 Task: Review and update the project progress for the HR Project Plan.
Action: Mouse moved to (77, 232)
Screenshot: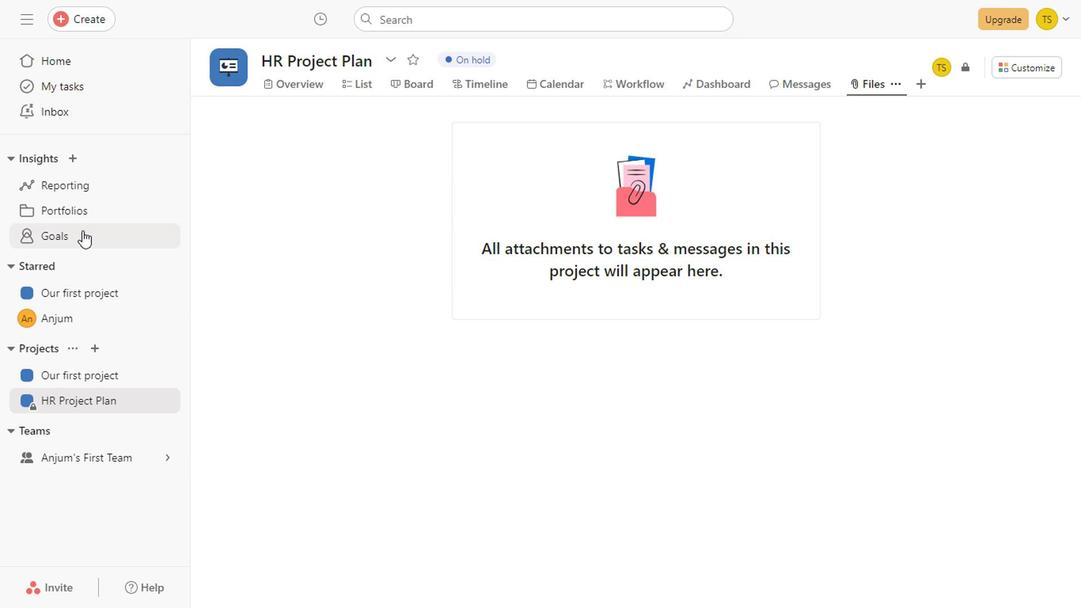 
Action: Mouse pressed left at (77, 232)
Screenshot: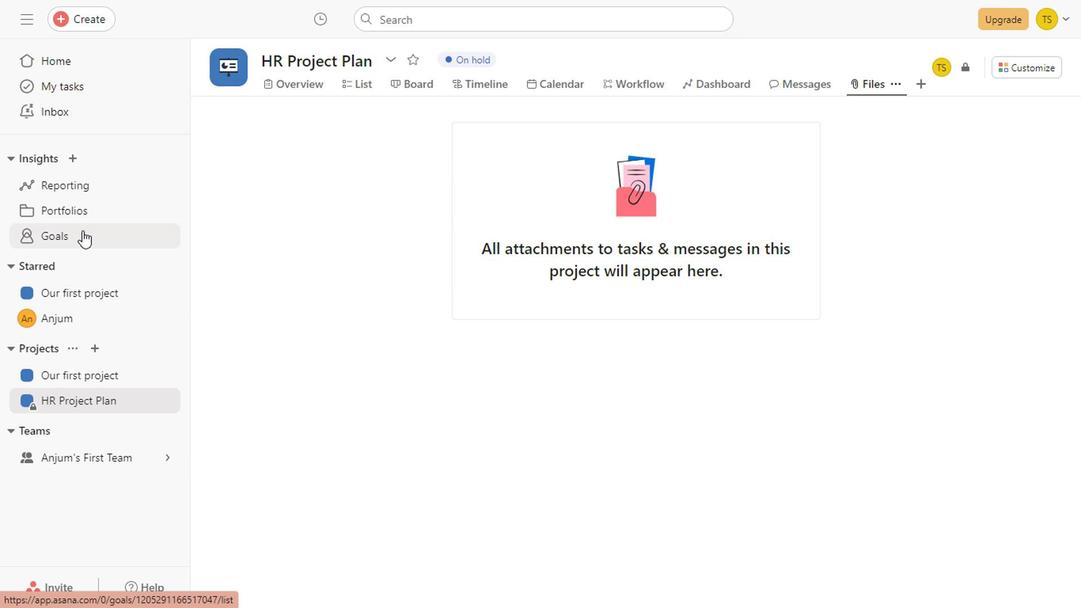
Action: Mouse moved to (79, 208)
Screenshot: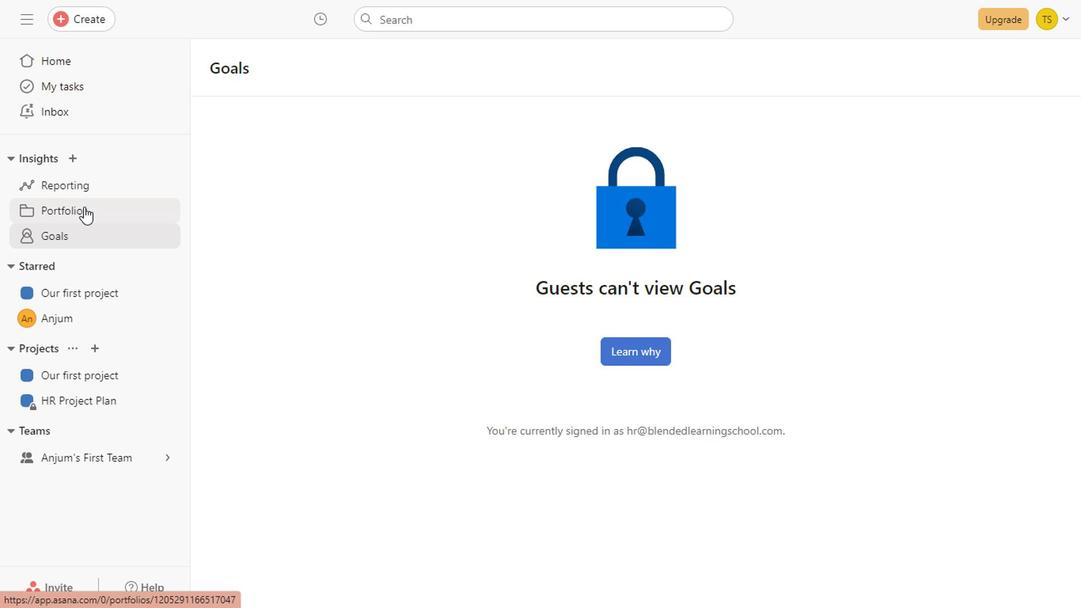
Action: Mouse pressed left at (79, 208)
Screenshot: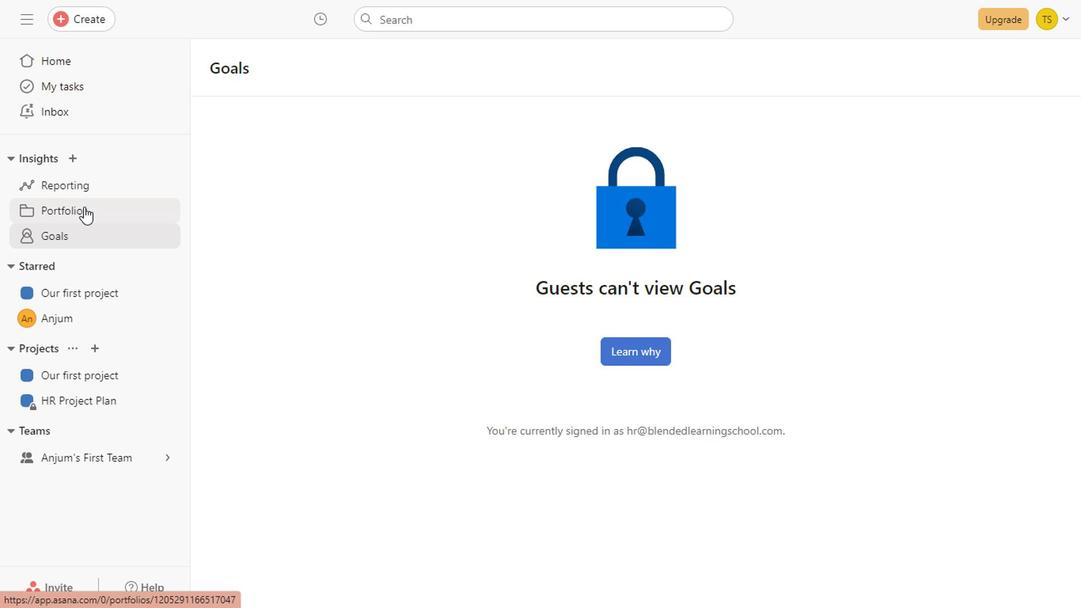 
Action: Mouse moved to (1072, 557)
Screenshot: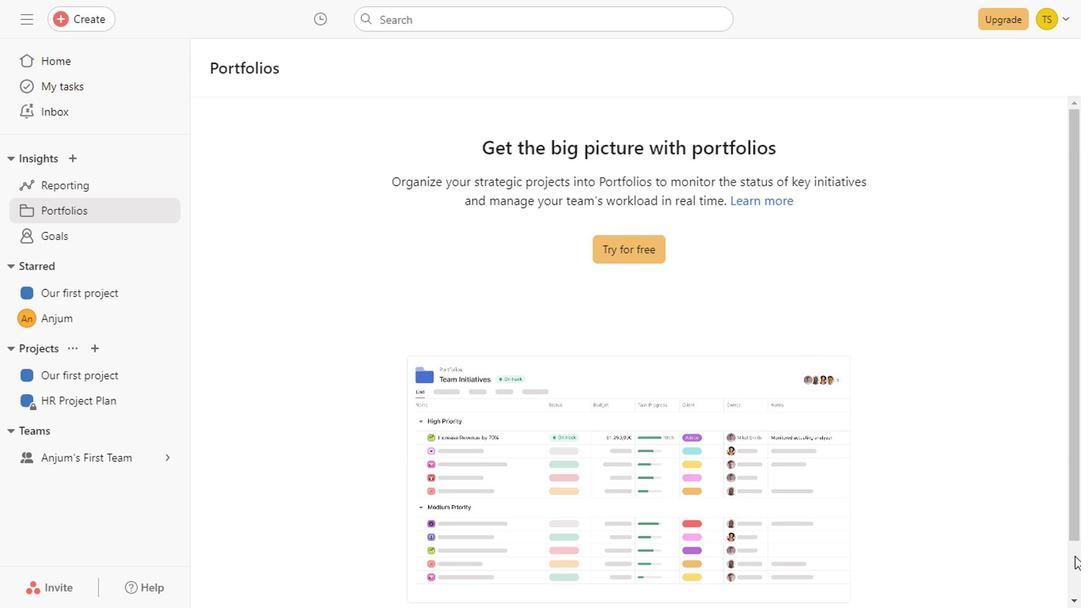 
Action: Mouse pressed left at (1072, 557)
Screenshot: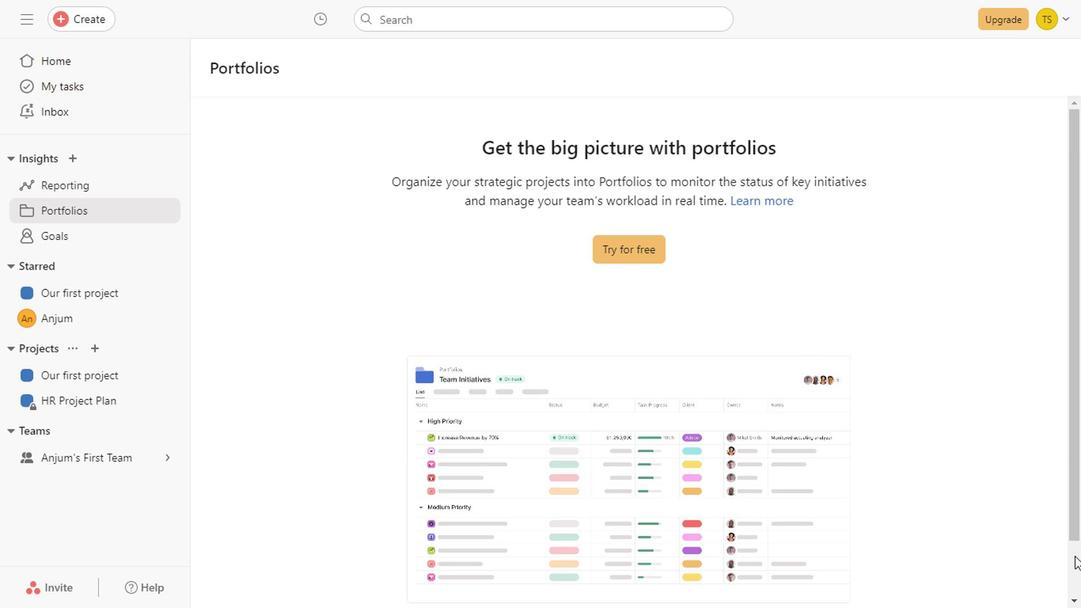 
Action: Mouse moved to (65, 190)
Screenshot: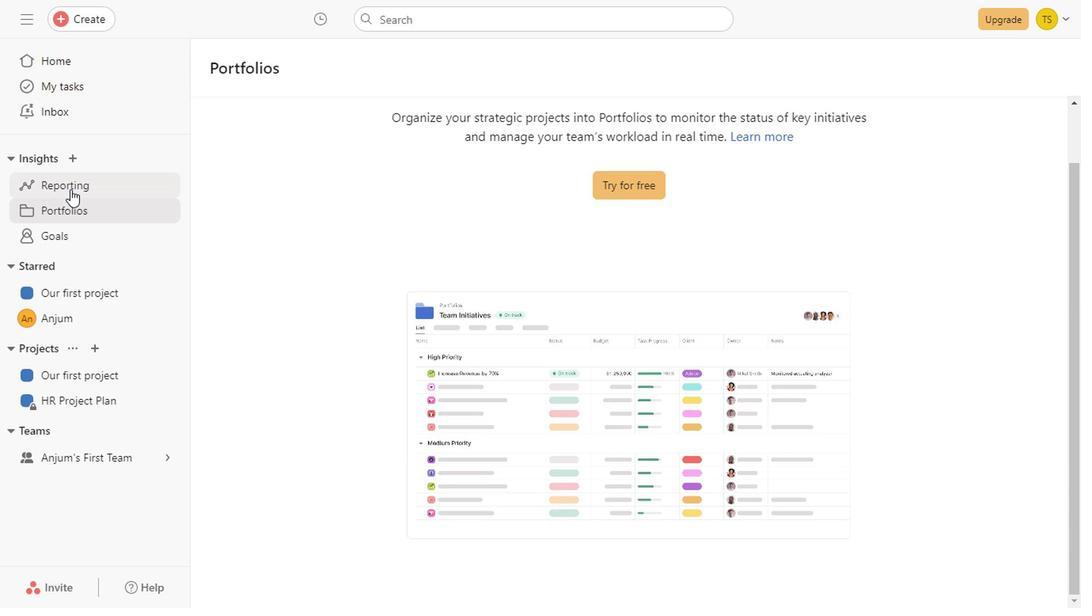 
Action: Mouse pressed left at (65, 190)
Screenshot: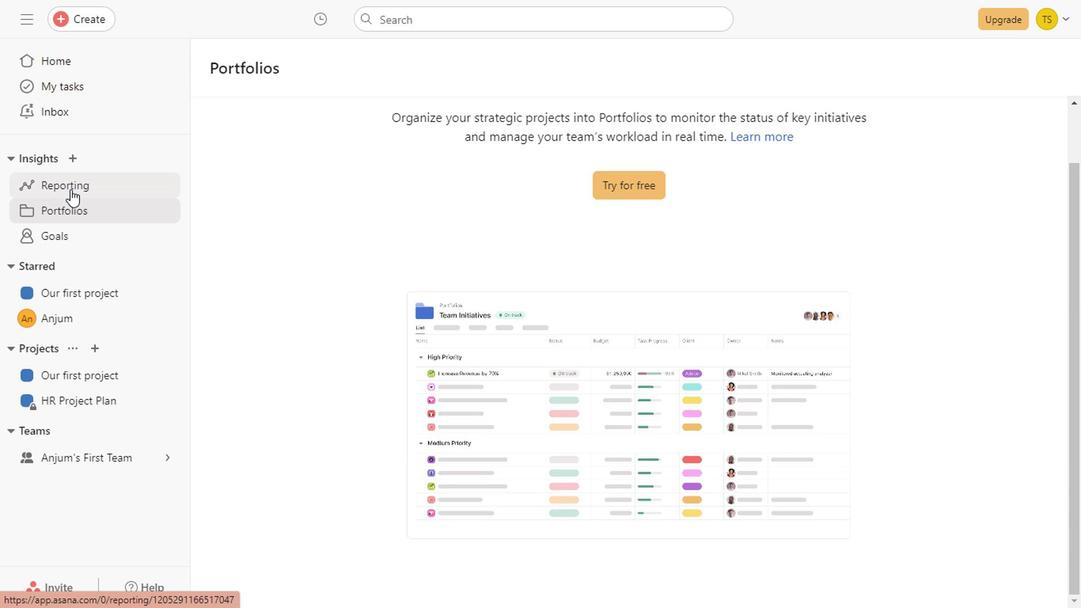 
Action: Mouse moved to (60, 119)
Screenshot: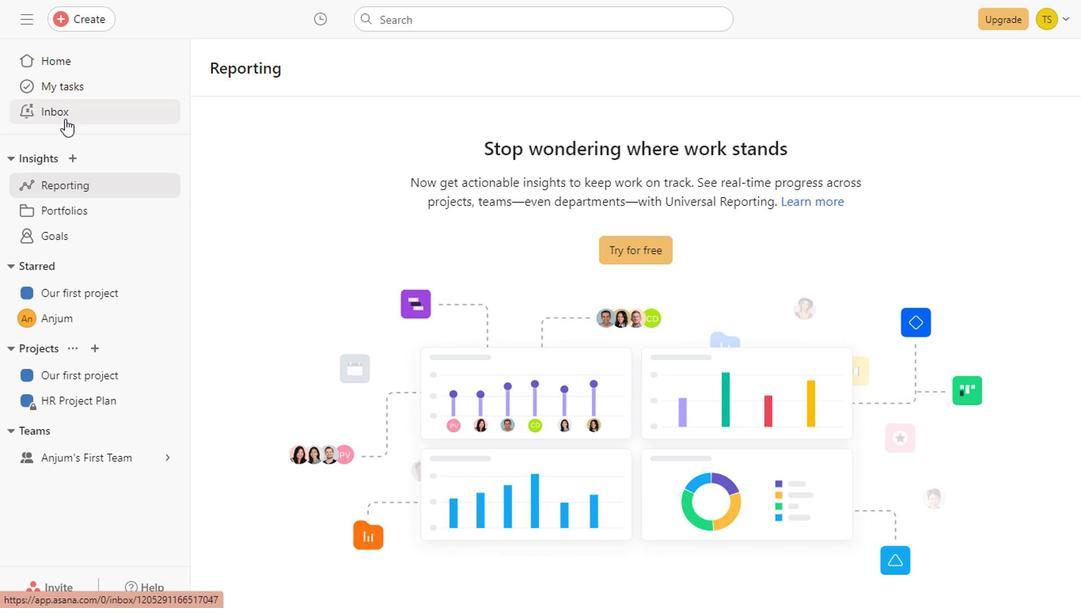 
Action: Mouse pressed left at (60, 119)
Screenshot: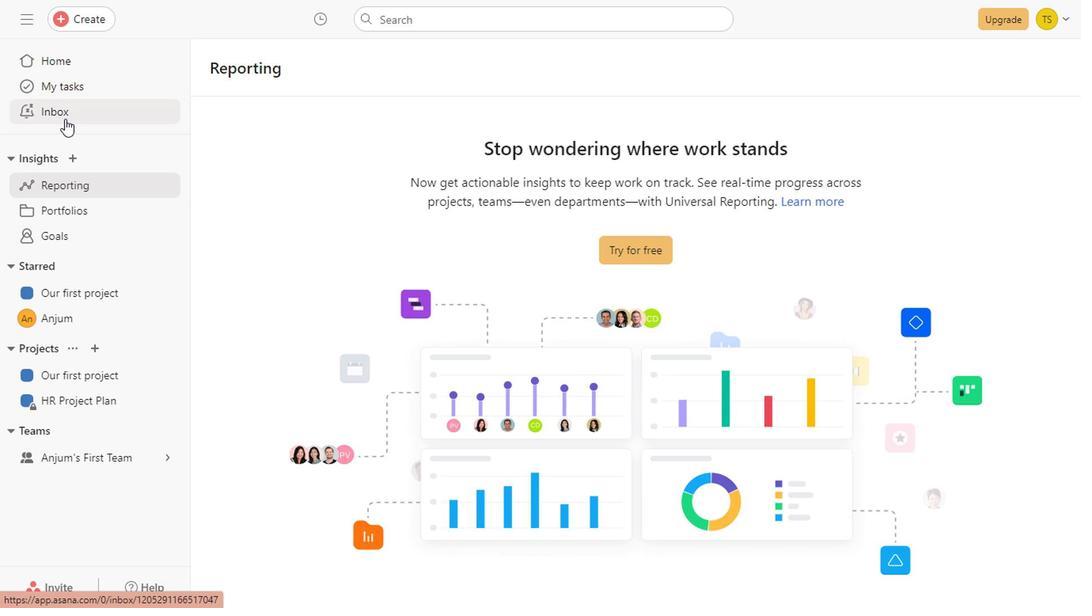
Action: Mouse moved to (1070, 411)
Screenshot: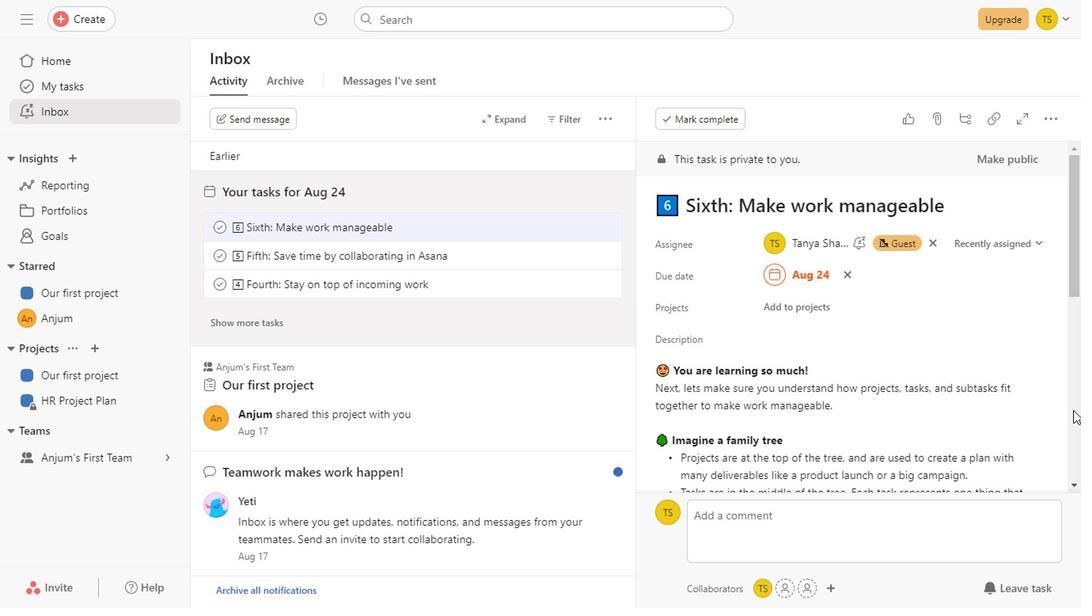 
Action: Mouse pressed left at (1070, 411)
Screenshot: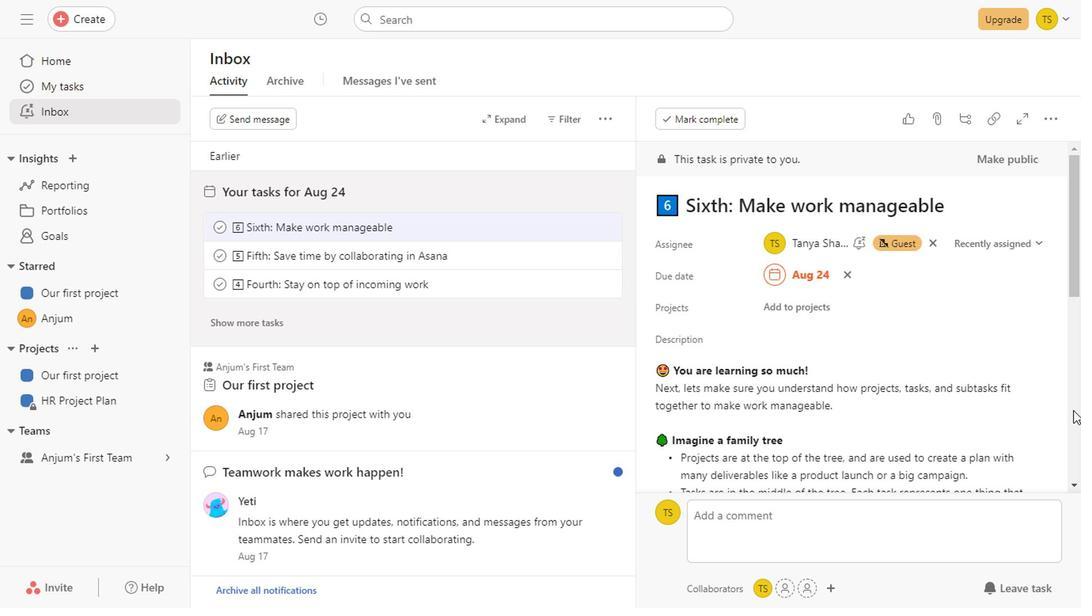 
Action: Mouse moved to (1070, 438)
Screenshot: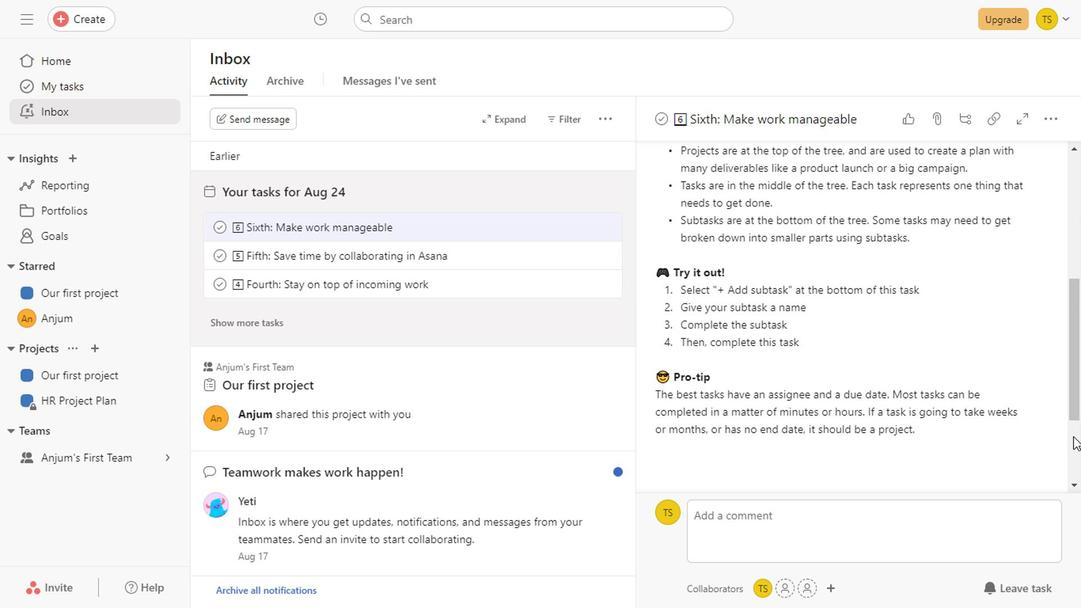 
Action: Mouse pressed left at (1070, 438)
Screenshot: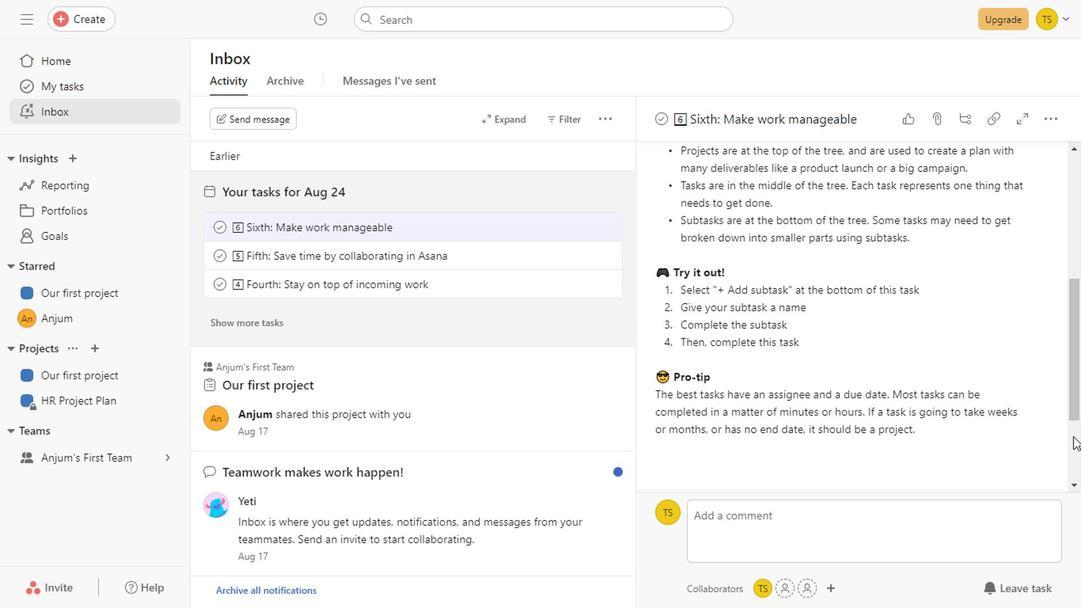 
Action: Mouse pressed left at (1070, 438)
Screenshot: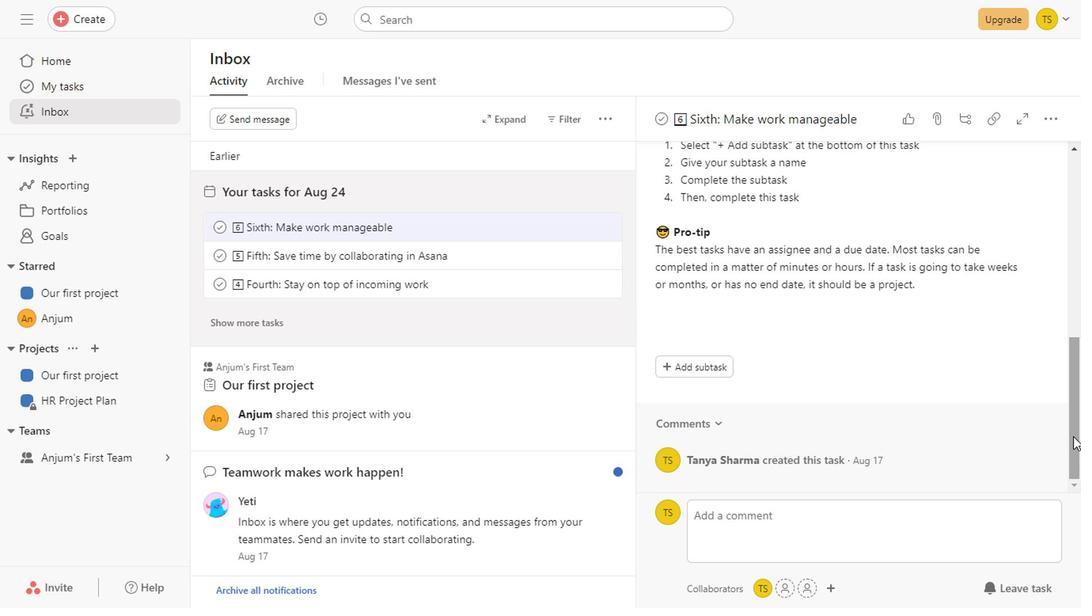
Action: Mouse moved to (1071, 448)
Screenshot: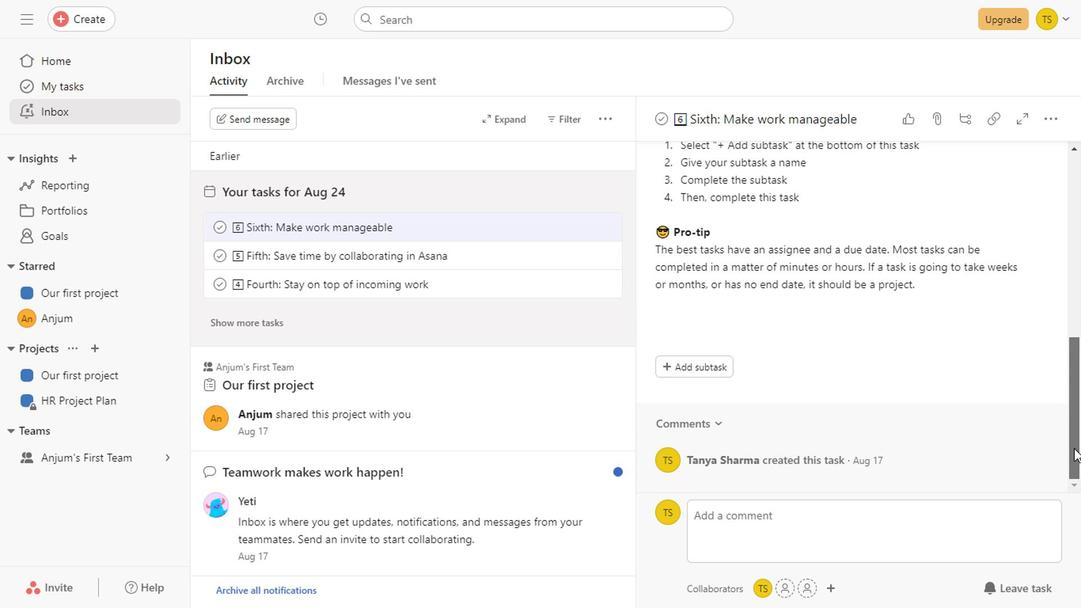 
Action: Mouse pressed left at (1071, 448)
Screenshot: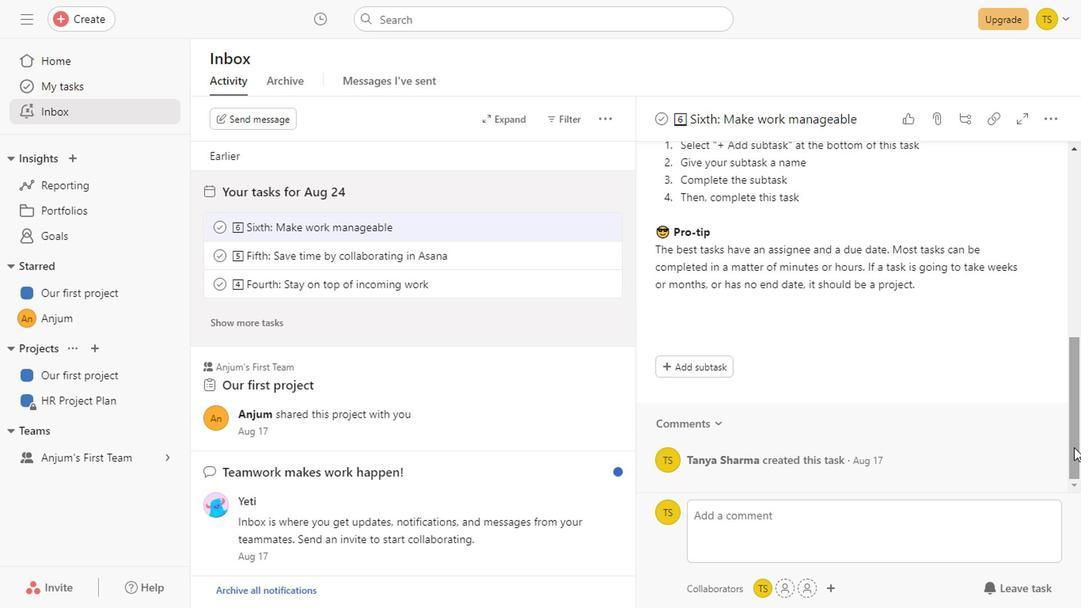 
Action: Mouse moved to (1074, 405)
Screenshot: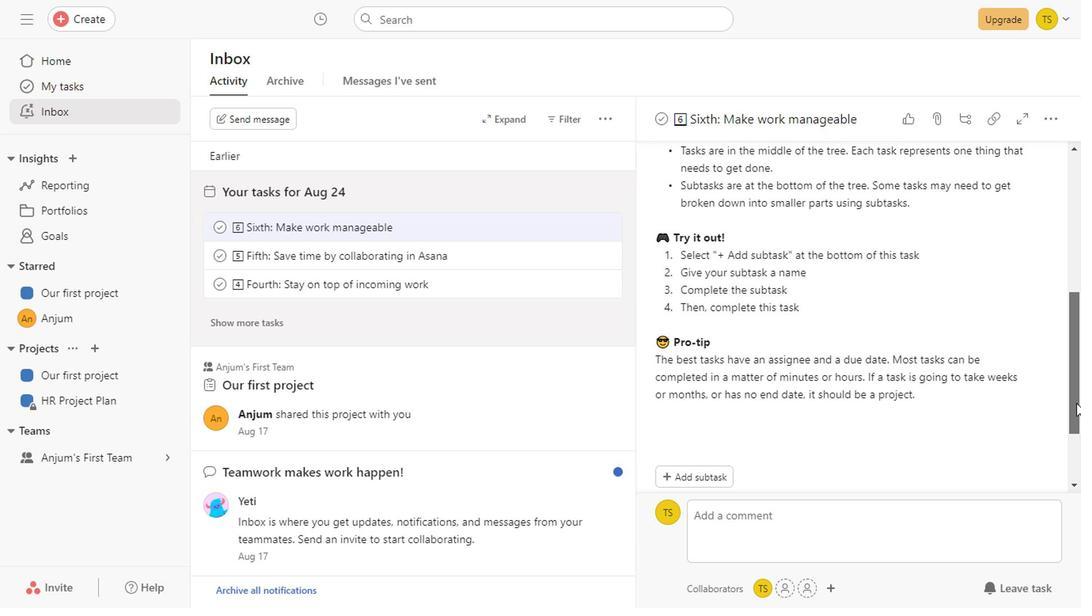 
Action: Mouse pressed left at (1074, 405)
Screenshot: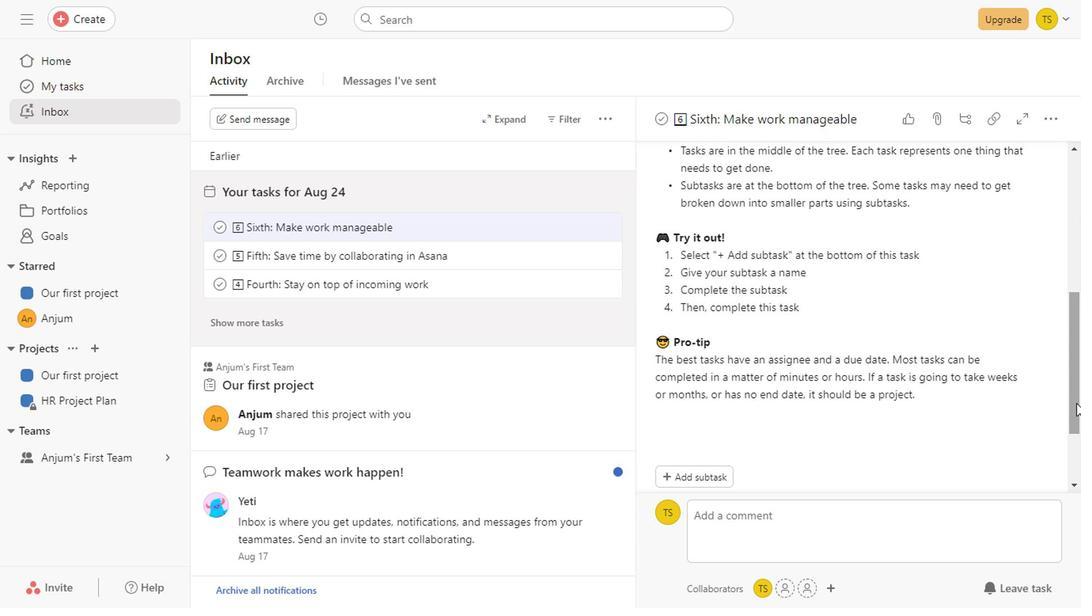 
Action: Mouse moved to (1071, 372)
Screenshot: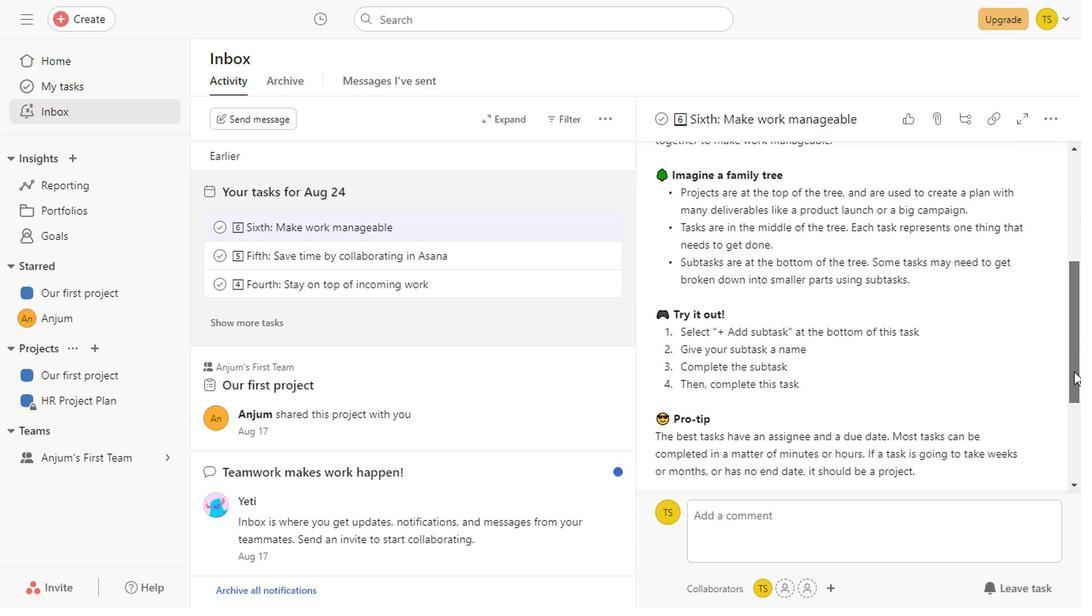 
Action: Mouse pressed left at (1071, 372)
Screenshot: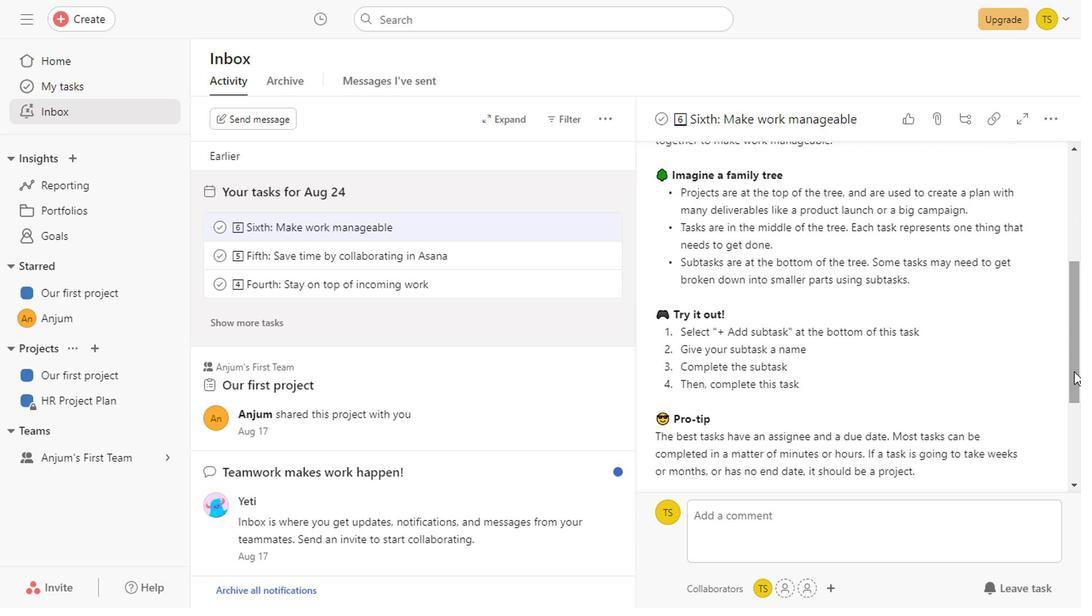 
Action: Mouse moved to (506, 252)
Screenshot: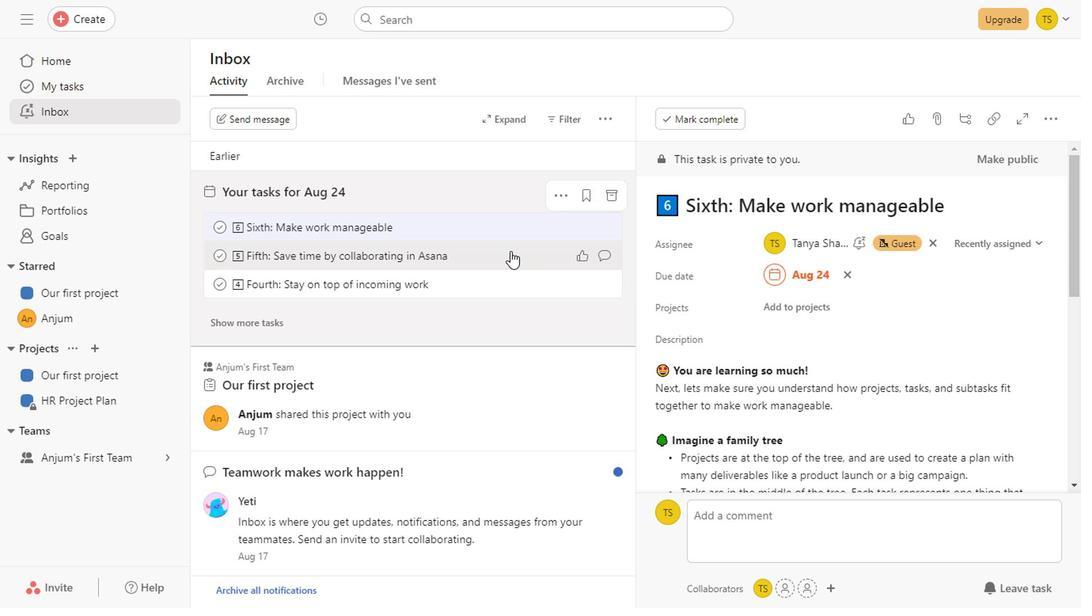 
Action: Mouse pressed left at (506, 252)
Screenshot: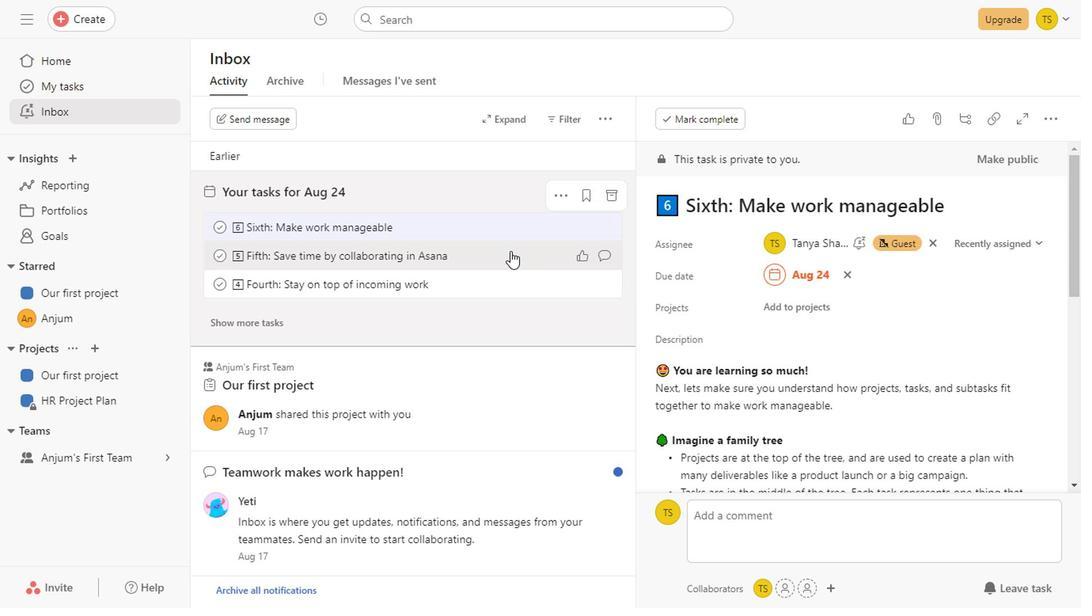 
Action: Mouse moved to (1068, 423)
Screenshot: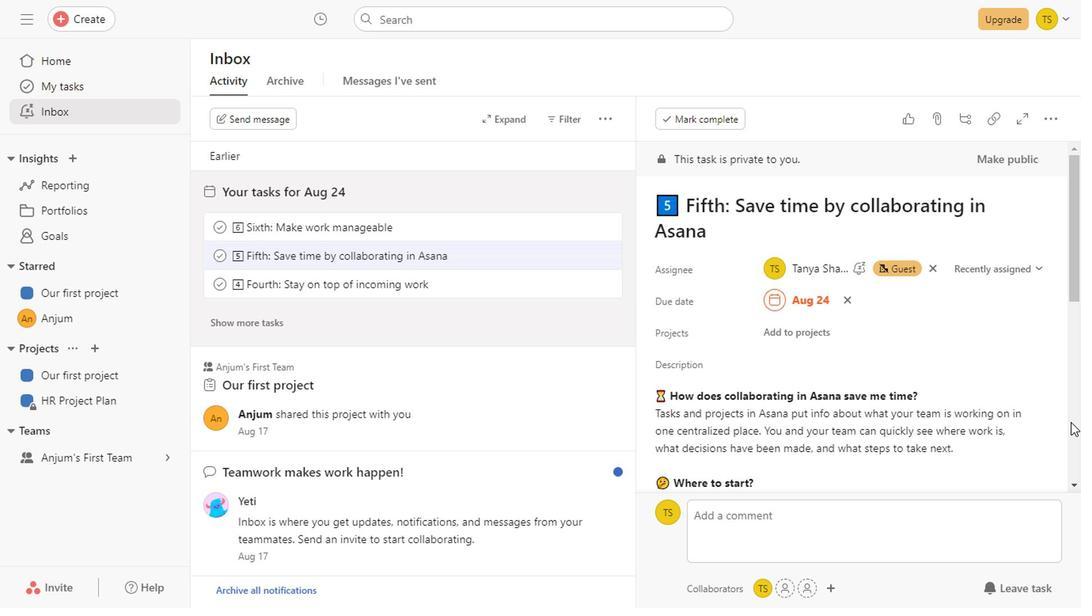 
Action: Mouse pressed left at (1068, 423)
Screenshot: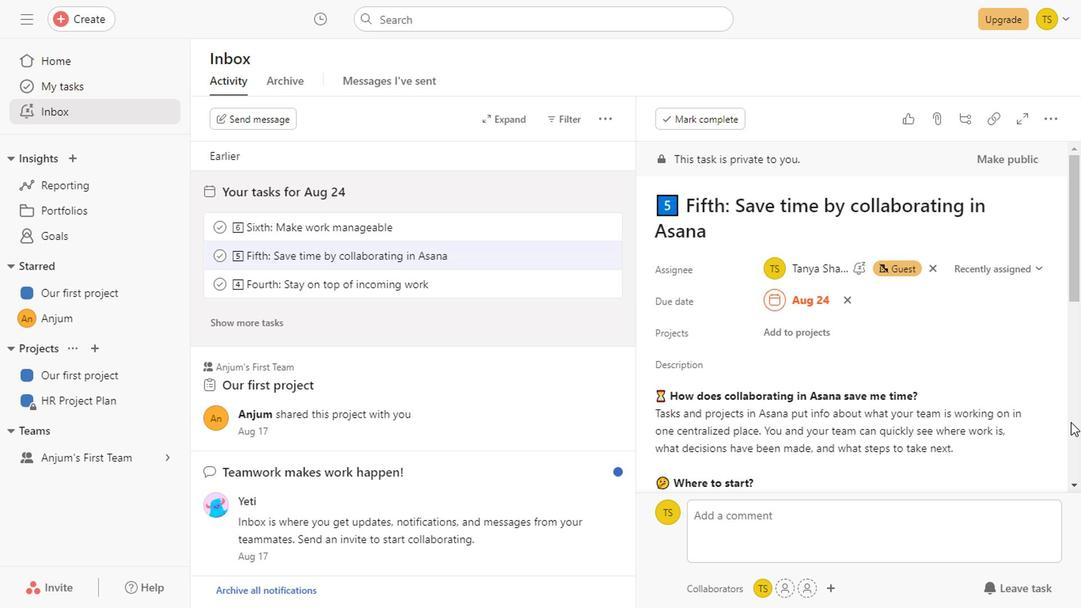 
Action: Mouse moved to (1069, 448)
Screenshot: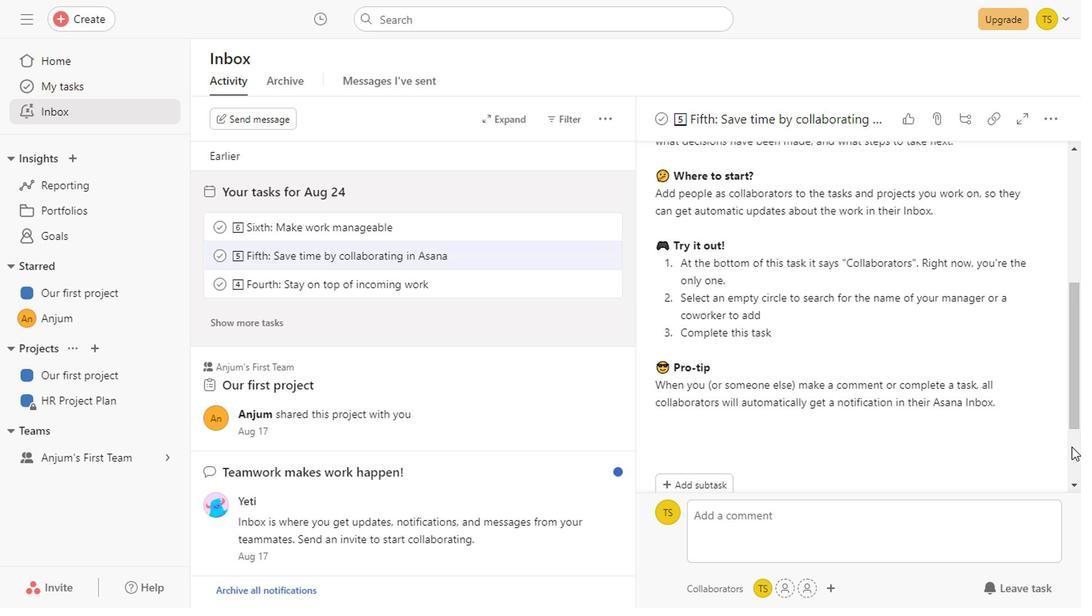 
Action: Mouse pressed left at (1069, 448)
Screenshot: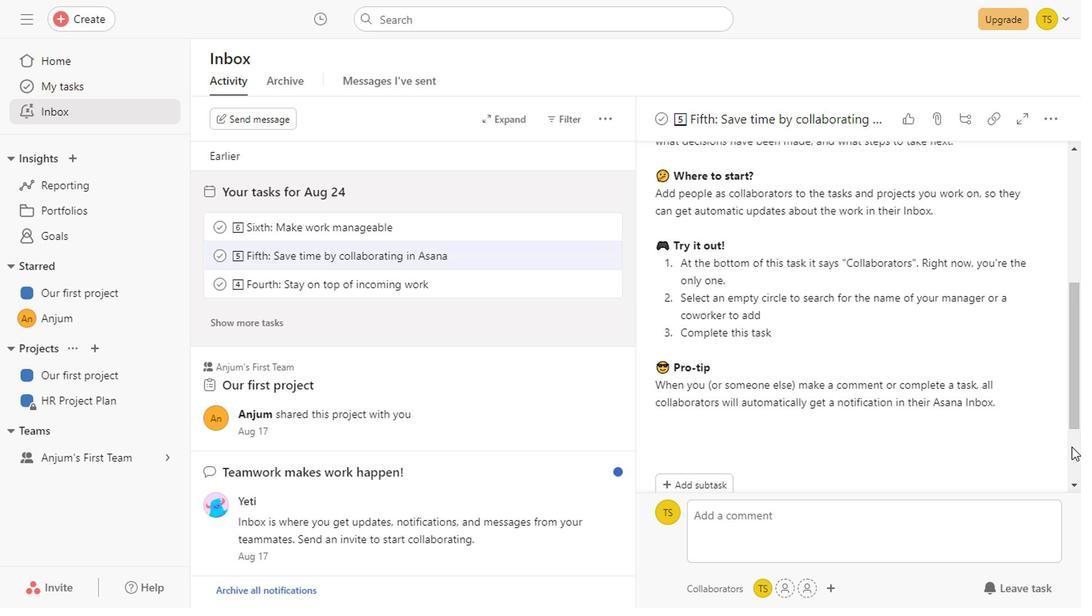 
Action: Mouse moved to (1071, 295)
Screenshot: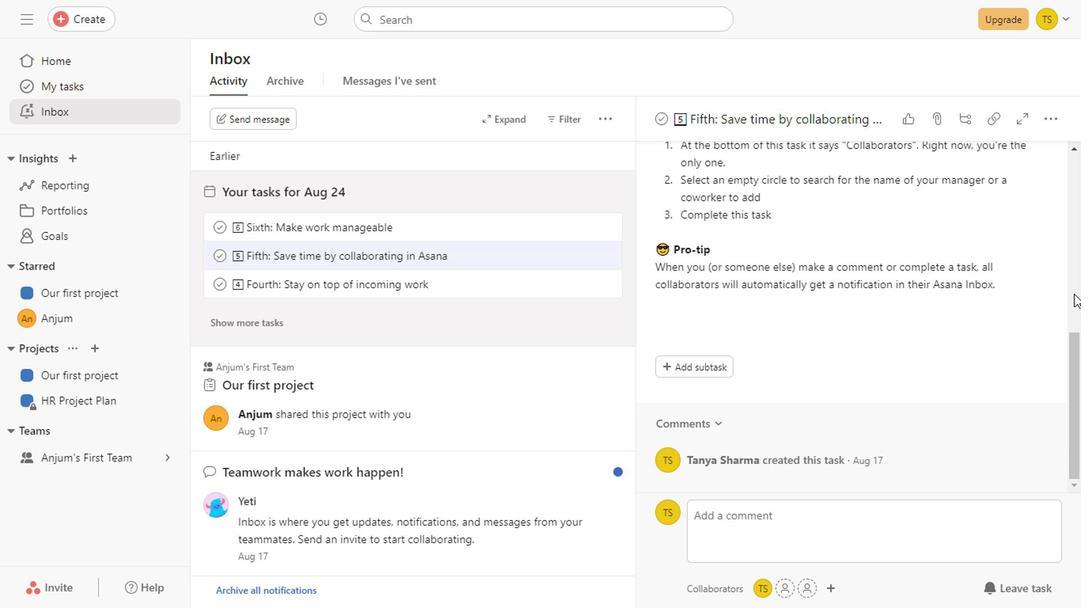 
Action: Mouse pressed left at (1071, 295)
Screenshot: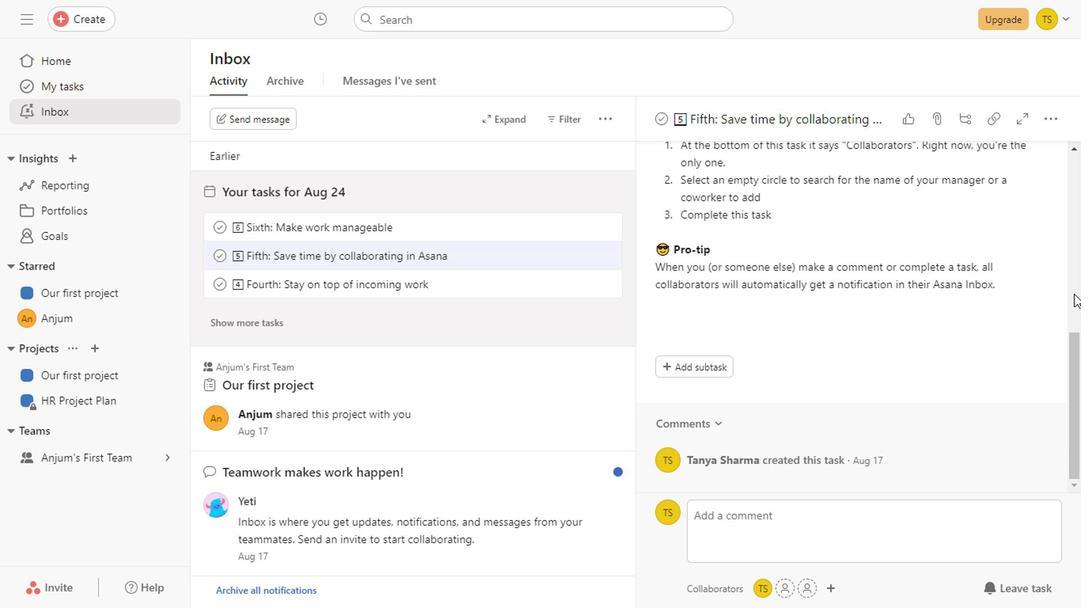 
Action: Mouse moved to (1077, 182)
Screenshot: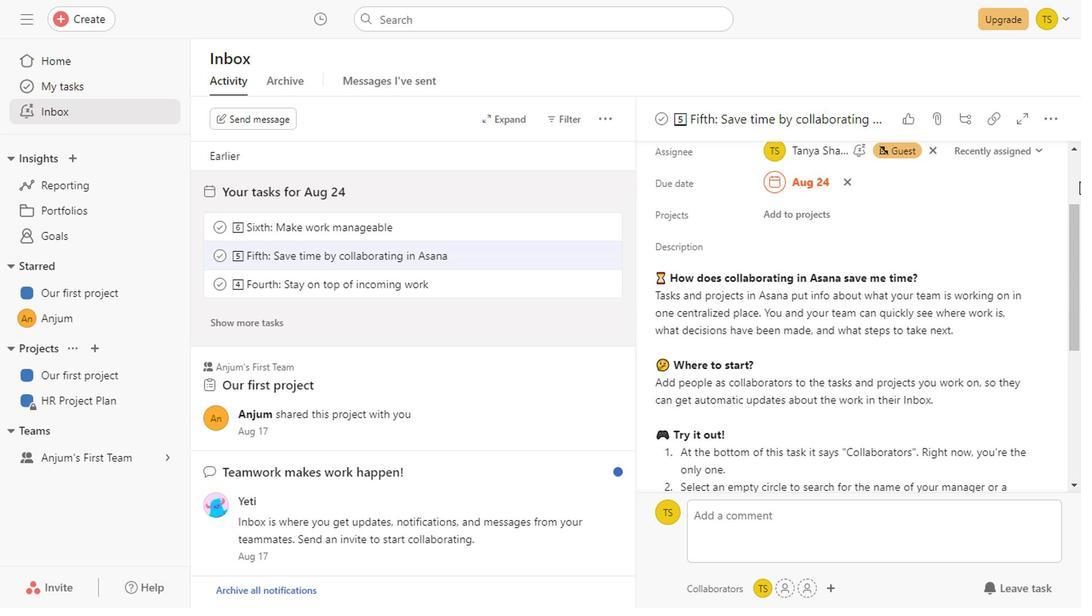 
Action: Mouse pressed left at (1077, 182)
Screenshot: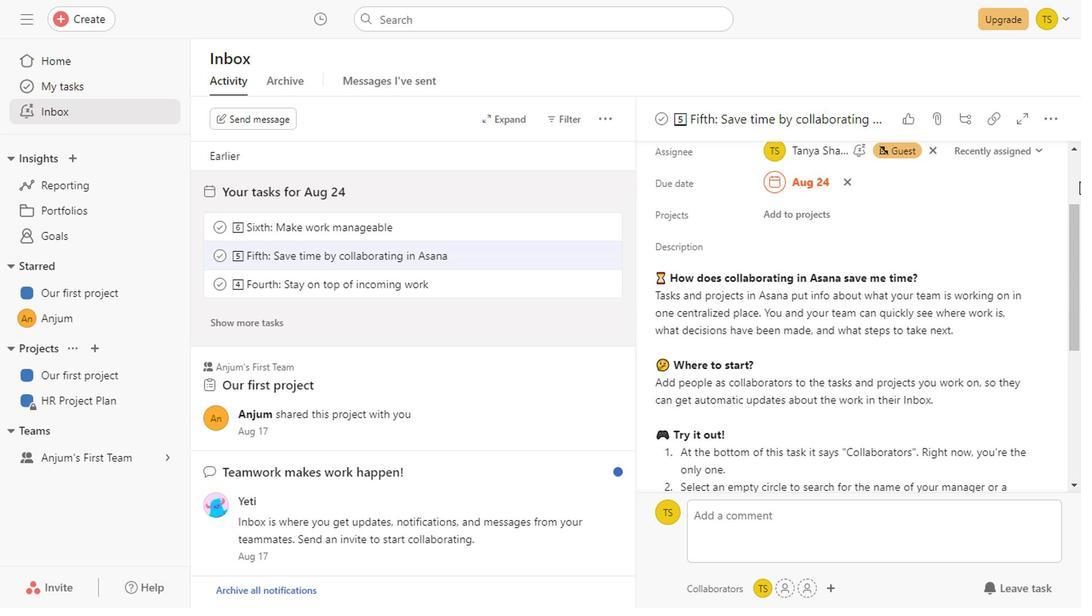 
Action: Mouse moved to (433, 281)
Screenshot: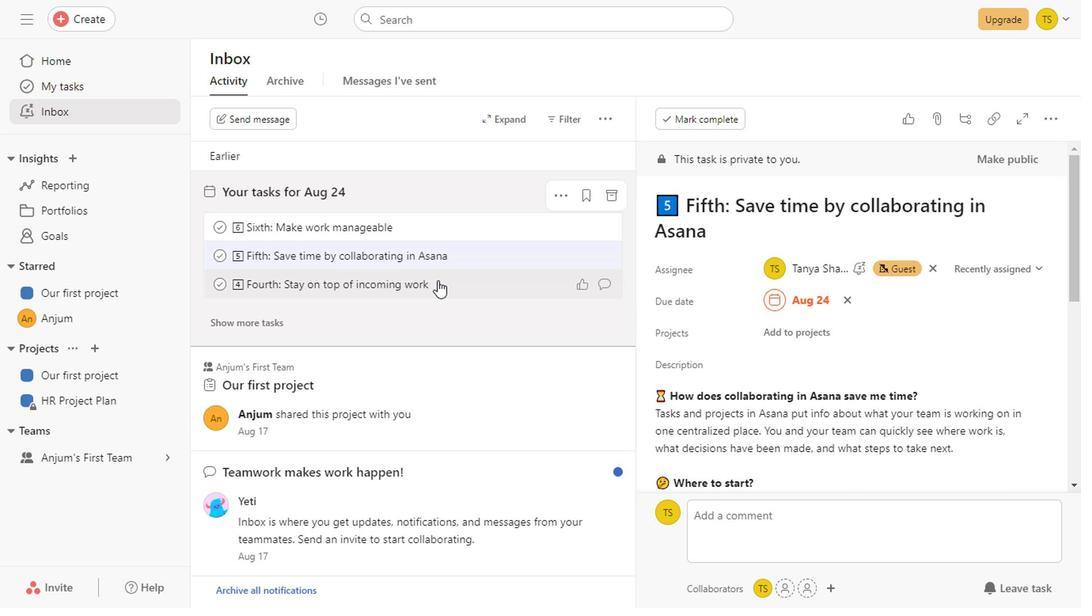 
Action: Mouse pressed left at (433, 281)
Screenshot: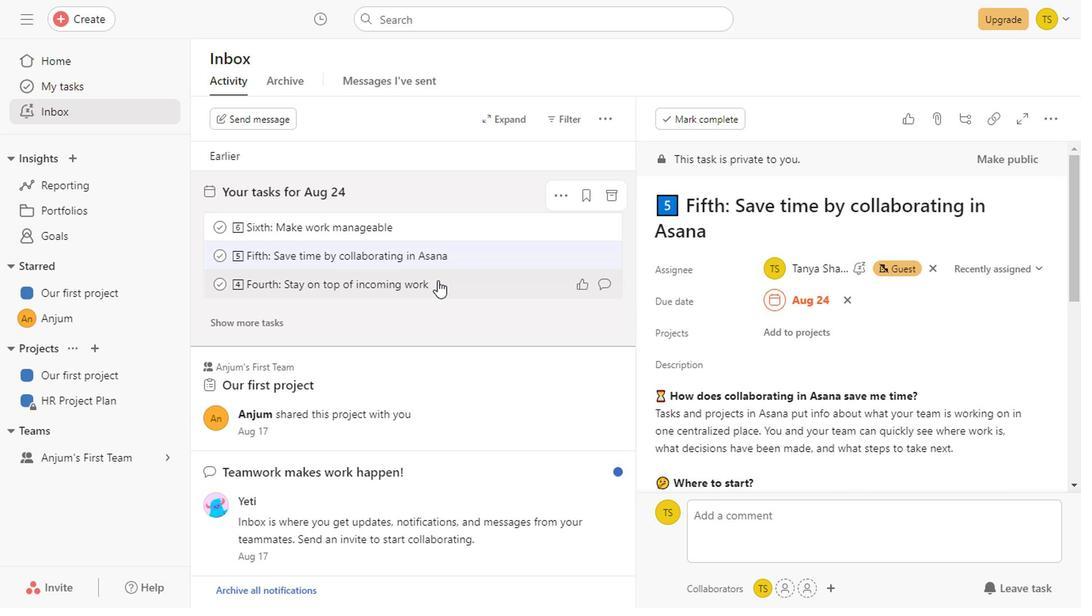 
Action: Mouse moved to (1070, 417)
Screenshot: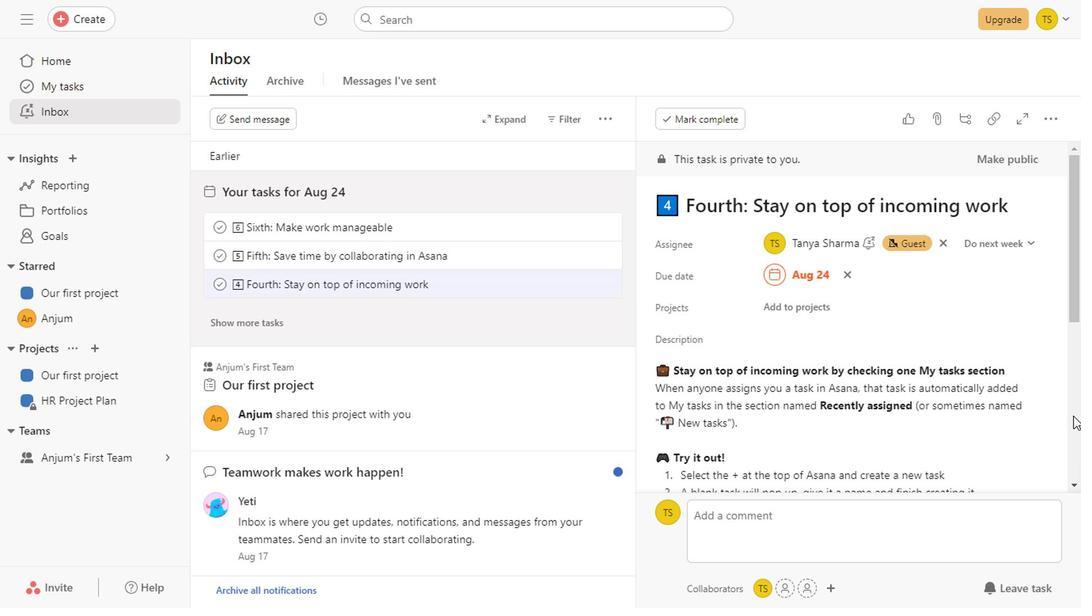 
Action: Mouse pressed left at (1070, 417)
Screenshot: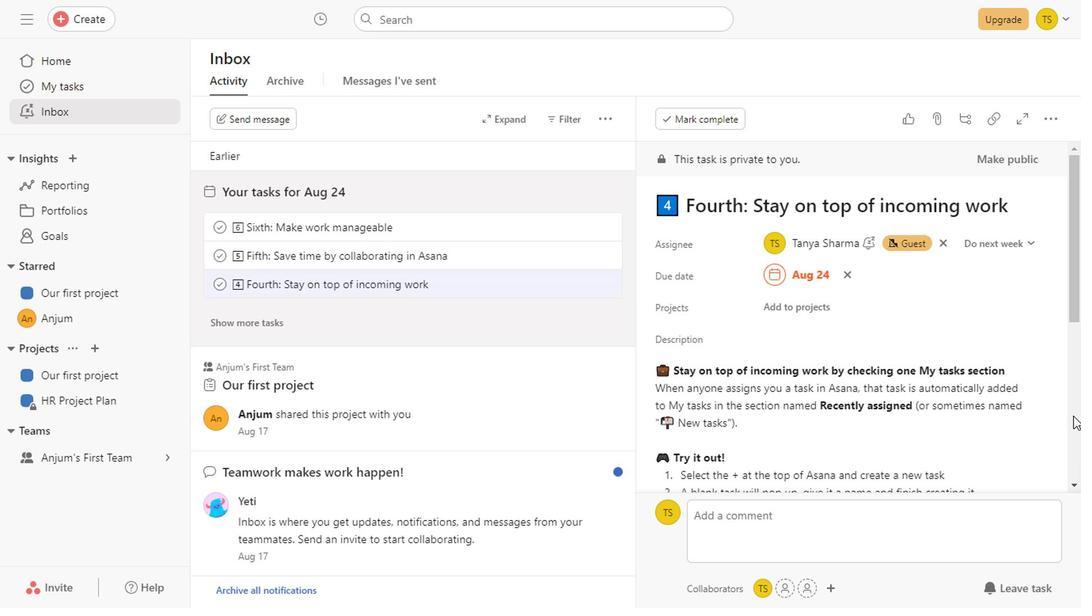
Action: Mouse moved to (1078, 236)
Screenshot: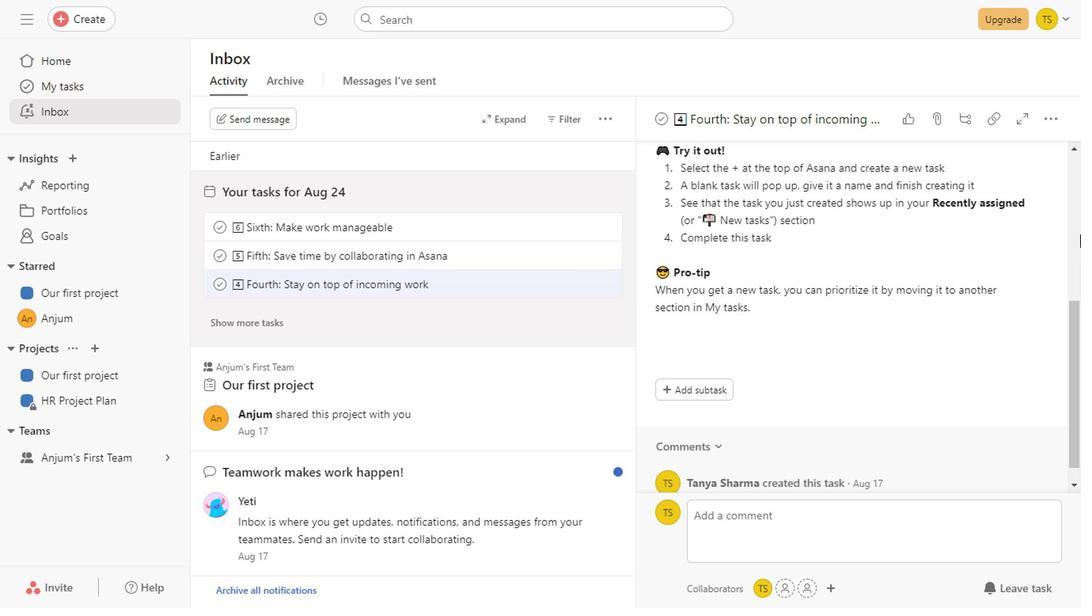 
Action: Mouse pressed left at (1078, 236)
Screenshot: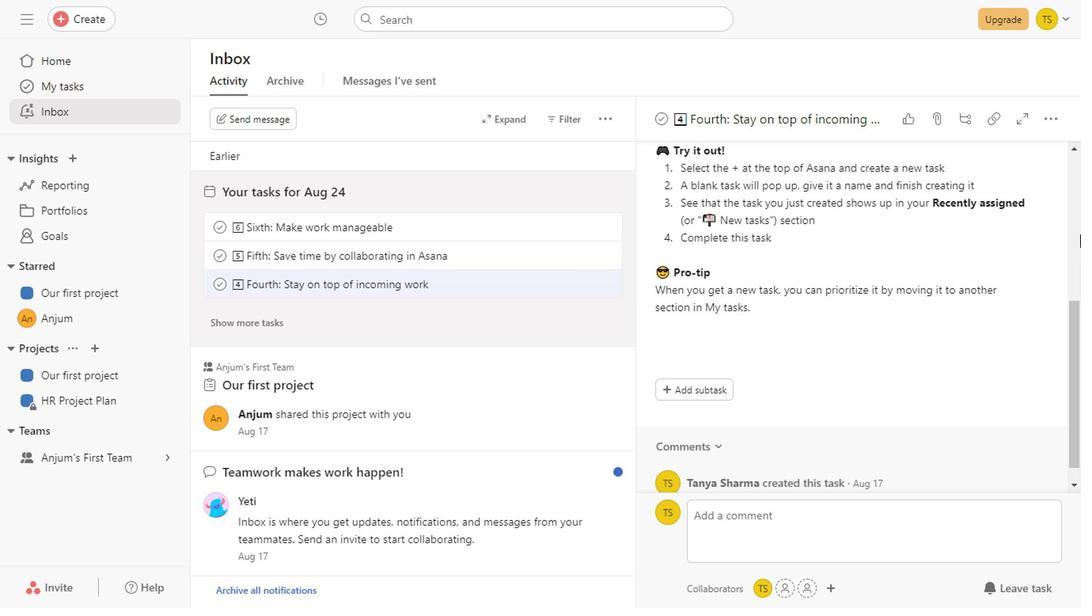 
Action: Mouse moved to (276, 89)
Screenshot: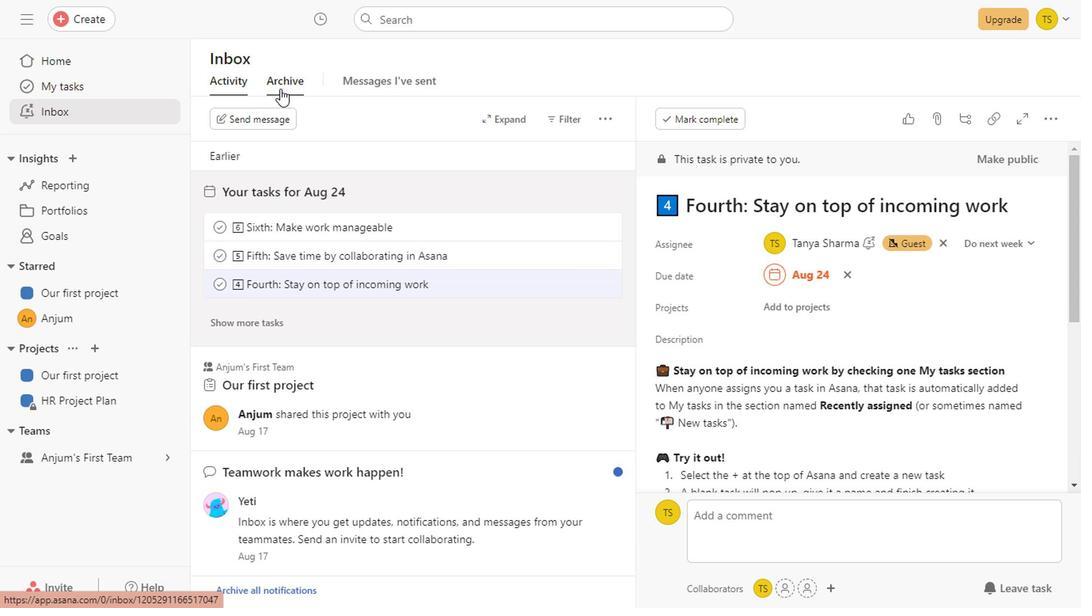 
Action: Mouse pressed left at (276, 89)
Screenshot: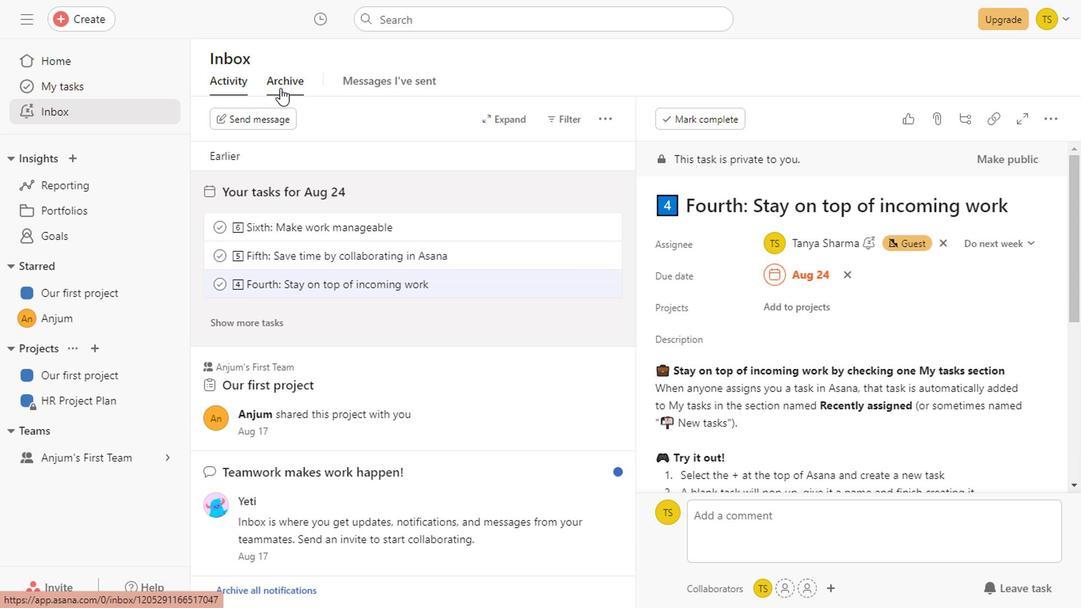 
Action: Mouse moved to (367, 74)
Screenshot: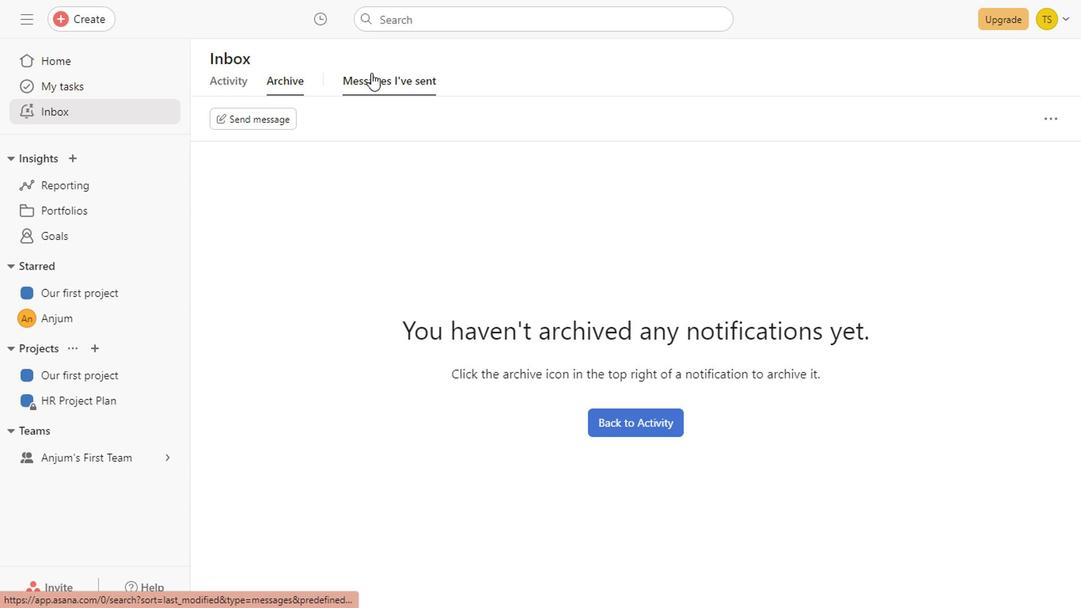 
Action: Mouse pressed left at (367, 74)
Screenshot: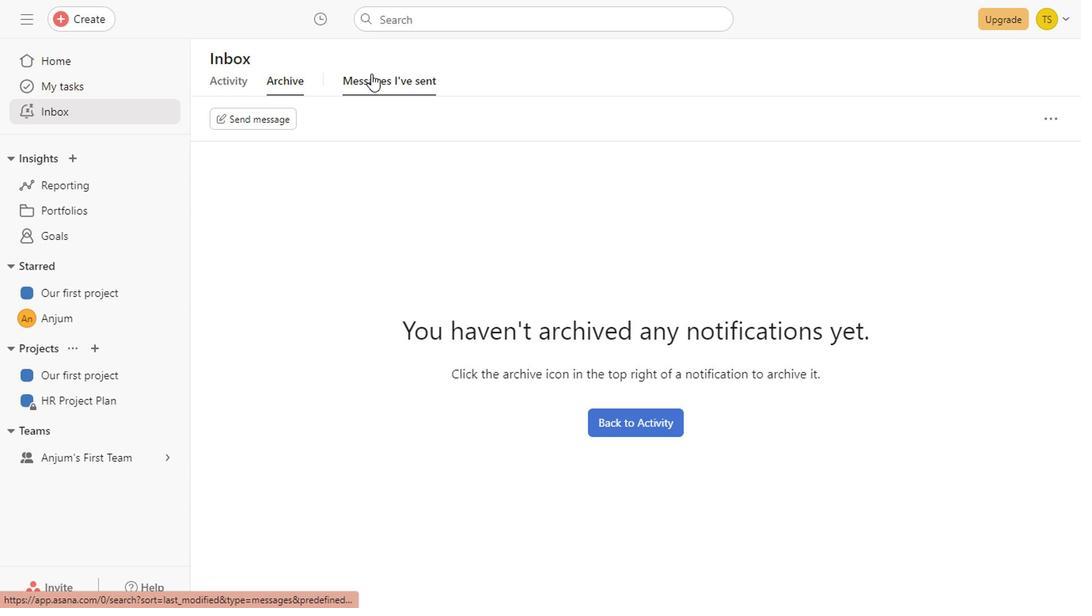 
Action: Mouse moved to (388, 178)
Screenshot: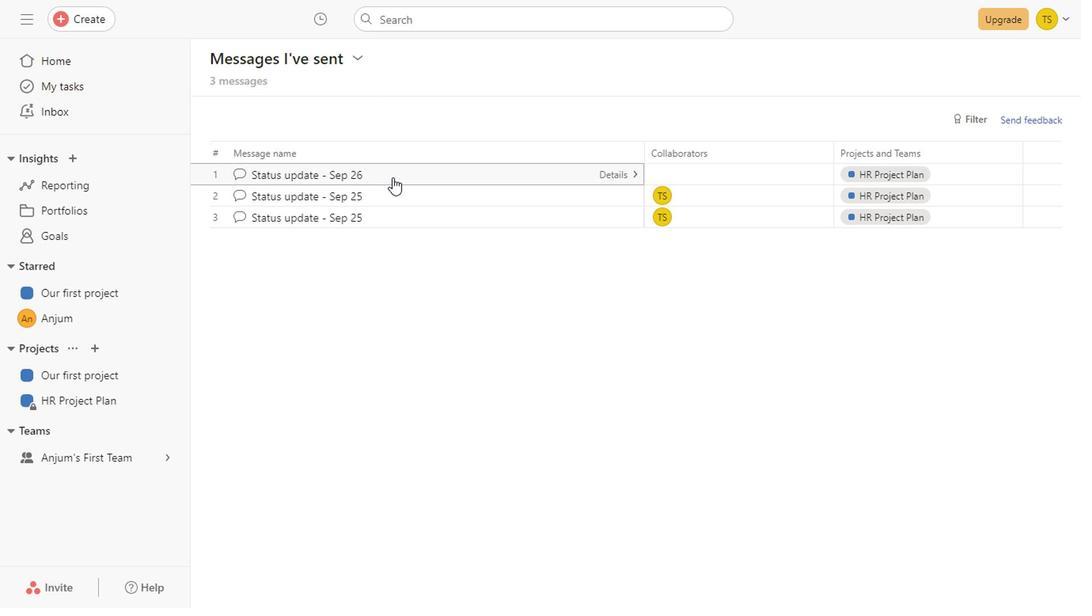 
Action: Mouse pressed left at (388, 178)
Screenshot: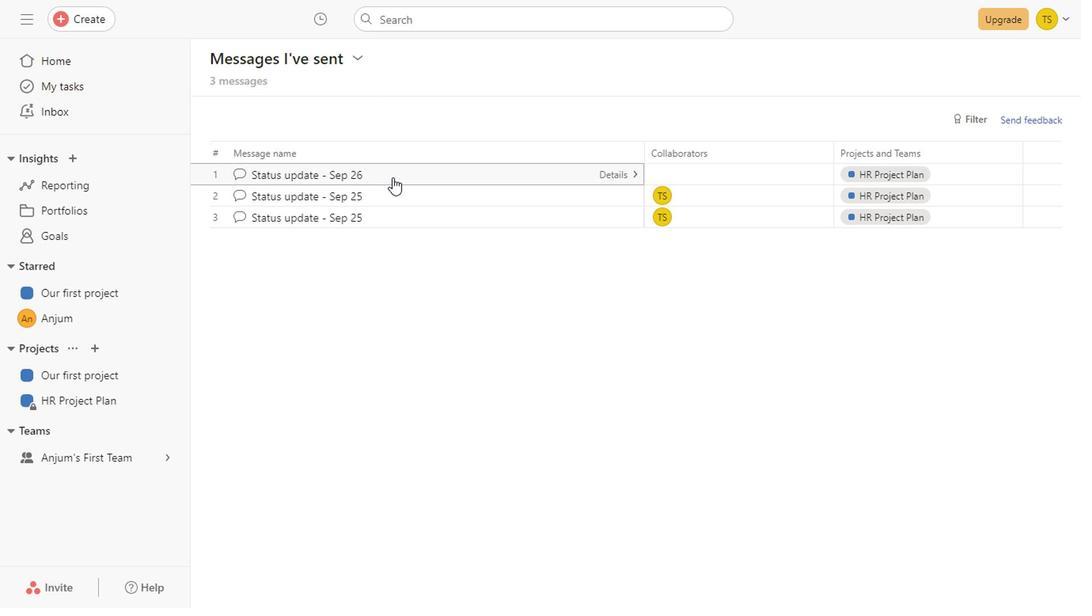 
Action: Mouse moved to (389, 197)
Screenshot: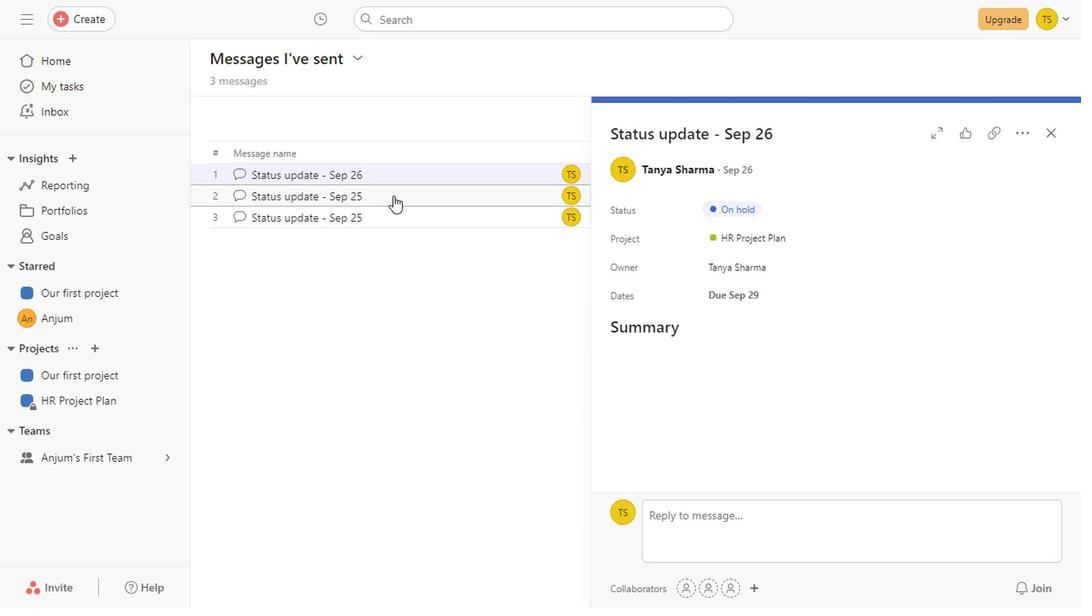
Action: Mouse pressed left at (389, 197)
Screenshot: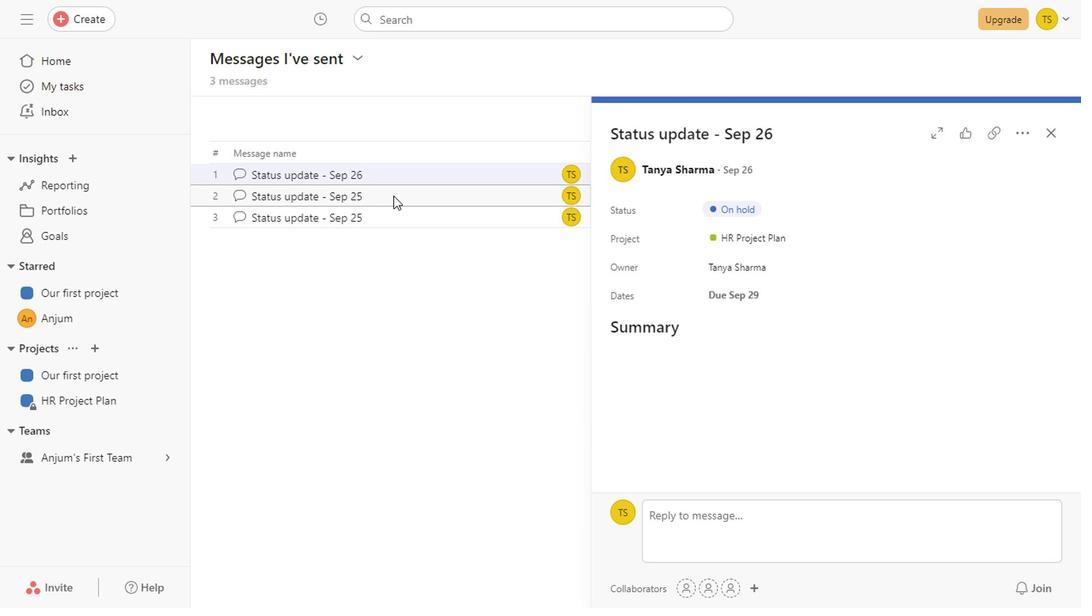 
Action: Mouse moved to (390, 216)
Screenshot: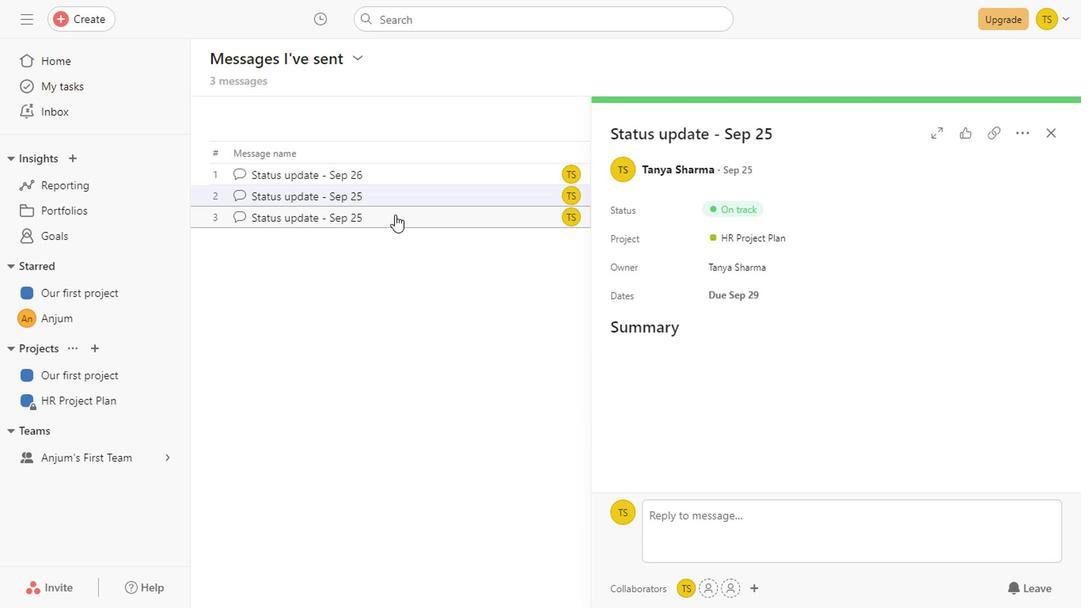 
Action: Mouse pressed left at (390, 216)
Screenshot: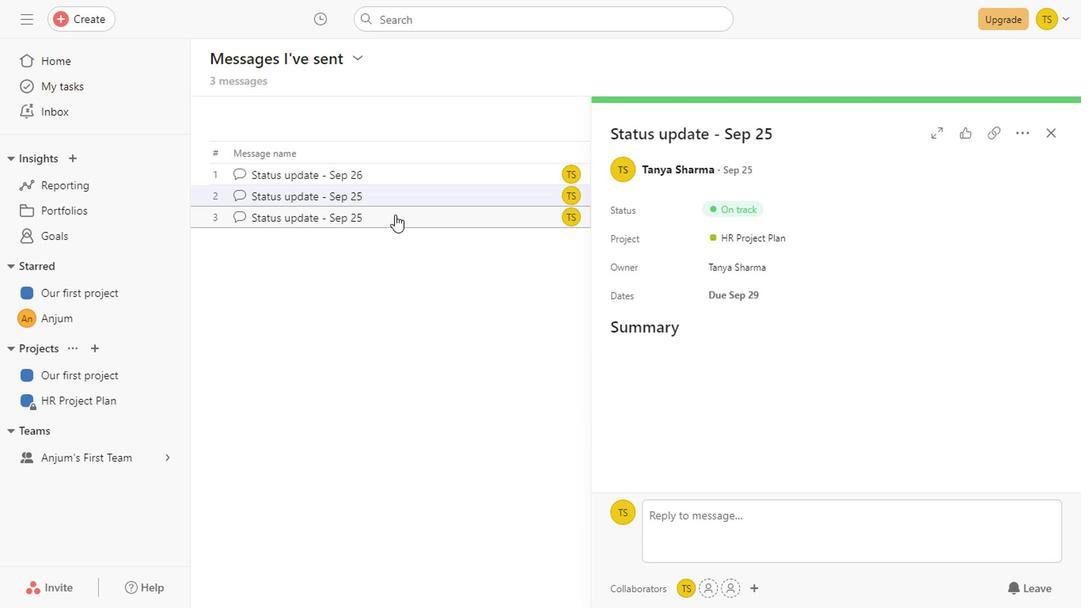 
Action: Mouse moved to (1047, 135)
Screenshot: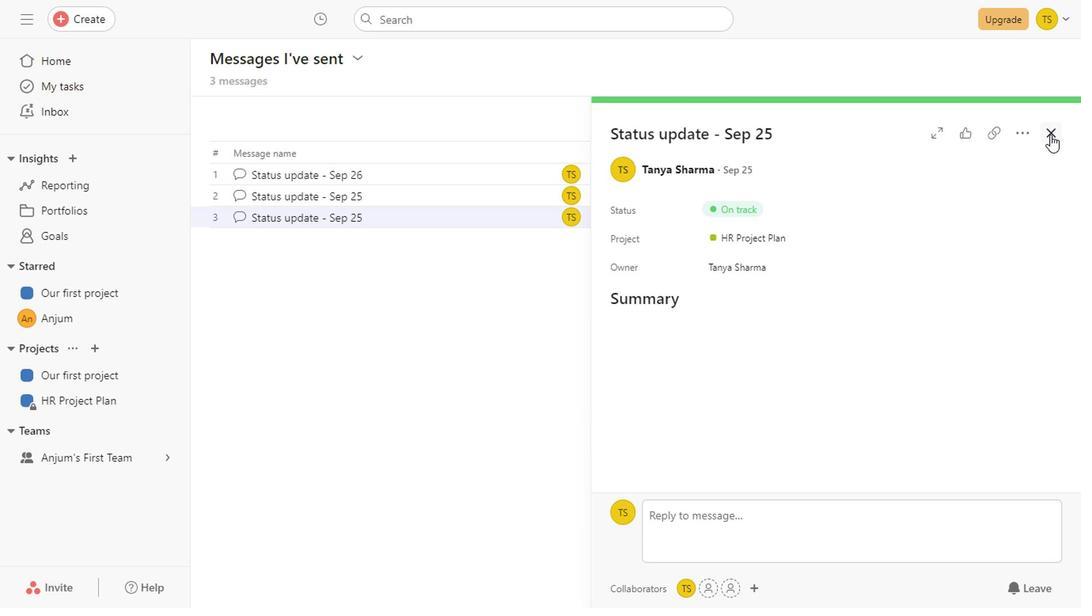 
Action: Mouse pressed left at (1047, 135)
Screenshot: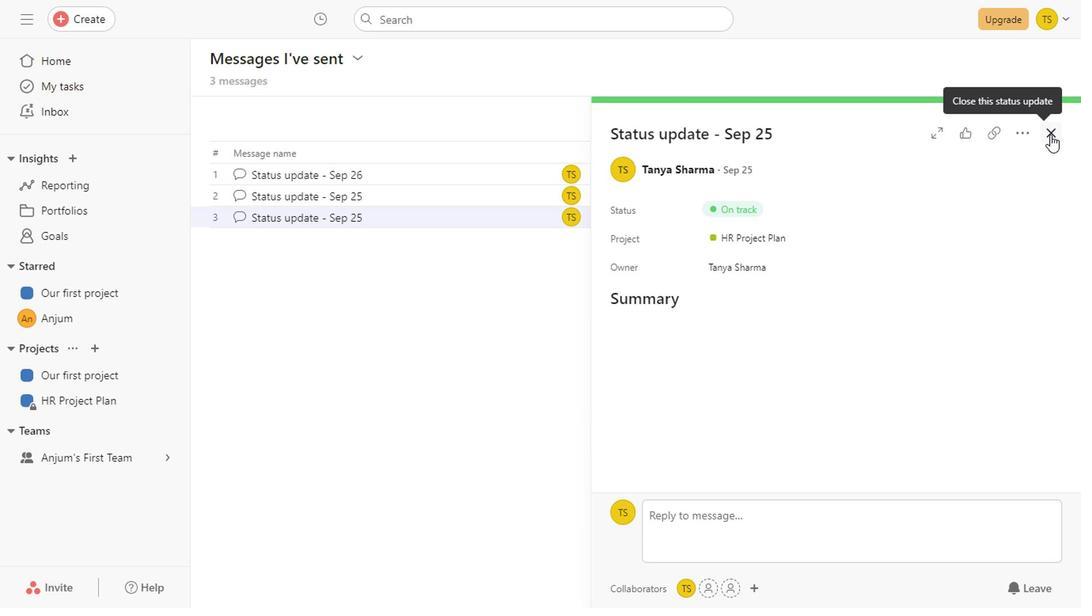 
Action: Mouse moved to (121, 374)
Screenshot: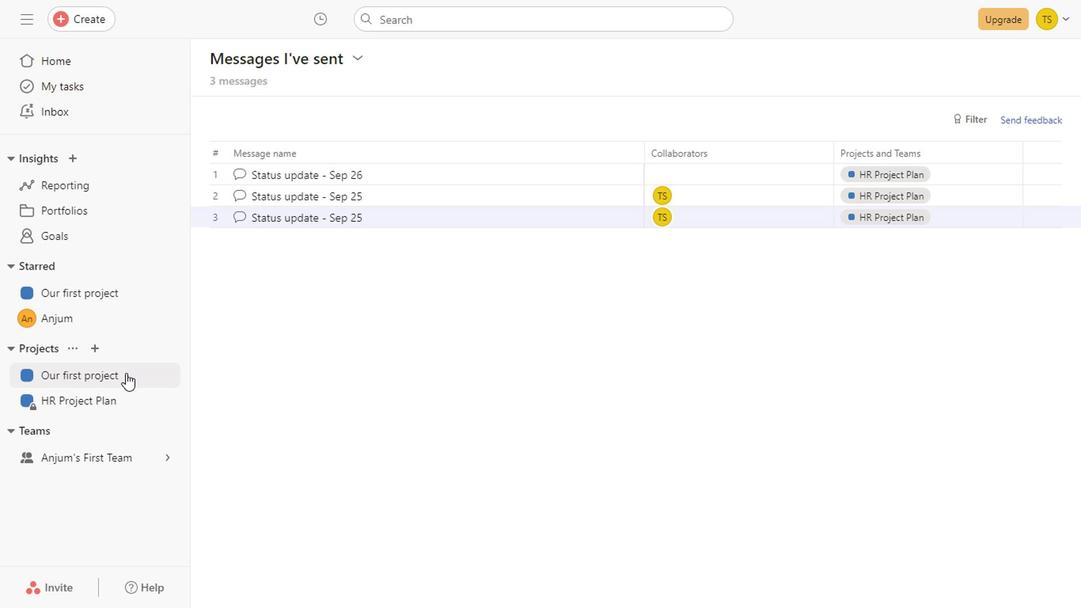 
Action: Mouse pressed left at (121, 374)
Screenshot: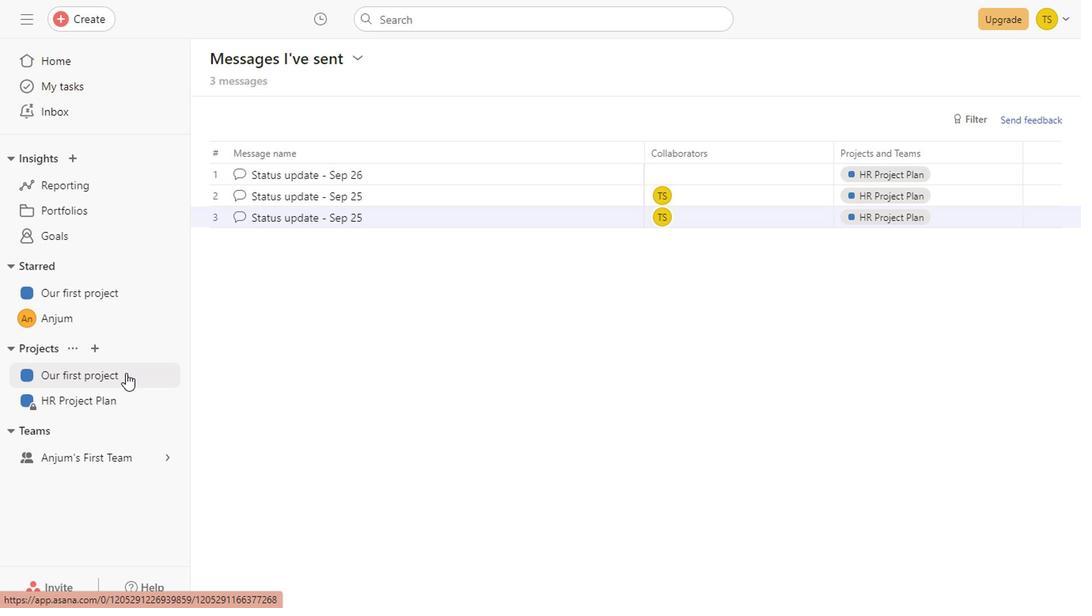 
Action: Mouse moved to (1071, 510)
Screenshot: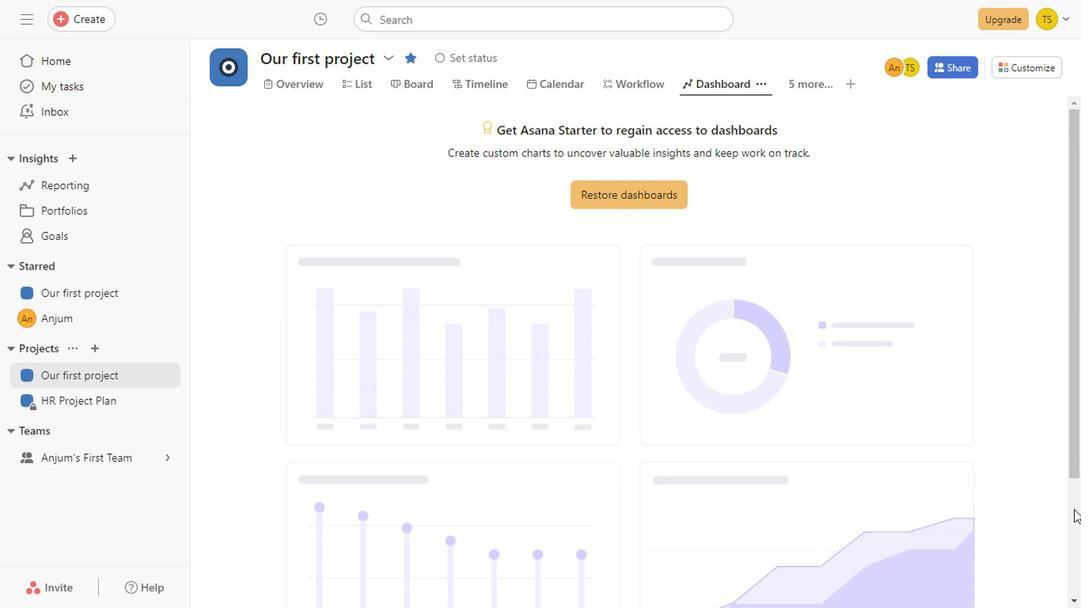 
Action: Mouse pressed left at (1071, 510)
Screenshot: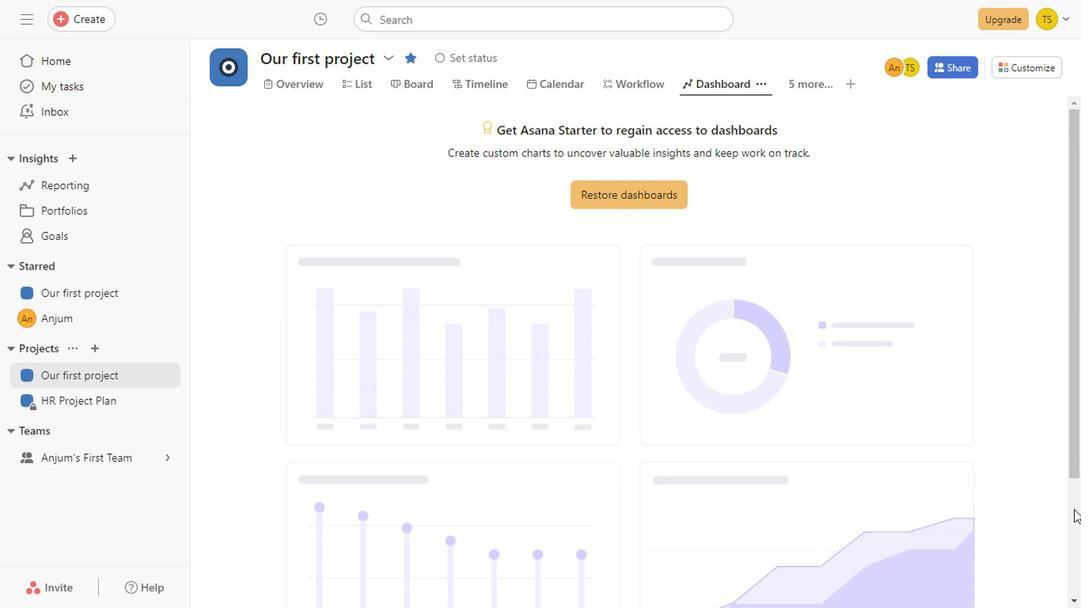 
Action: Mouse moved to (1076, 193)
Screenshot: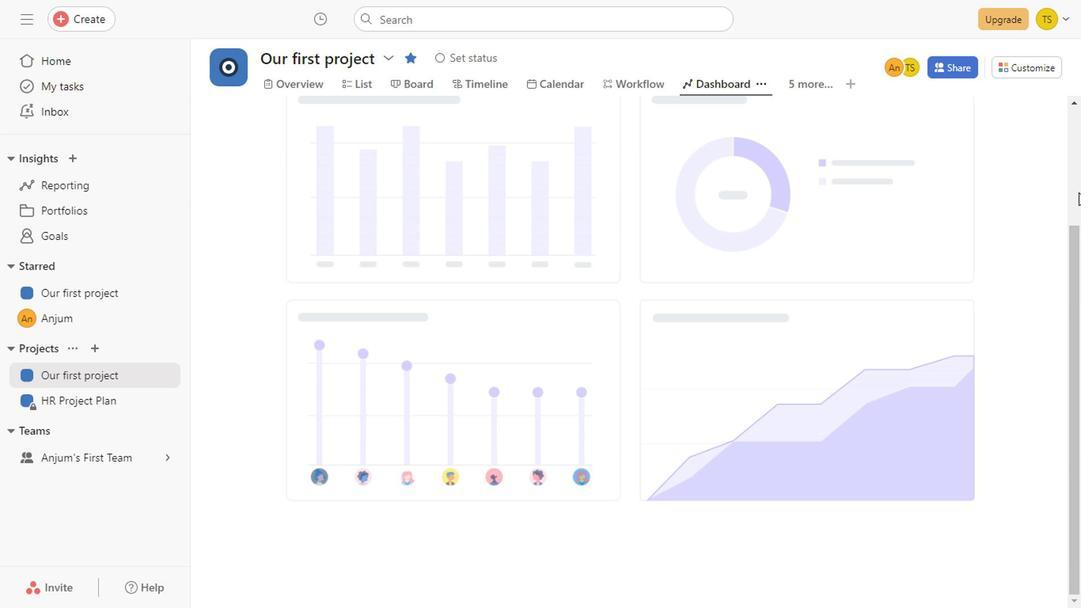 
Action: Mouse pressed left at (1076, 193)
Screenshot: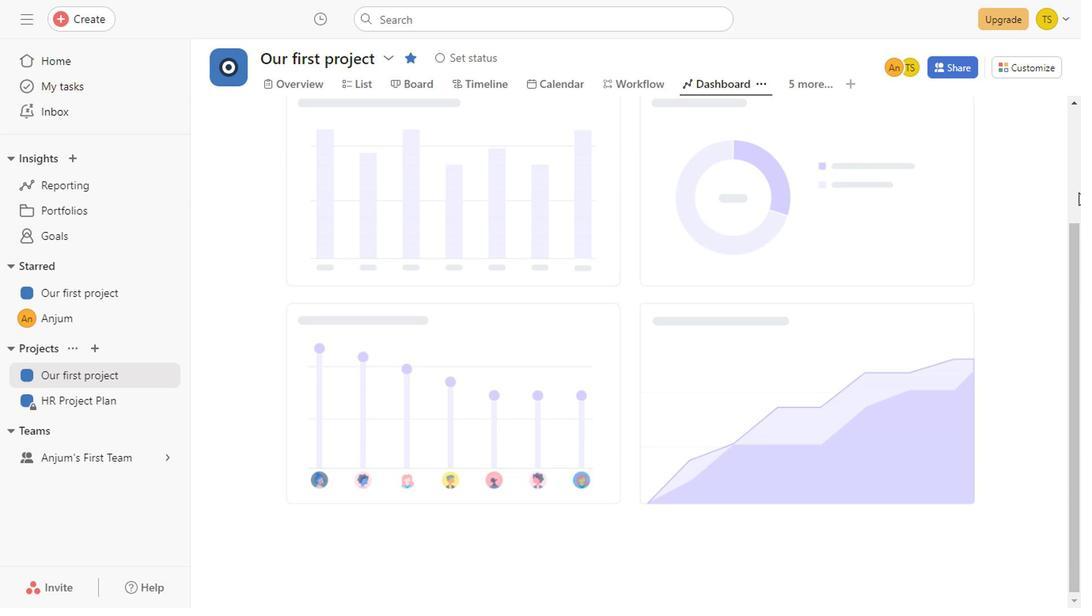 
Action: Mouse moved to (81, 81)
Screenshot: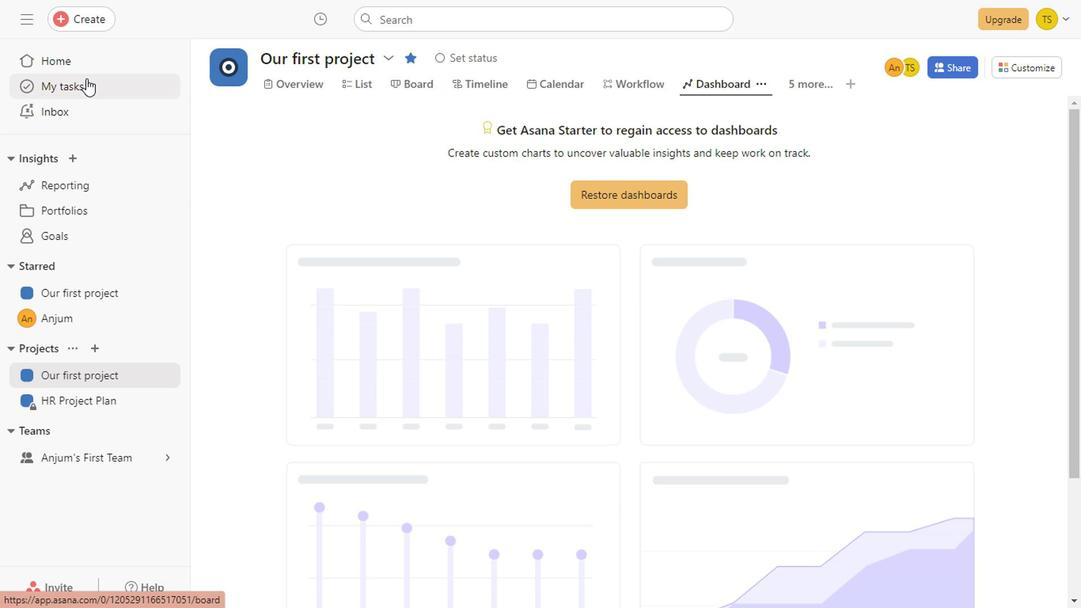 
Action: Mouse pressed left at (81, 81)
Screenshot: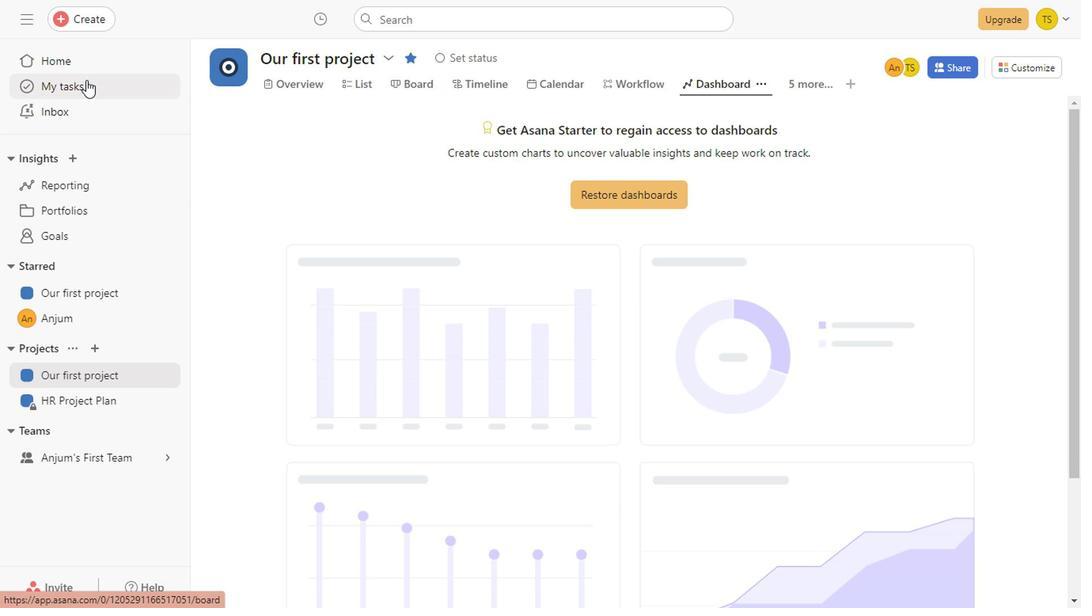 
Action: Mouse moved to (519, 217)
Screenshot: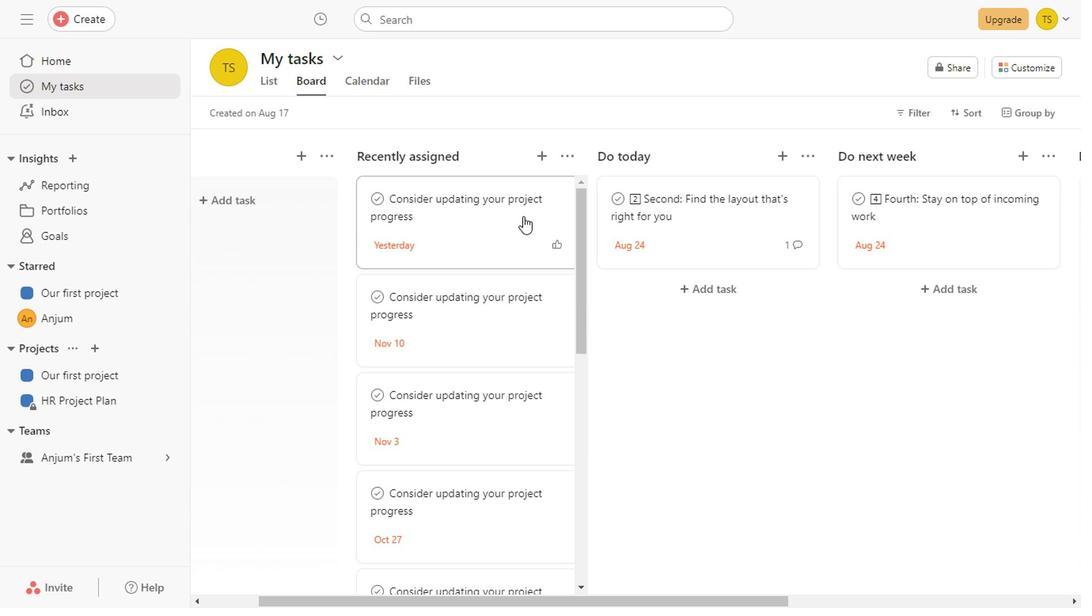 
Action: Mouse pressed left at (519, 217)
Screenshot: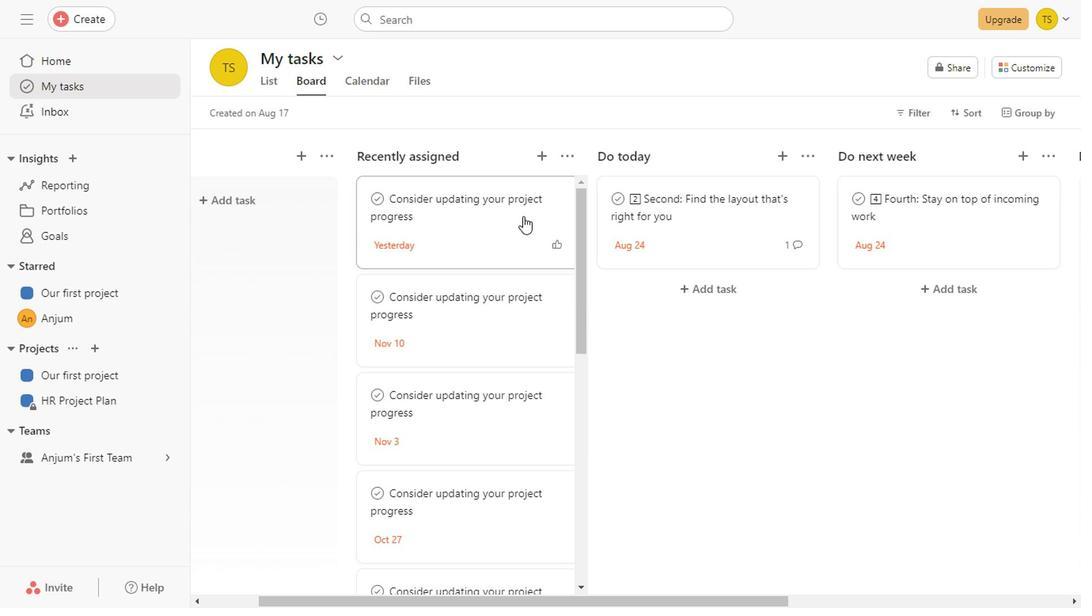 
Action: Mouse moved to (922, 401)
Screenshot: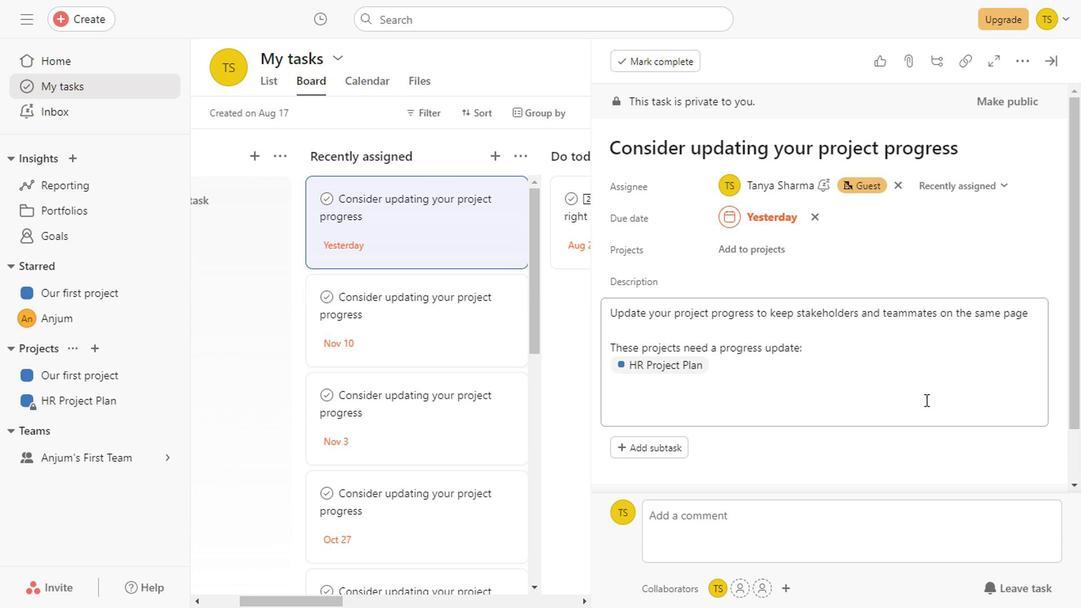 
Action: Mouse scrolled (922, 401) with delta (0, 0)
Screenshot: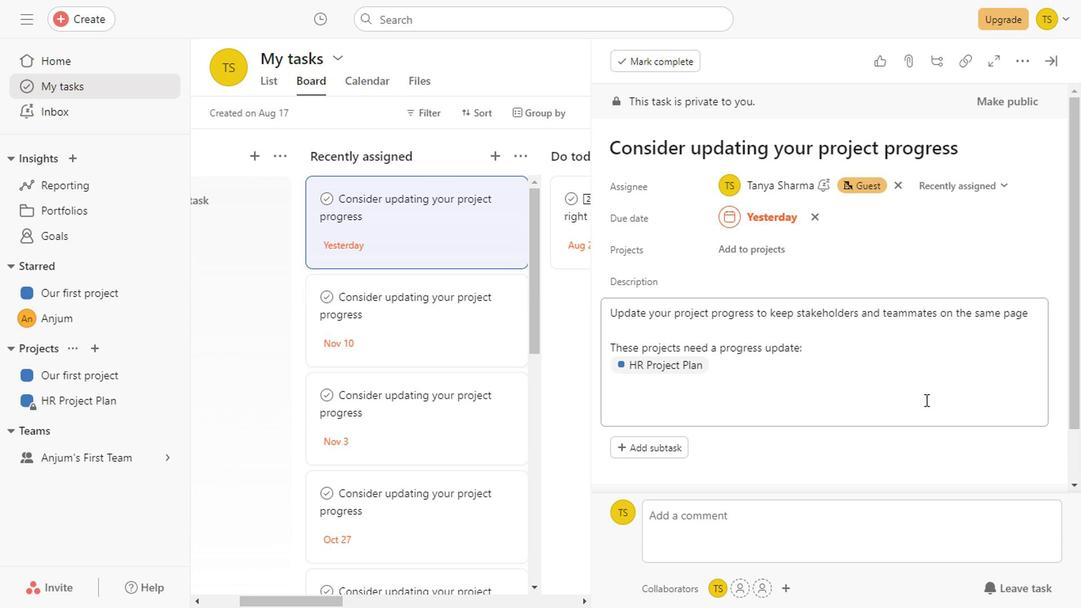 
Action: Mouse scrolled (922, 401) with delta (0, 0)
Screenshot: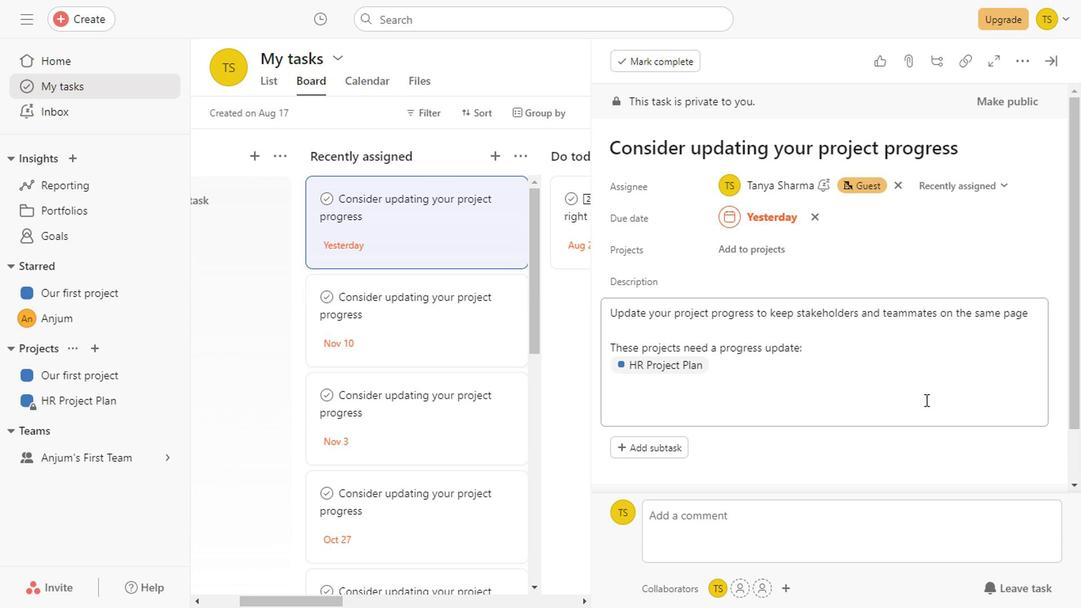 
Action: Mouse scrolled (922, 401) with delta (0, 0)
Screenshot: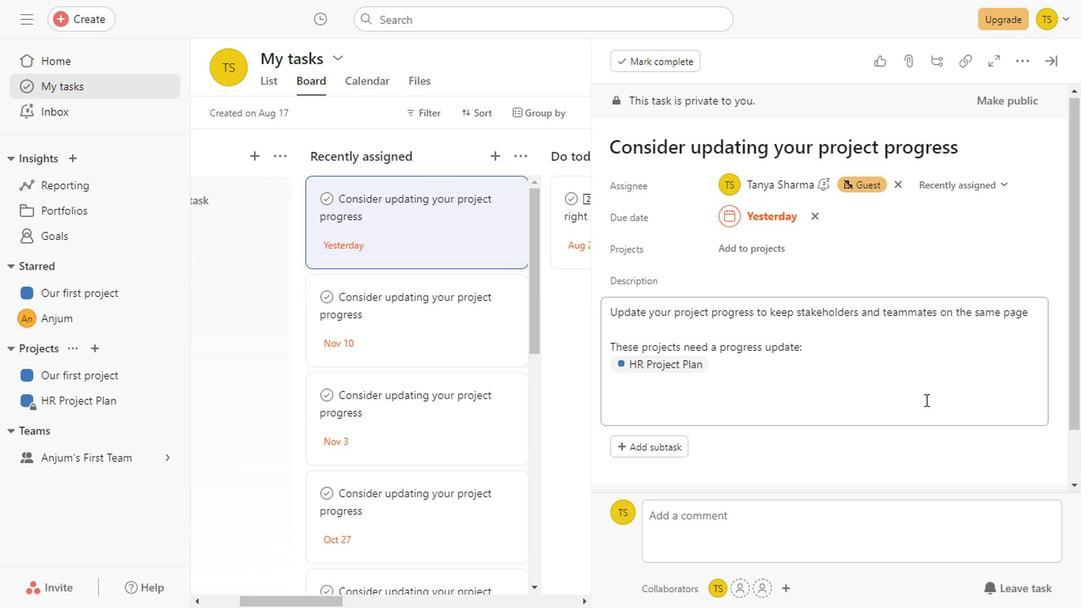 
Action: Mouse scrolled (922, 401) with delta (0, 0)
Screenshot: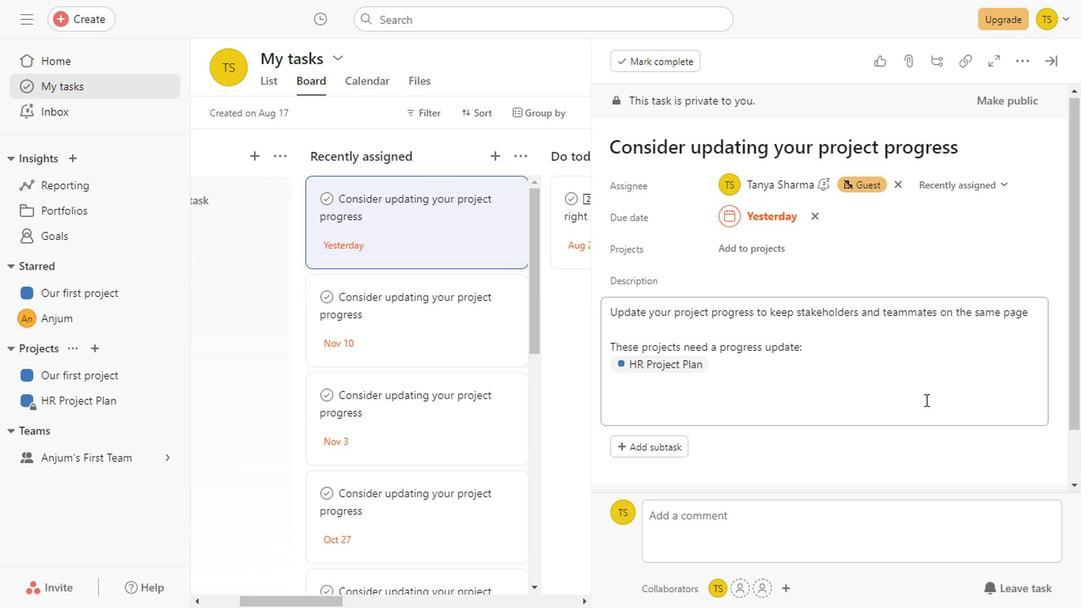 
Action: Mouse scrolled (922, 401) with delta (0, 0)
Screenshot: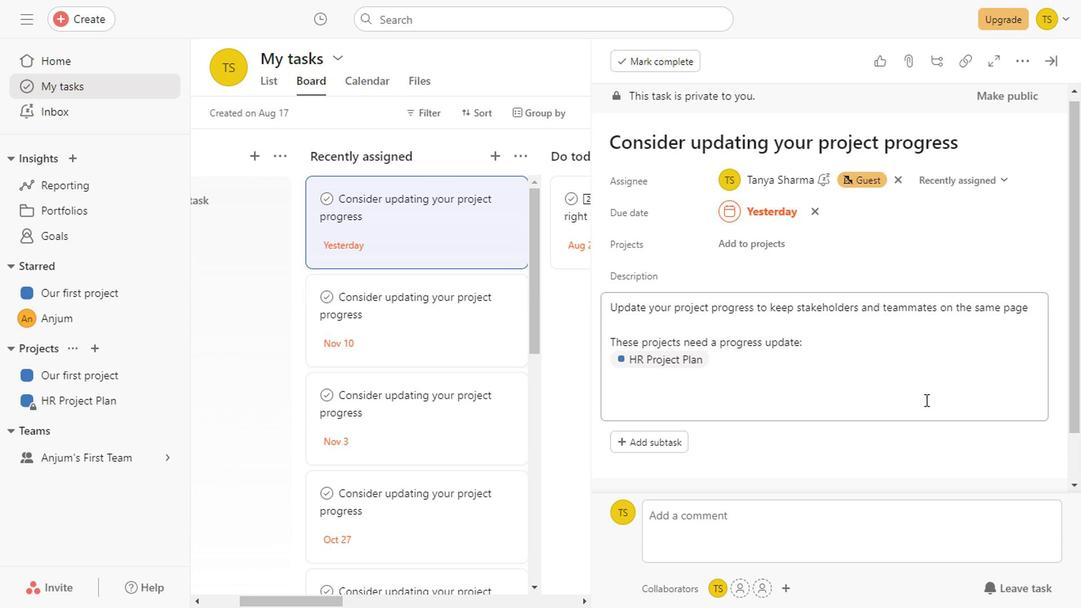 
Action: Mouse scrolled (922, 401) with delta (0, 0)
Screenshot: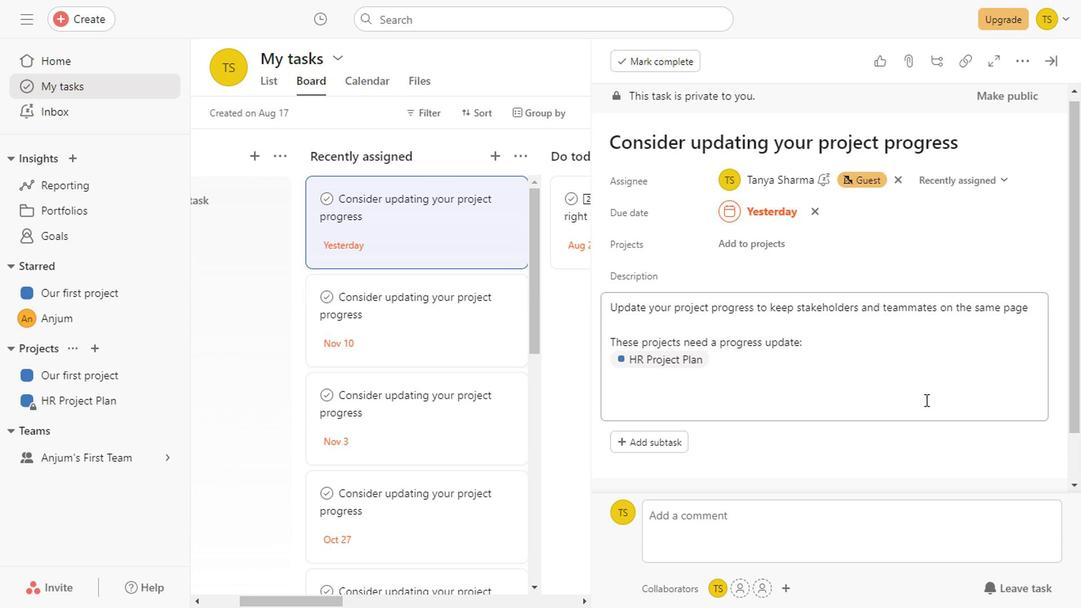 
Action: Mouse scrolled (922, 401) with delta (0, 0)
Screenshot: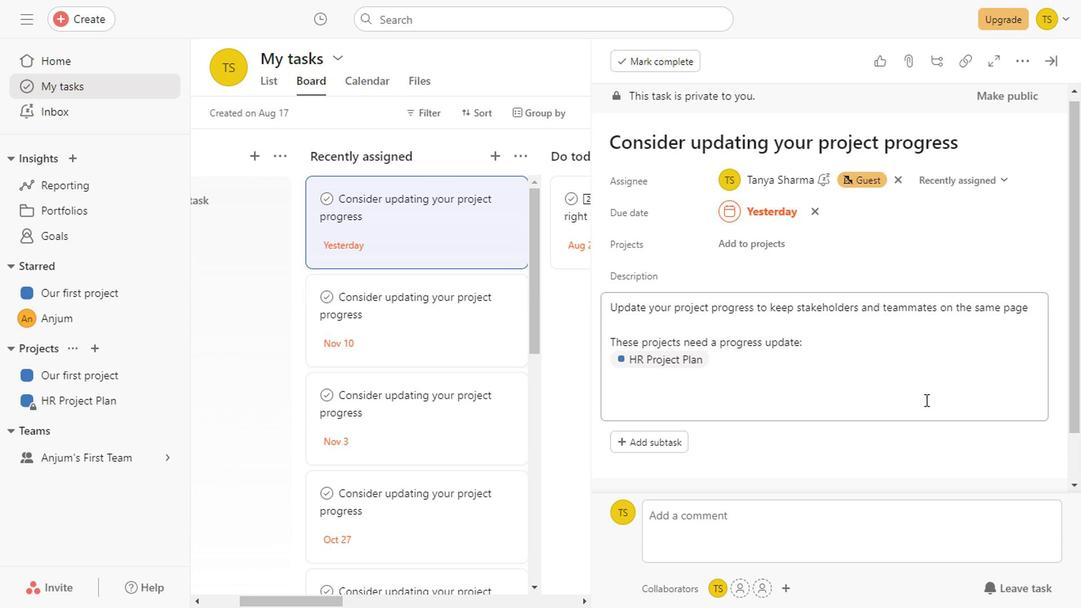 
Action: Mouse scrolled (922, 401) with delta (0, 0)
Screenshot: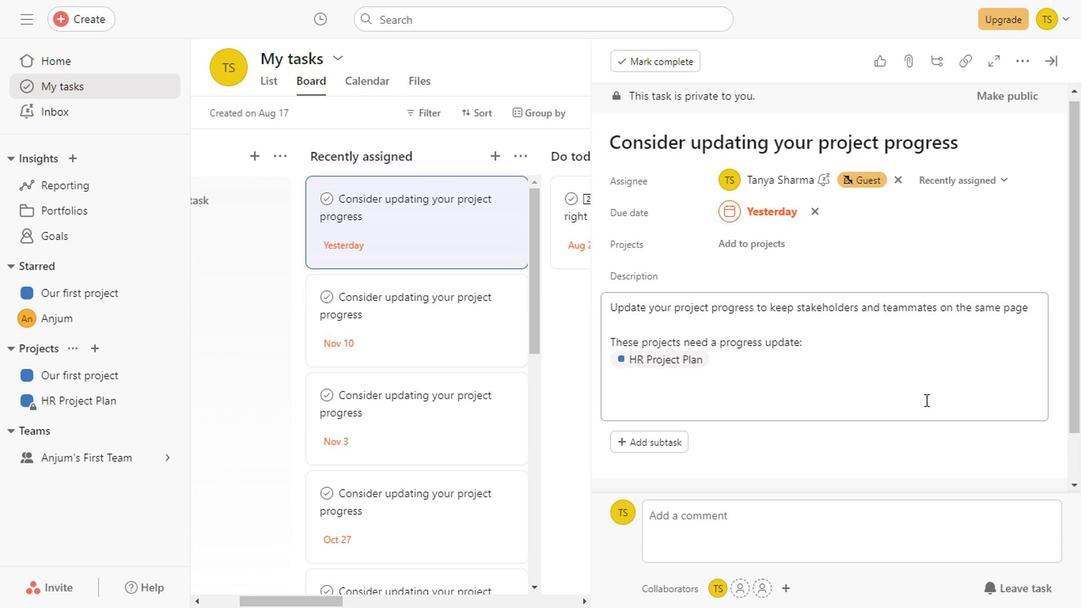 
Action: Mouse scrolled (922, 401) with delta (0, 0)
Screenshot: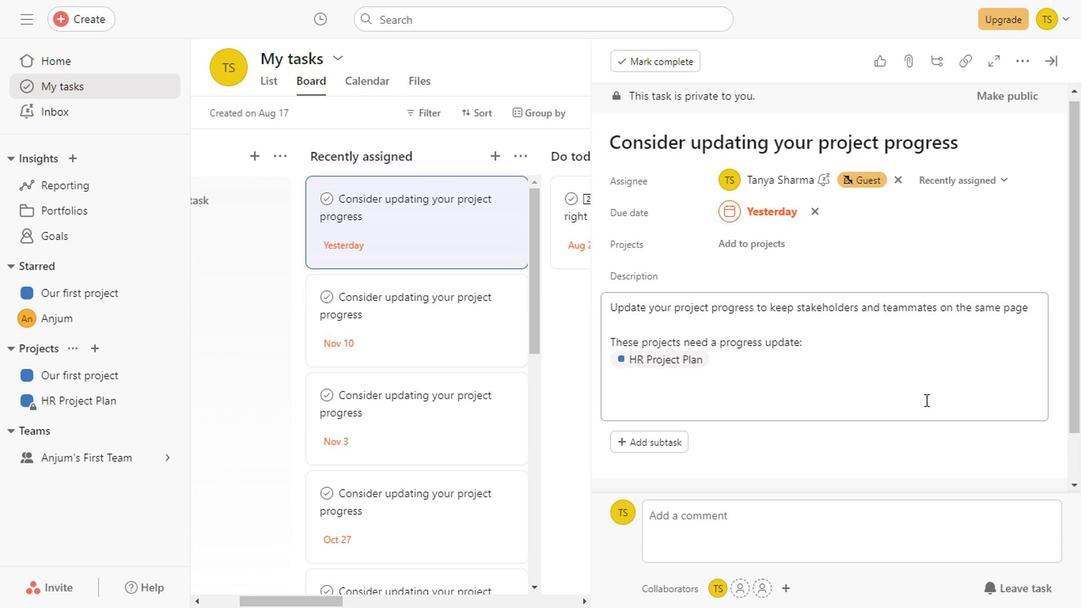 
Action: Mouse scrolled (922, 401) with delta (0, 0)
Screenshot: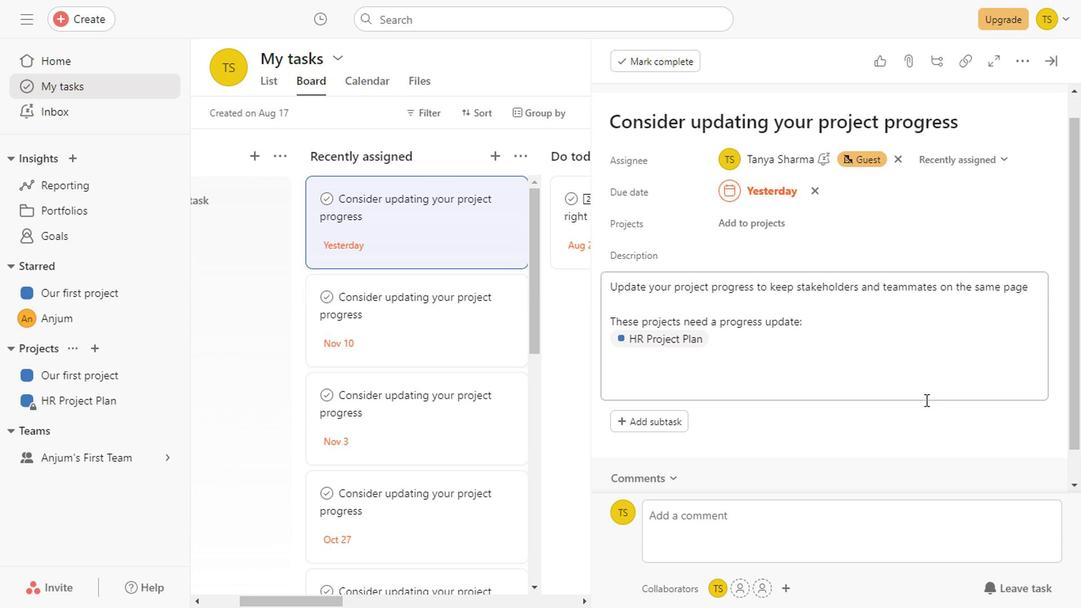 
Action: Mouse scrolled (922, 401) with delta (0, 0)
Screenshot: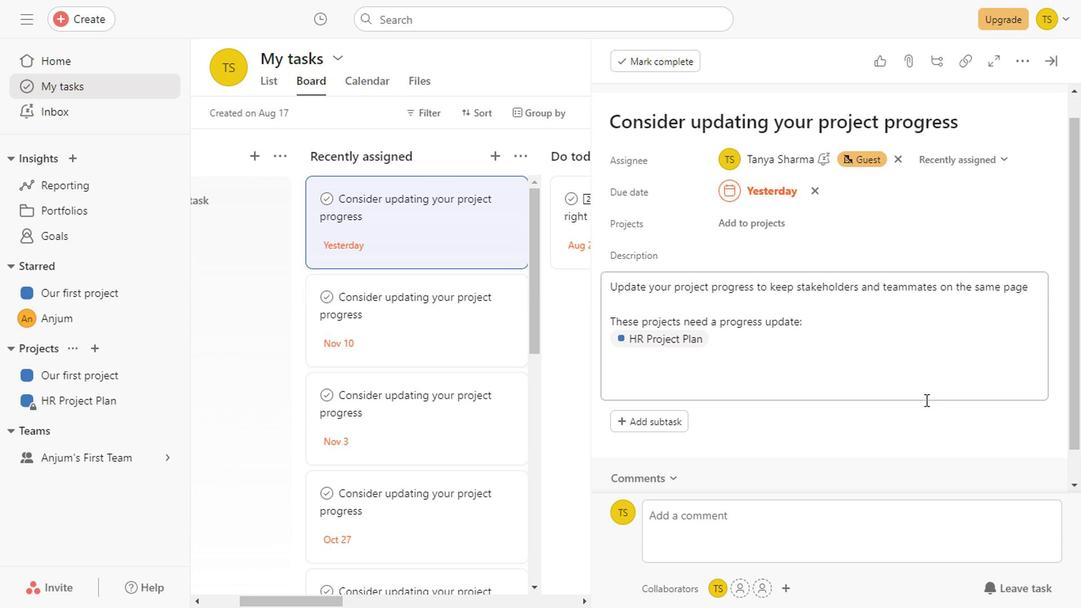 
Action: Mouse scrolled (922, 401) with delta (0, 0)
Screenshot: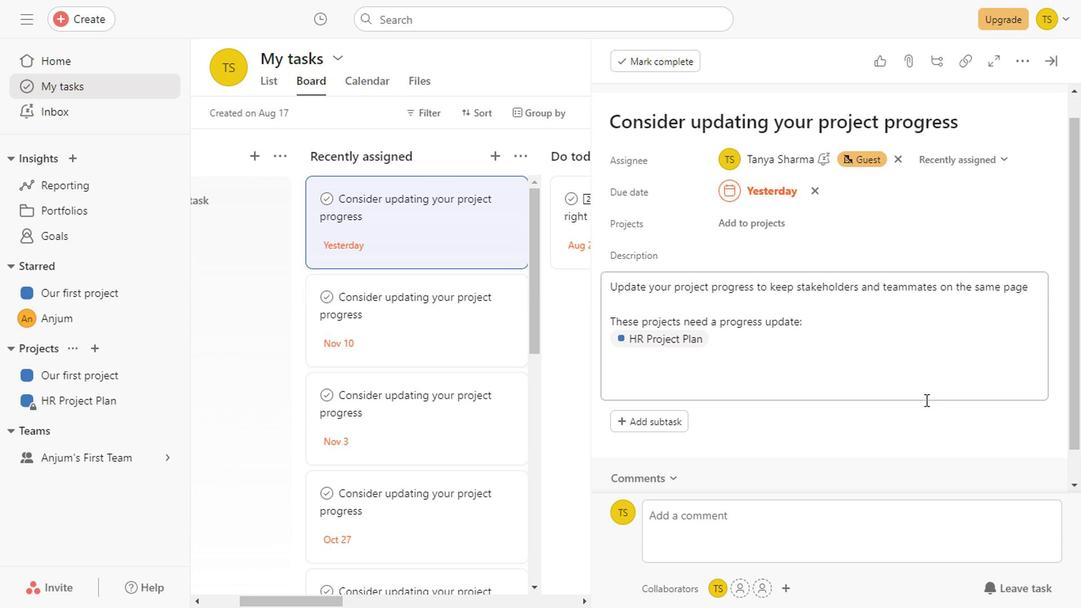 
Action: Mouse scrolled (922, 401) with delta (0, 0)
Screenshot: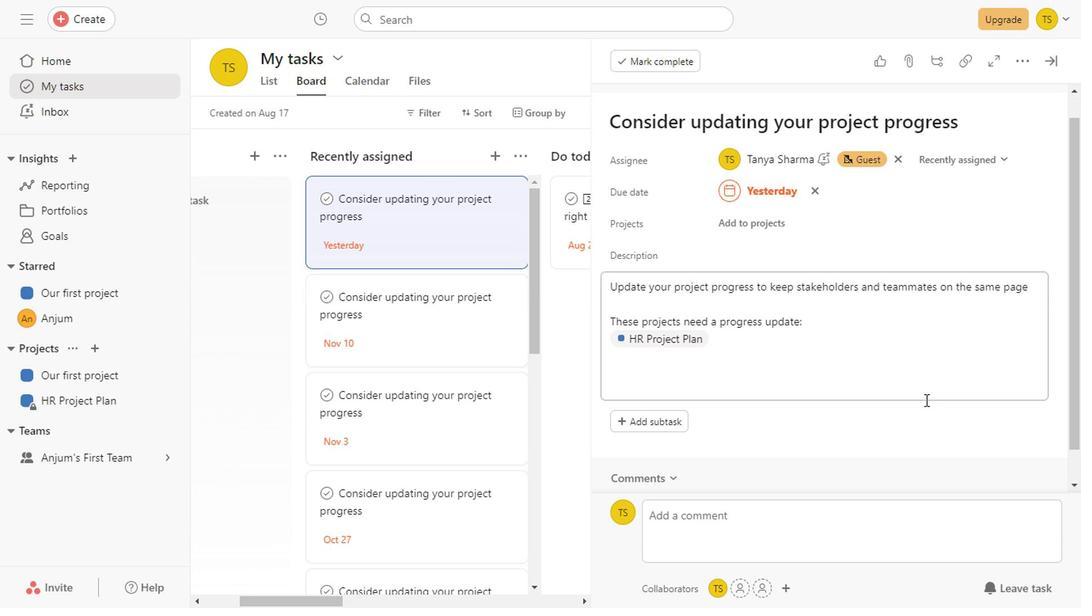 
Action: Mouse scrolled (922, 401) with delta (0, 0)
Screenshot: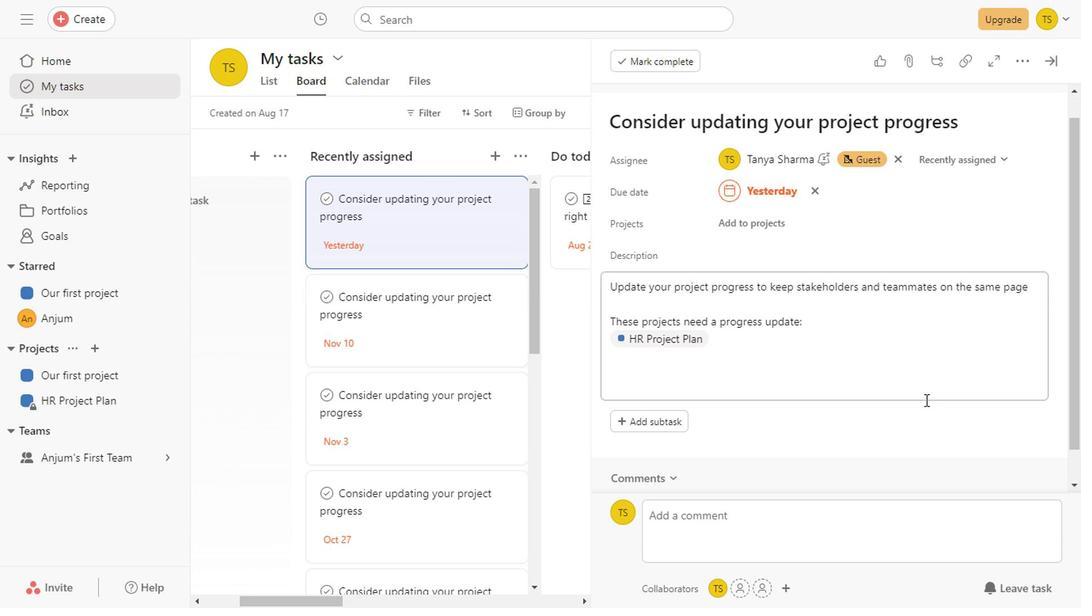 
Action: Mouse scrolled (922, 401) with delta (0, 0)
Screenshot: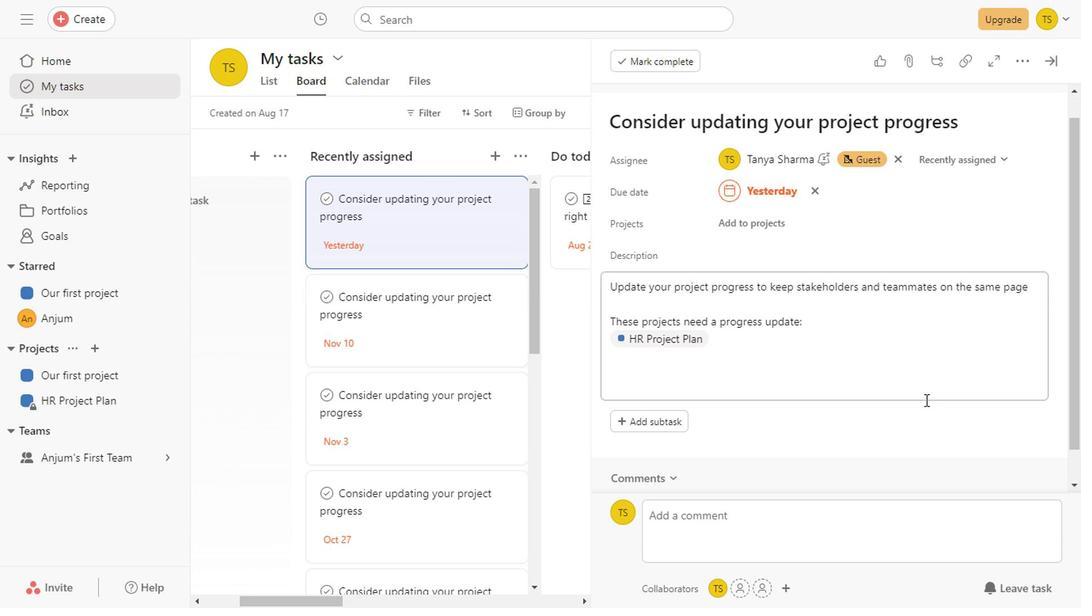 
Action: Mouse scrolled (922, 401) with delta (0, 0)
Screenshot: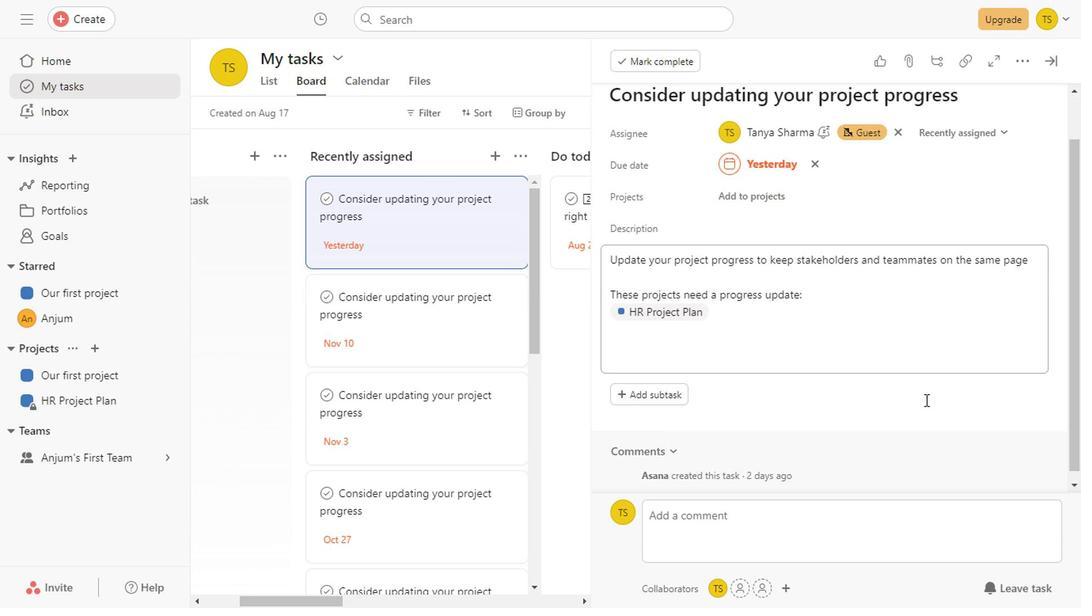 
Action: Mouse scrolled (922, 401) with delta (0, 0)
Screenshot: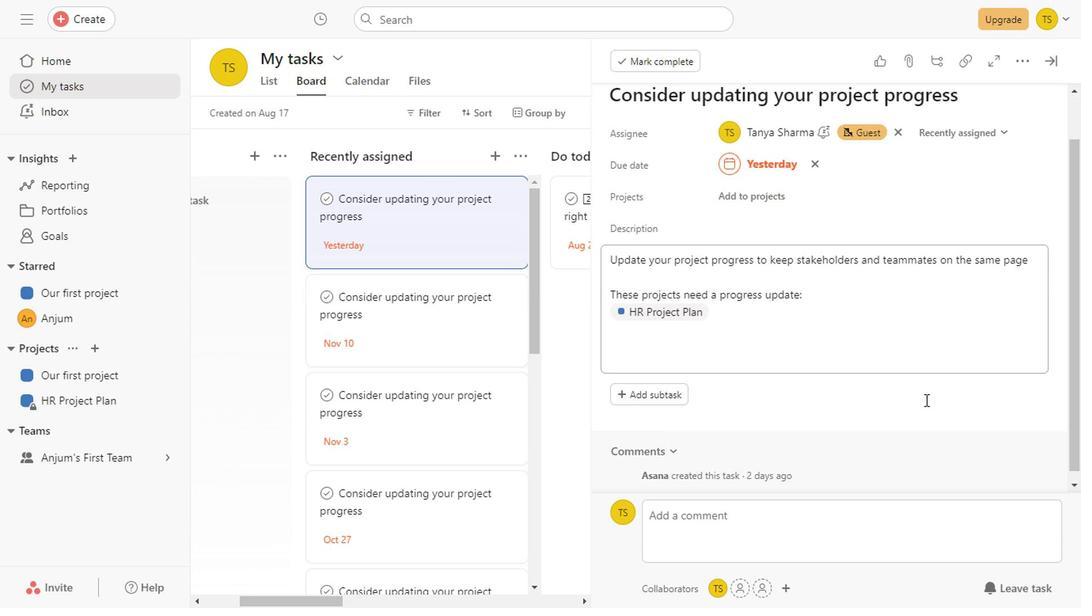 
Action: Mouse scrolled (922, 401) with delta (0, 0)
Screenshot: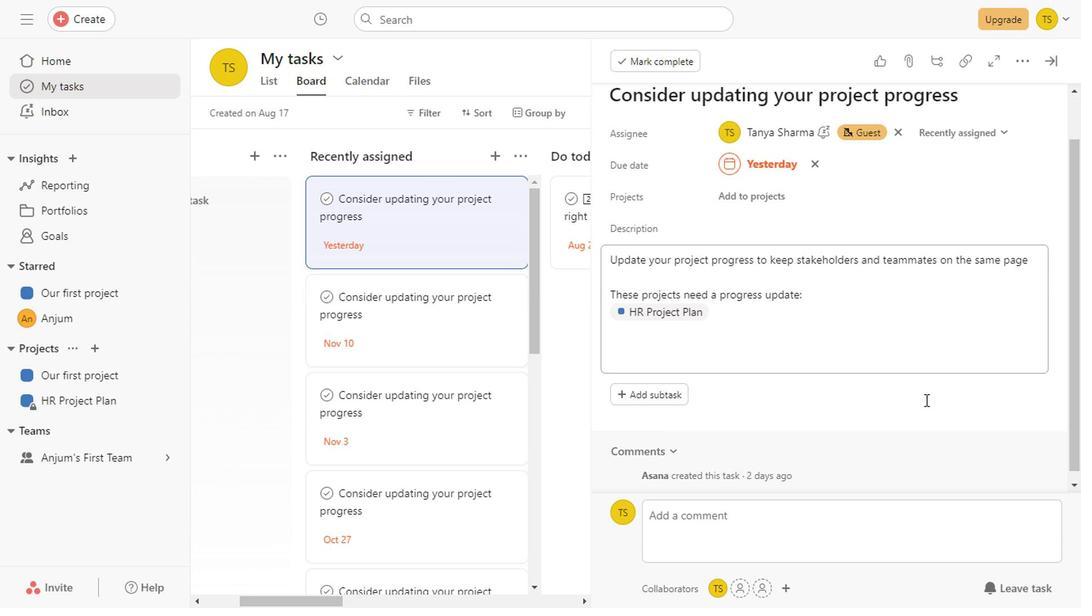 
Action: Mouse scrolled (922, 401) with delta (0, 0)
Screenshot: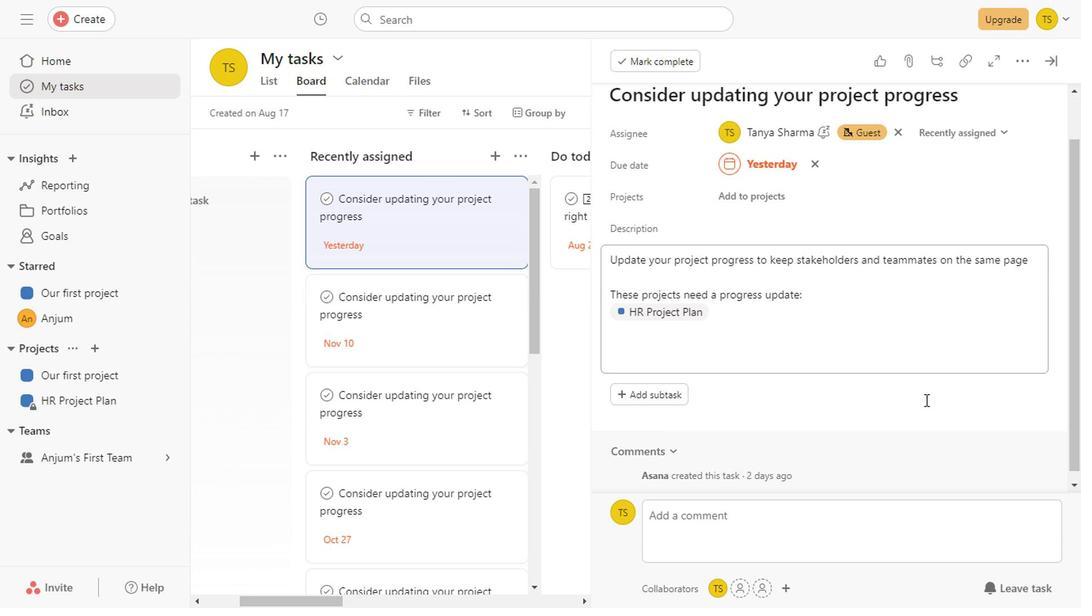 
Action: Mouse scrolled (922, 401) with delta (0, 0)
Screenshot: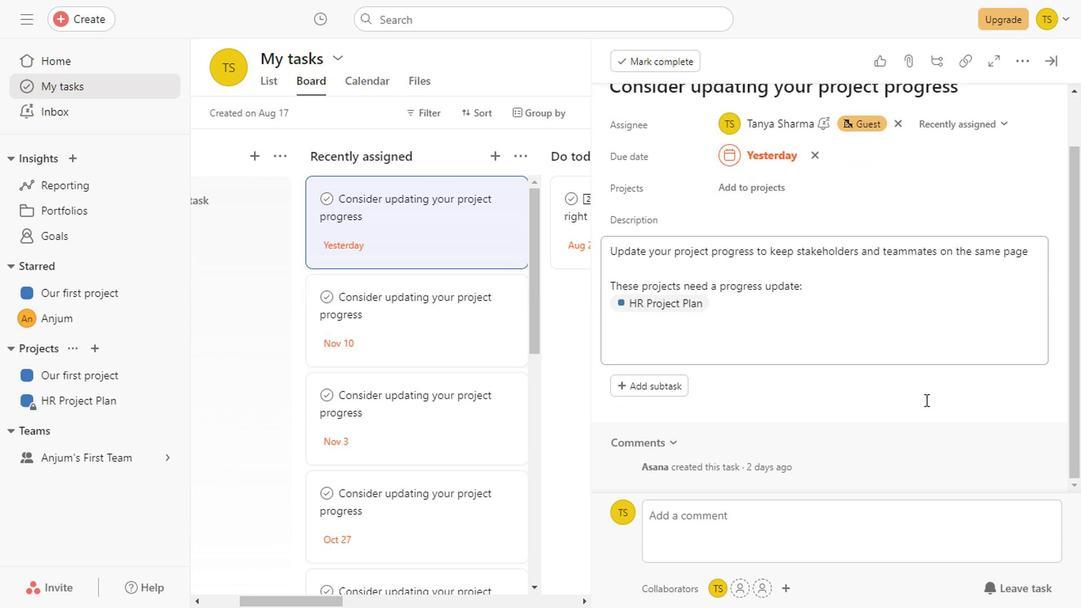 
Action: Mouse scrolled (922, 401) with delta (0, 0)
Screenshot: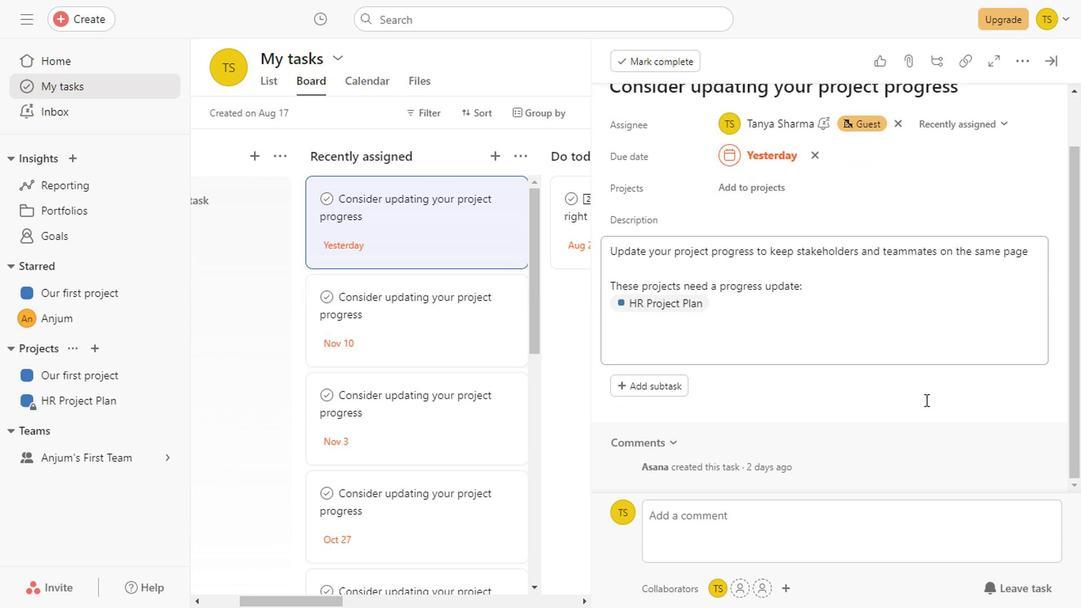 
Action: Mouse moved to (428, 316)
Screenshot: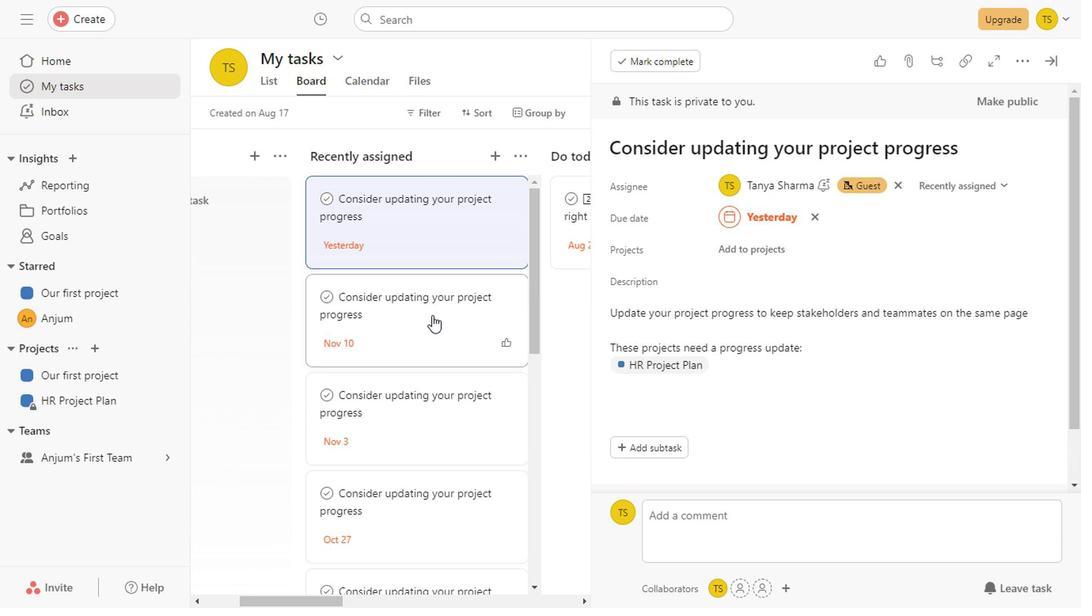 
Action: Mouse pressed left at (428, 316)
Screenshot: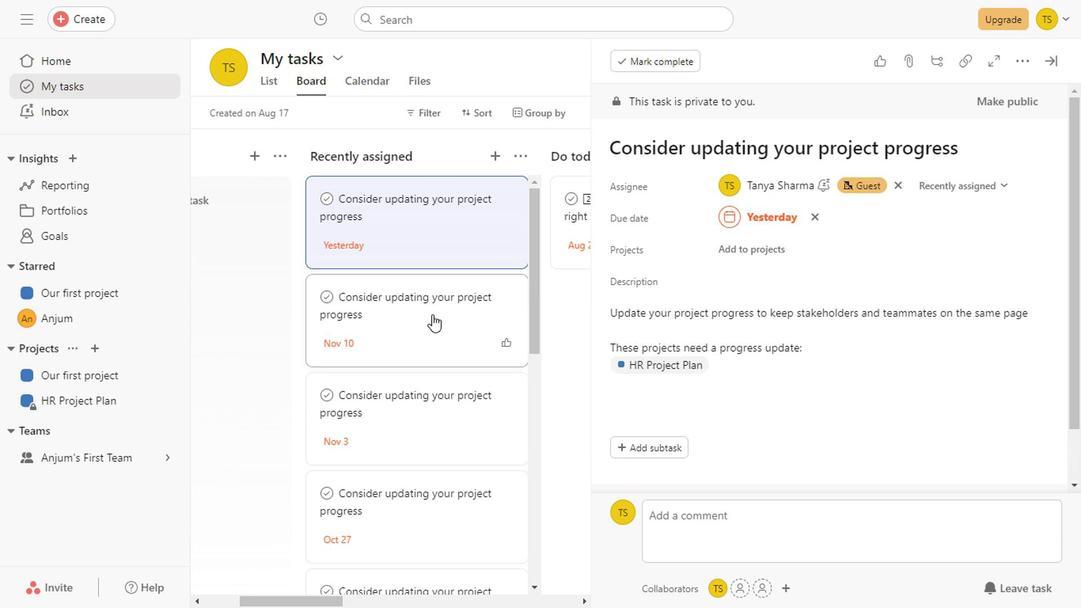 
Action: Mouse moved to (802, 398)
Screenshot: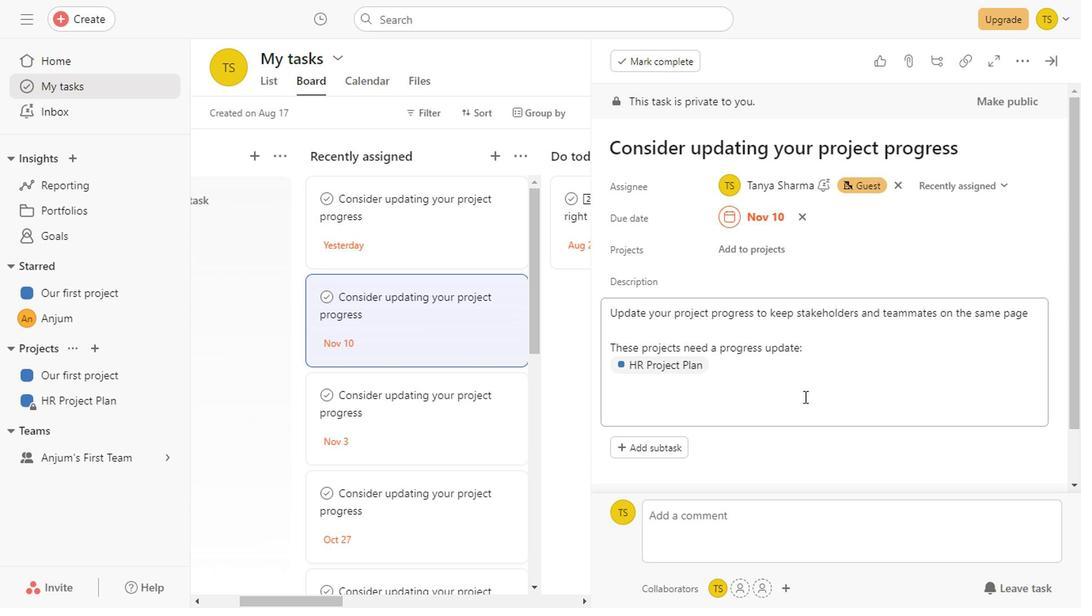 
Action: Mouse scrolled (802, 397) with delta (0, 0)
Screenshot: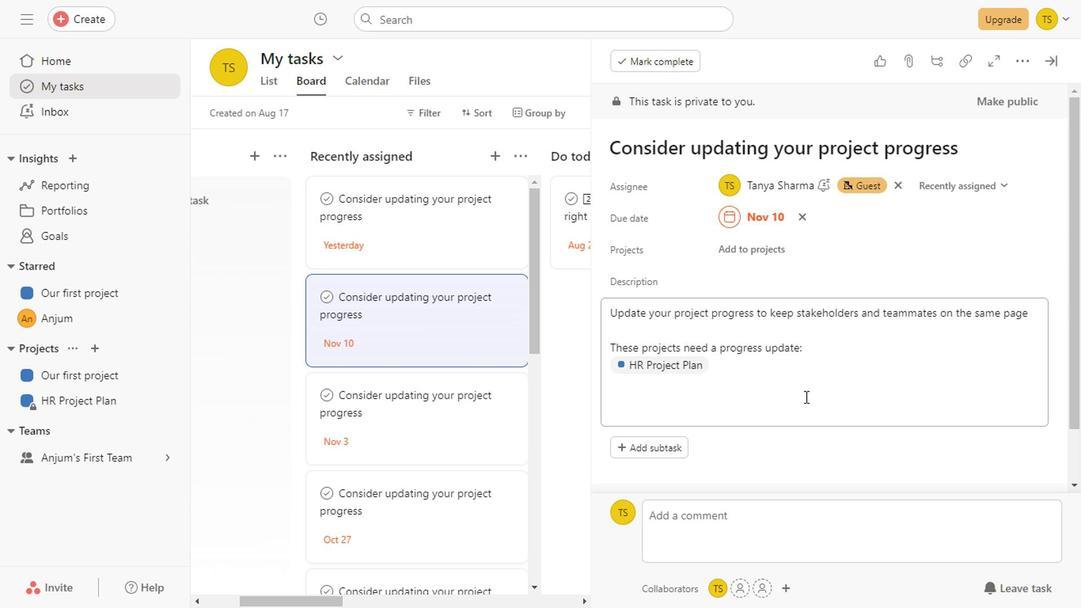 
Action: Mouse scrolled (802, 397) with delta (0, 0)
Screenshot: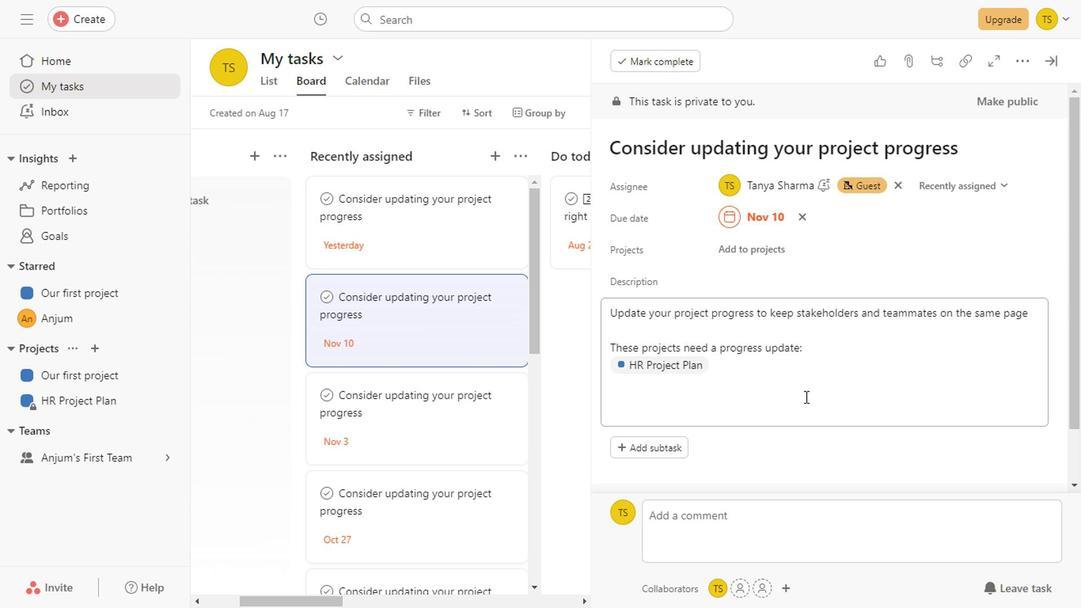 
Action: Mouse scrolled (802, 397) with delta (0, 0)
Screenshot: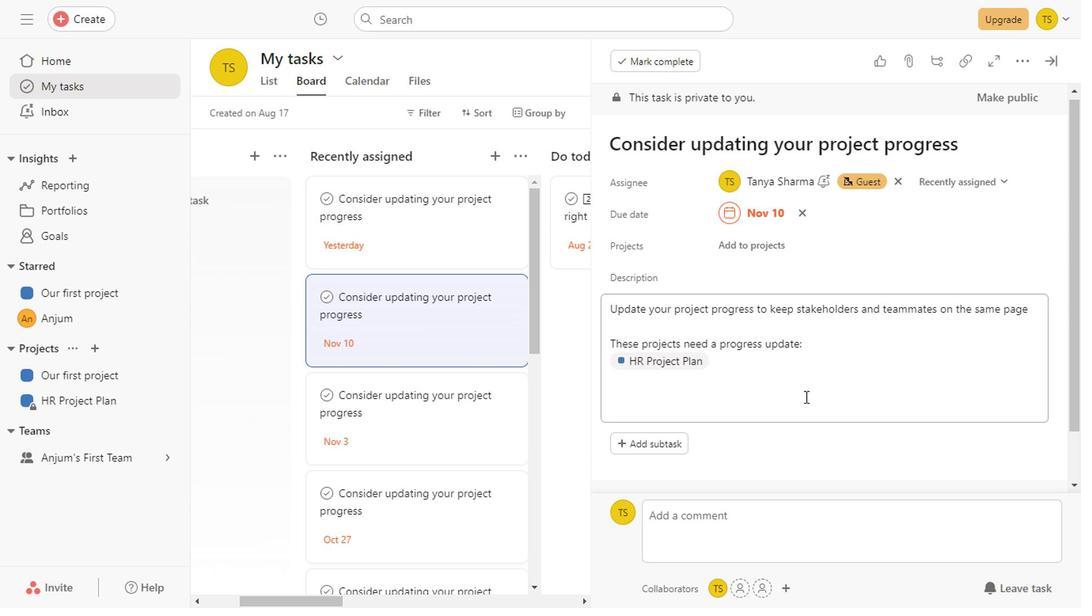
Action: Mouse scrolled (802, 397) with delta (0, 0)
Screenshot: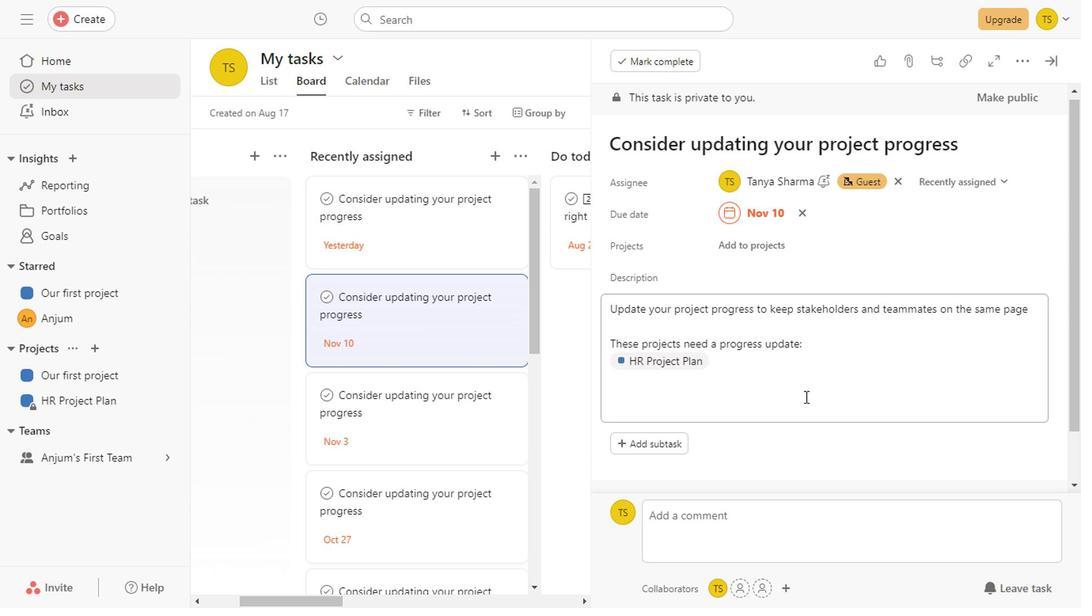 
Action: Mouse scrolled (802, 397) with delta (0, 0)
Screenshot: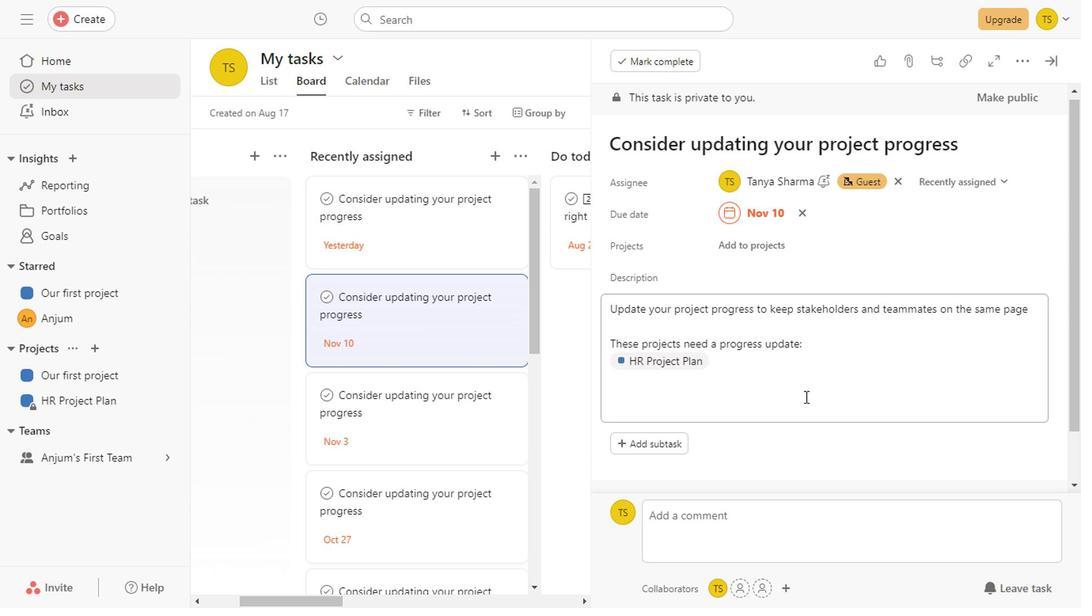 
Action: Mouse scrolled (802, 397) with delta (0, 0)
Screenshot: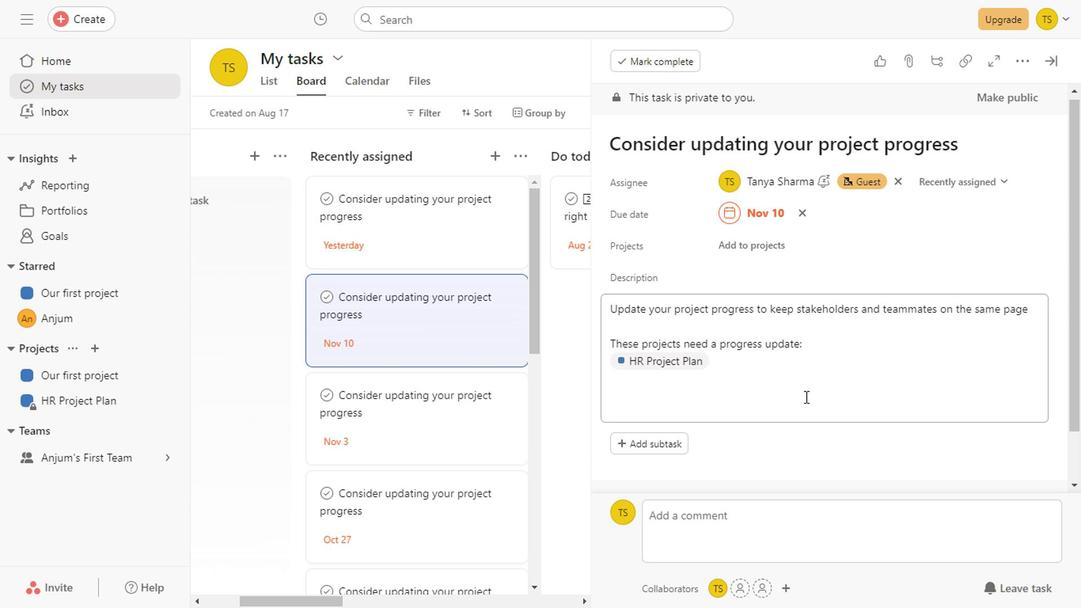 
Action: Mouse scrolled (802, 397) with delta (0, 0)
Screenshot: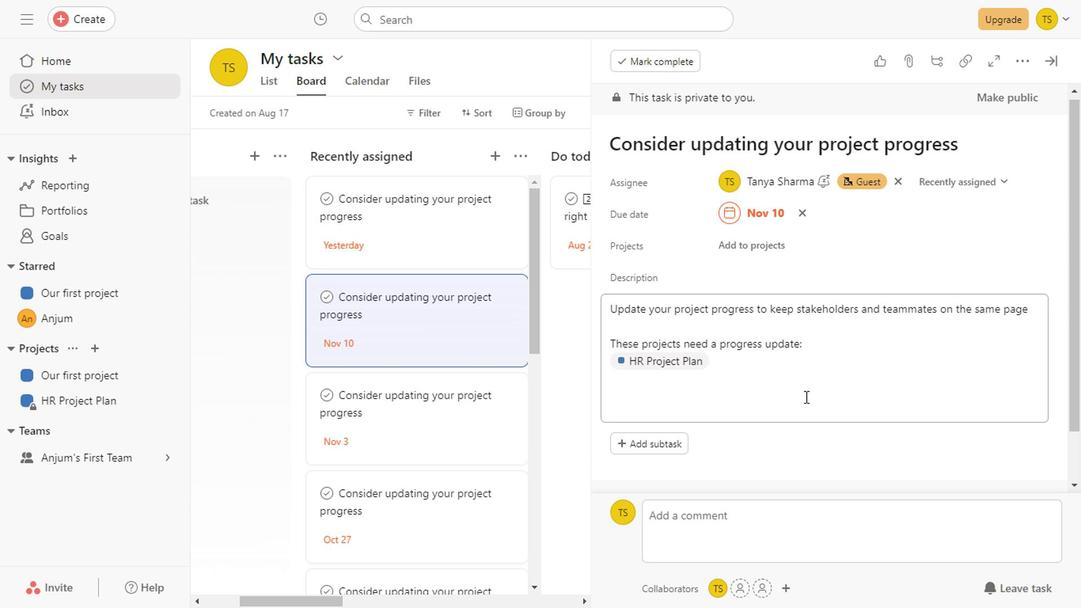 
Action: Mouse scrolled (802, 397) with delta (0, 0)
Screenshot: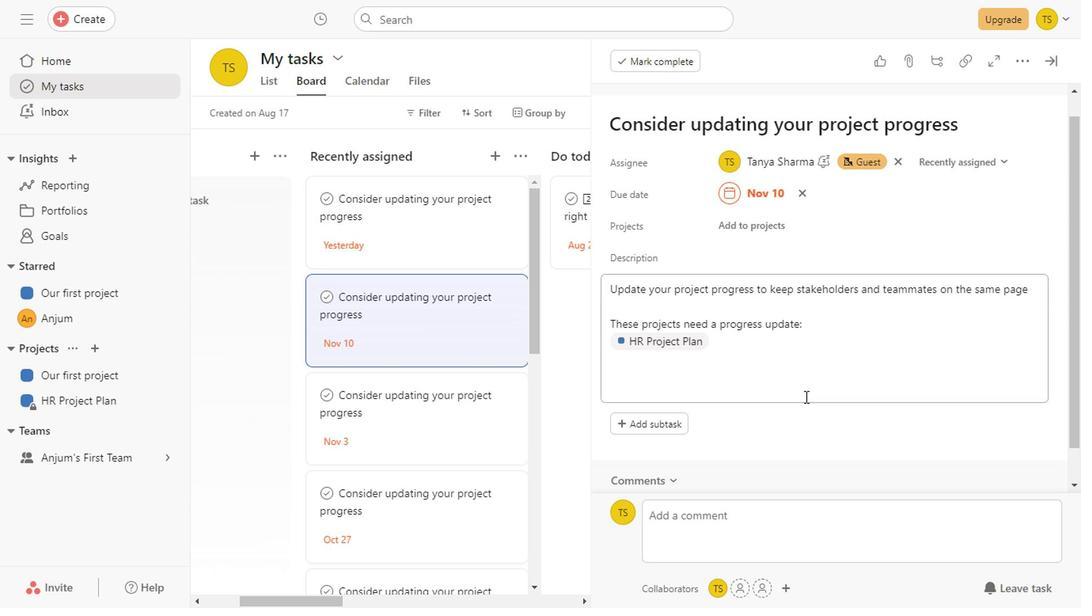 
Action: Mouse scrolled (802, 397) with delta (0, 0)
Screenshot: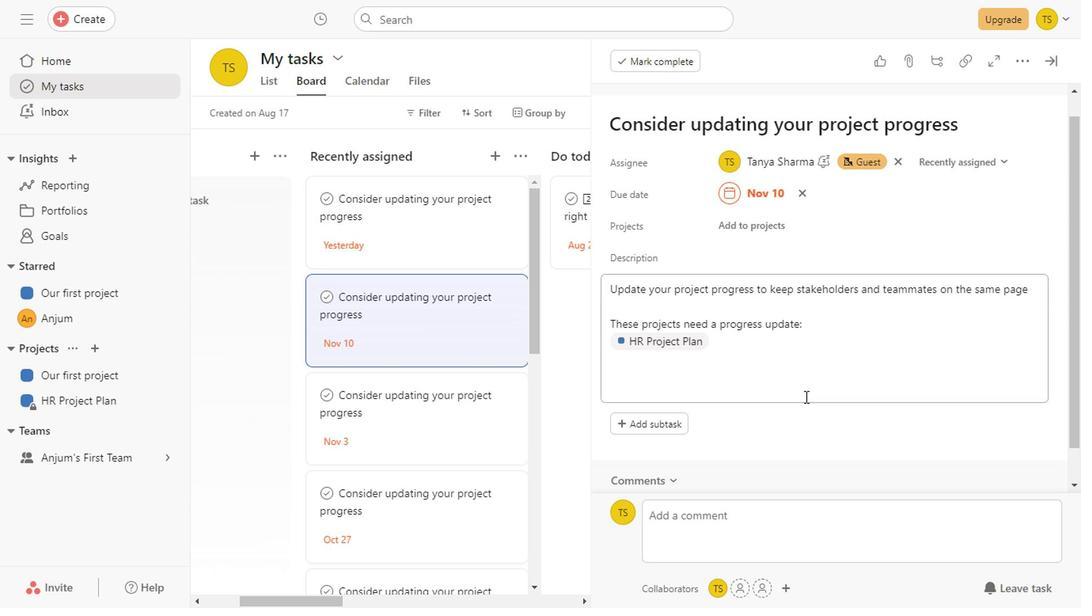 
Action: Mouse scrolled (802, 397) with delta (0, 0)
Screenshot: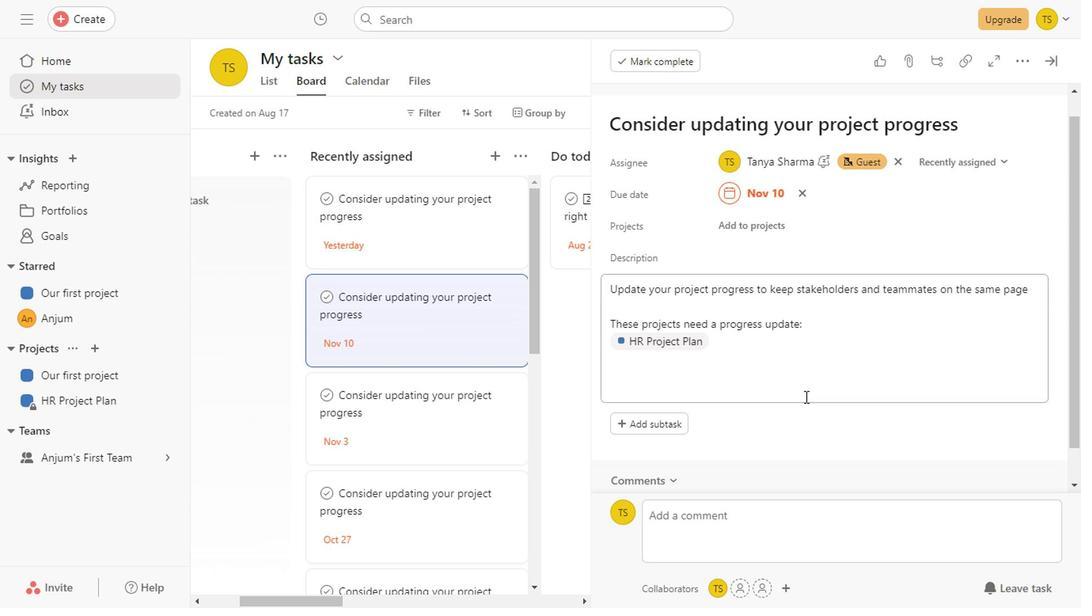 
Action: Mouse scrolled (802, 397) with delta (0, 0)
Screenshot: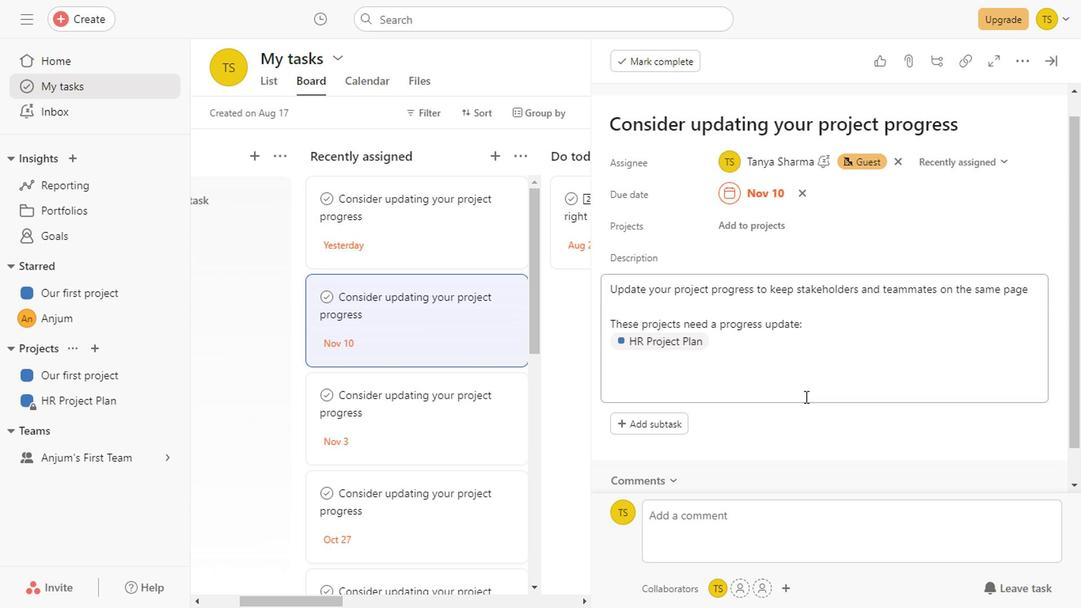 
Action: Mouse scrolled (802, 397) with delta (0, 0)
Screenshot: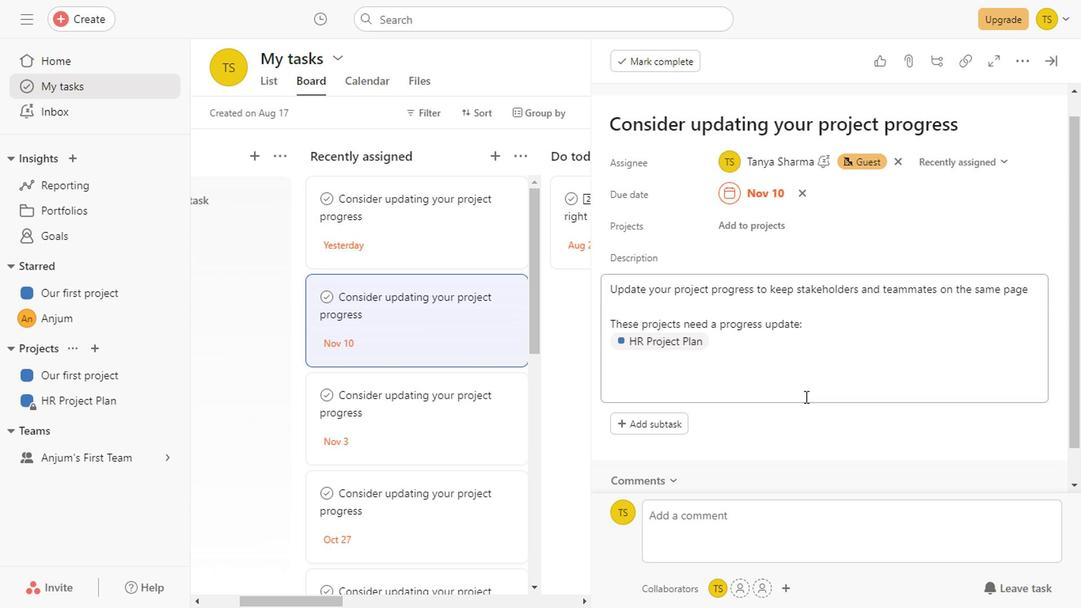
Action: Mouse scrolled (802, 397) with delta (0, 0)
Screenshot: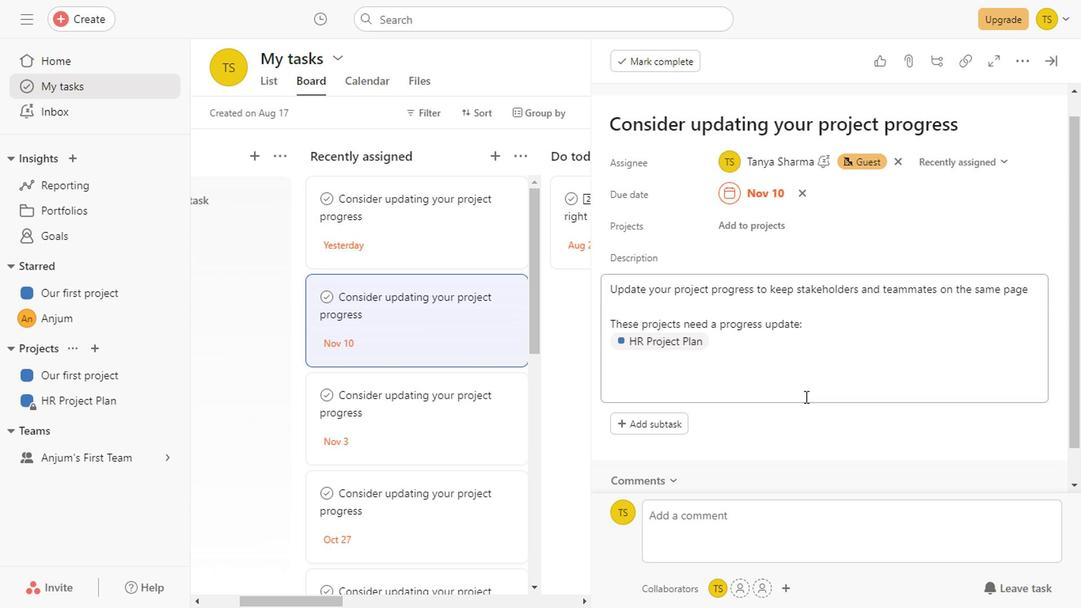 
Action: Mouse scrolled (802, 397) with delta (0, 0)
Screenshot: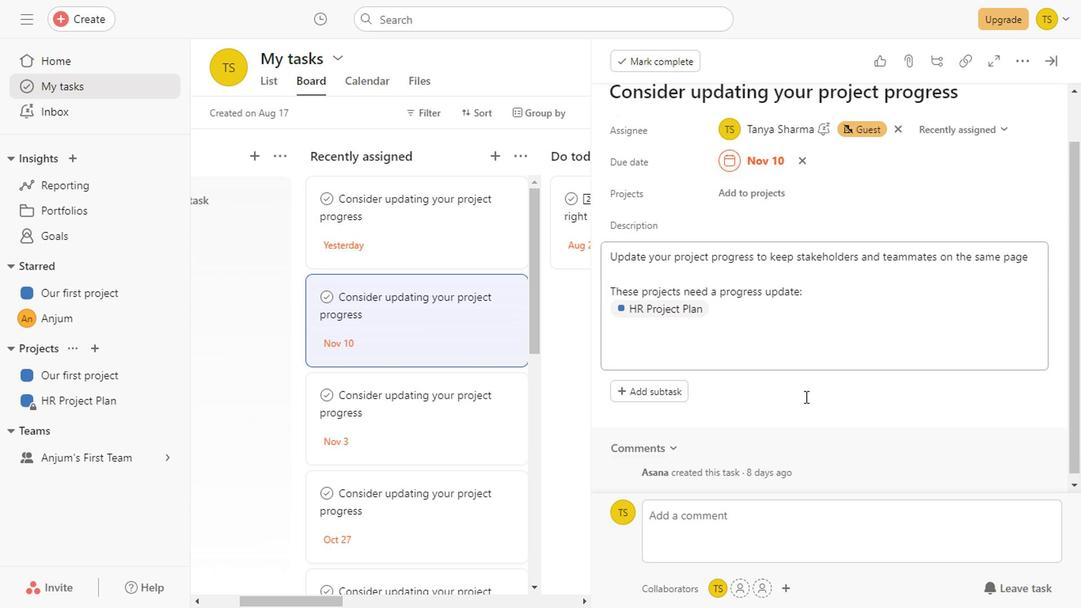 
Action: Mouse scrolled (802, 397) with delta (0, 0)
Screenshot: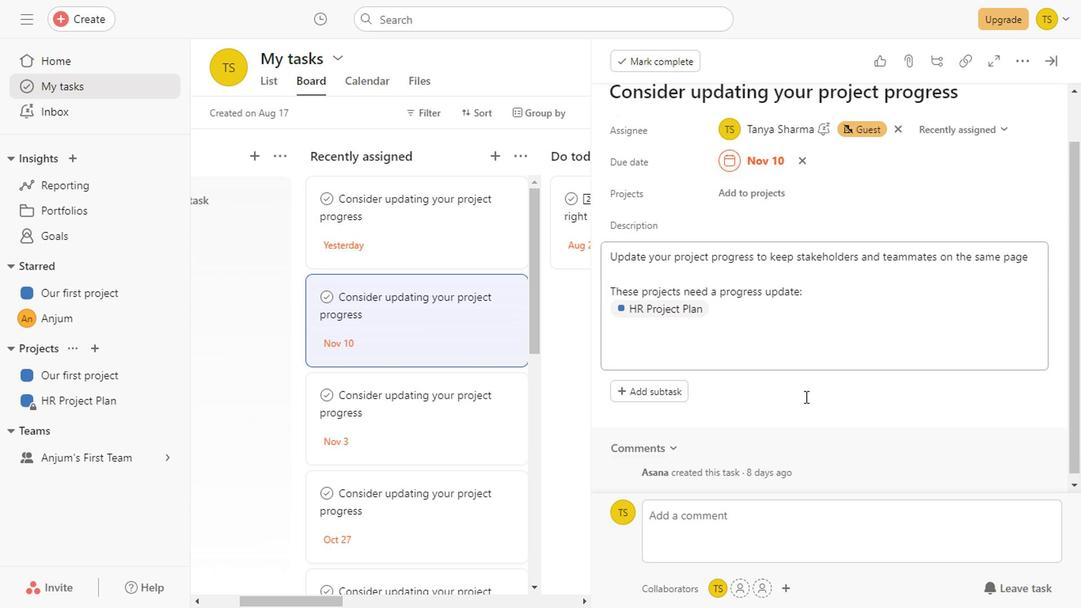 
Action: Mouse scrolled (802, 397) with delta (0, 0)
Screenshot: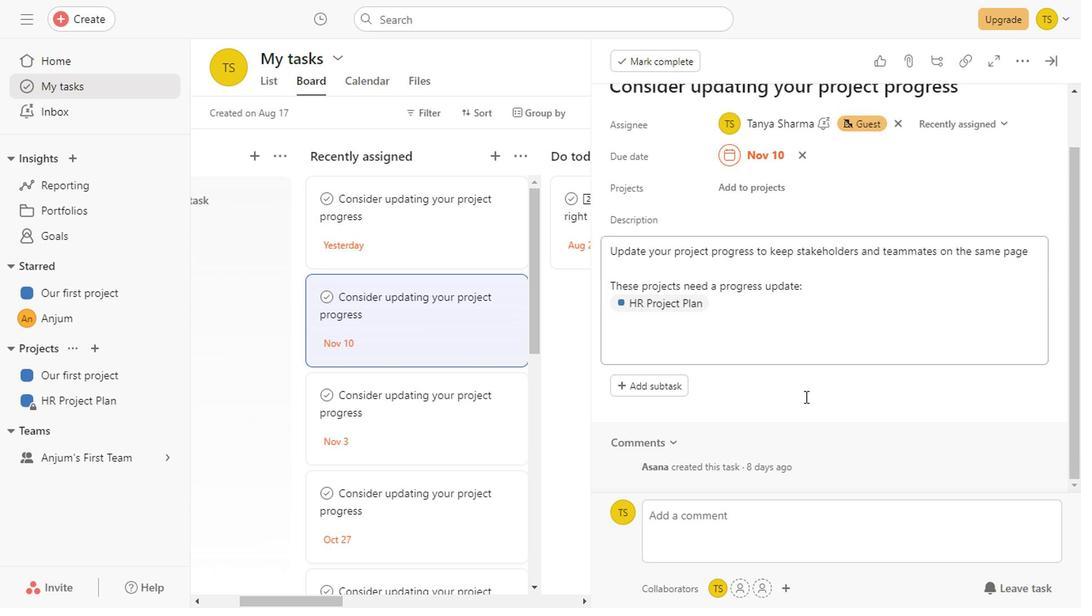 
Action: Mouse scrolled (802, 397) with delta (0, 0)
Screenshot: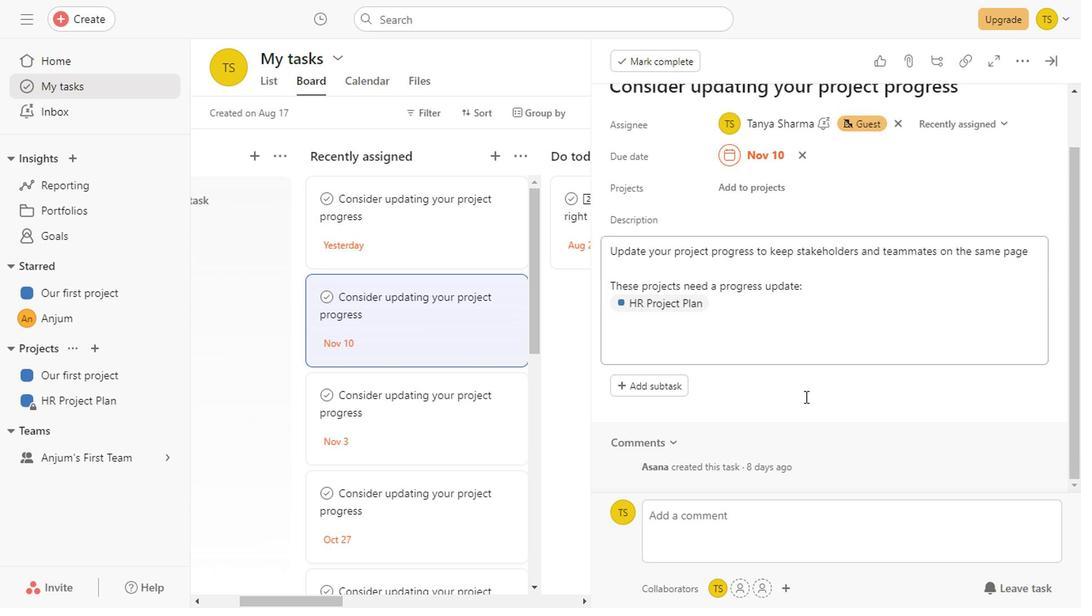 
Action: Mouse scrolled (802, 397) with delta (0, 0)
Screenshot: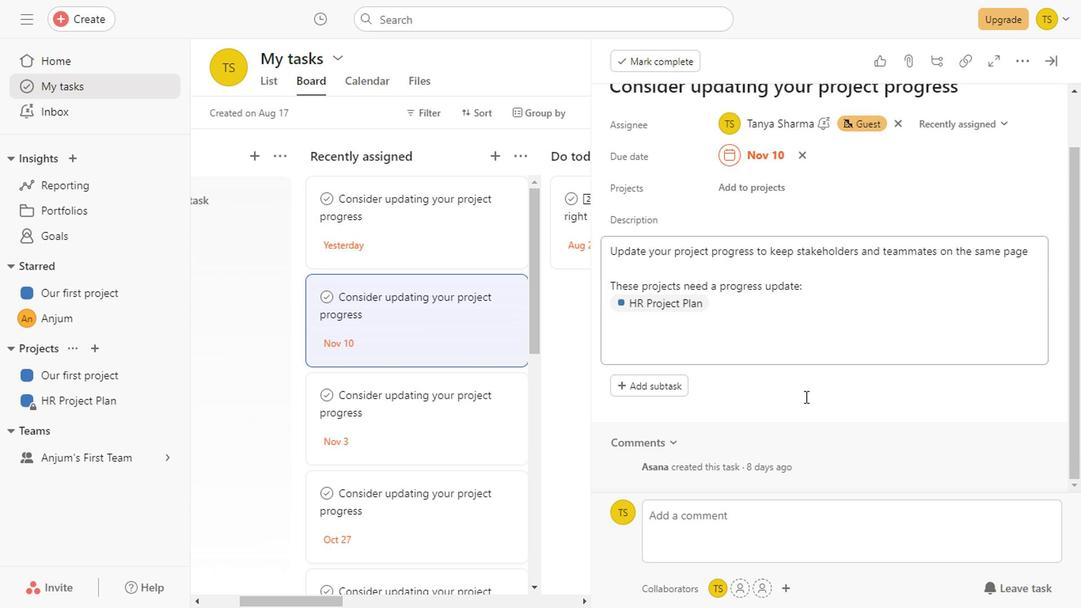 
Action: Mouse scrolled (802, 397) with delta (0, 0)
Screenshot: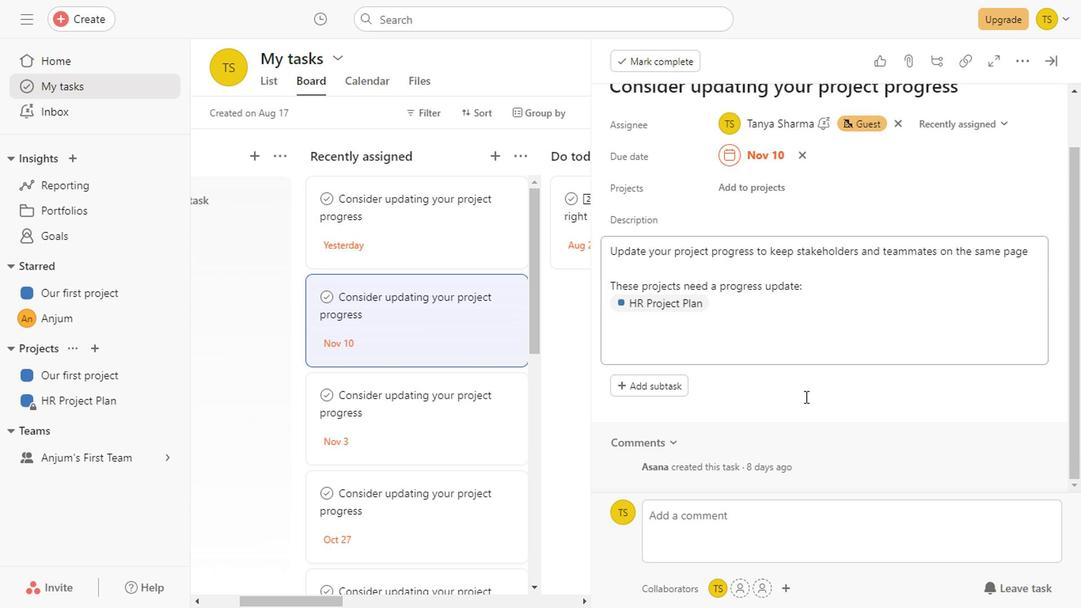 
Action: Mouse scrolled (802, 397) with delta (0, 0)
Screenshot: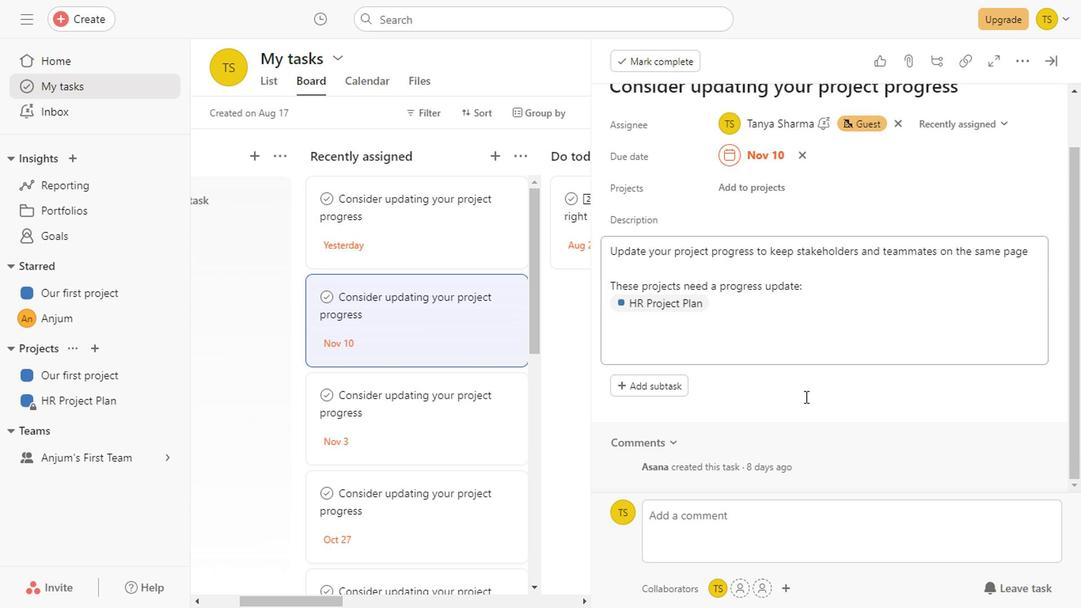 
Action: Mouse scrolled (802, 397) with delta (0, 0)
Screenshot: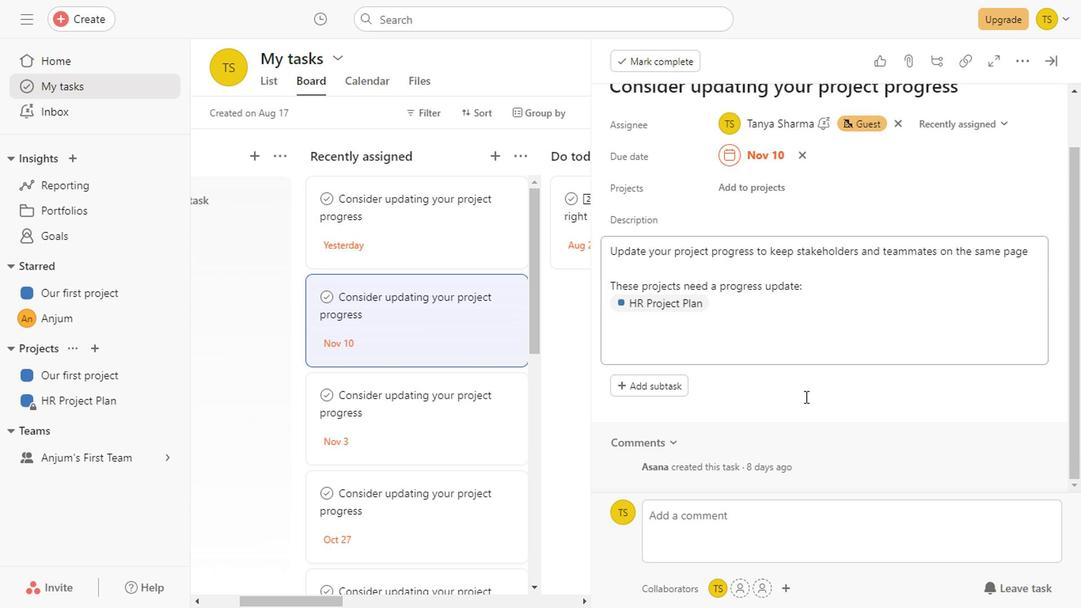 
Action: Mouse scrolled (802, 397) with delta (0, 0)
Screenshot: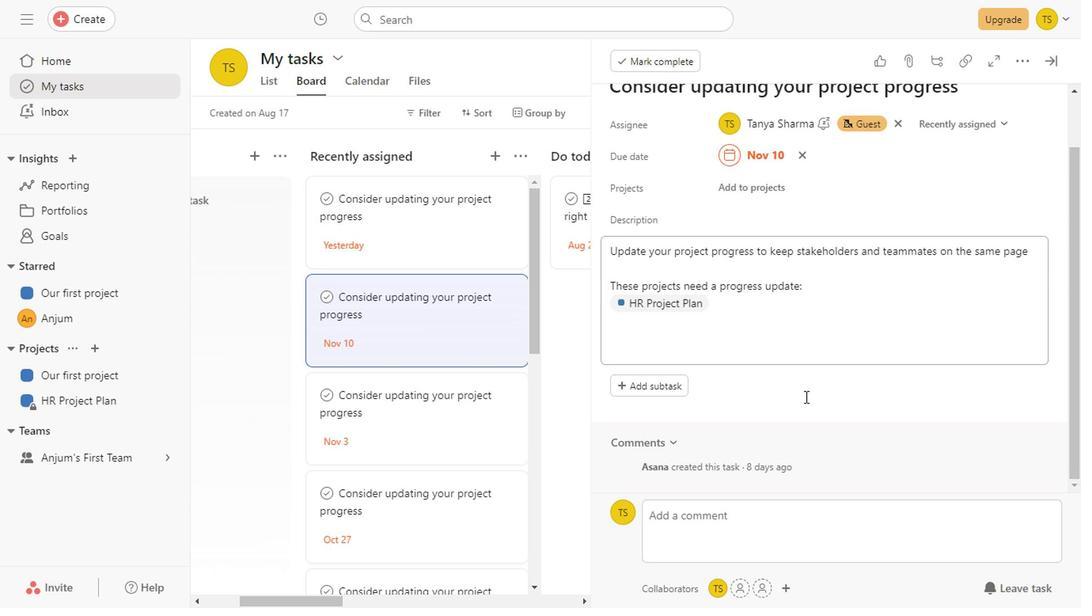 
Action: Mouse scrolled (802, 397) with delta (0, 0)
Screenshot: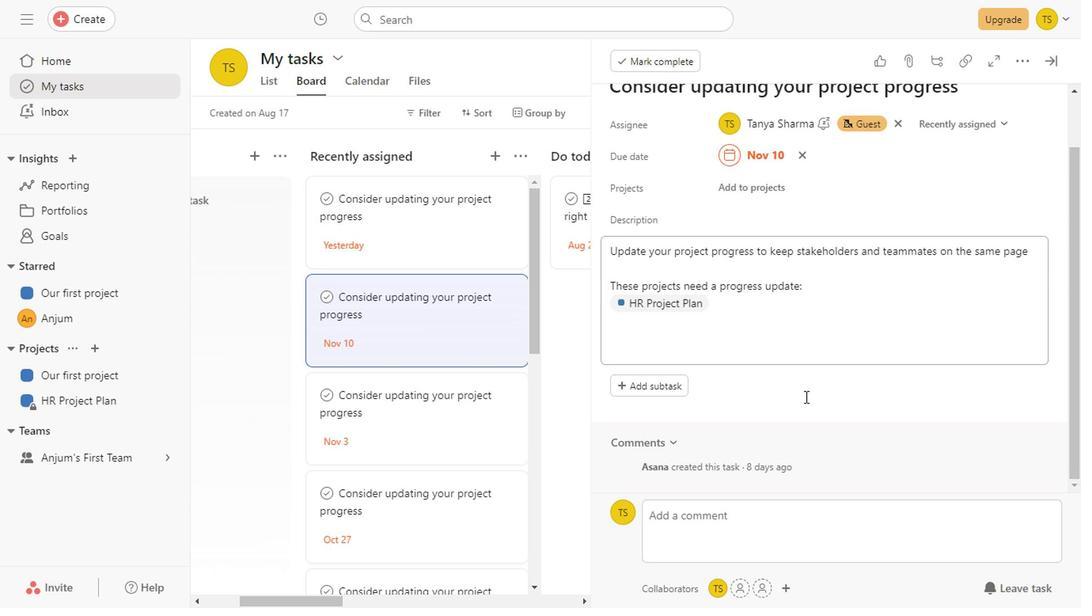 
Action: Mouse scrolled (802, 397) with delta (0, 0)
Screenshot: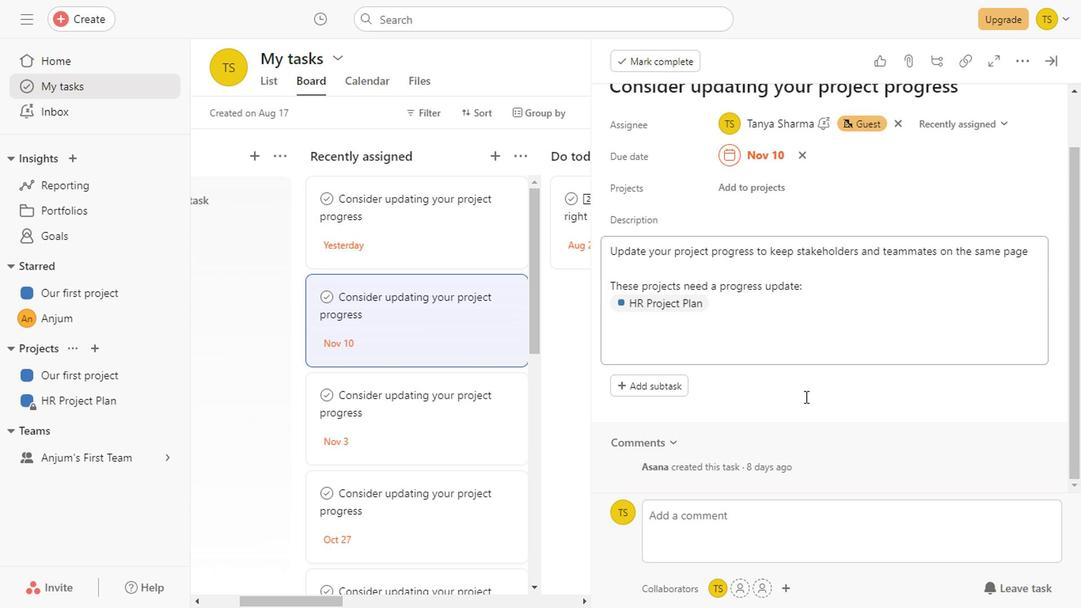 
Action: Mouse scrolled (802, 397) with delta (0, 0)
Screenshot: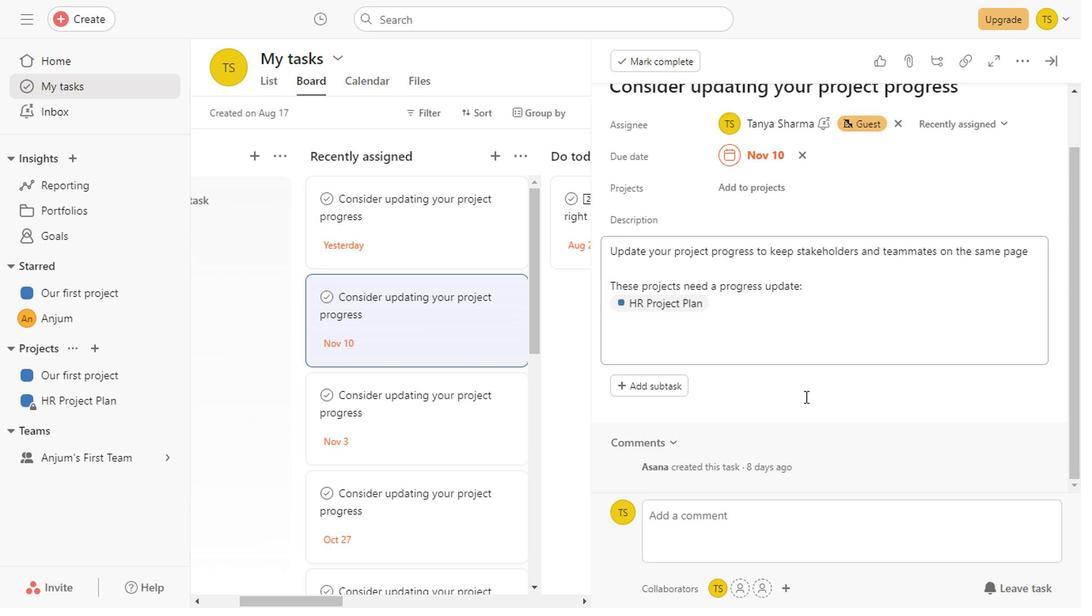
Action: Mouse moved to (466, 419)
Screenshot: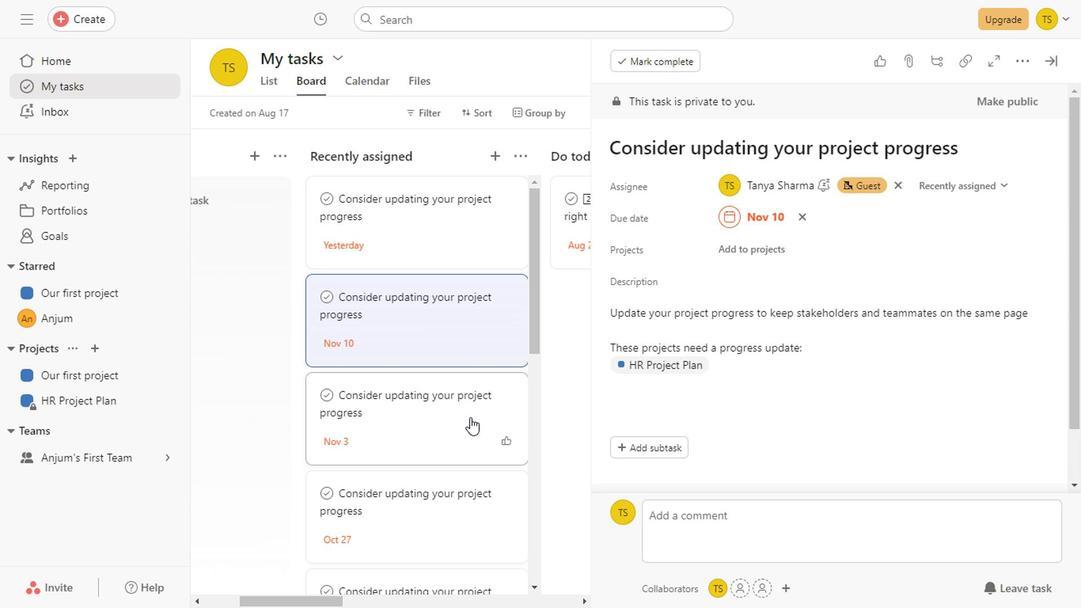 
Action: Mouse pressed left at (466, 419)
Screenshot: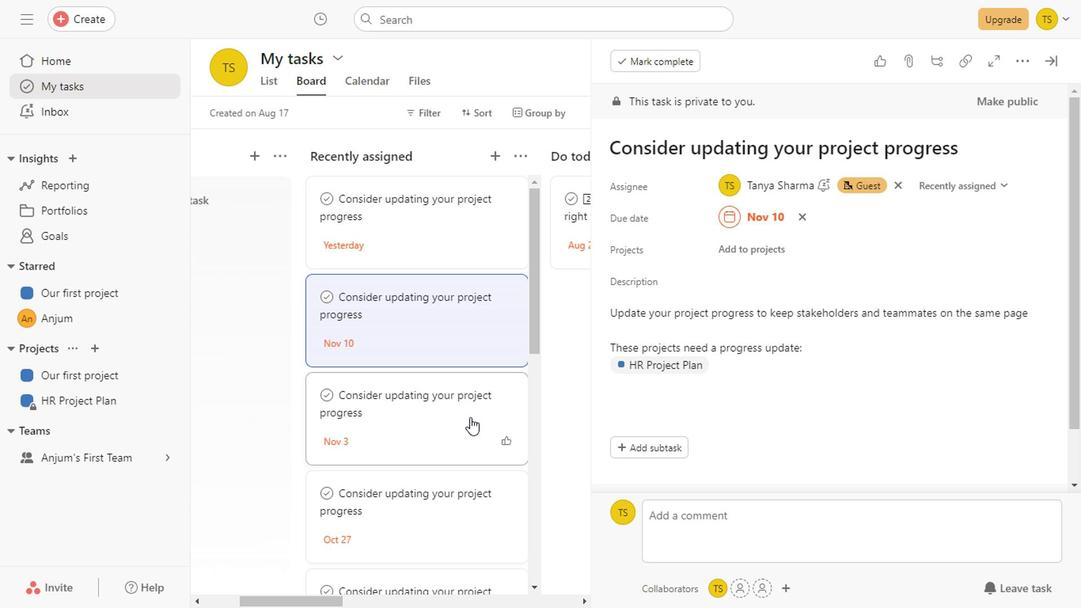 
Action: Mouse moved to (897, 425)
Screenshot: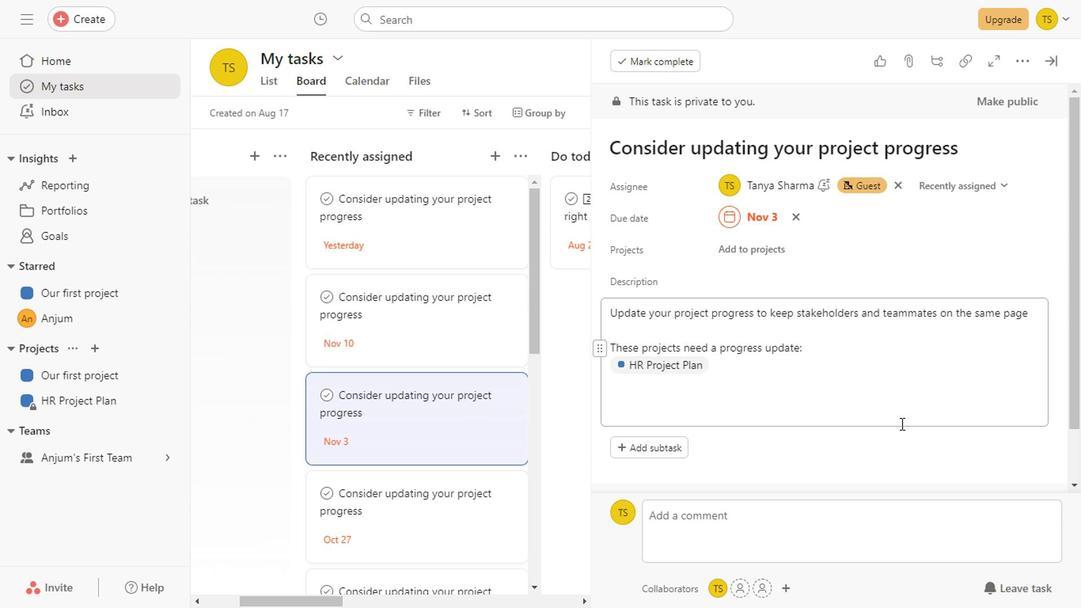 
Action: Mouse scrolled (897, 424) with delta (0, 0)
Screenshot: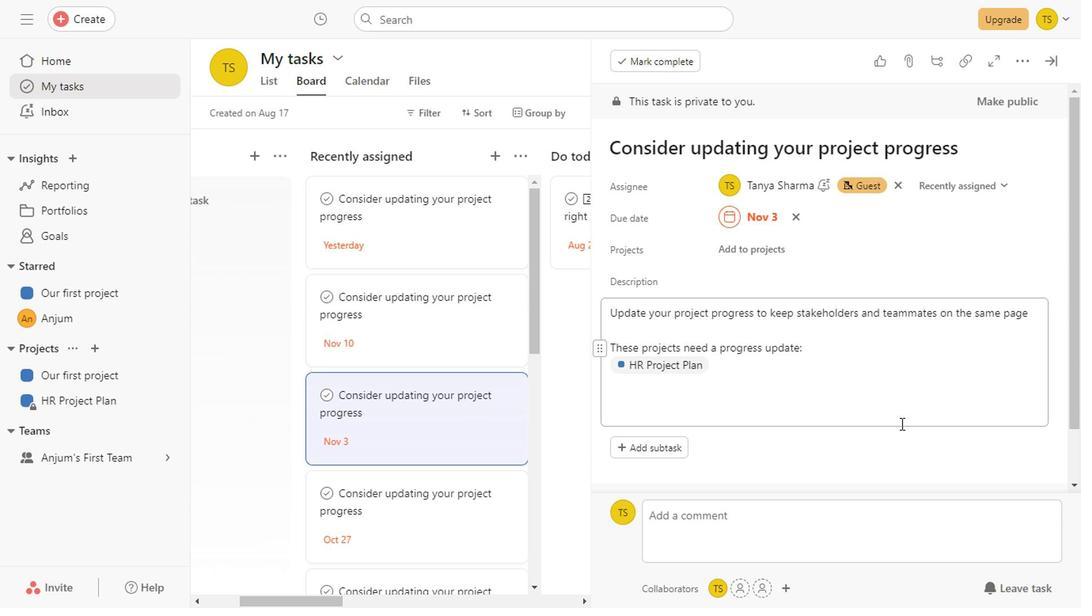 
Action: Mouse scrolled (897, 424) with delta (0, 0)
Screenshot: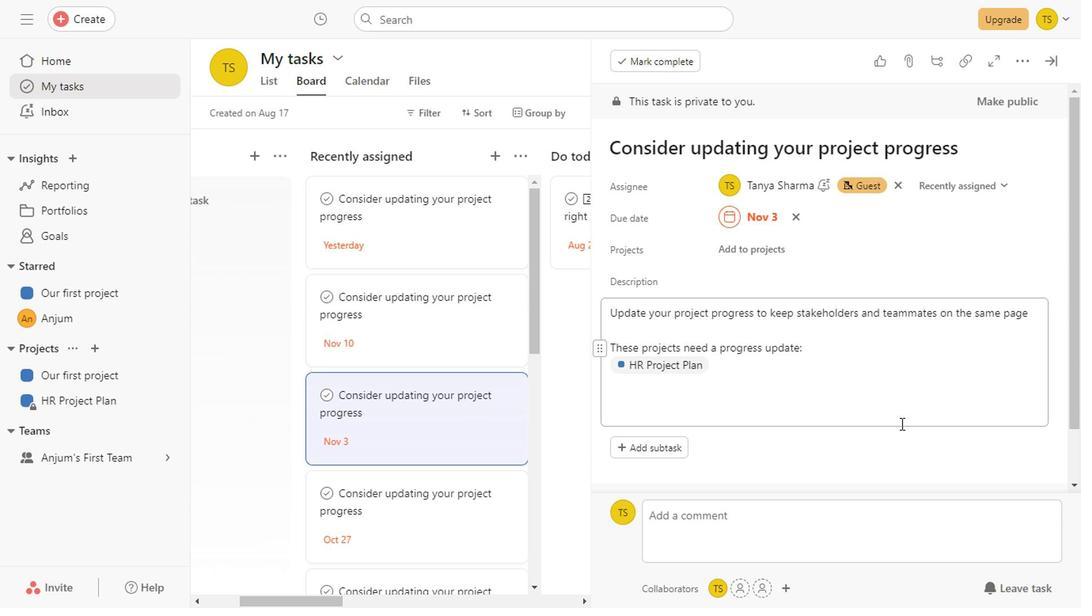 
Action: Mouse scrolled (897, 424) with delta (0, 0)
Screenshot: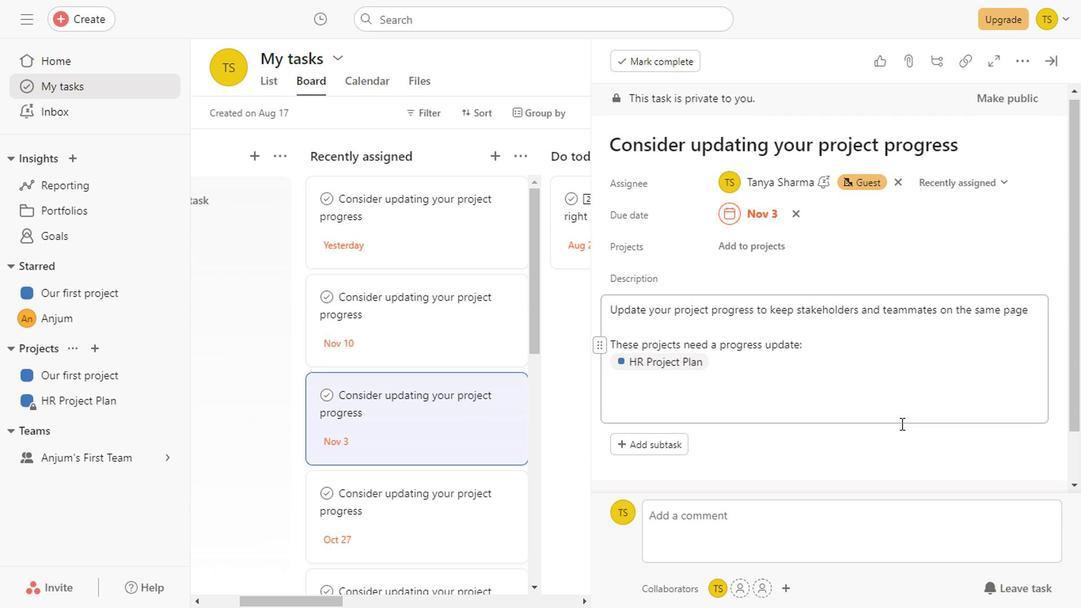
Action: Mouse scrolled (897, 424) with delta (0, 0)
Screenshot: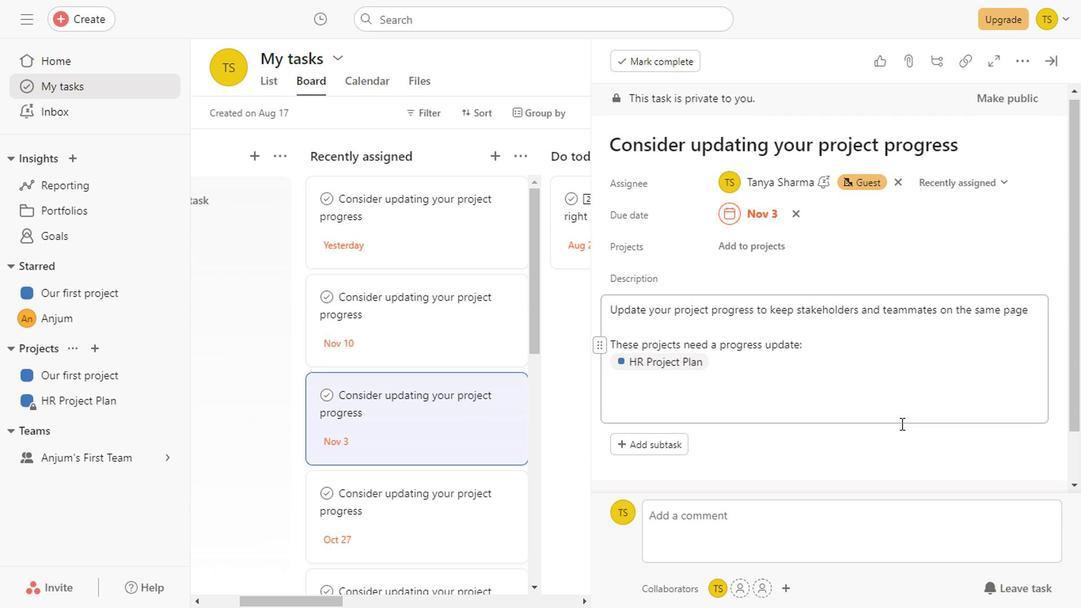 
Action: Mouse scrolled (897, 424) with delta (0, 0)
Screenshot: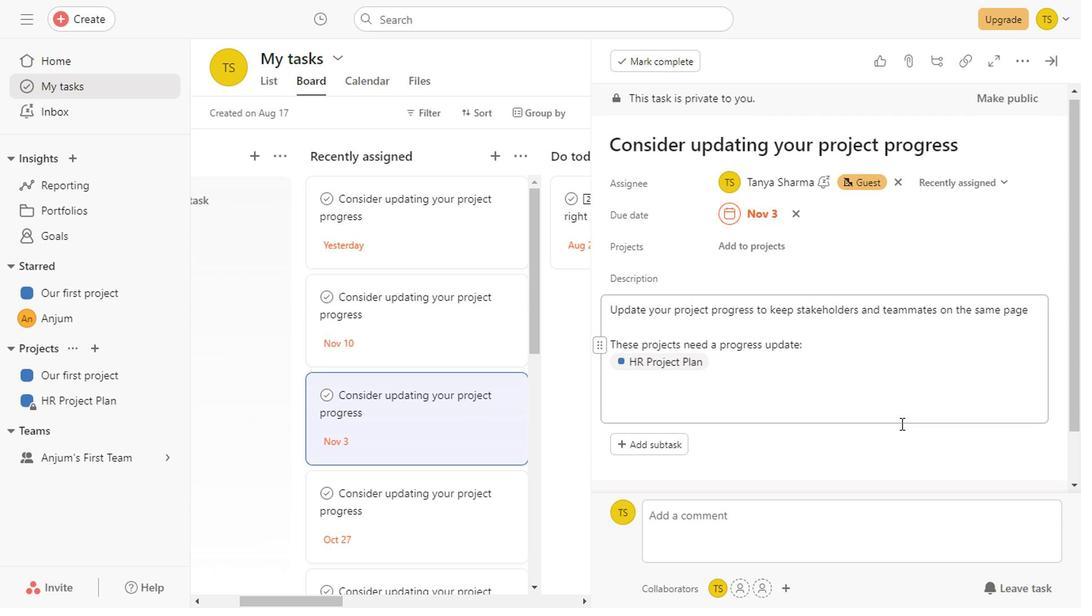 
Action: Mouse scrolled (897, 424) with delta (0, 0)
Screenshot: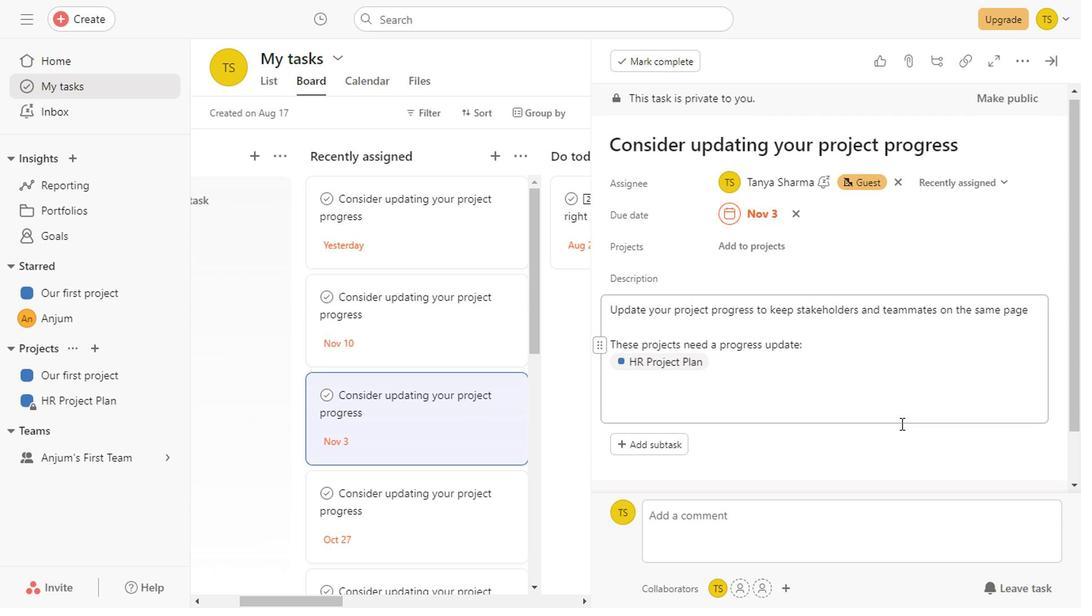
Action: Mouse scrolled (897, 424) with delta (0, 0)
Screenshot: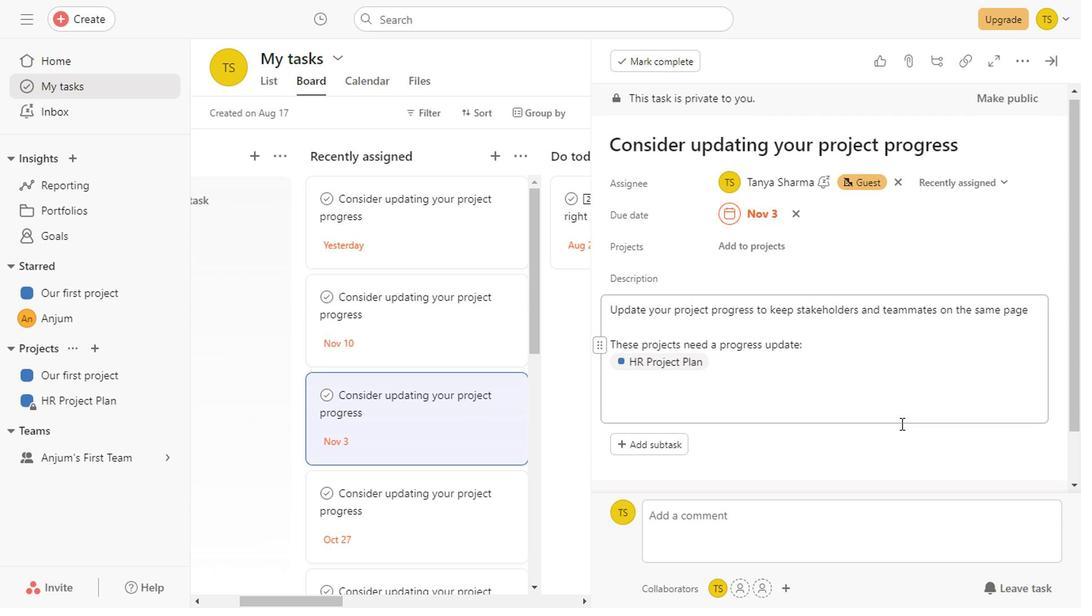 
Action: Mouse scrolled (897, 424) with delta (0, 0)
Screenshot: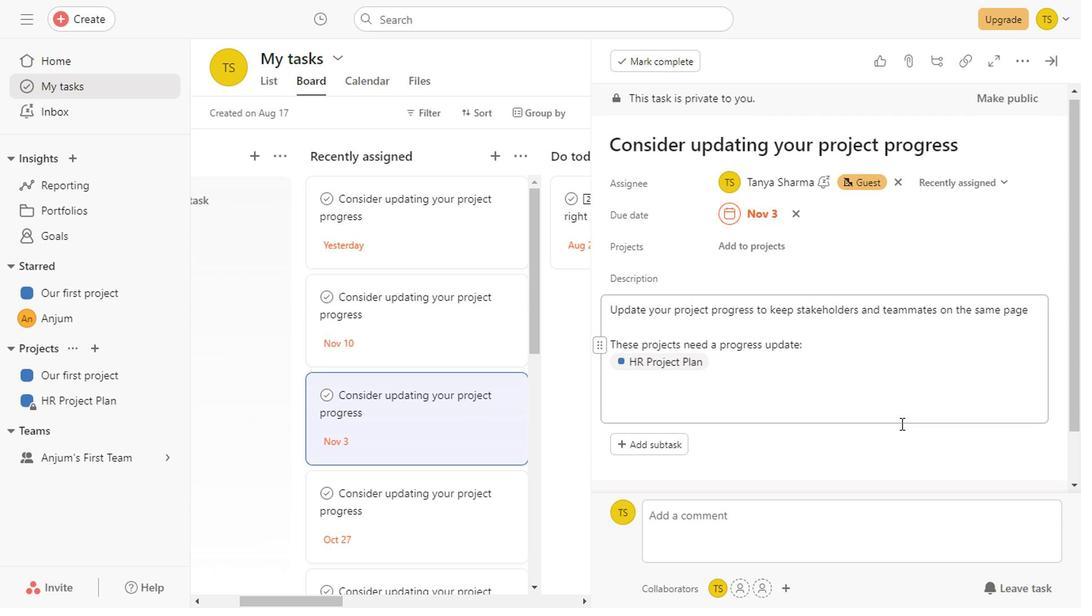 
Action: Mouse scrolled (897, 424) with delta (0, 0)
Screenshot: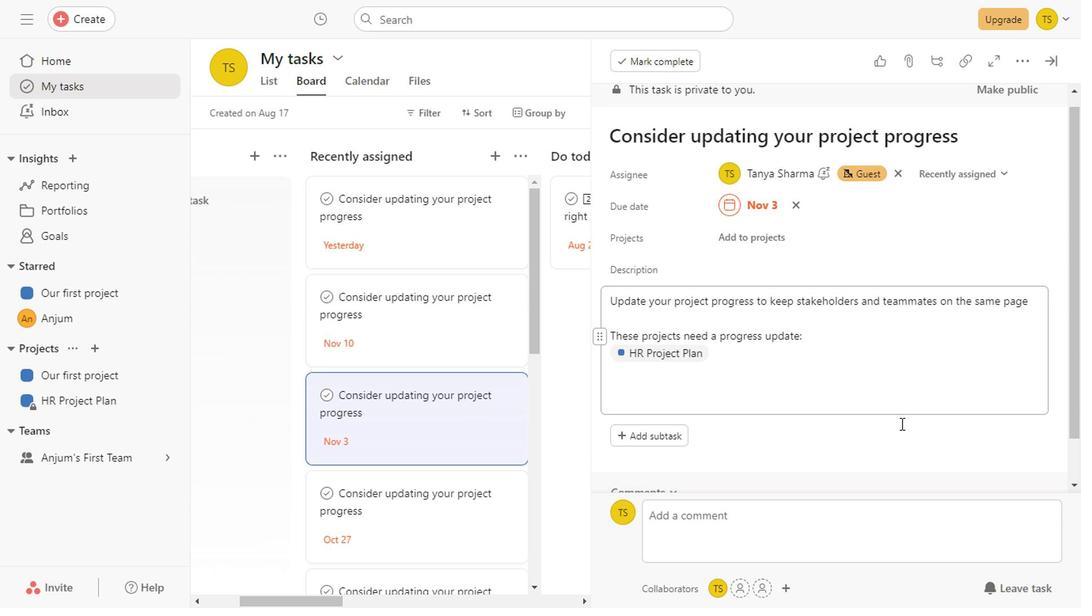 
Action: Mouse scrolled (897, 424) with delta (0, 0)
Screenshot: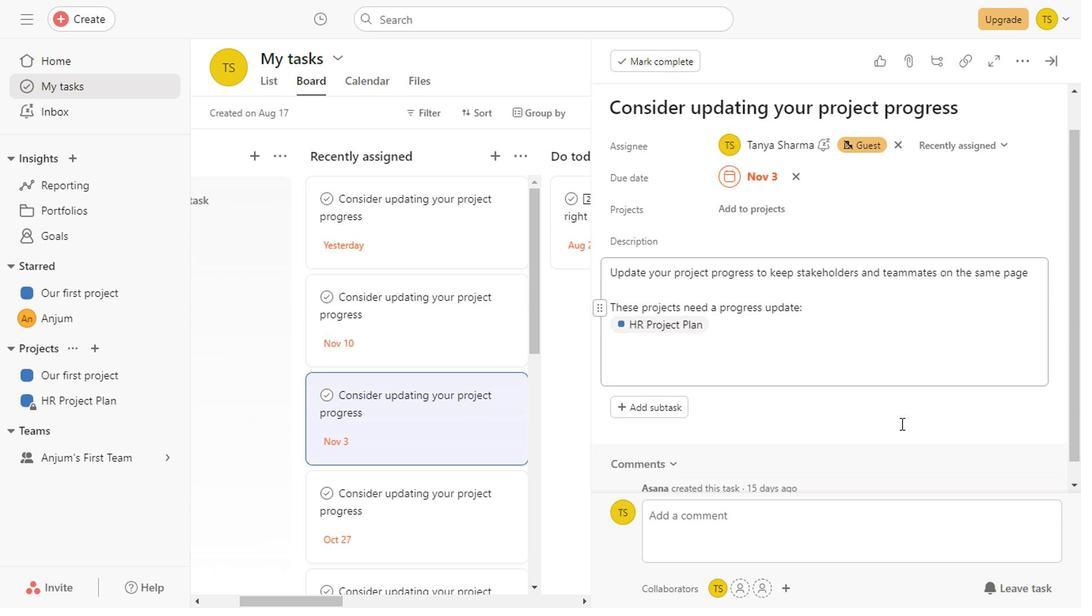 
Action: Mouse scrolled (897, 424) with delta (0, 0)
Screenshot: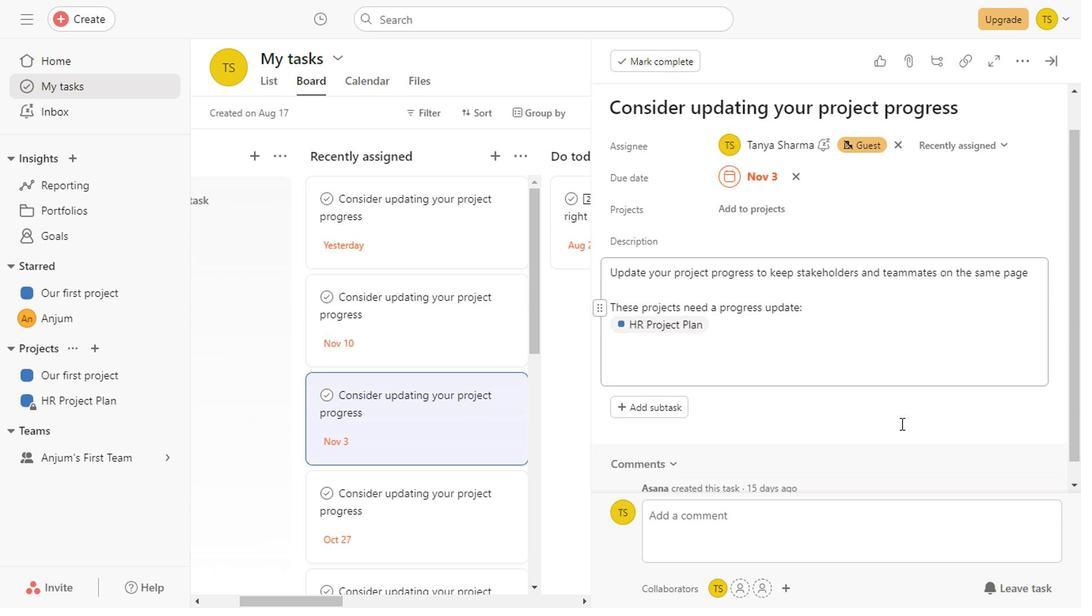 
Action: Mouse scrolled (897, 424) with delta (0, 0)
Screenshot: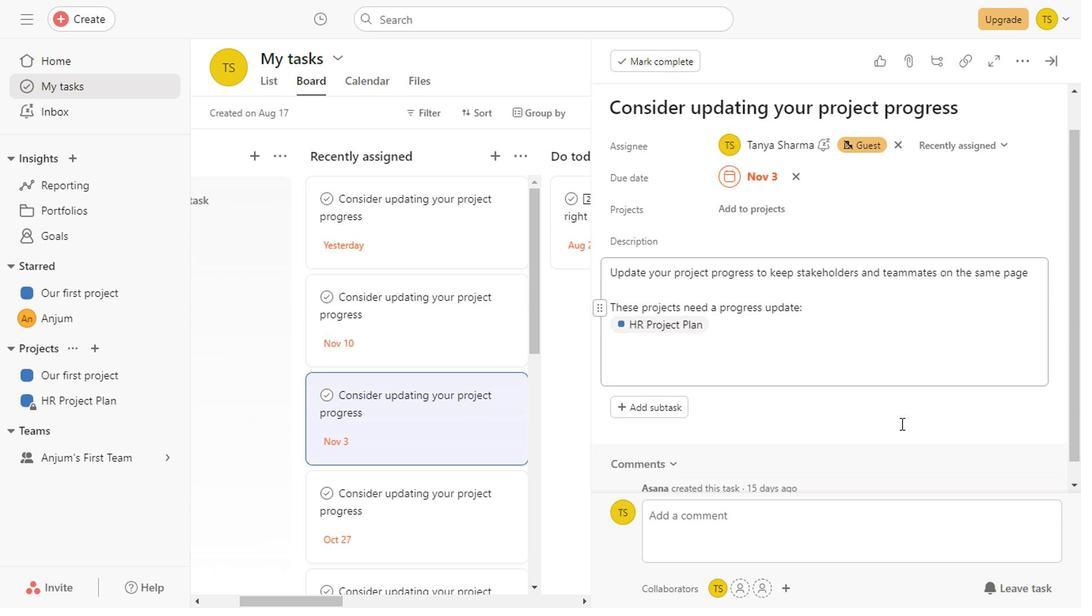 
Action: Mouse scrolled (897, 424) with delta (0, 0)
Screenshot: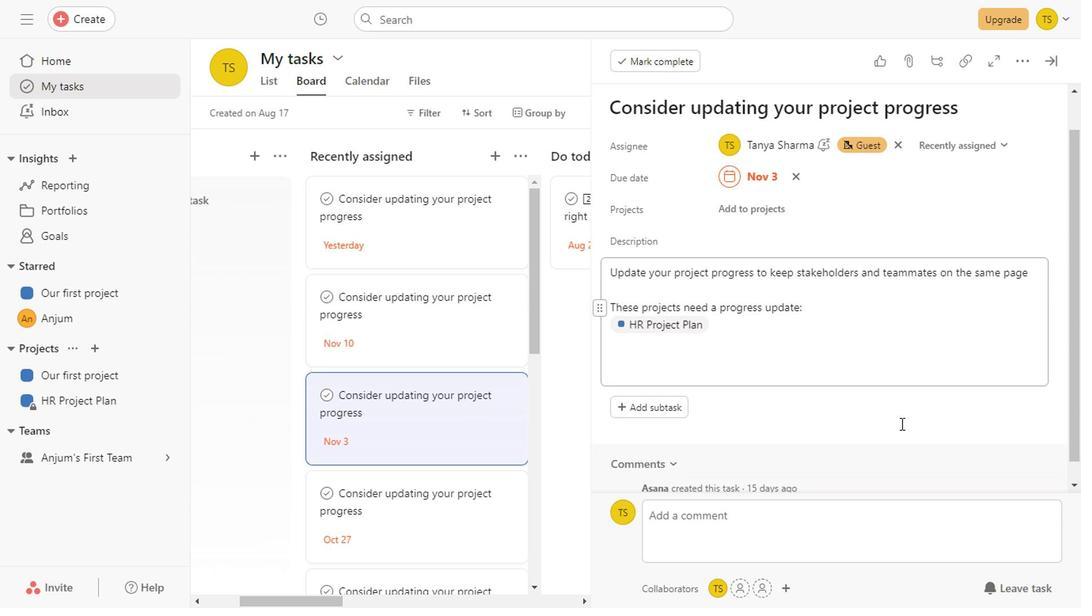 
Action: Mouse scrolled (897, 424) with delta (0, 0)
Screenshot: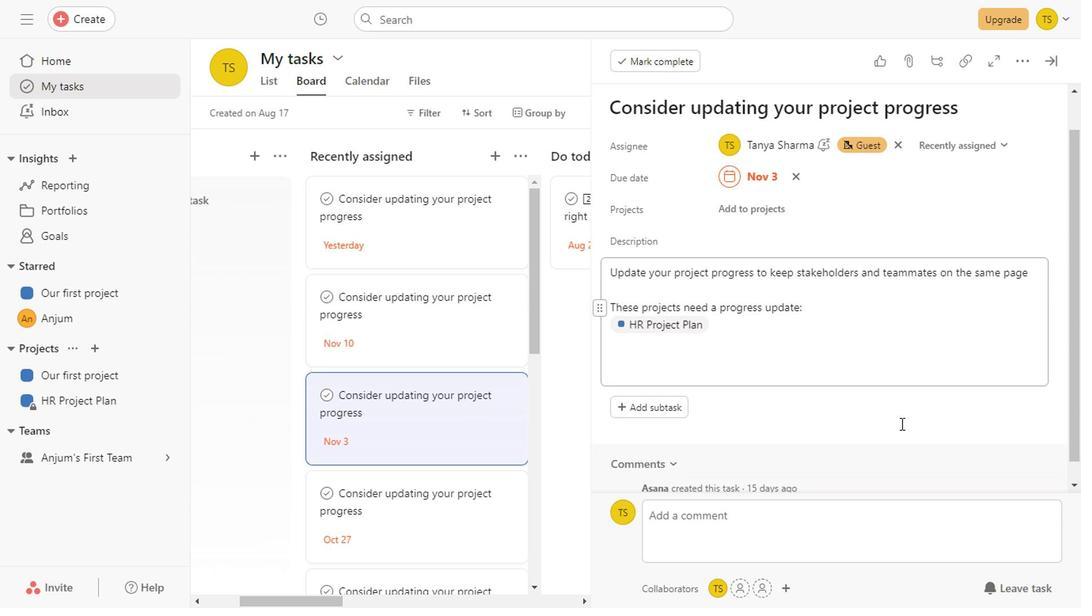 
Action: Mouse scrolled (897, 424) with delta (0, 0)
Screenshot: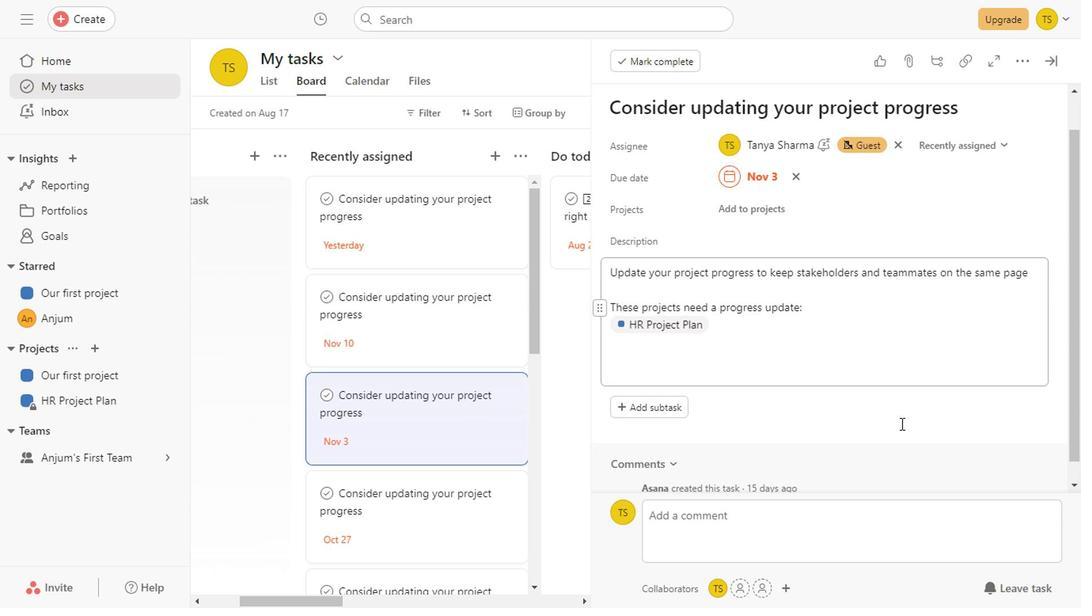 
Action: Mouse scrolled (897, 424) with delta (0, 0)
Screenshot: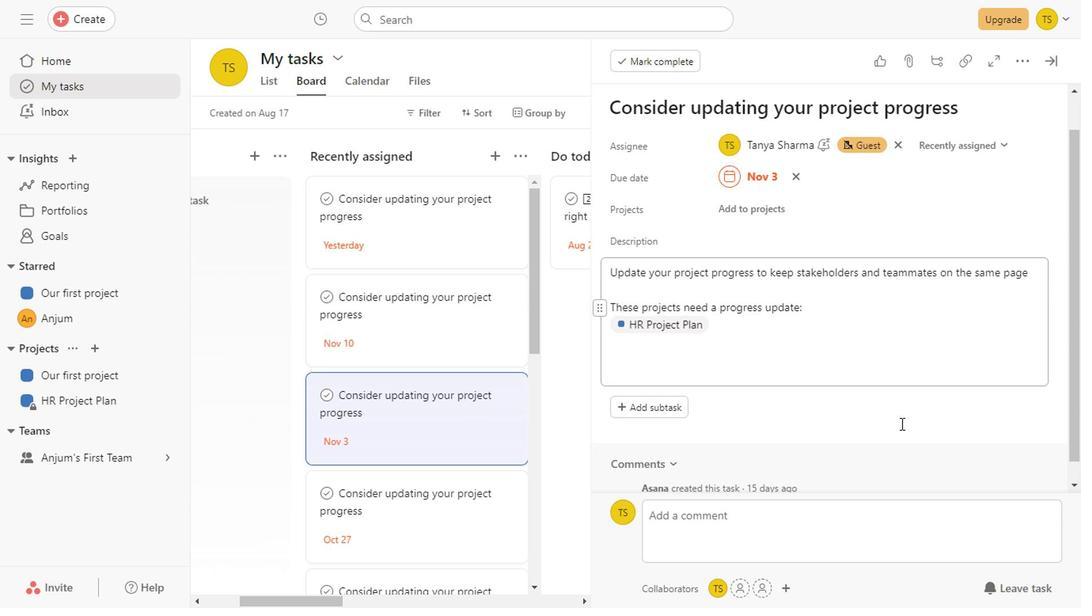 
Action: Mouse scrolled (897, 424) with delta (0, 0)
Screenshot: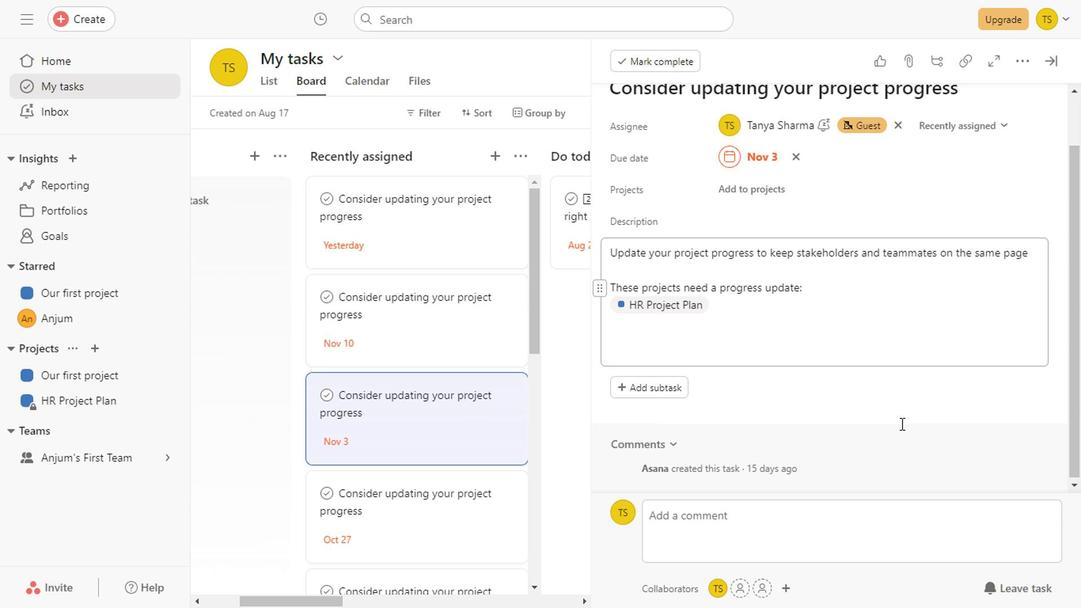 
Action: Mouse scrolled (897, 424) with delta (0, 0)
Screenshot: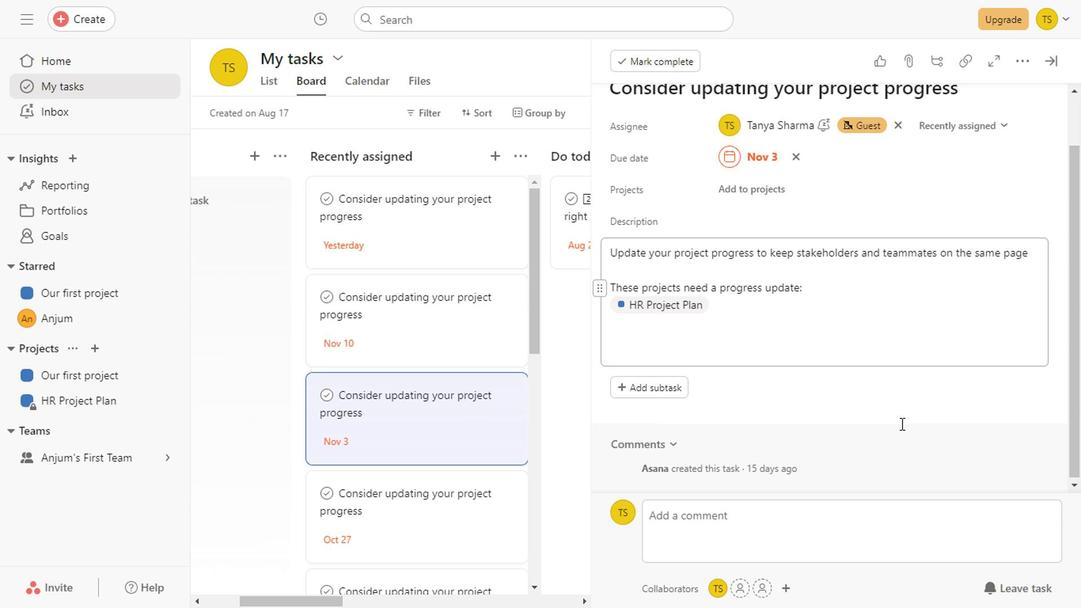 
Action: Mouse scrolled (897, 424) with delta (0, 0)
Screenshot: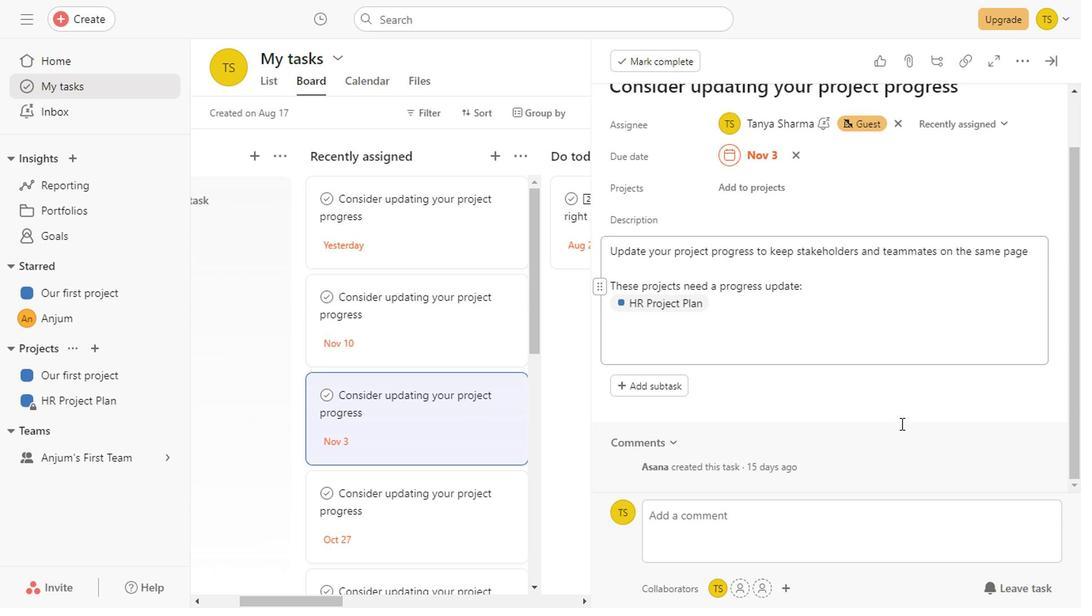 
Action: Mouse scrolled (897, 424) with delta (0, 0)
Screenshot: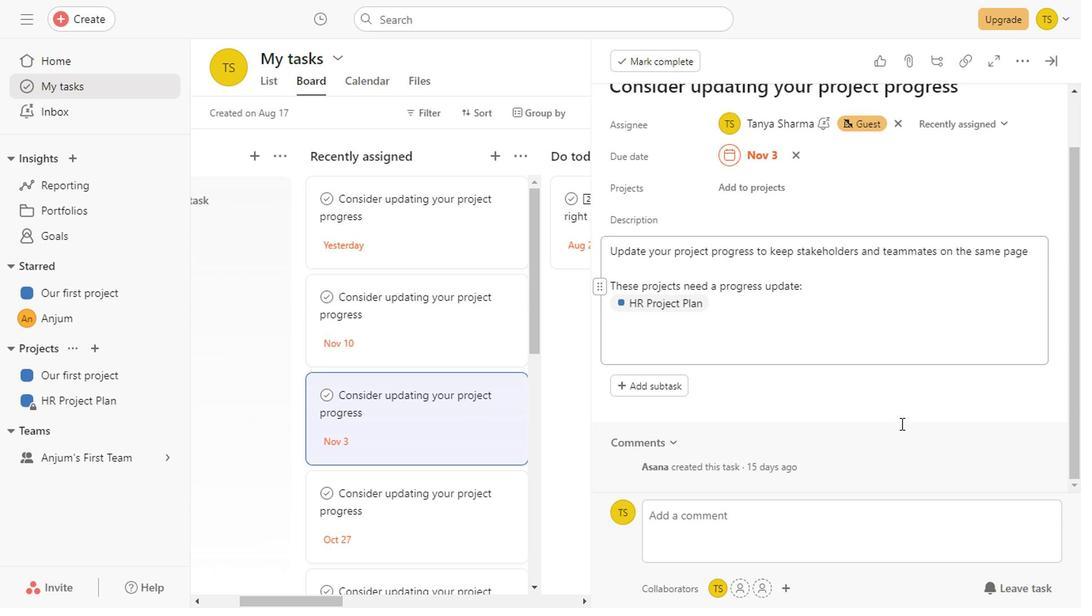 
Action: Mouse scrolled (897, 424) with delta (0, 0)
Screenshot: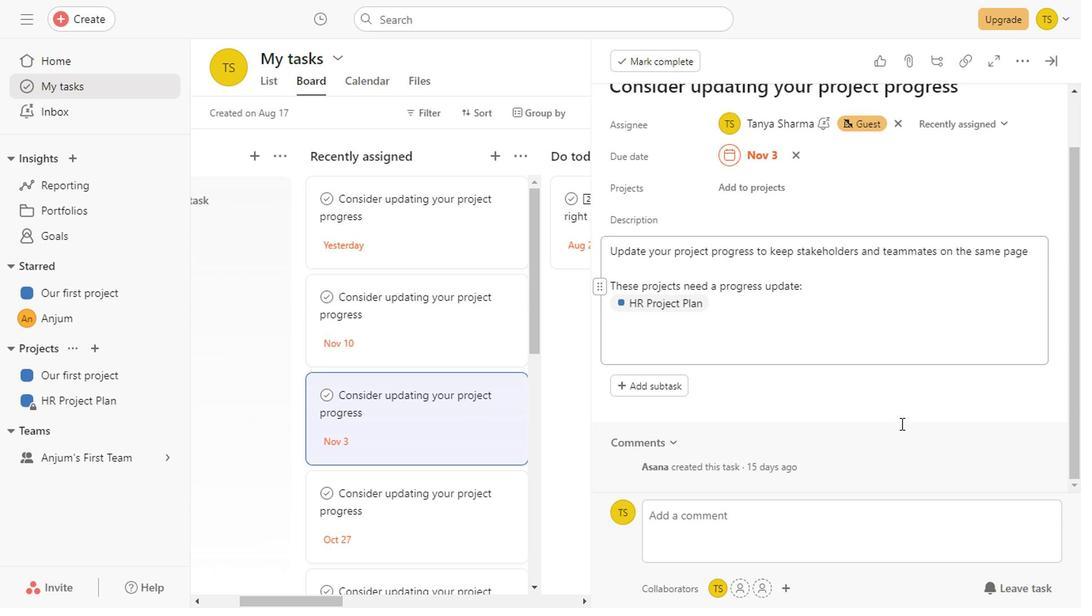 
Action: Mouse scrolled (897, 424) with delta (0, 0)
Screenshot: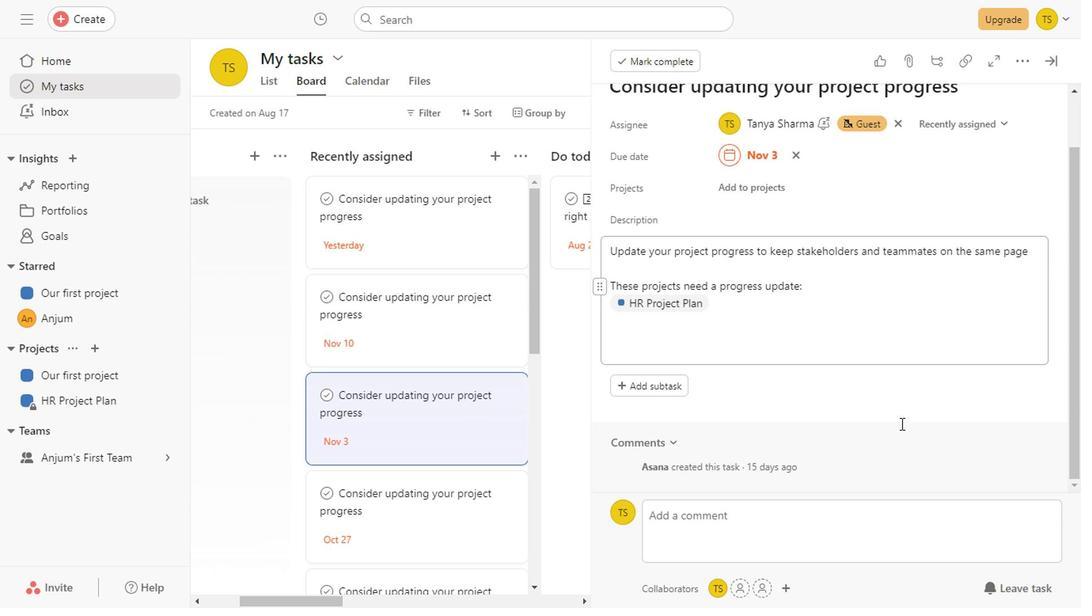 
Action: Mouse scrolled (897, 424) with delta (0, 0)
Screenshot: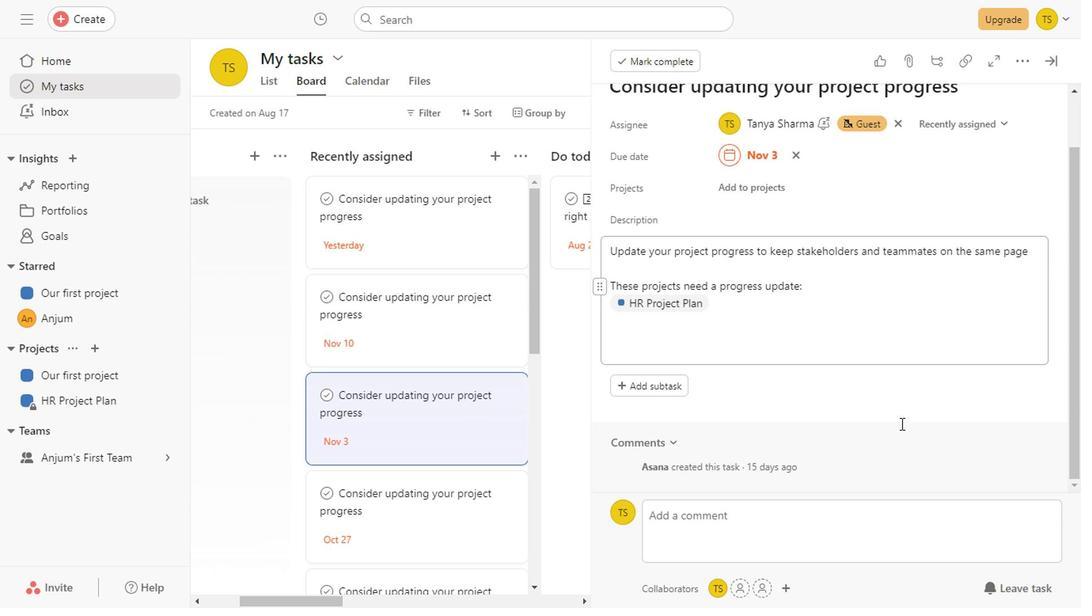 
Action: Mouse scrolled (897, 424) with delta (0, 0)
Screenshot: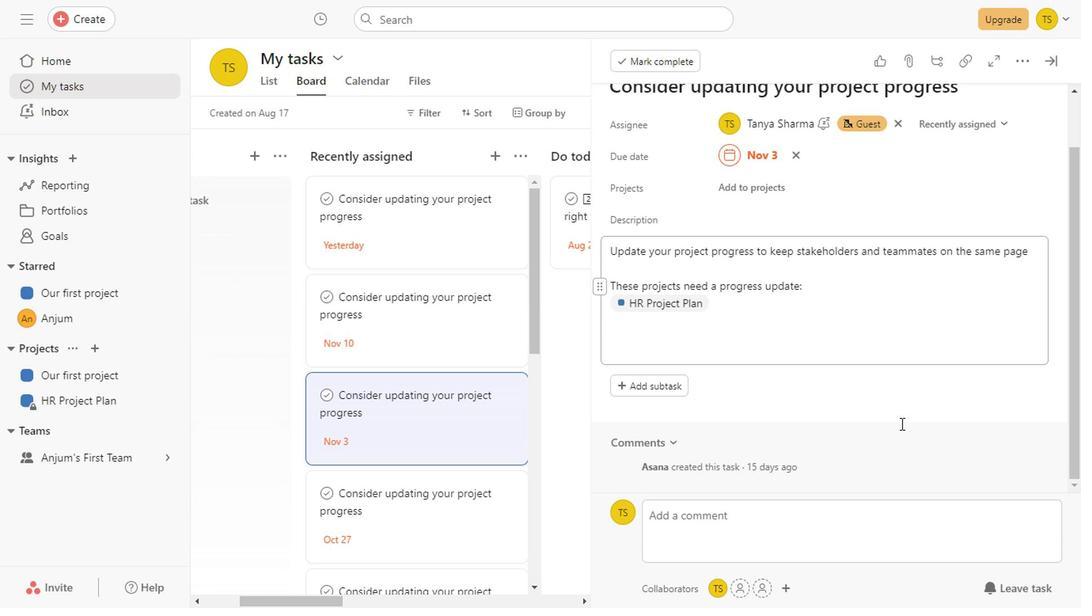 
Action: Mouse scrolled (897, 424) with delta (0, 0)
Screenshot: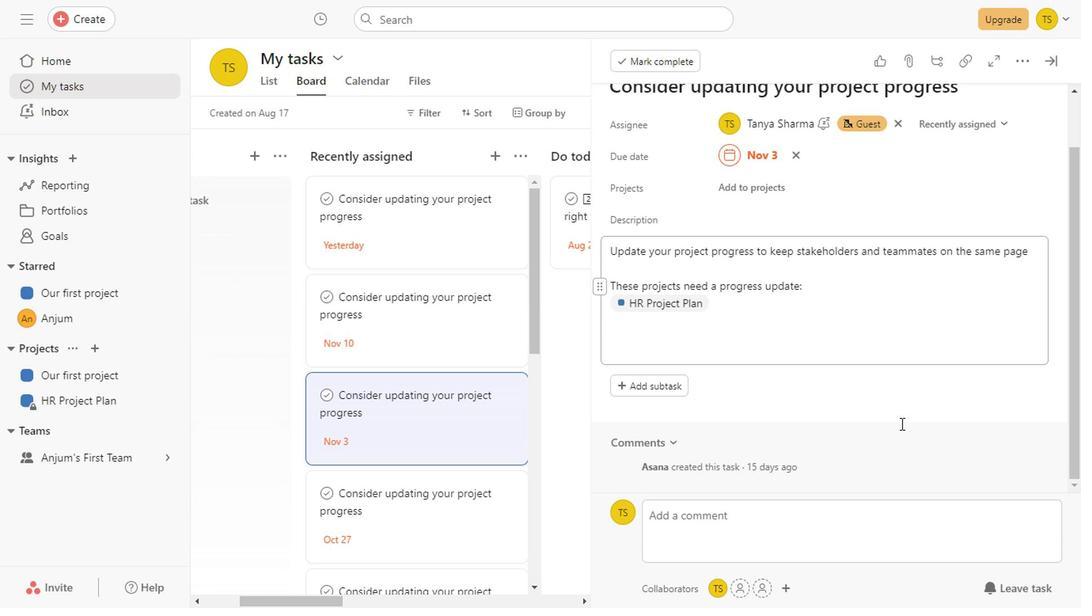 
Action: Mouse scrolled (897, 424) with delta (0, 0)
Screenshot: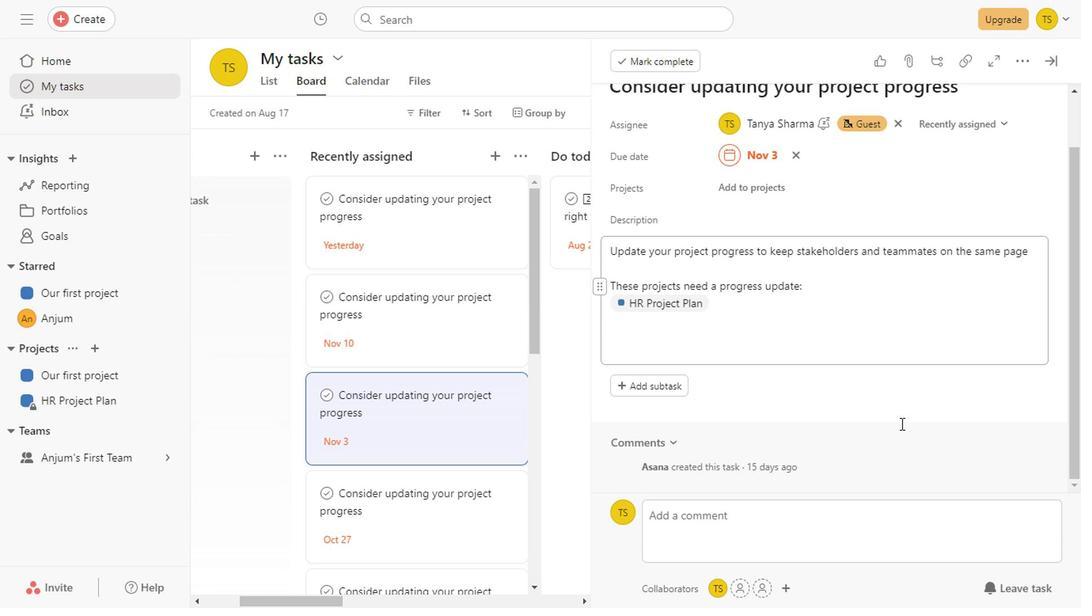 
Action: Mouse moved to (448, 503)
Screenshot: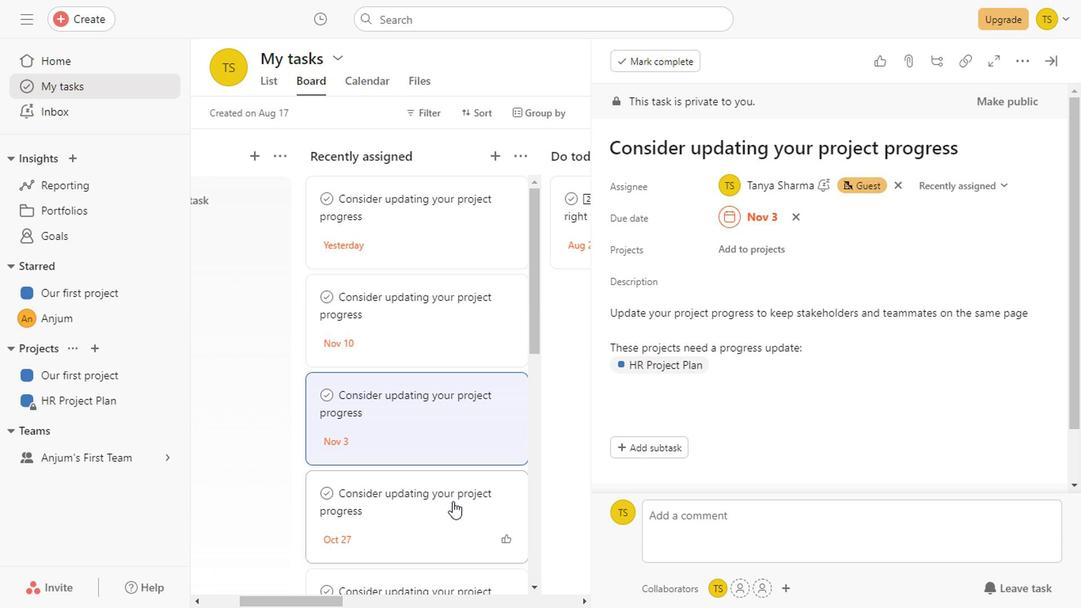 
Action: Mouse pressed left at (448, 503)
Screenshot: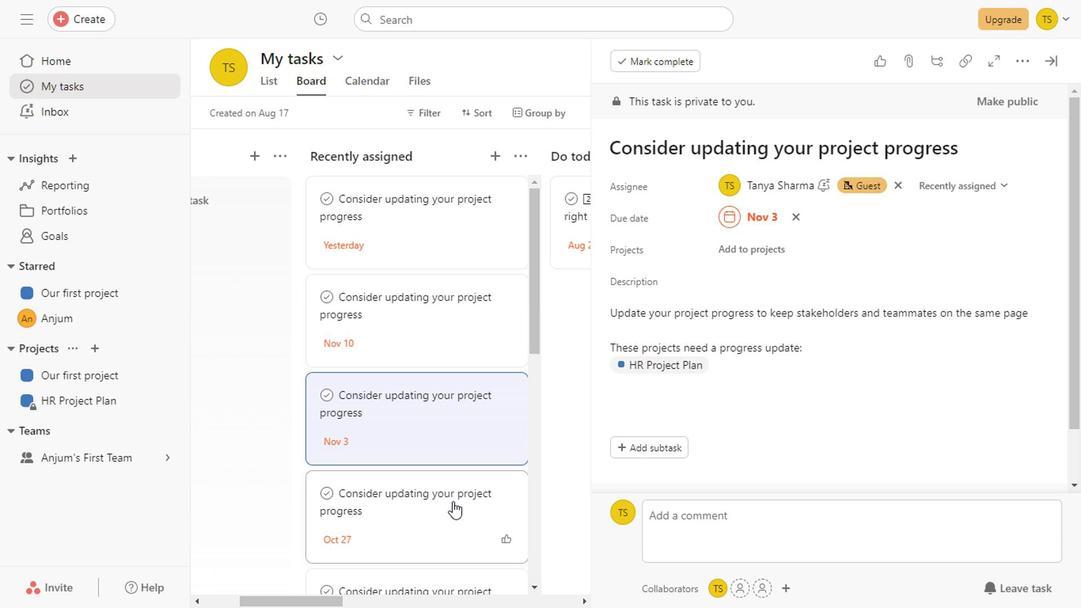 
Action: Mouse moved to (928, 429)
Screenshot: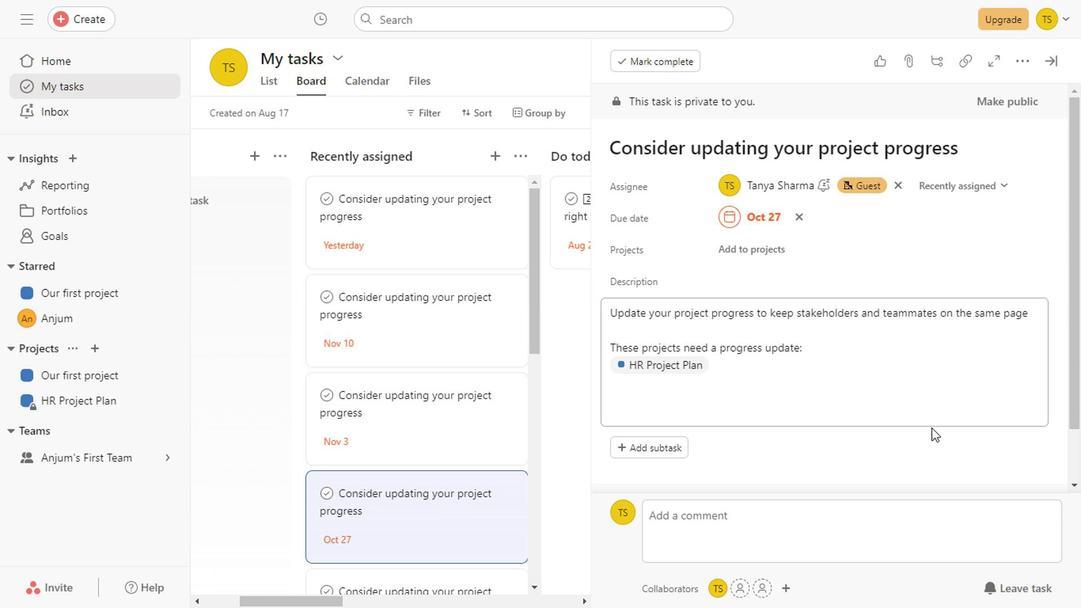 
Action: Mouse scrolled (928, 428) with delta (0, 0)
Screenshot: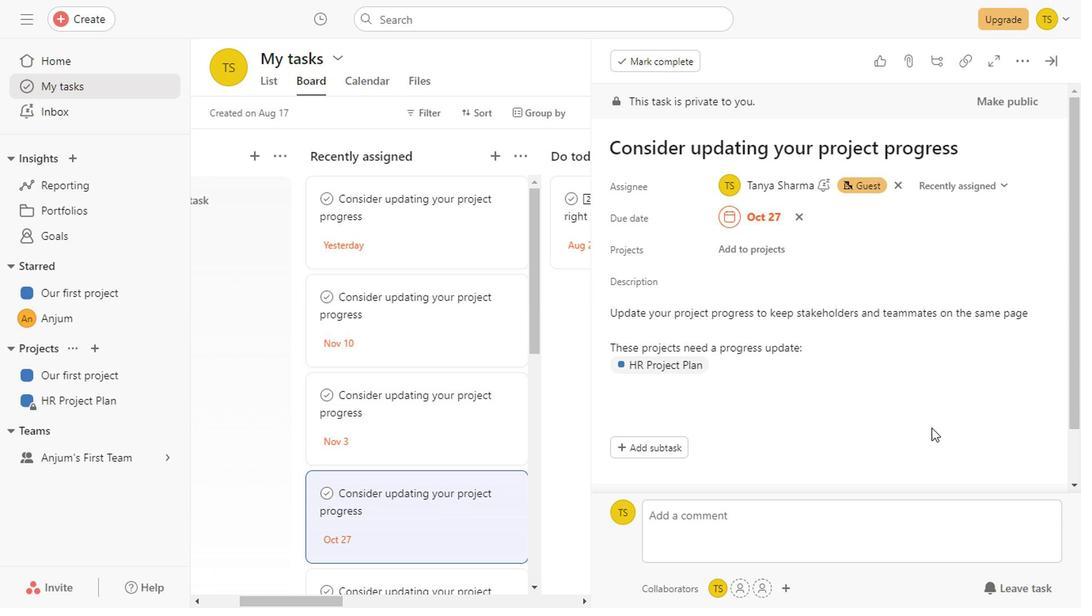
Action: Mouse scrolled (928, 428) with delta (0, 0)
Screenshot: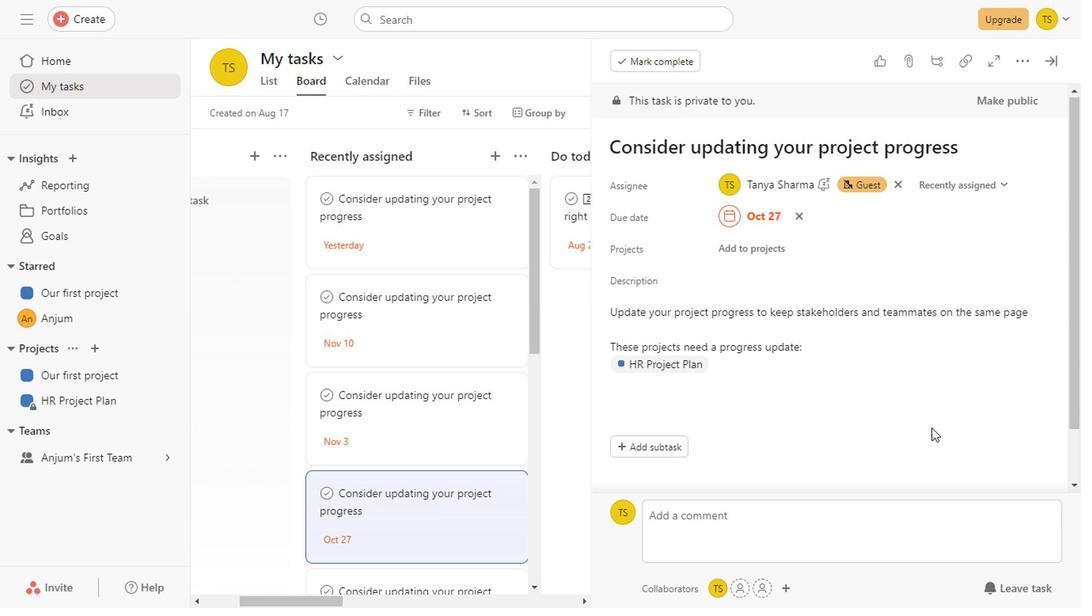 
Action: Mouse scrolled (928, 428) with delta (0, 0)
Screenshot: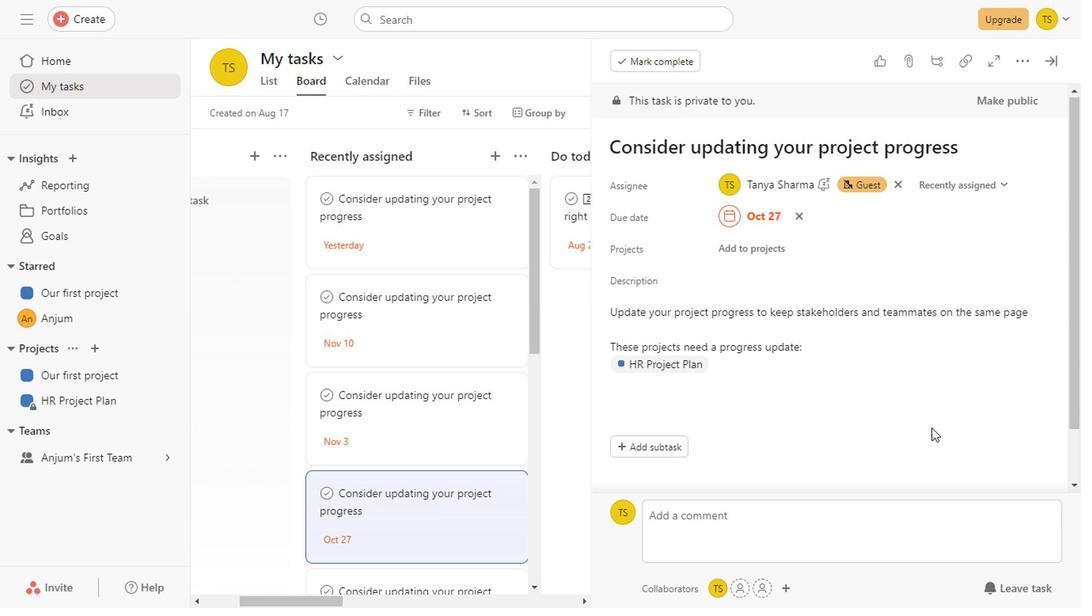 
Action: Mouse scrolled (928, 428) with delta (0, 0)
Screenshot: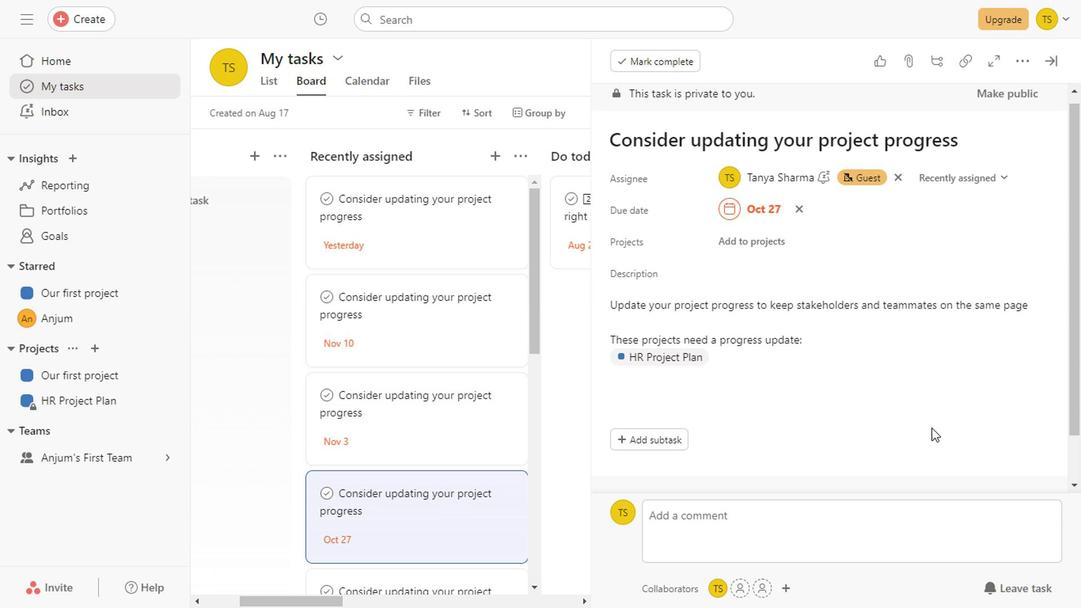 
Action: Mouse scrolled (928, 428) with delta (0, 0)
Screenshot: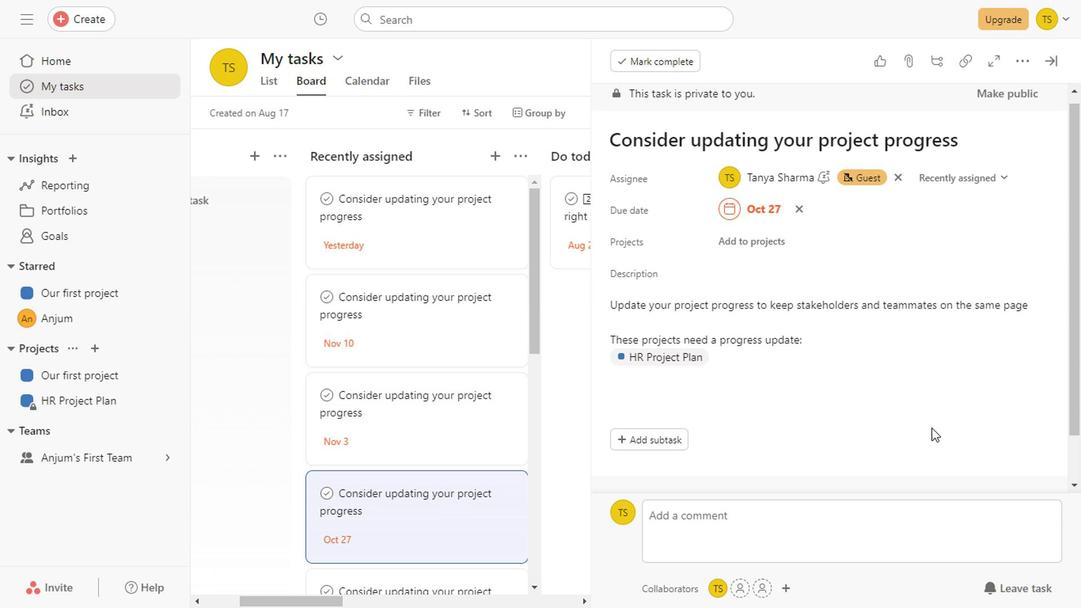 
Action: Mouse scrolled (928, 428) with delta (0, 0)
Screenshot: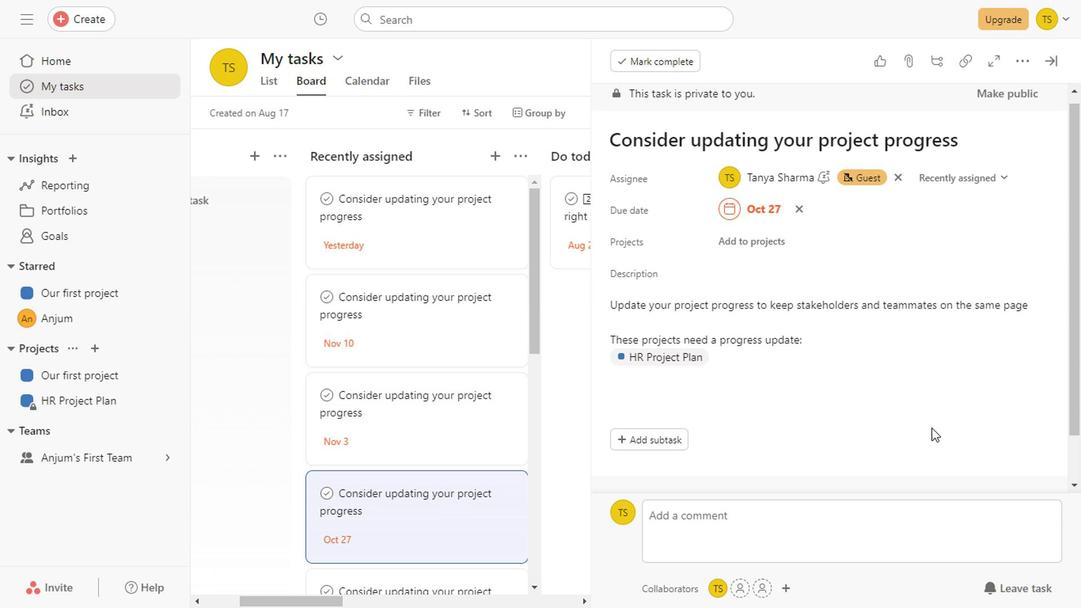 
Action: Mouse scrolled (928, 428) with delta (0, 0)
Screenshot: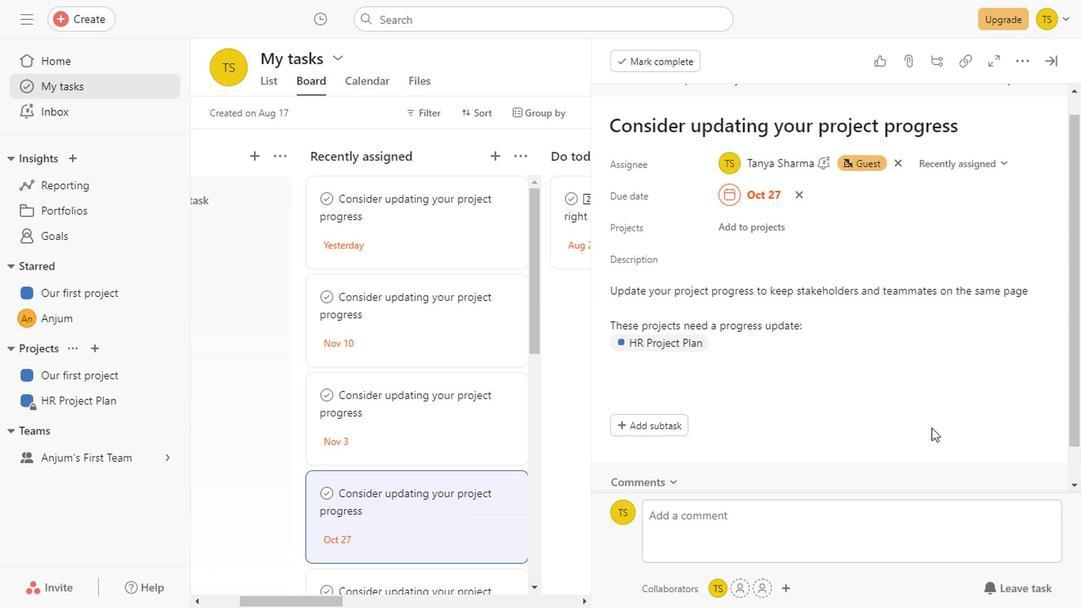 
Action: Mouse scrolled (928, 428) with delta (0, 0)
Screenshot: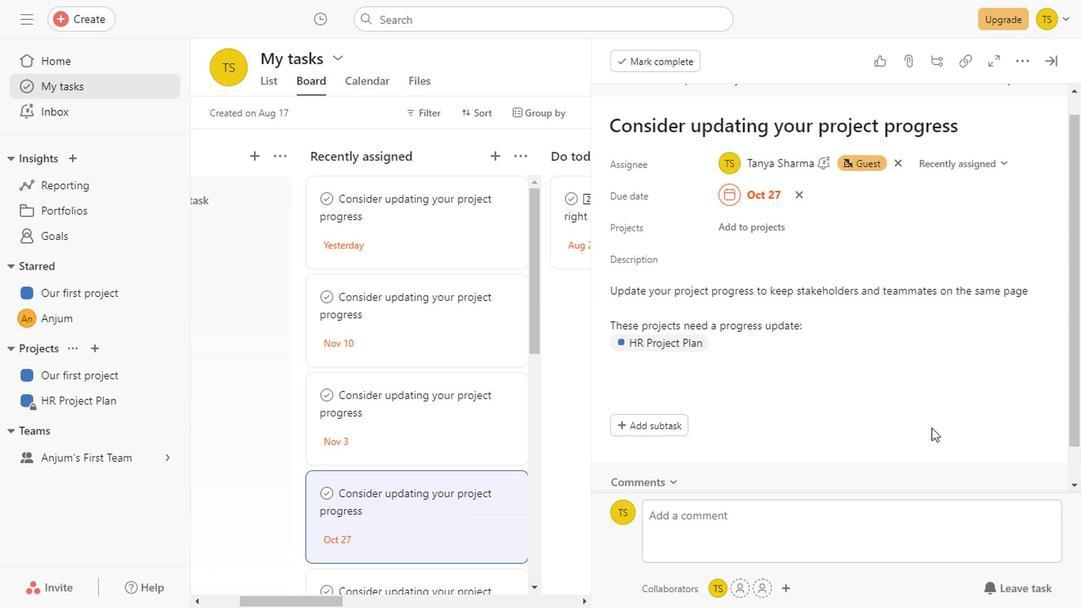 
Action: Mouse scrolled (928, 428) with delta (0, 0)
Screenshot: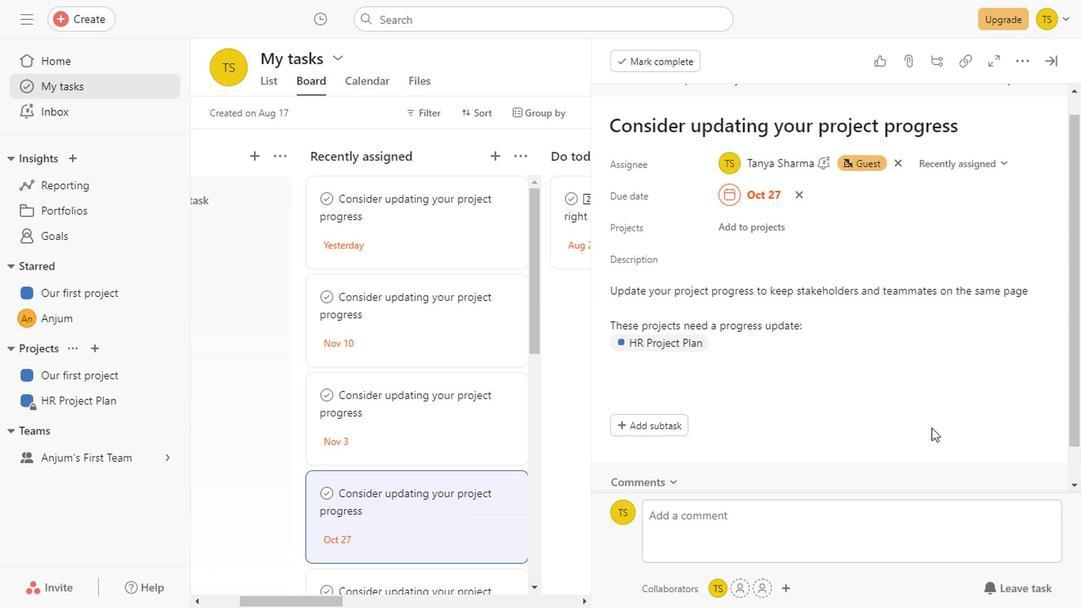 
Action: Mouse scrolled (928, 428) with delta (0, 0)
Screenshot: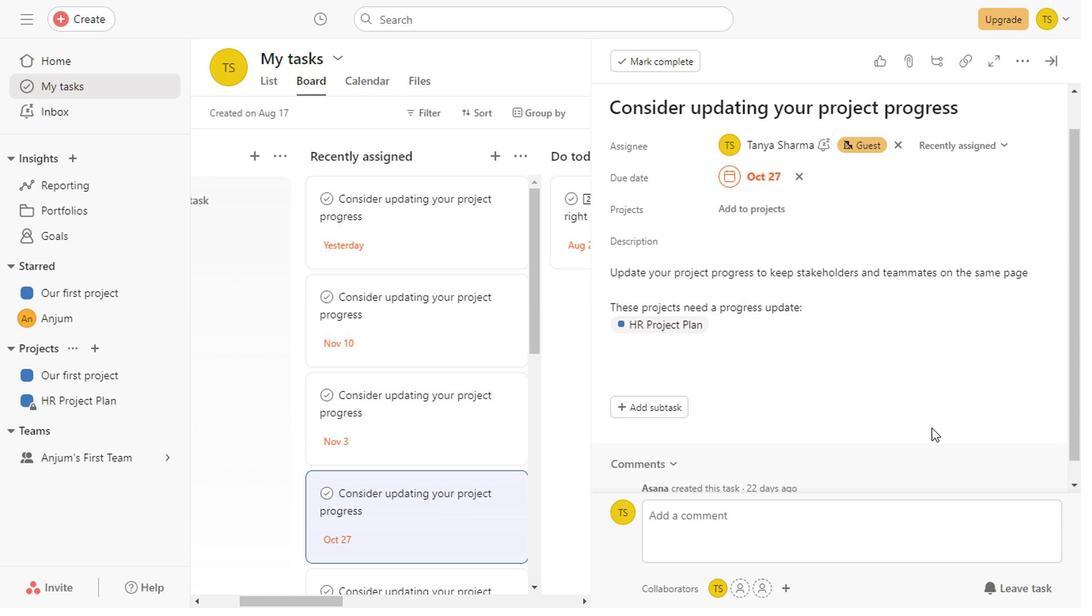 
Action: Mouse scrolled (928, 428) with delta (0, 0)
Screenshot: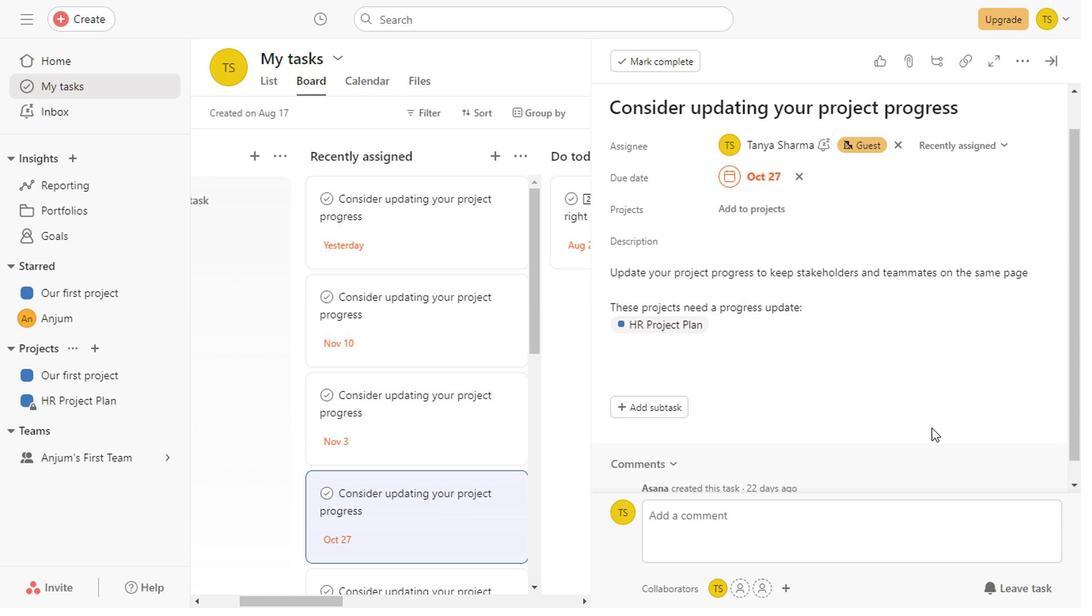 
Action: Mouse scrolled (928, 428) with delta (0, 0)
Screenshot: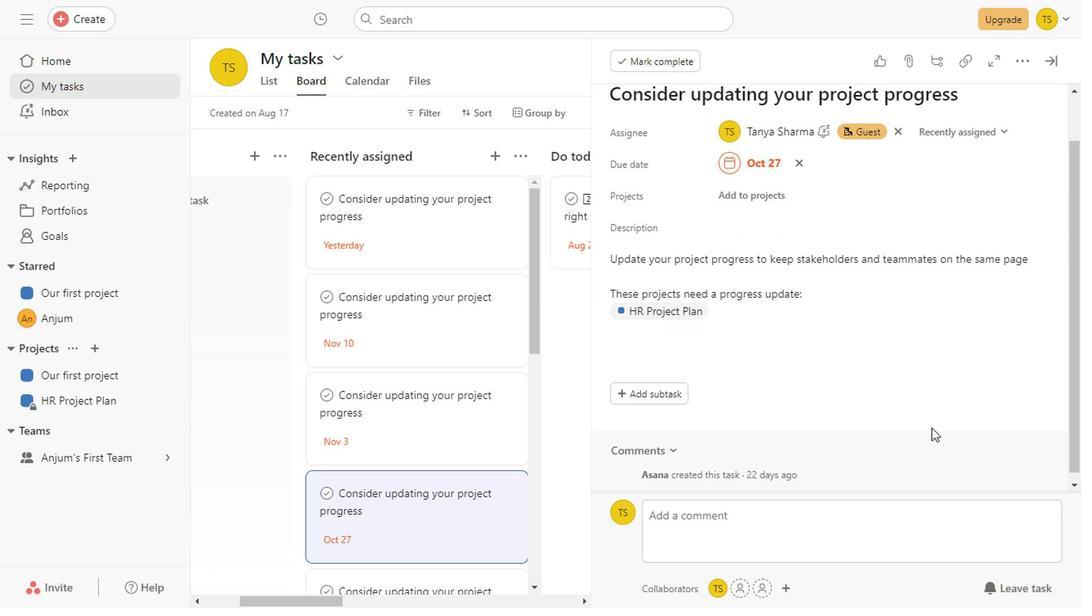 
Action: Mouse moved to (478, 436)
Screenshot: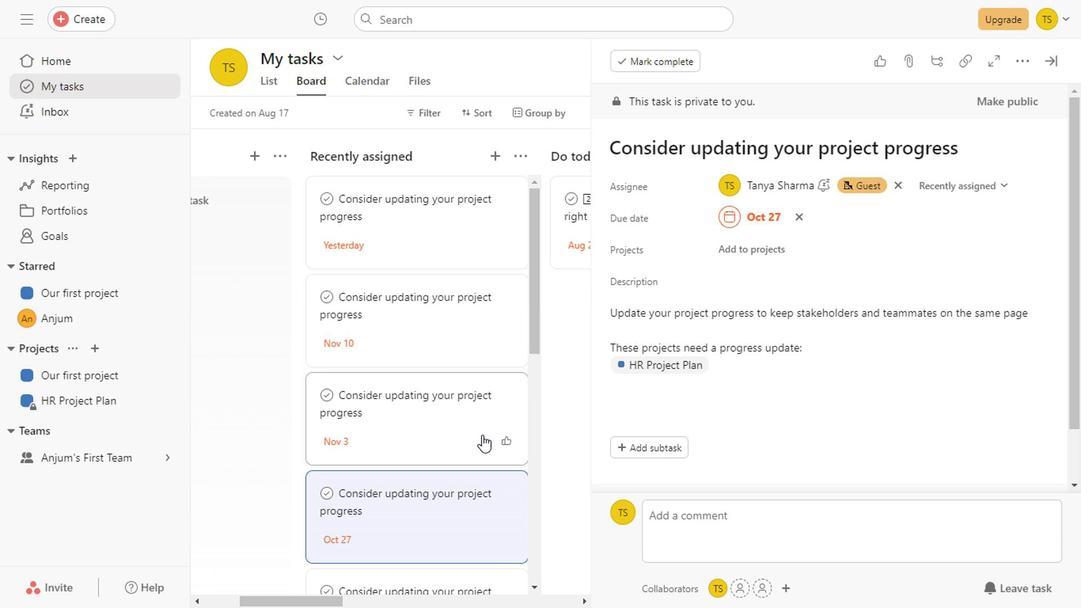 
Action: Mouse scrolled (478, 435) with delta (0, 0)
Screenshot: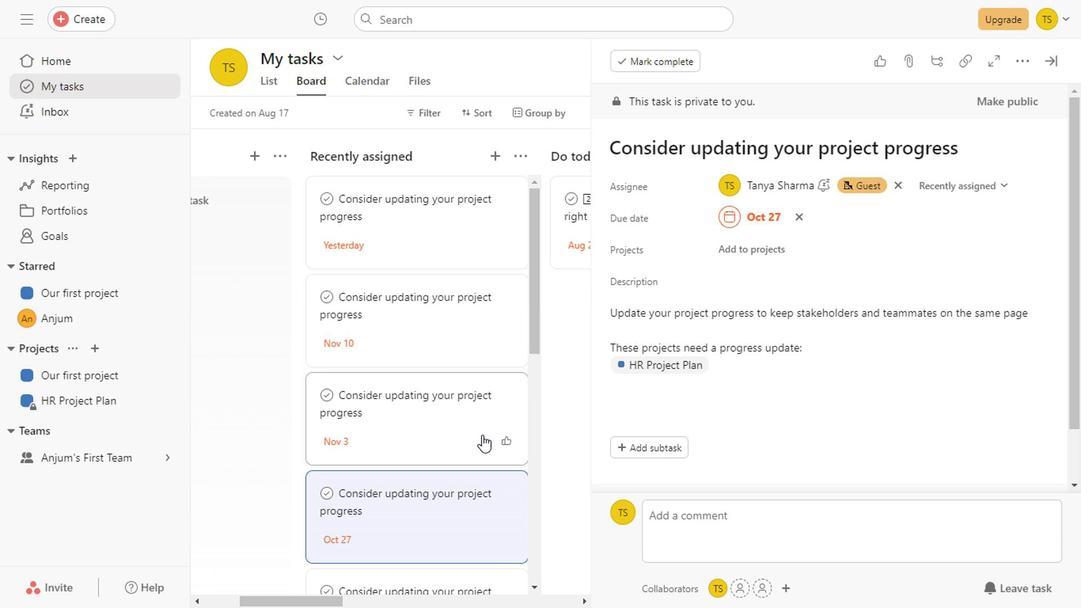 
Action: Mouse scrolled (478, 435) with delta (0, 0)
Screenshot: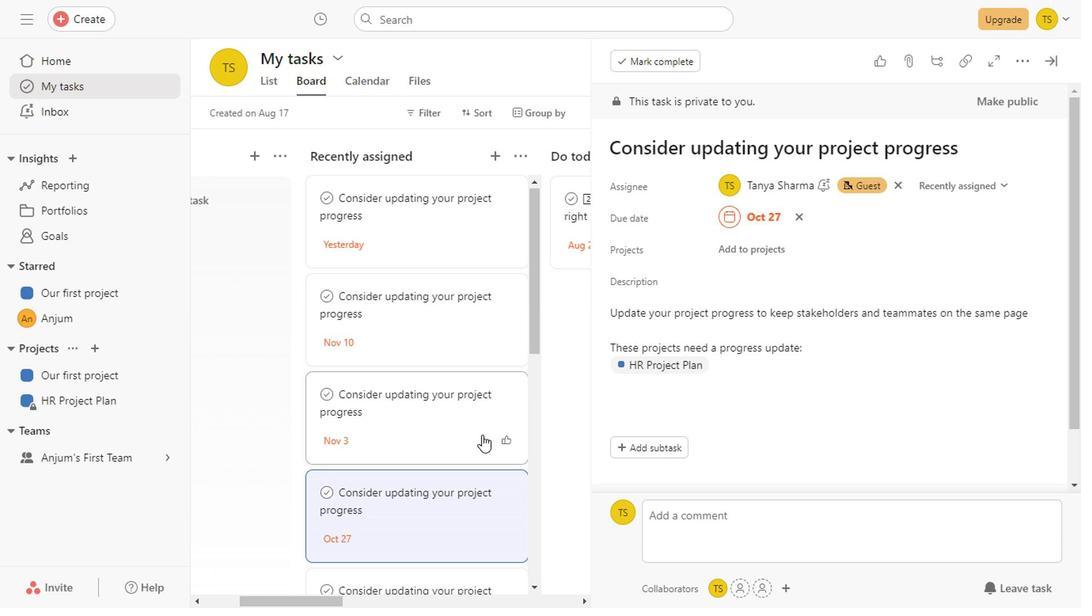 
Action: Mouse scrolled (478, 435) with delta (0, 0)
Screenshot: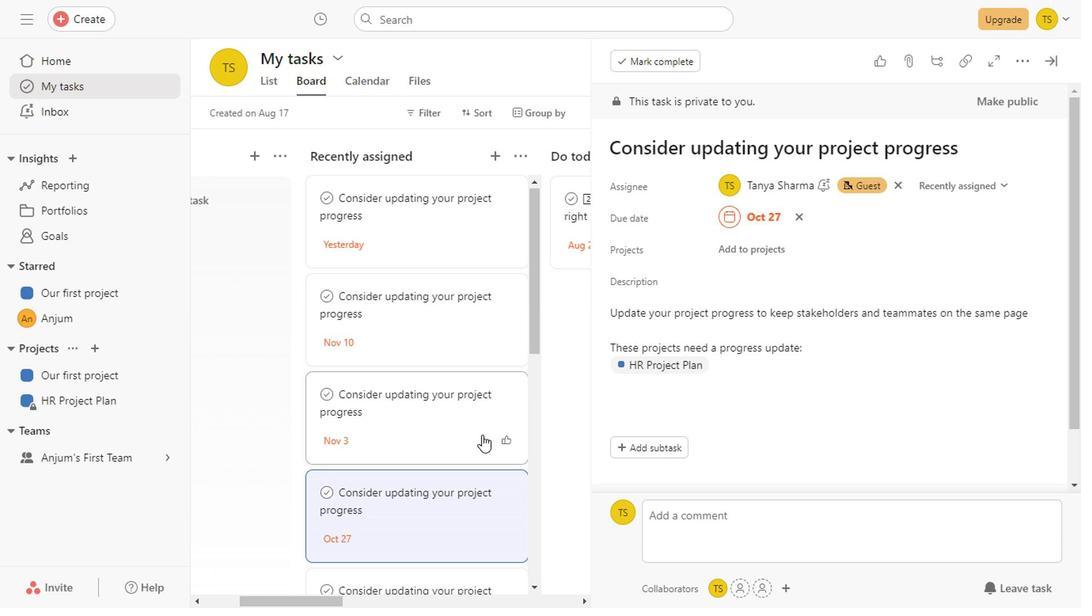 
Action: Mouse scrolled (478, 435) with delta (0, 0)
Screenshot: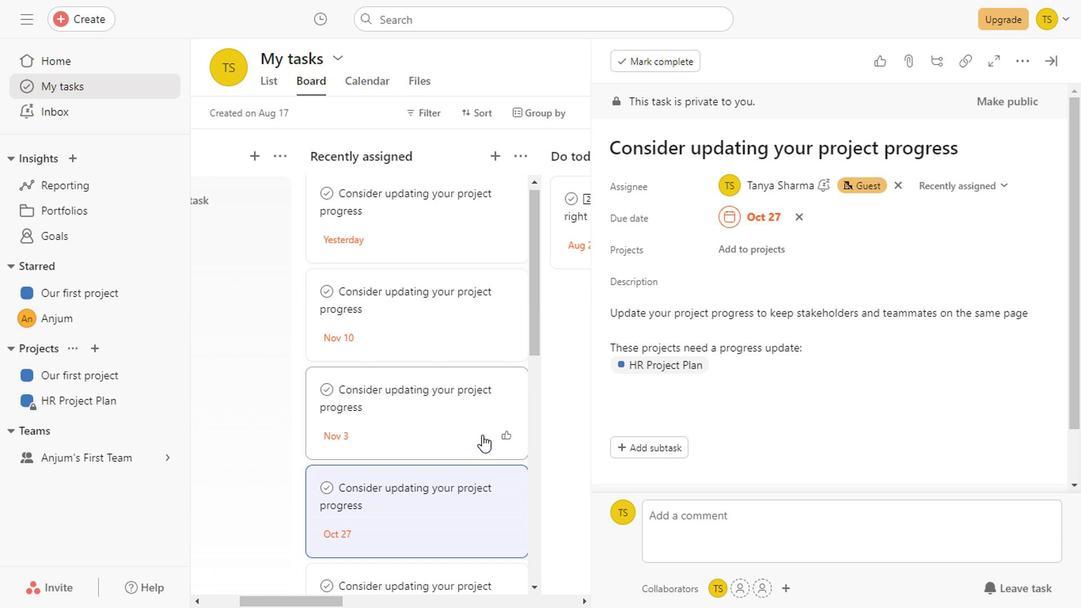 
Action: Mouse scrolled (478, 435) with delta (0, 0)
Screenshot: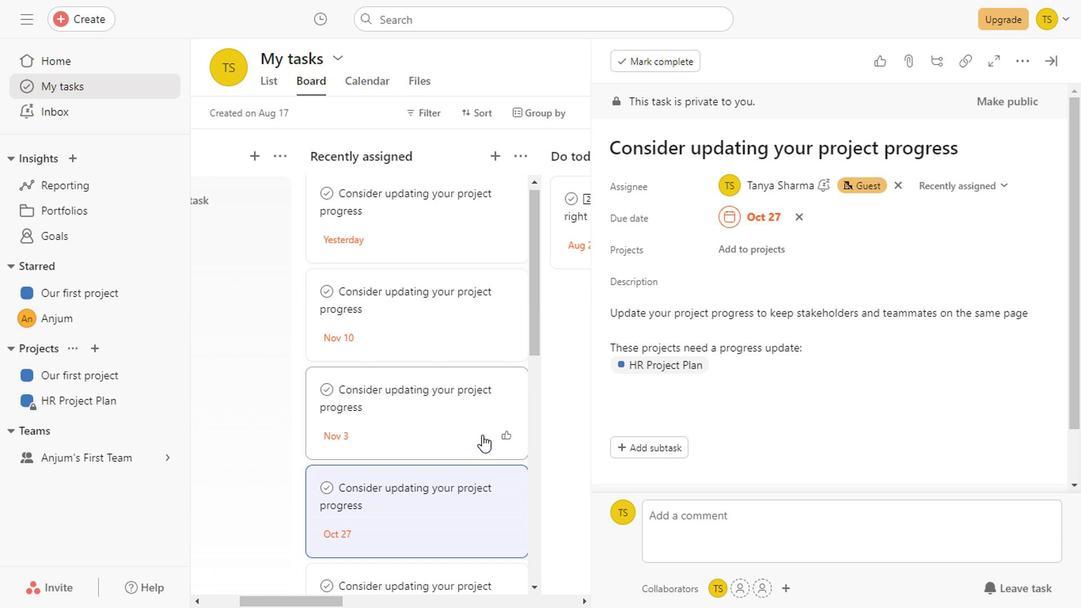 
Action: Mouse scrolled (478, 435) with delta (0, 0)
Screenshot: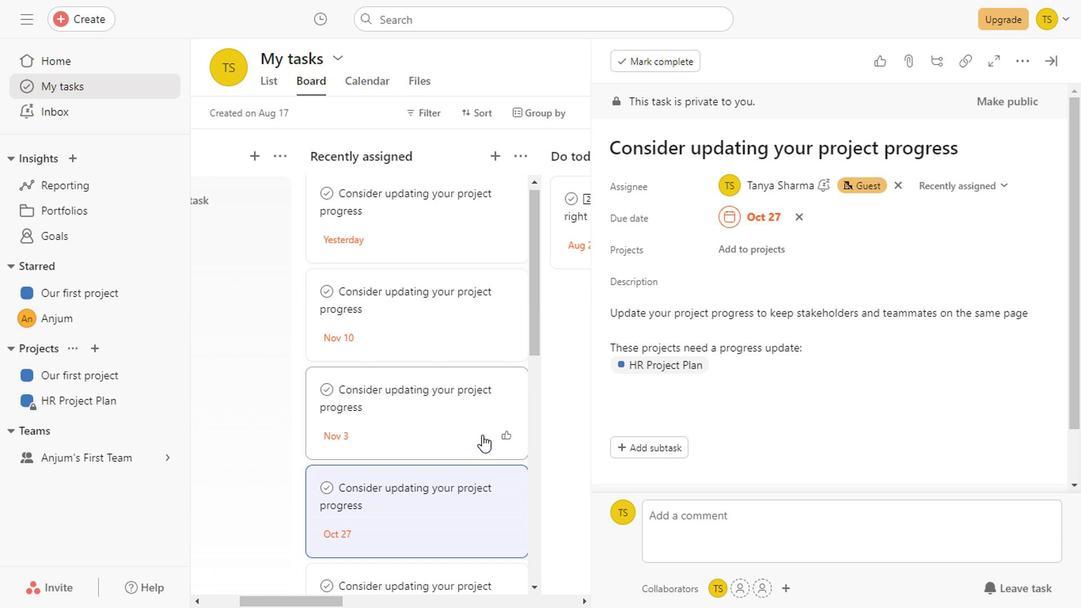 
Action: Mouse scrolled (478, 435) with delta (0, 0)
Screenshot: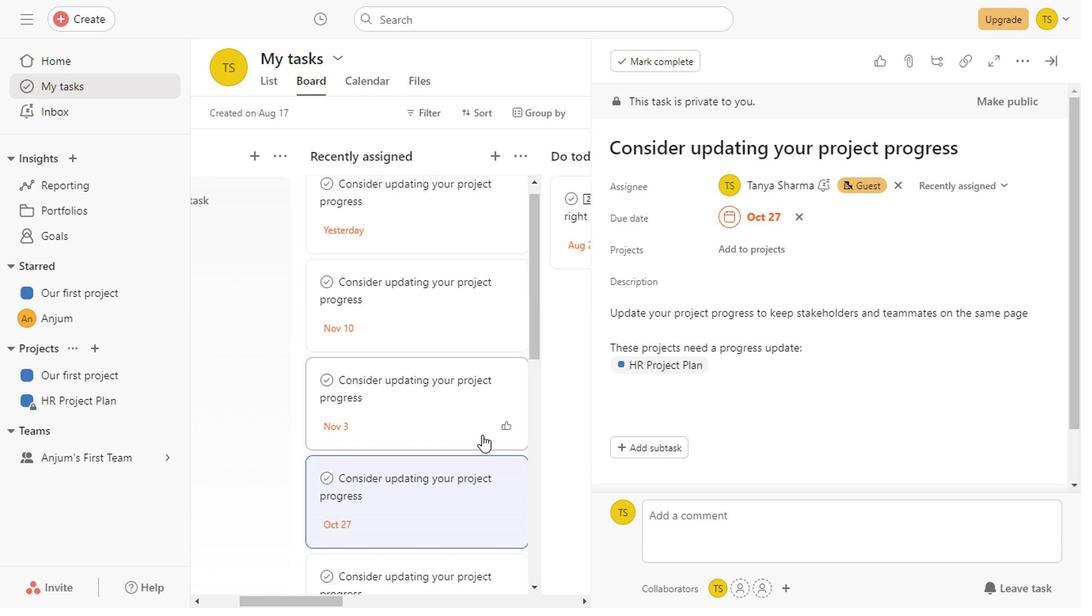 
Action: Mouse scrolled (478, 435) with delta (0, 0)
Screenshot: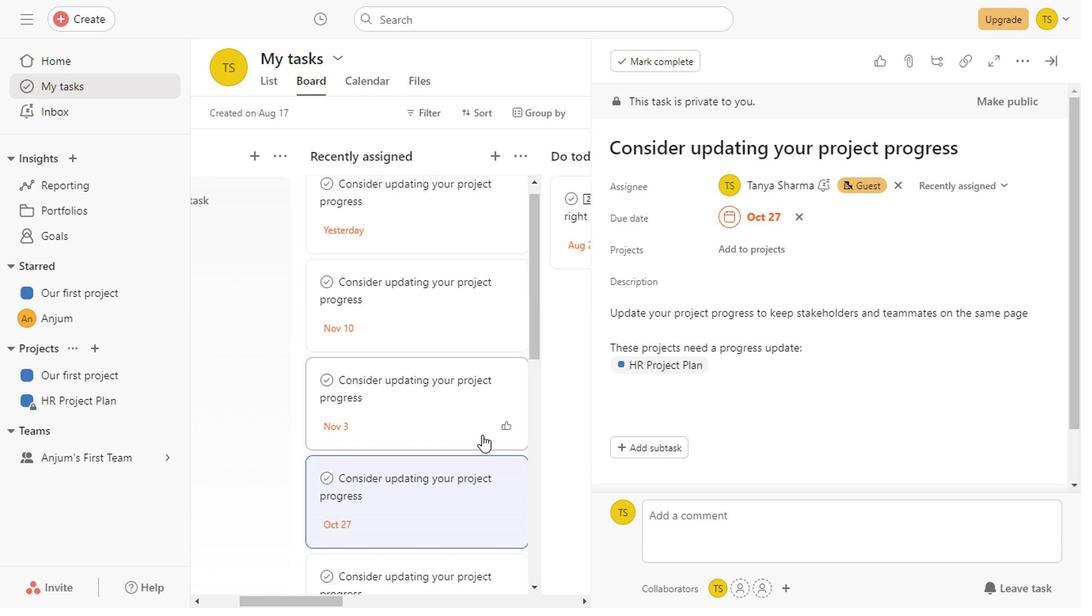 
Action: Mouse scrolled (478, 435) with delta (0, 0)
Screenshot: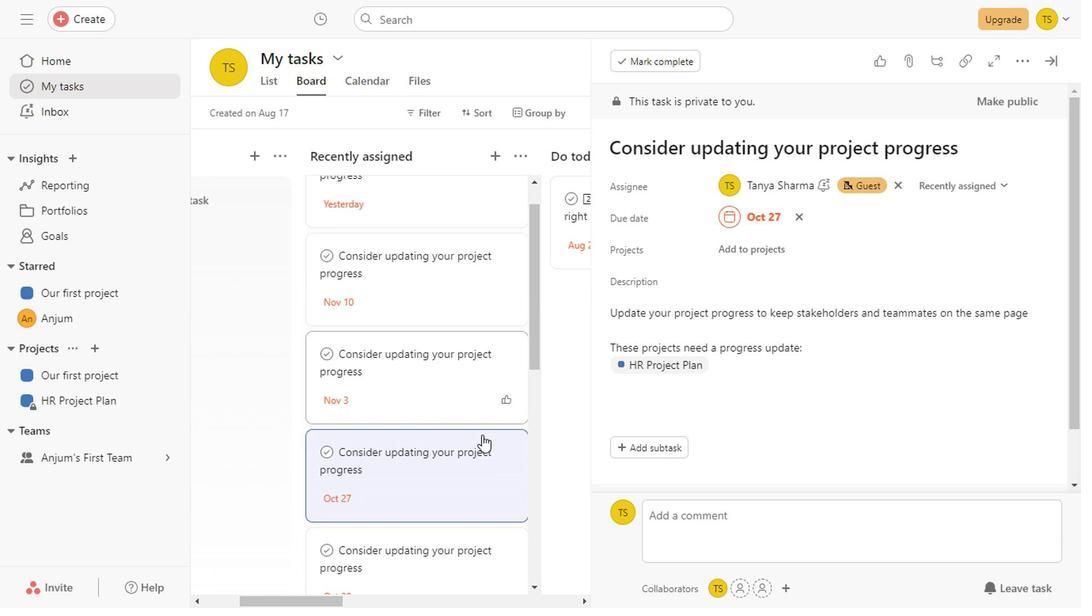 
Action: Mouse scrolled (478, 435) with delta (0, 0)
Screenshot: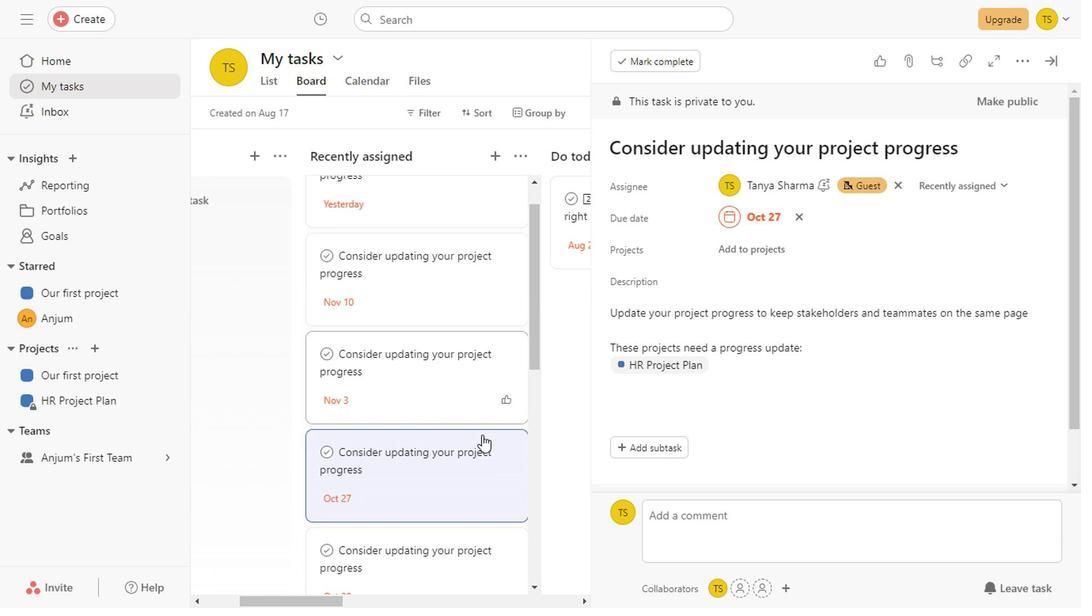 
Action: Mouse scrolled (478, 435) with delta (0, 0)
Screenshot: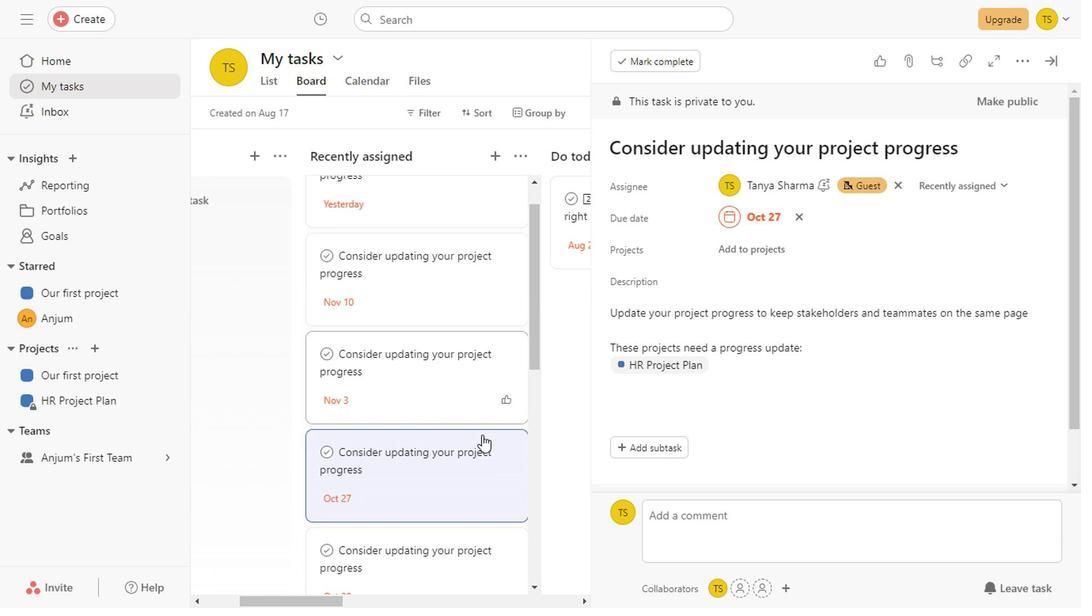 
Action: Mouse scrolled (478, 435) with delta (0, 0)
Screenshot: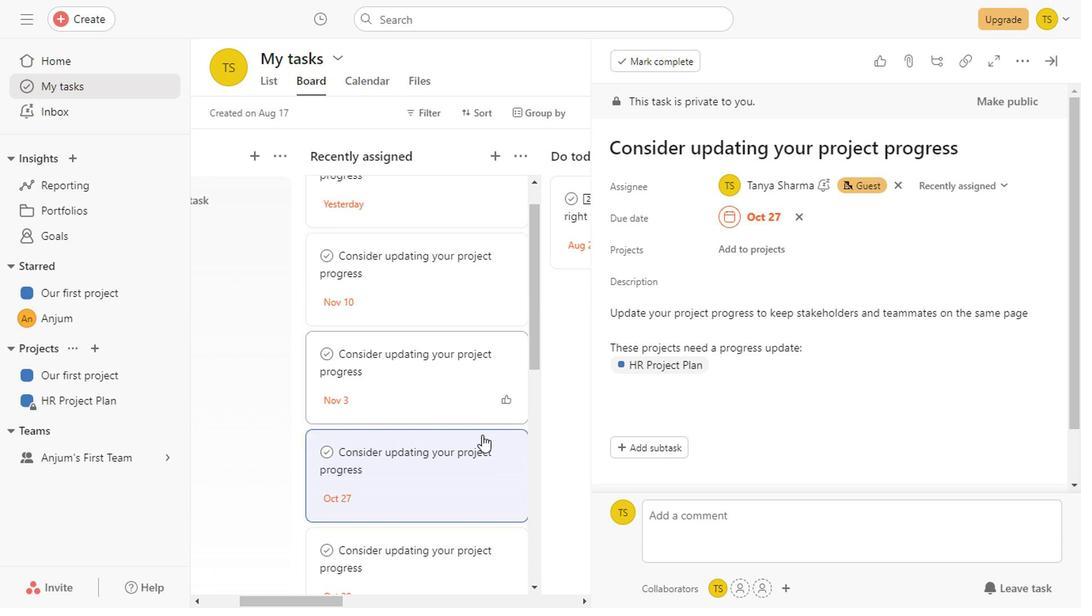 
Action: Mouse scrolled (478, 435) with delta (0, 0)
Screenshot: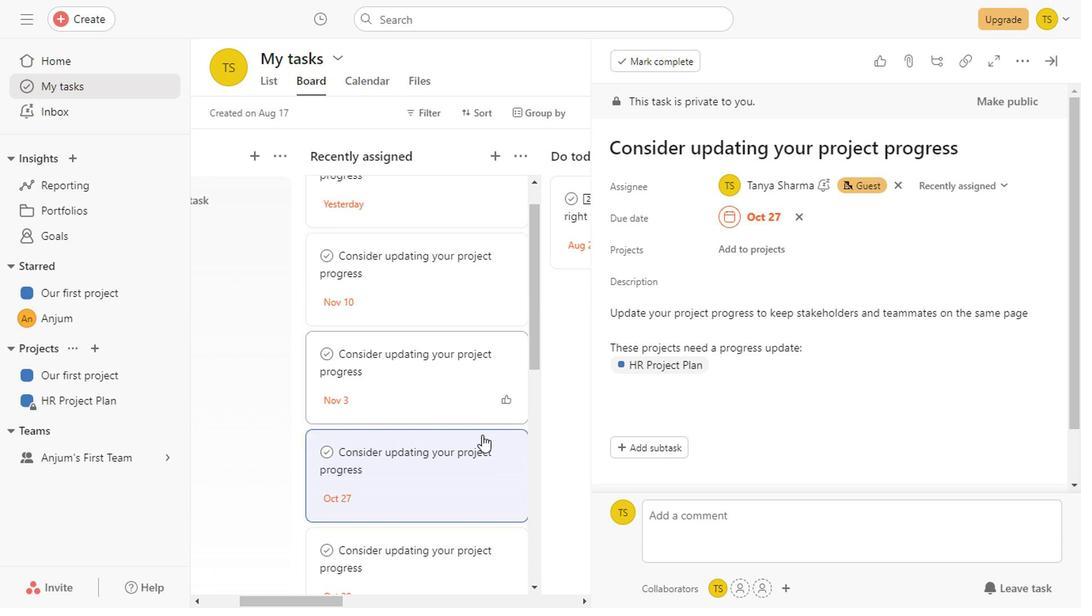
Action: Mouse scrolled (478, 435) with delta (0, 0)
Screenshot: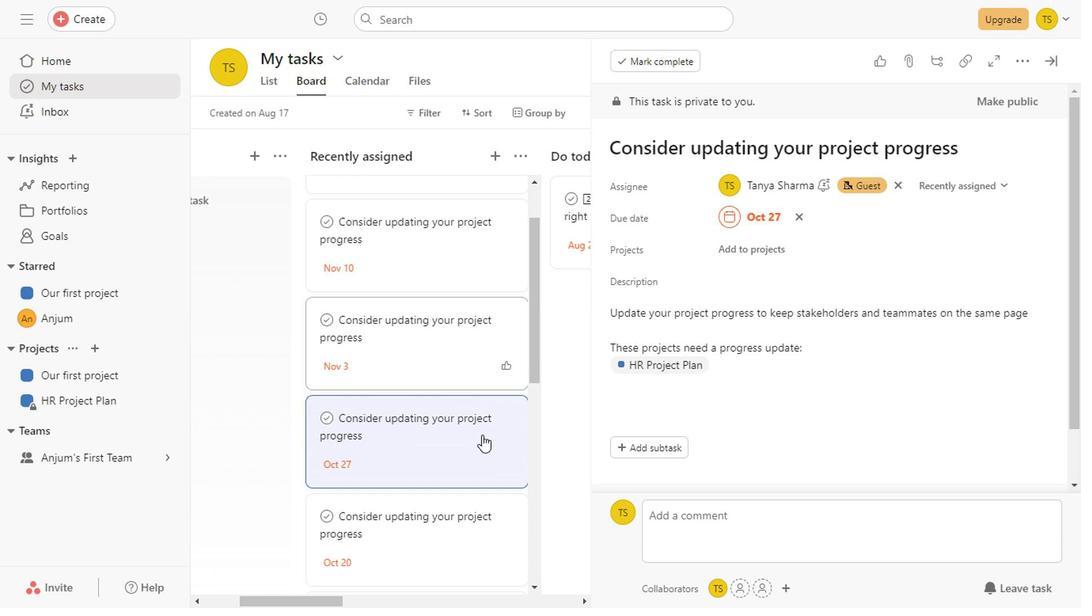 
Action: Mouse scrolled (478, 435) with delta (0, 0)
Screenshot: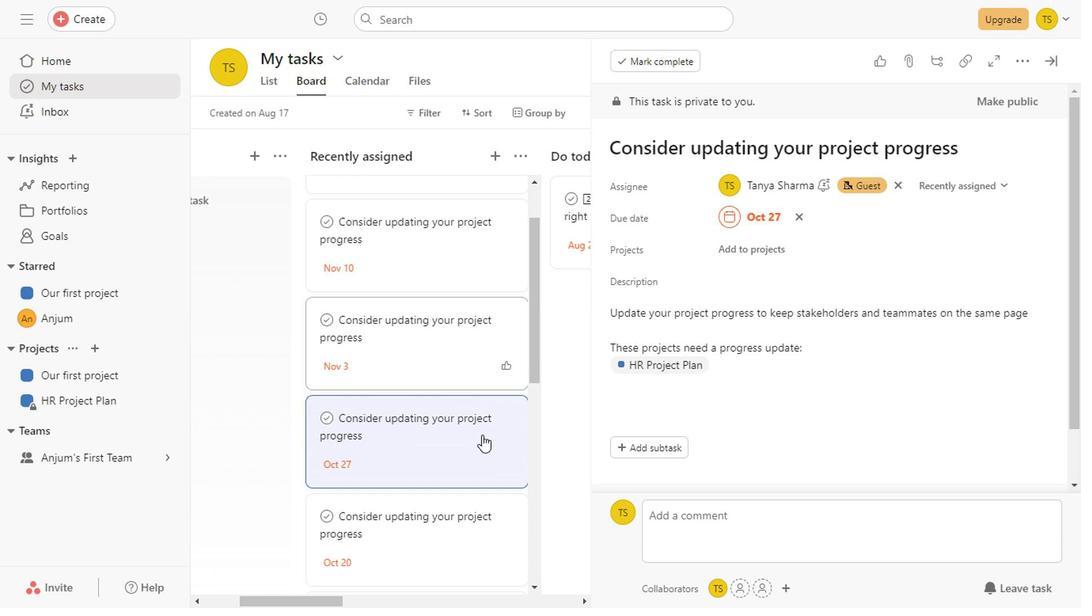 
Action: Mouse scrolled (478, 435) with delta (0, 0)
Screenshot: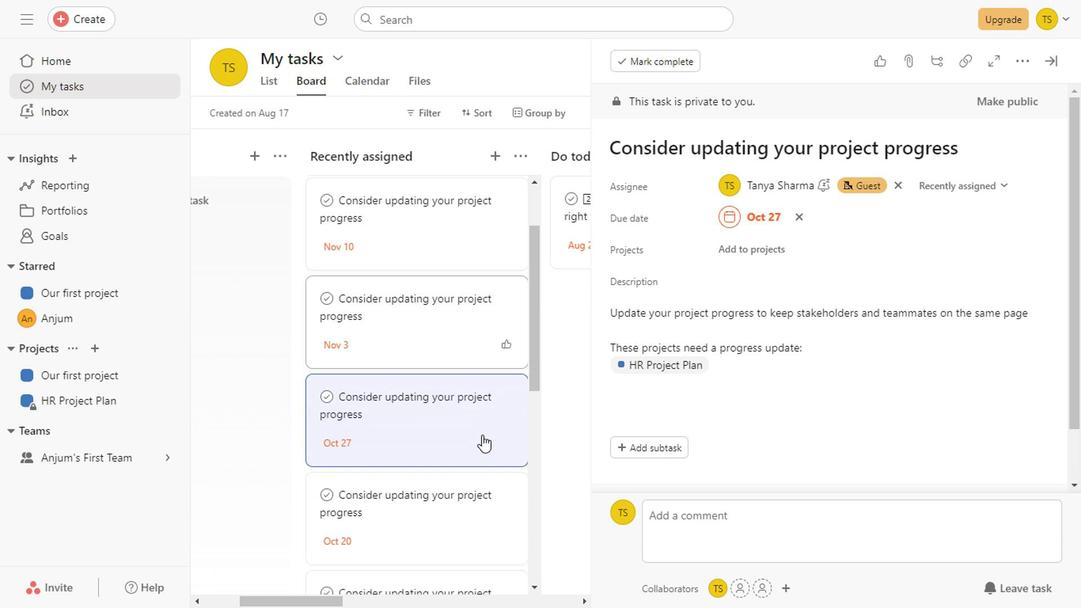 
Action: Mouse scrolled (478, 435) with delta (0, 0)
Screenshot: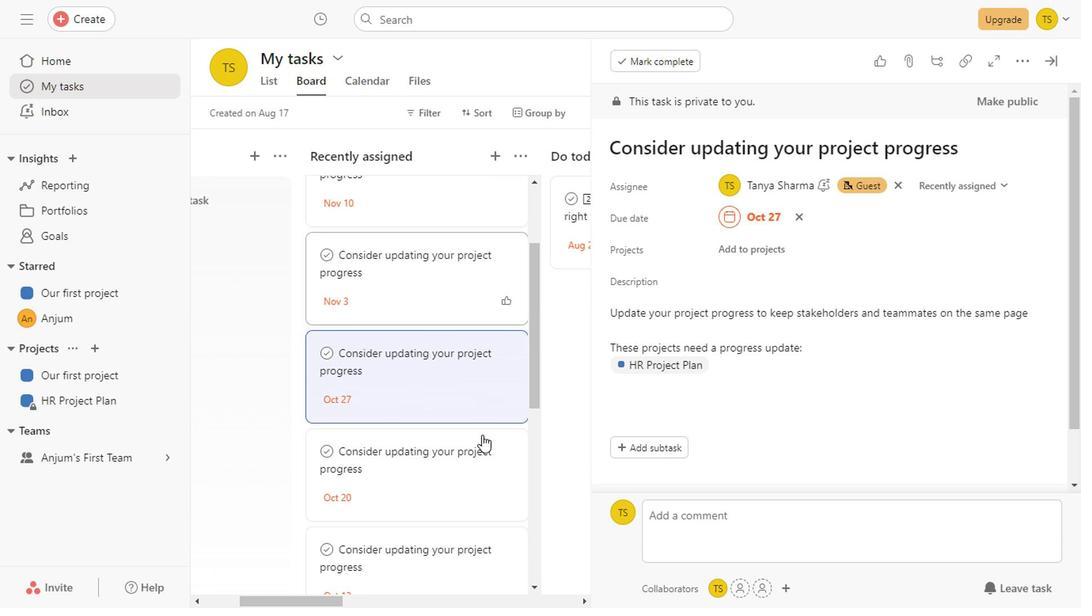 
Action: Mouse scrolled (478, 435) with delta (0, 0)
Screenshot: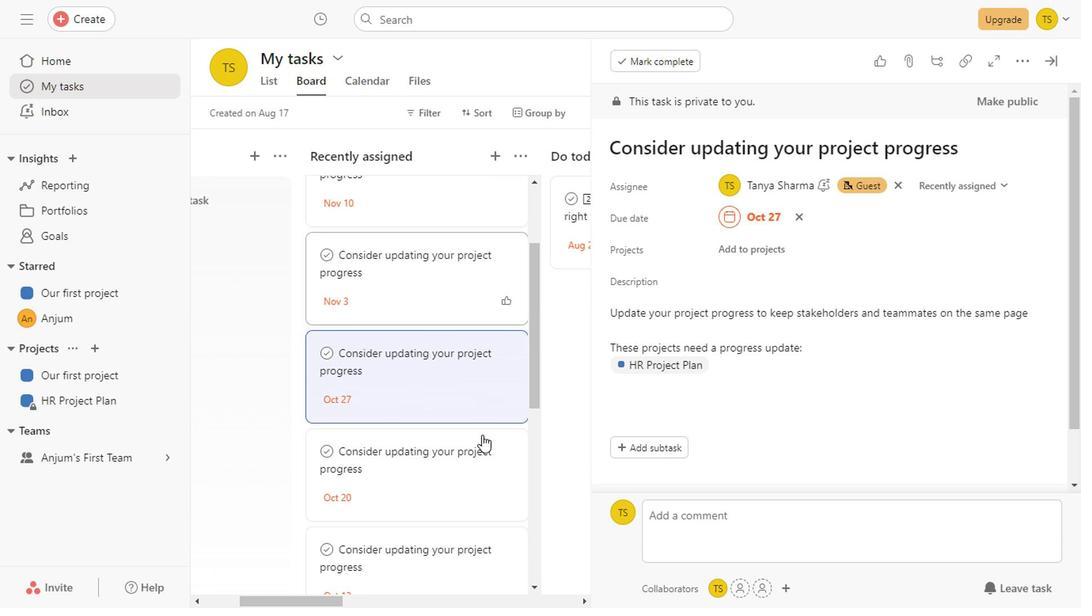 
Action: Mouse scrolled (478, 435) with delta (0, 0)
Screenshot: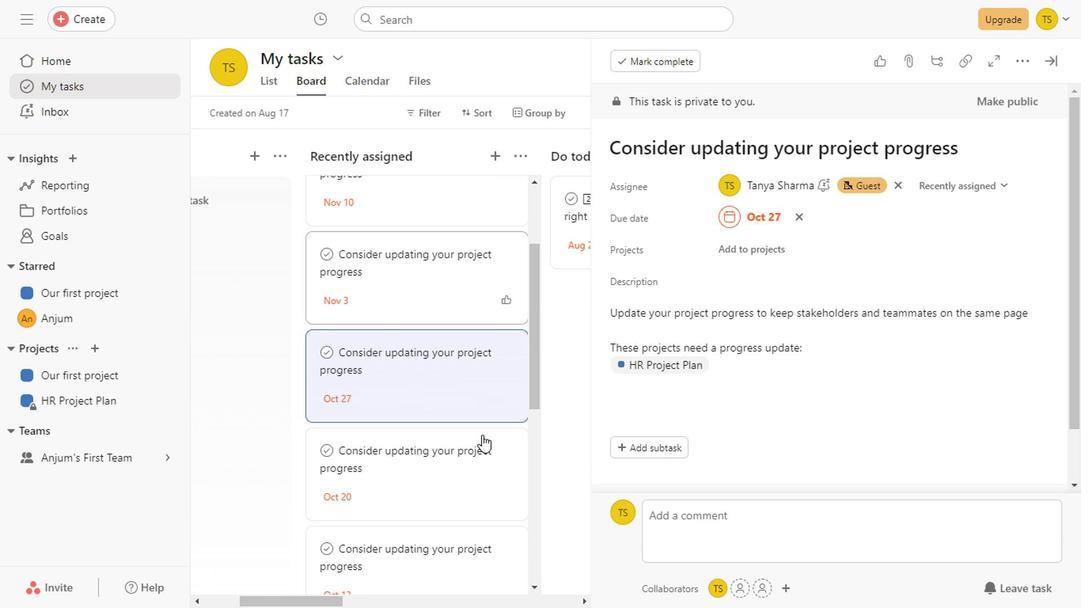 
Action: Mouse scrolled (478, 435) with delta (0, 0)
Screenshot: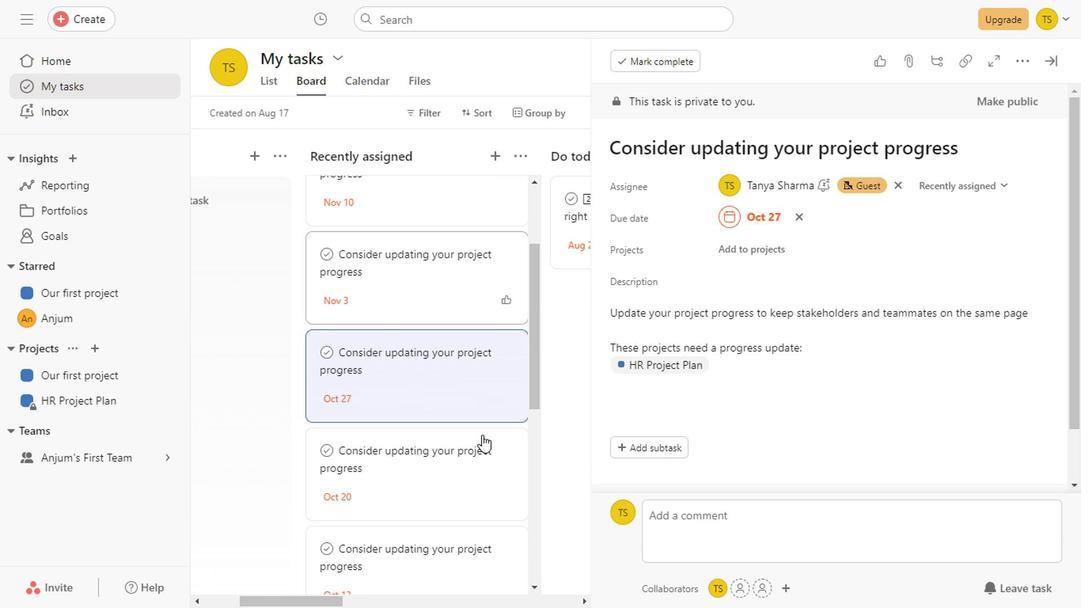 
Action: Mouse scrolled (478, 435) with delta (0, 0)
Screenshot: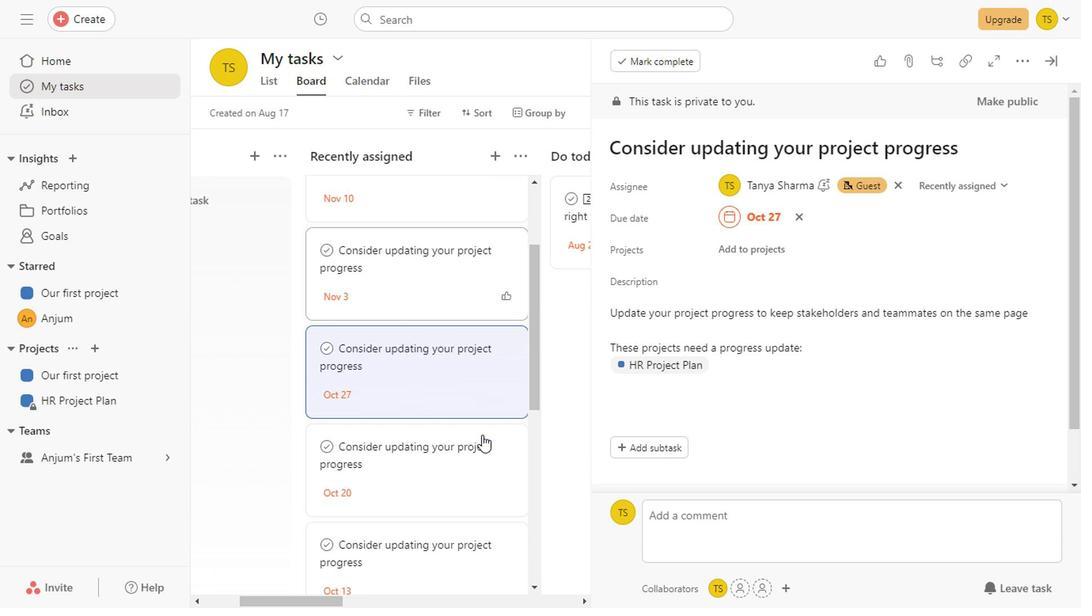 
Action: Mouse scrolled (478, 435) with delta (0, 0)
Screenshot: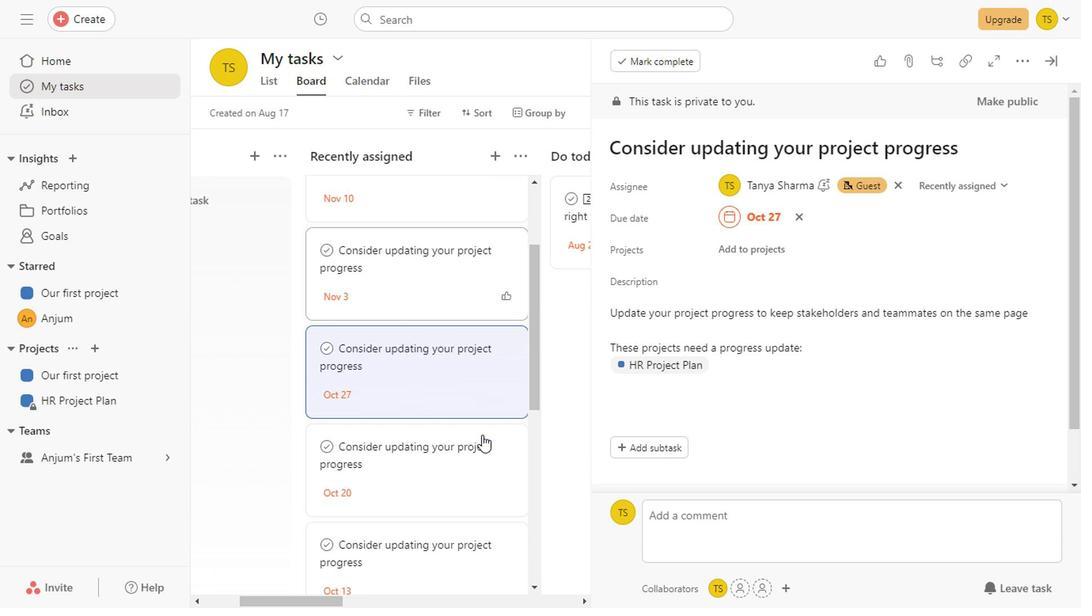 
Action: Mouse scrolled (478, 435) with delta (0, 0)
Screenshot: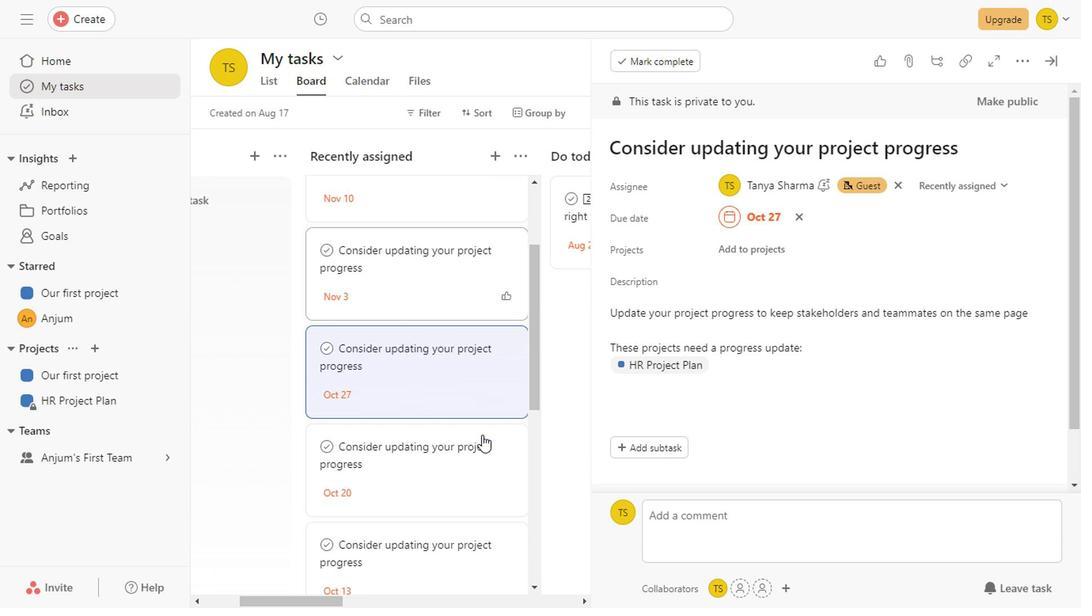 
Action: Mouse scrolled (478, 435) with delta (0, 0)
Screenshot: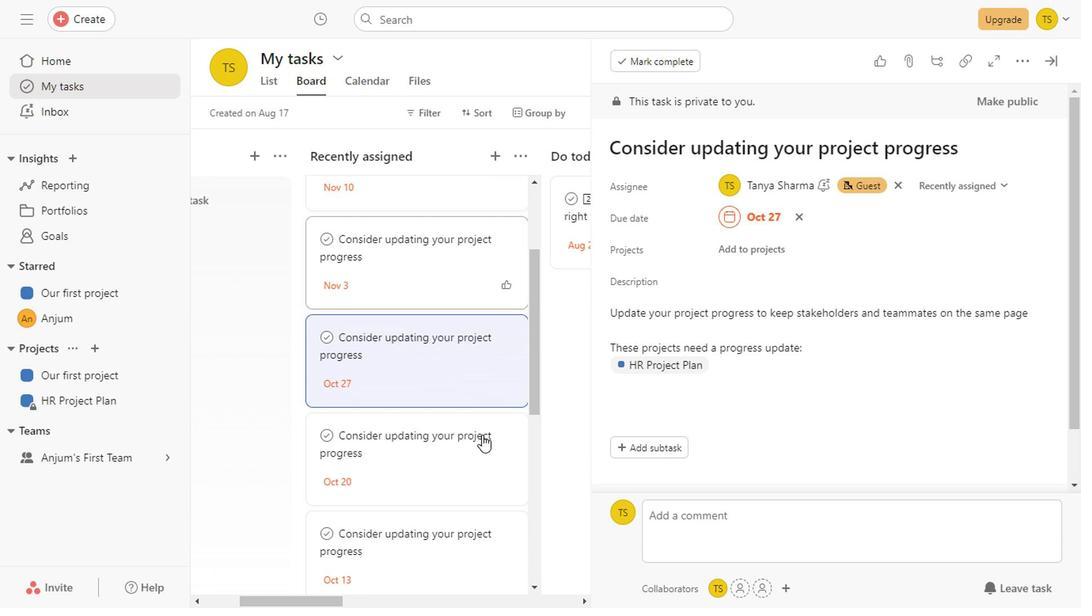 
Action: Mouse scrolled (478, 435) with delta (0, 0)
Screenshot: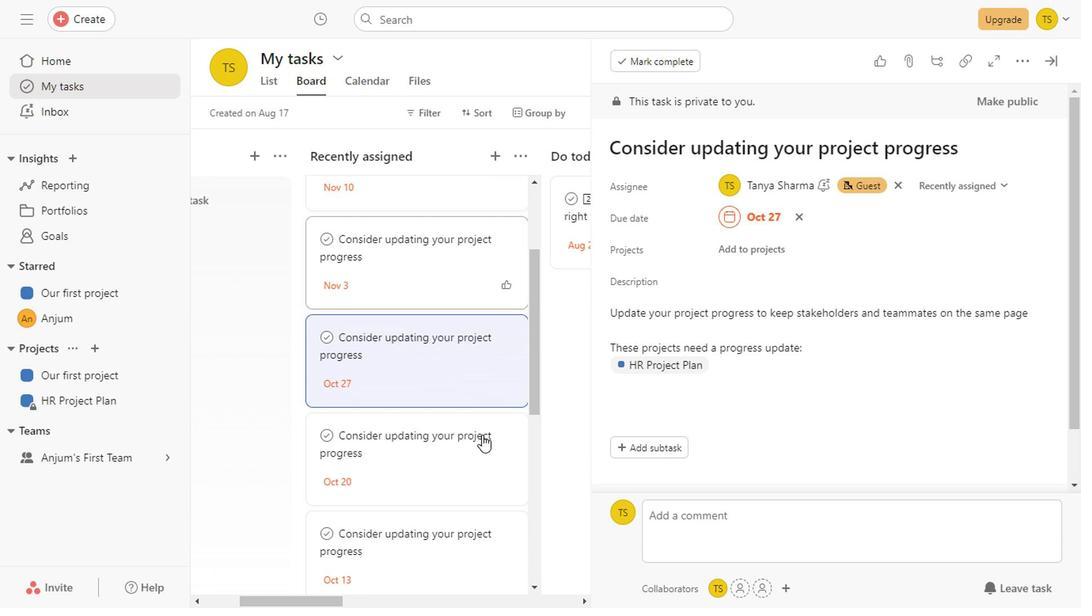 
Action: Mouse scrolled (478, 435) with delta (0, 0)
Screenshot: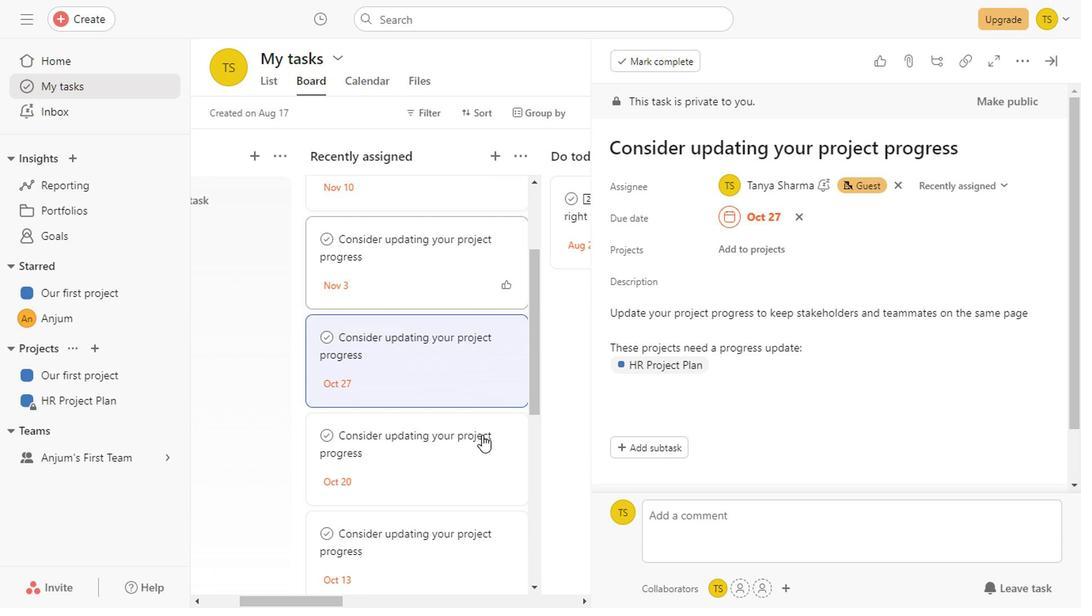 
Action: Mouse scrolled (478, 435) with delta (0, 0)
Screenshot: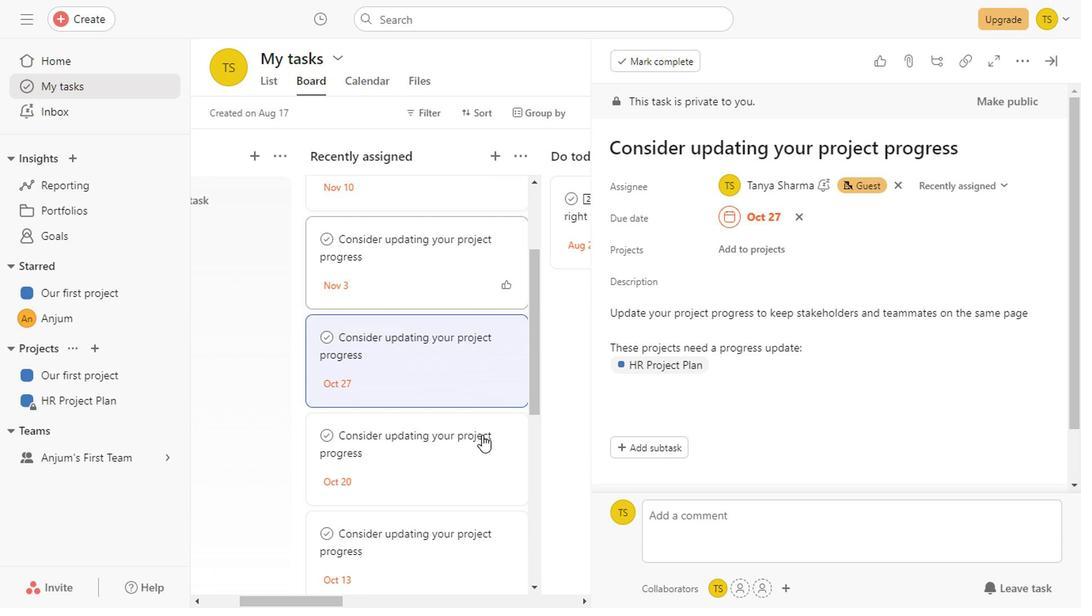 
Action: Mouse scrolled (478, 435) with delta (0, 0)
Screenshot: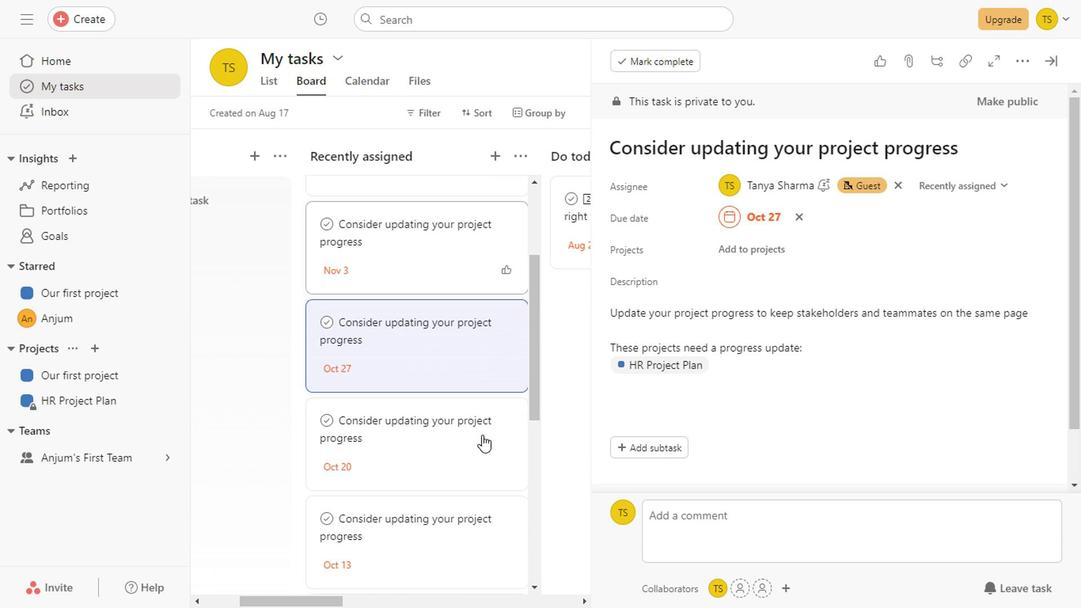 
Action: Mouse scrolled (478, 435) with delta (0, 0)
Screenshot: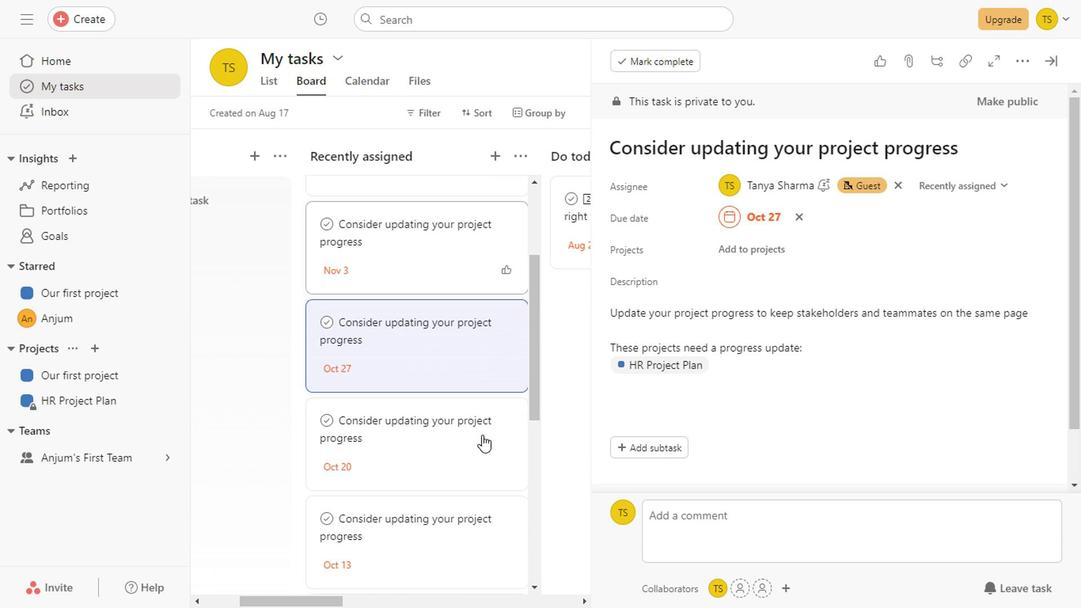 
Action: Mouse moved to (405, 408)
Screenshot: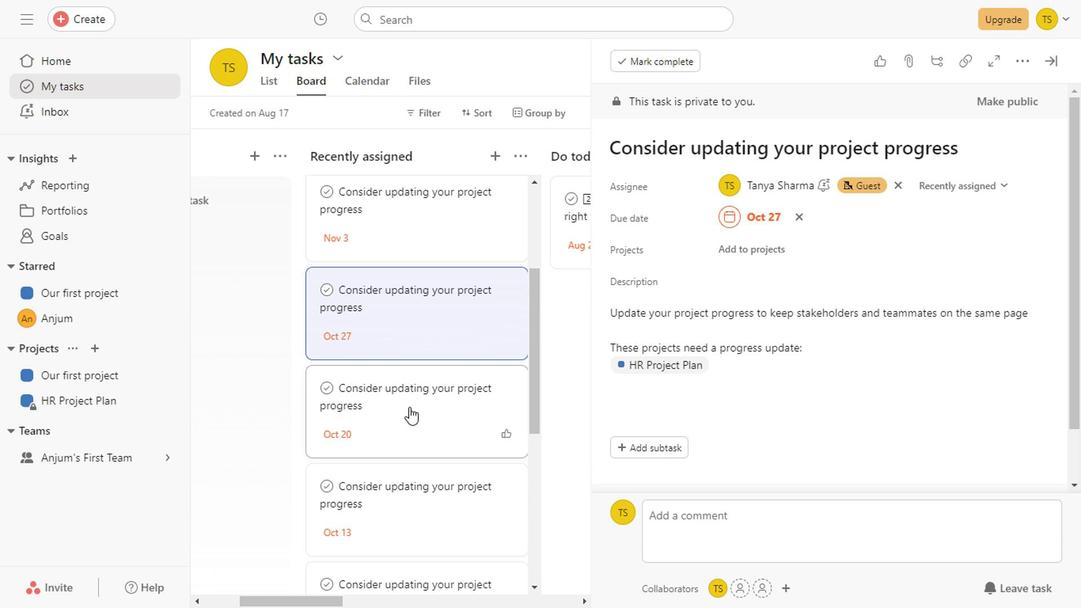 
Action: Mouse pressed left at (405, 408)
Screenshot: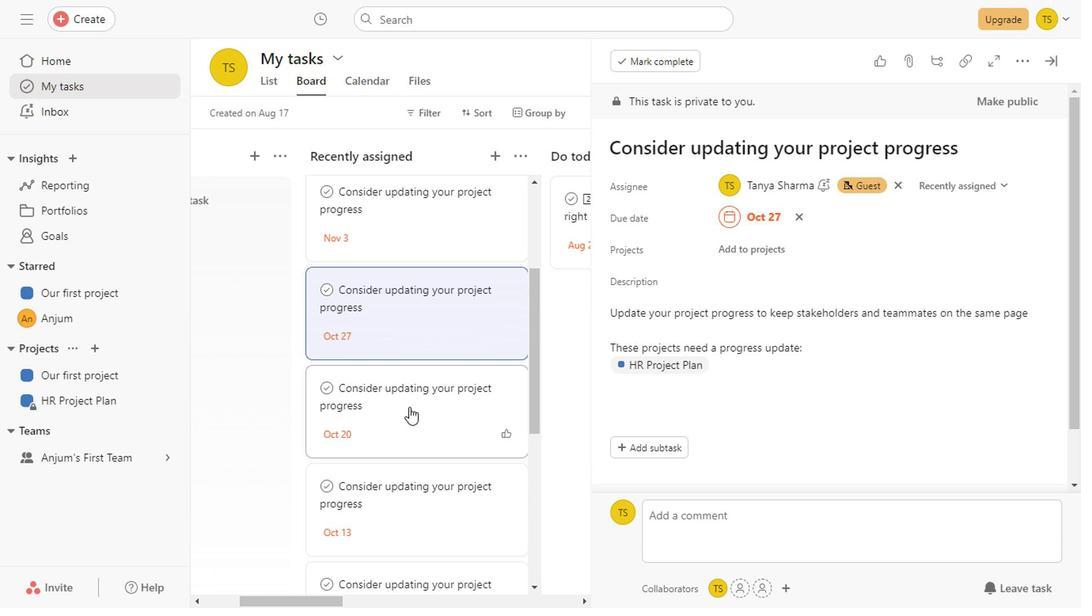
Action: Mouse moved to (870, 347)
Screenshot: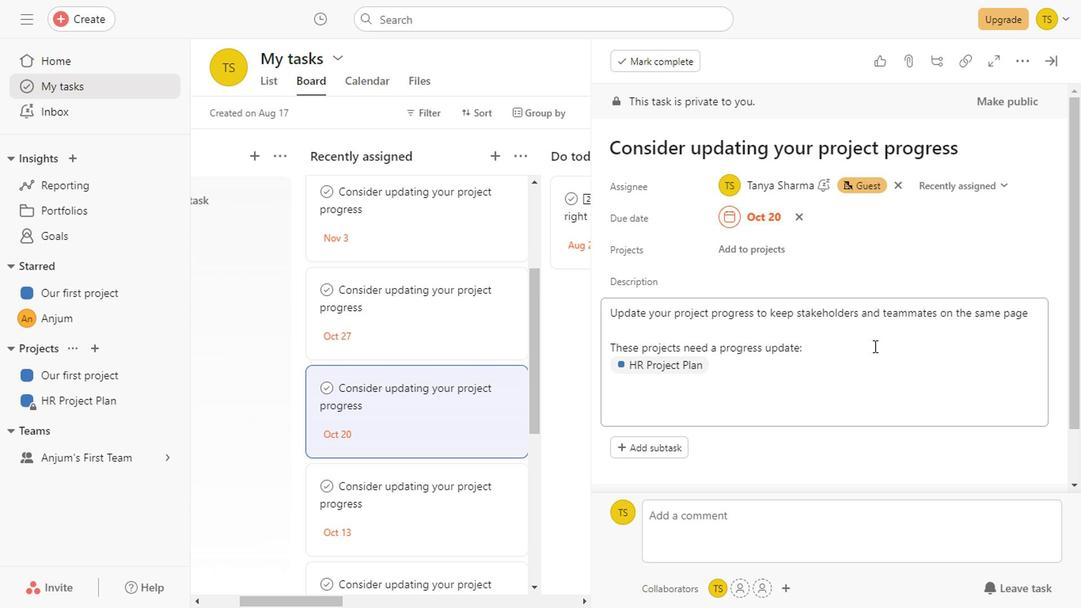 
Action: Mouse scrolled (870, 346) with delta (0, 0)
Screenshot: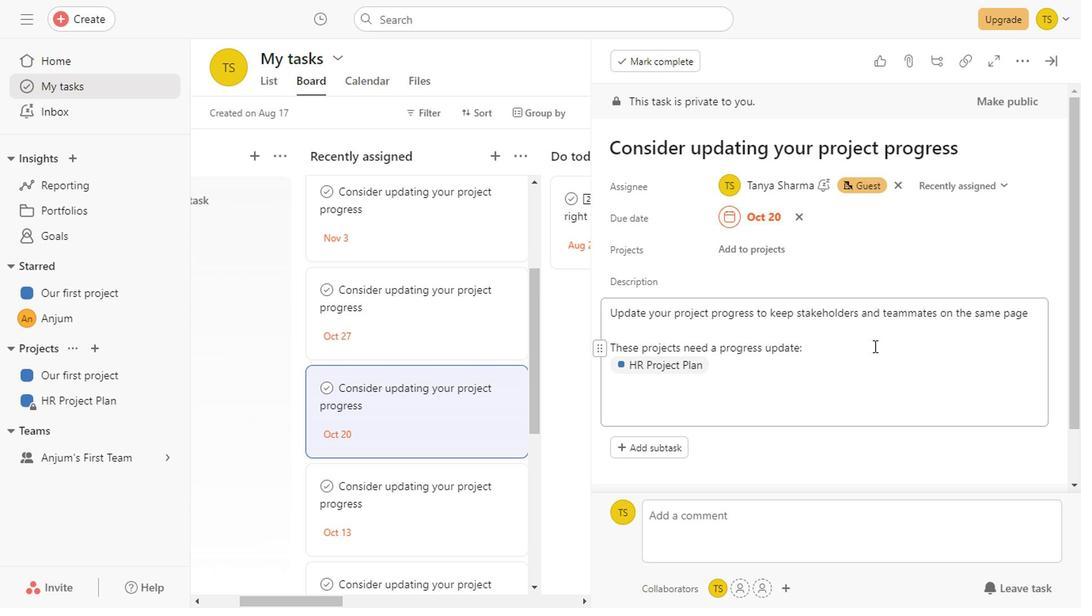 
Action: Mouse scrolled (870, 346) with delta (0, 0)
Screenshot: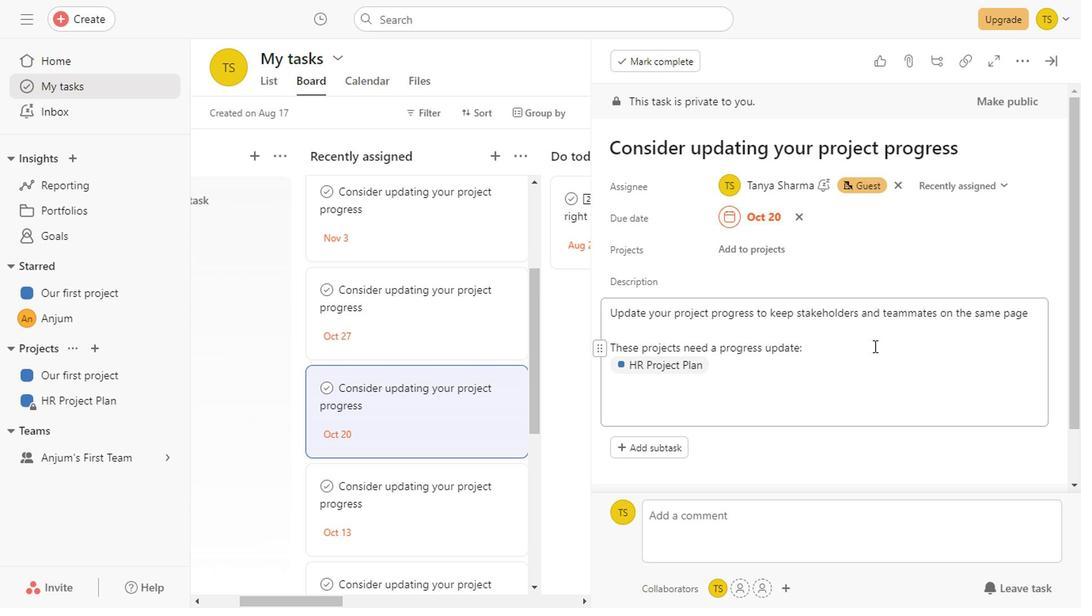 
Action: Mouse scrolled (870, 346) with delta (0, 0)
Screenshot: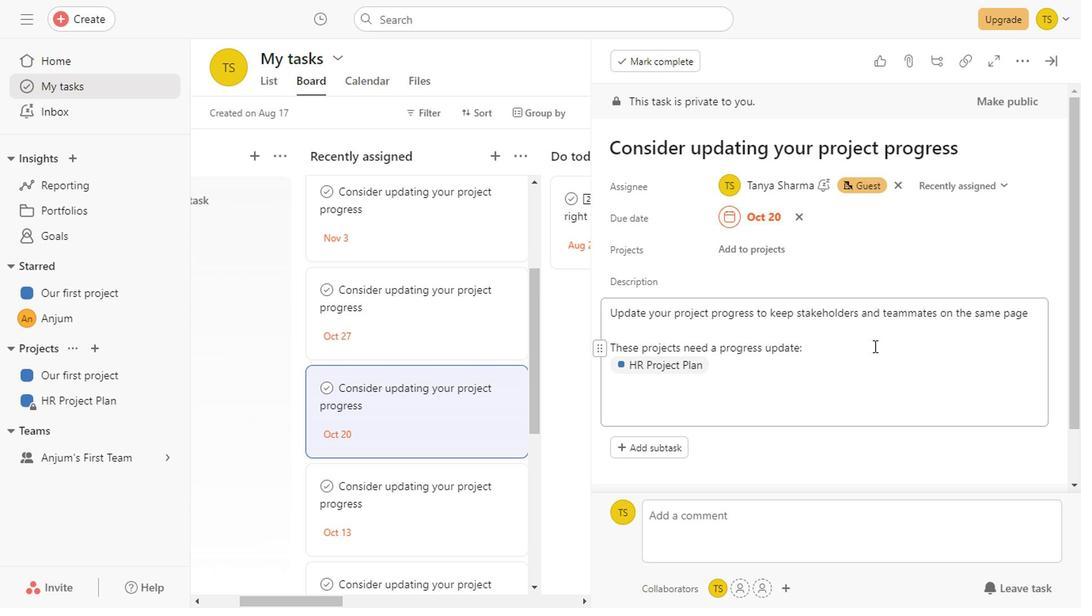
Action: Mouse scrolled (870, 346) with delta (0, 0)
Screenshot: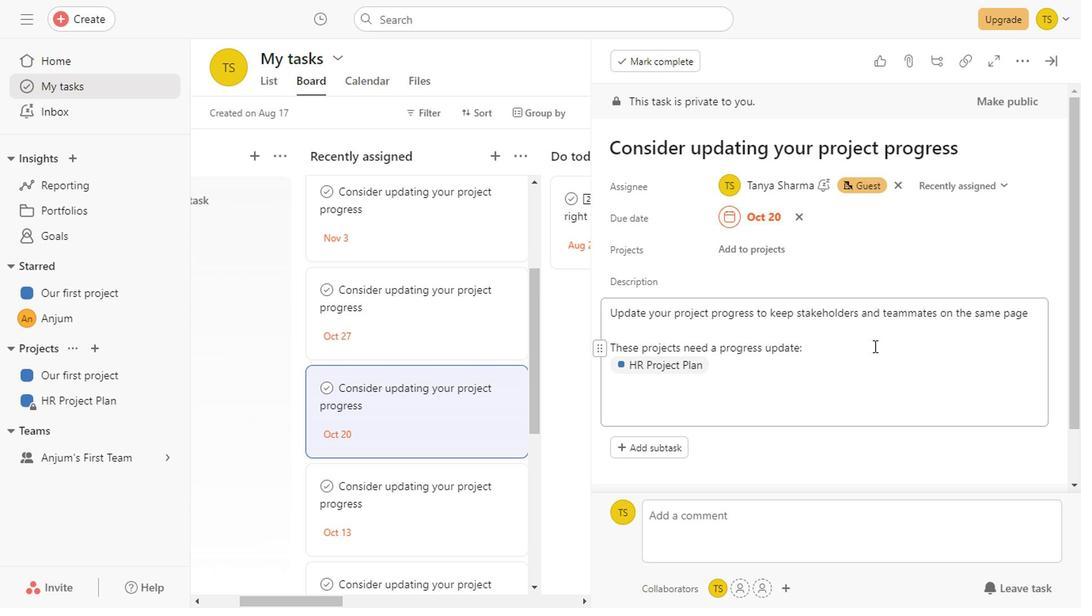 
Action: Mouse scrolled (870, 346) with delta (0, 0)
Screenshot: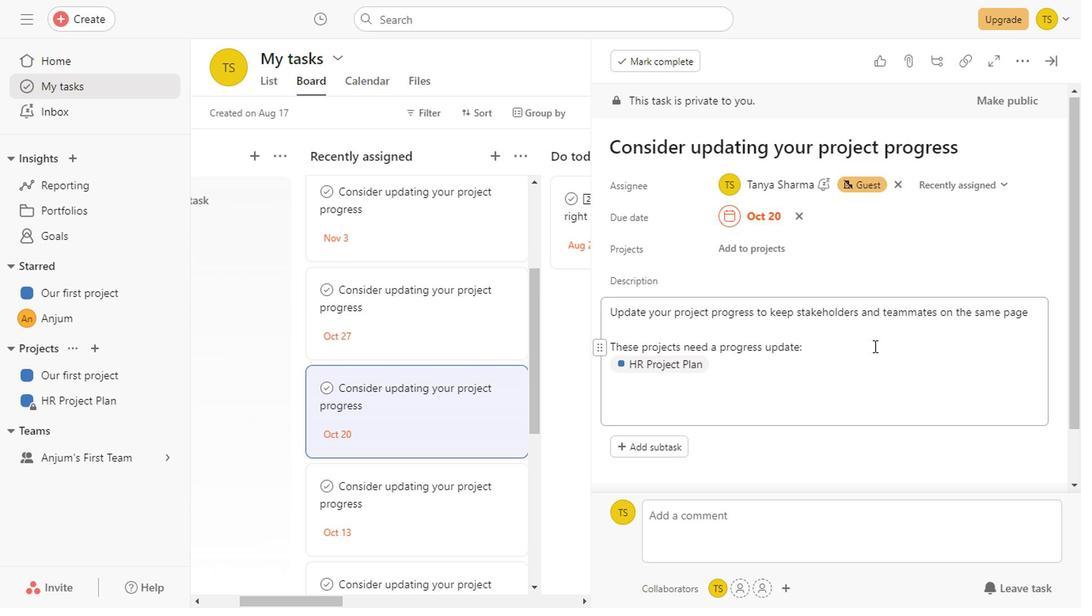 
Action: Mouse scrolled (870, 346) with delta (0, 0)
Screenshot: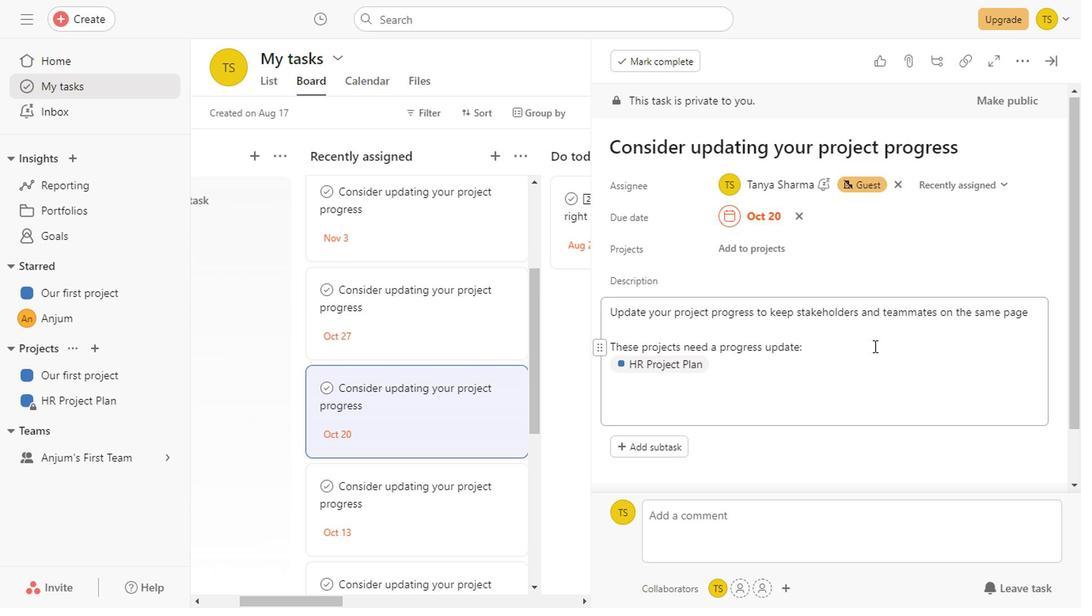 
Action: Mouse scrolled (870, 346) with delta (0, 0)
Screenshot: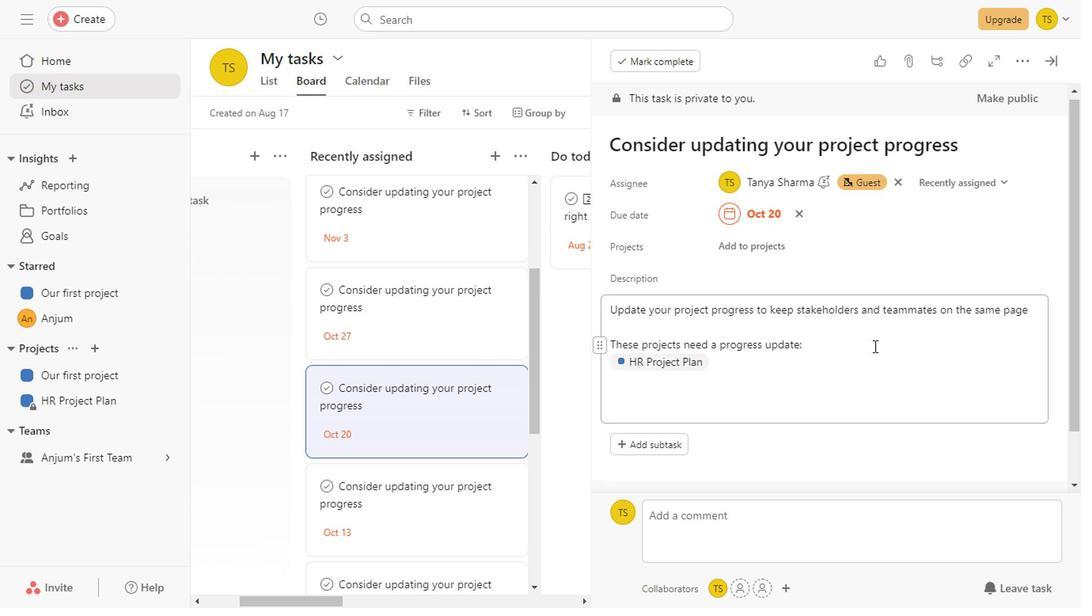 
Action: Mouse scrolled (870, 346) with delta (0, 0)
Screenshot: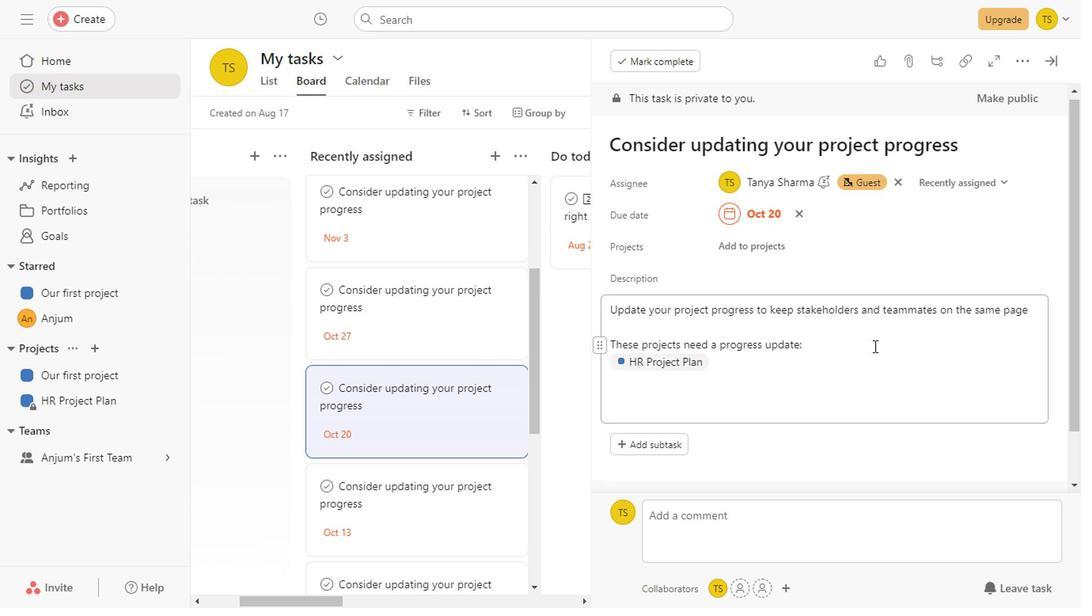 
Action: Mouse scrolled (870, 346) with delta (0, 0)
Screenshot: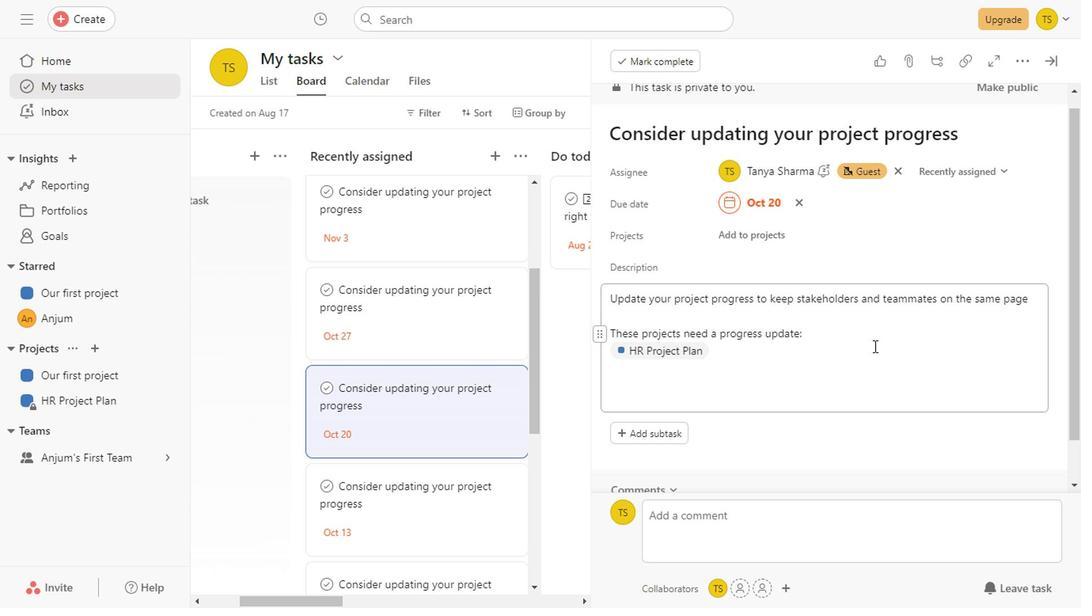 
Action: Mouse scrolled (870, 346) with delta (0, 0)
Screenshot: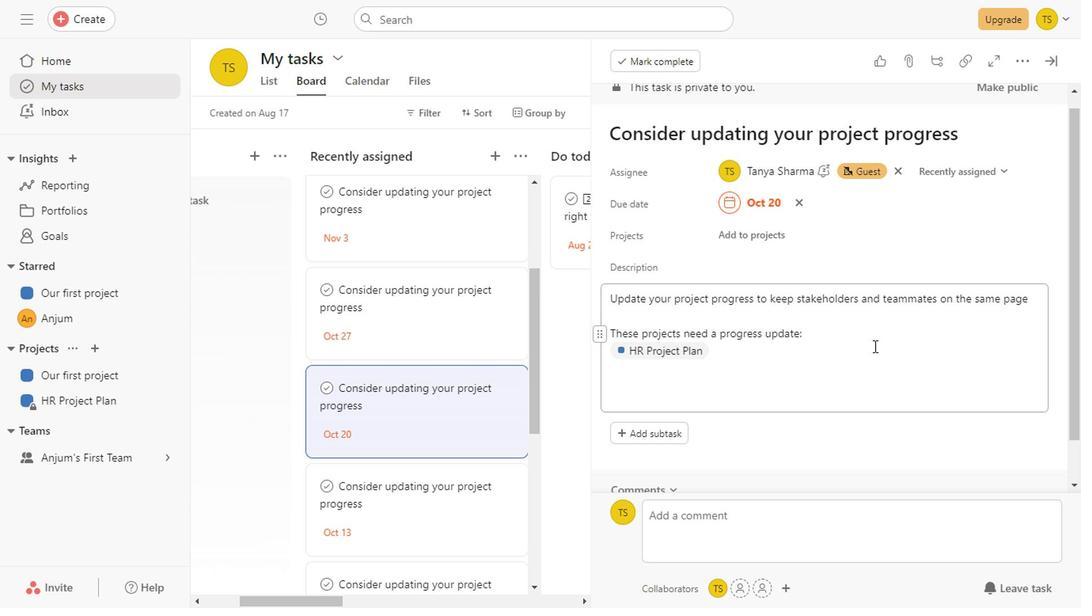 
Action: Mouse scrolled (870, 346) with delta (0, 0)
Screenshot: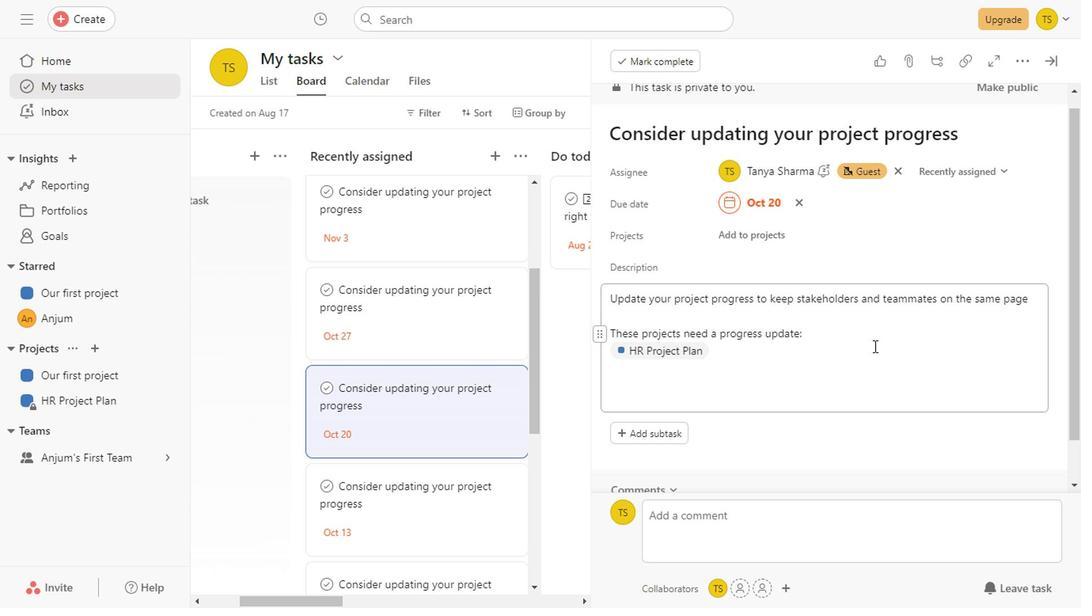 
Action: Mouse scrolled (870, 346) with delta (0, 0)
Screenshot: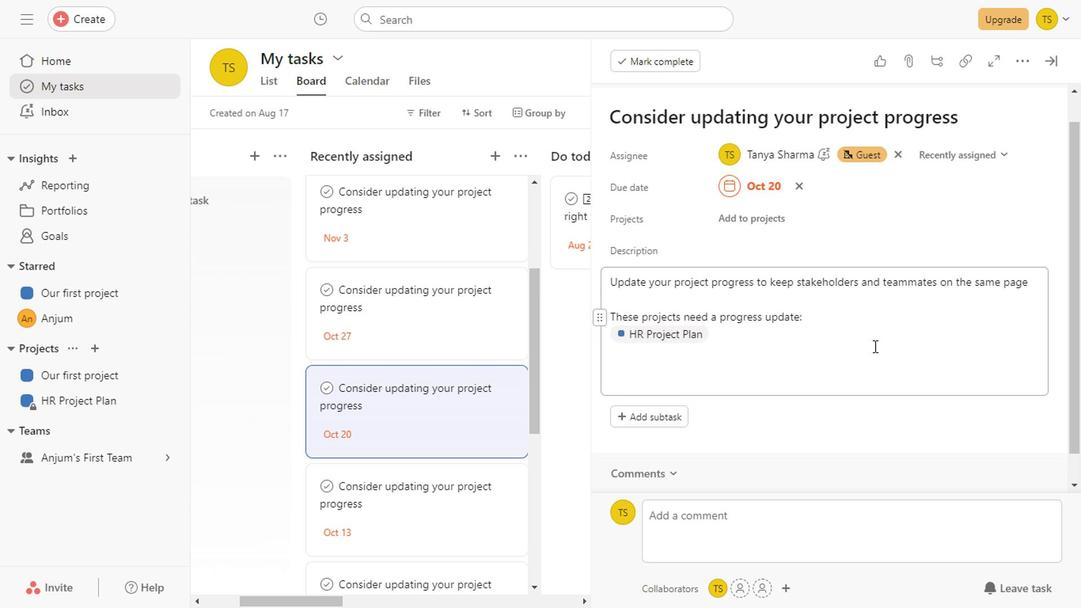 
Action: Mouse scrolled (870, 346) with delta (0, 0)
Screenshot: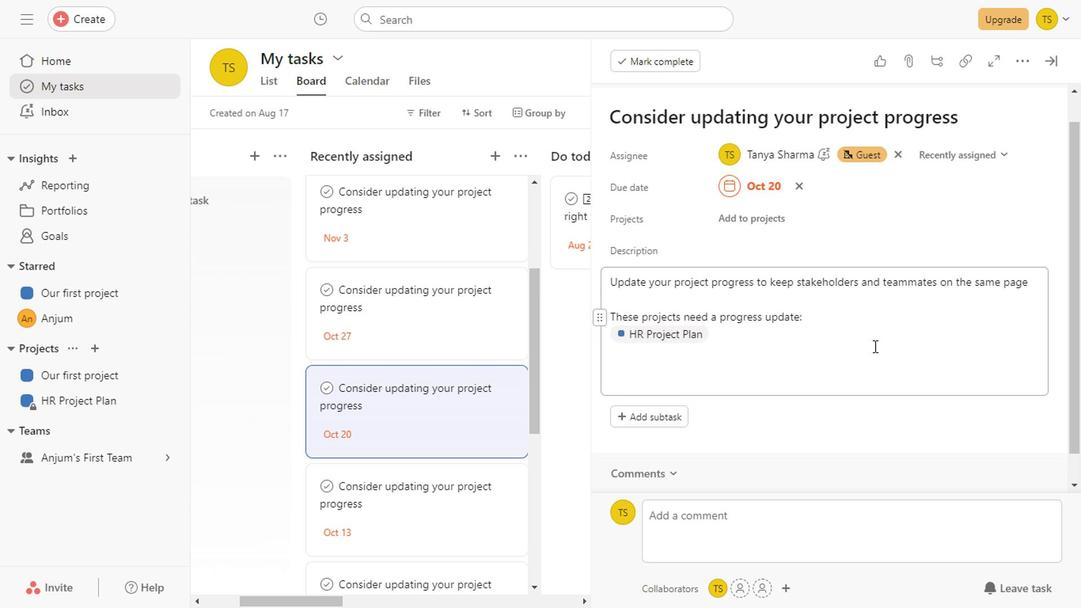 
Action: Mouse scrolled (870, 346) with delta (0, 0)
Screenshot: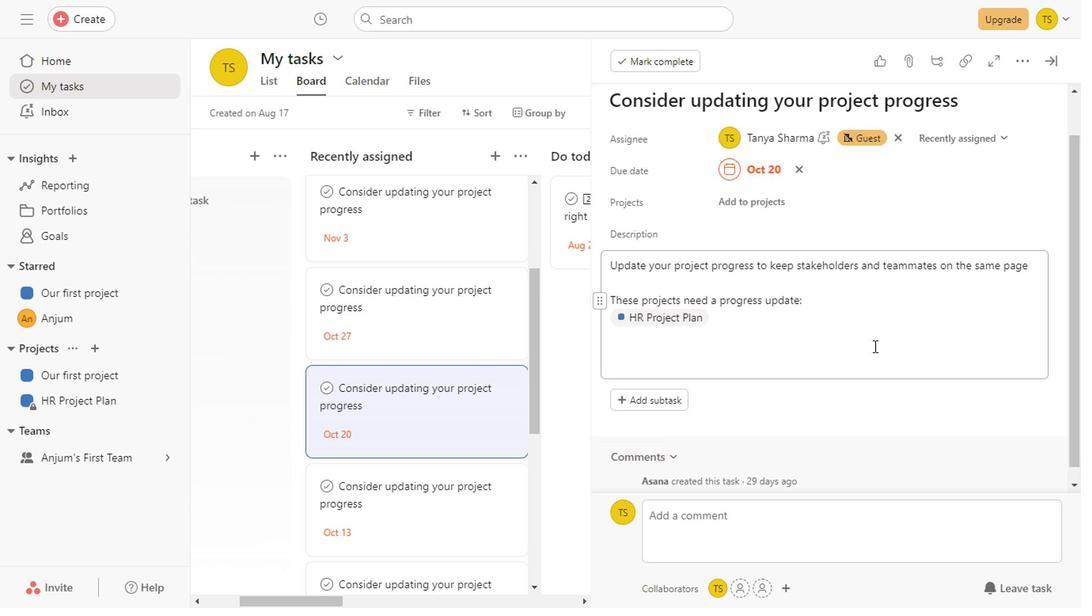 
Action: Mouse scrolled (870, 346) with delta (0, 0)
Screenshot: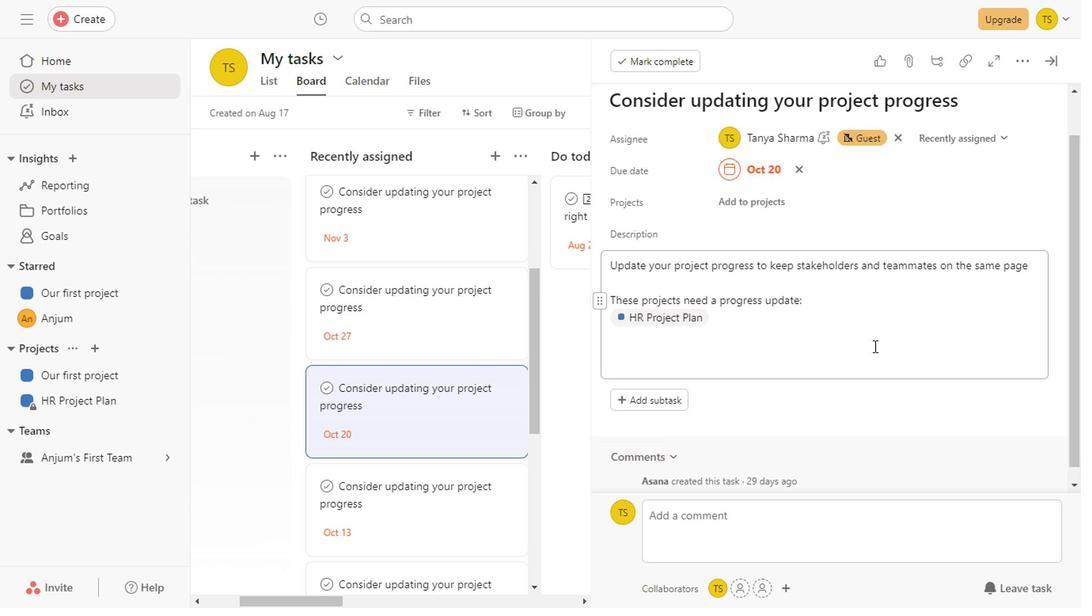 
Action: Mouse scrolled (870, 346) with delta (0, 0)
Screenshot: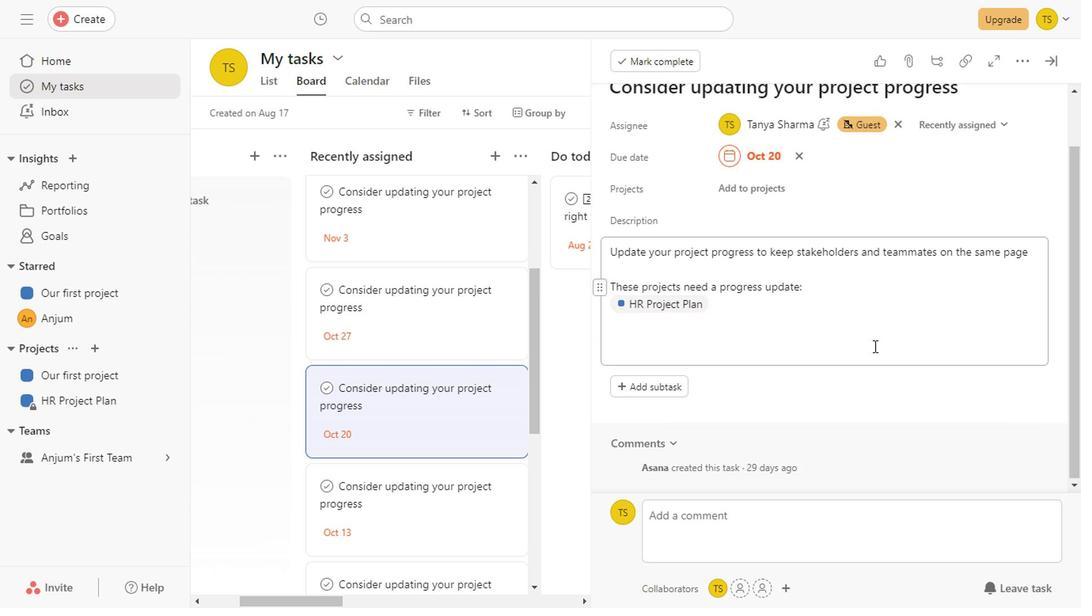 
Action: Mouse moved to (465, 500)
Screenshot: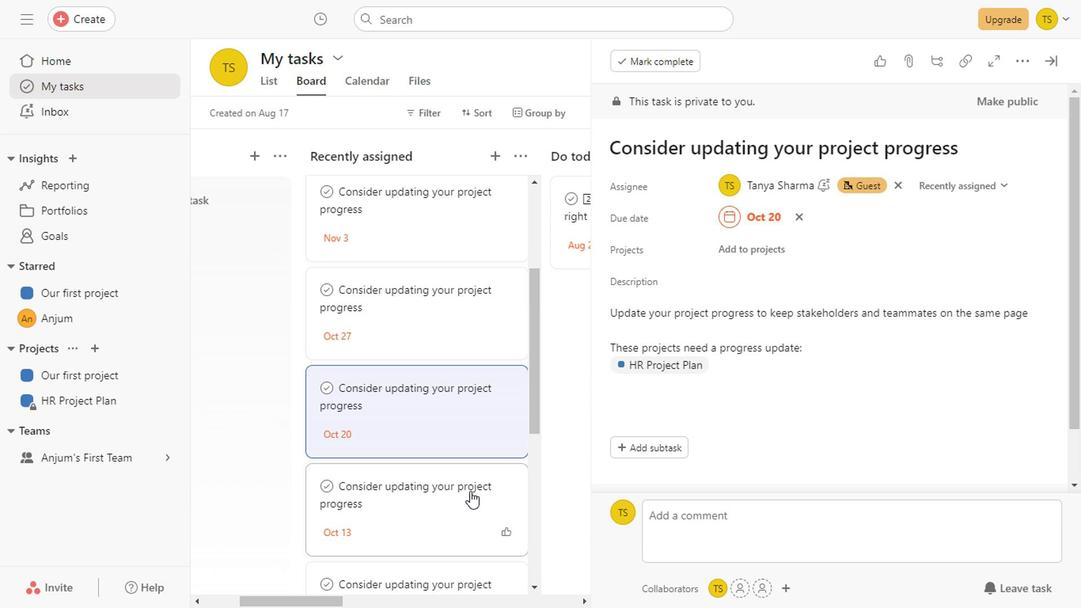 
Action: Mouse scrolled (465, 499) with delta (0, -1)
Screenshot: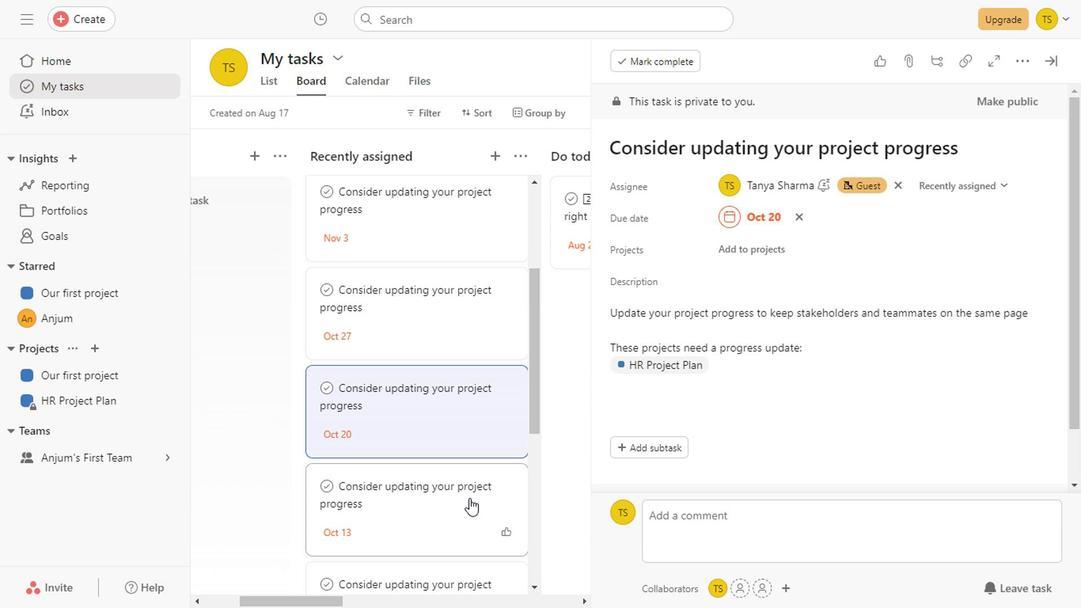 
Action: Mouse scrolled (465, 499) with delta (0, -1)
Screenshot: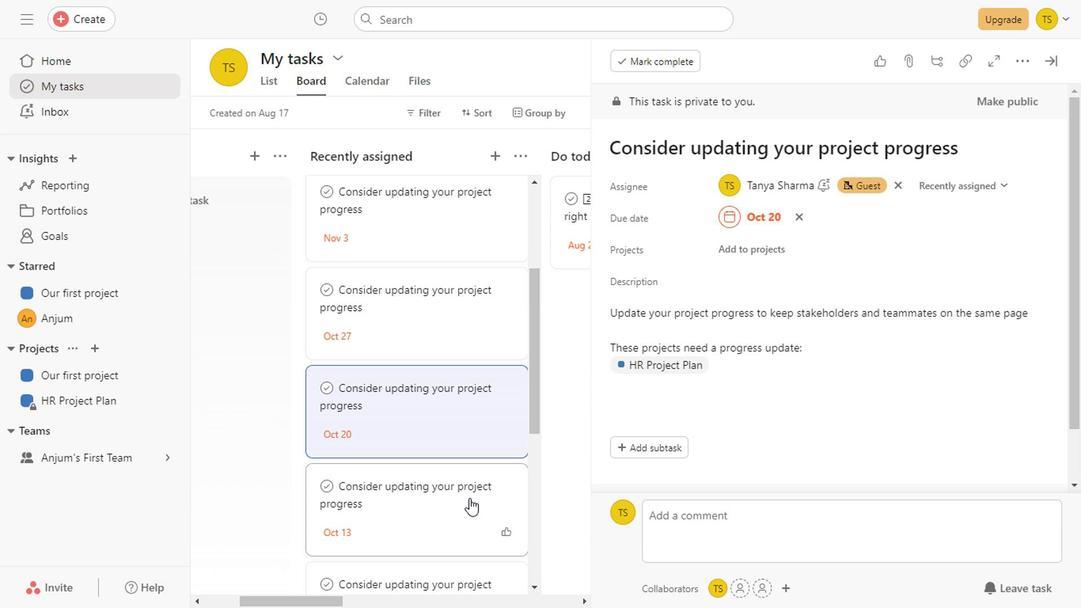 
Action: Mouse scrolled (465, 499) with delta (0, -1)
Screenshot: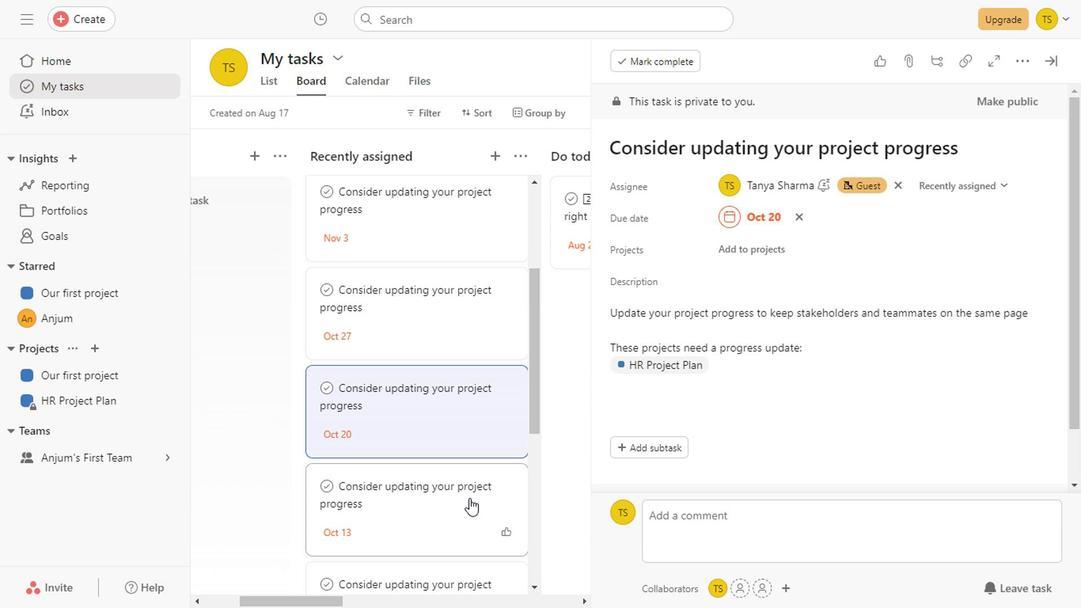 
Action: Mouse scrolled (465, 499) with delta (0, -1)
Screenshot: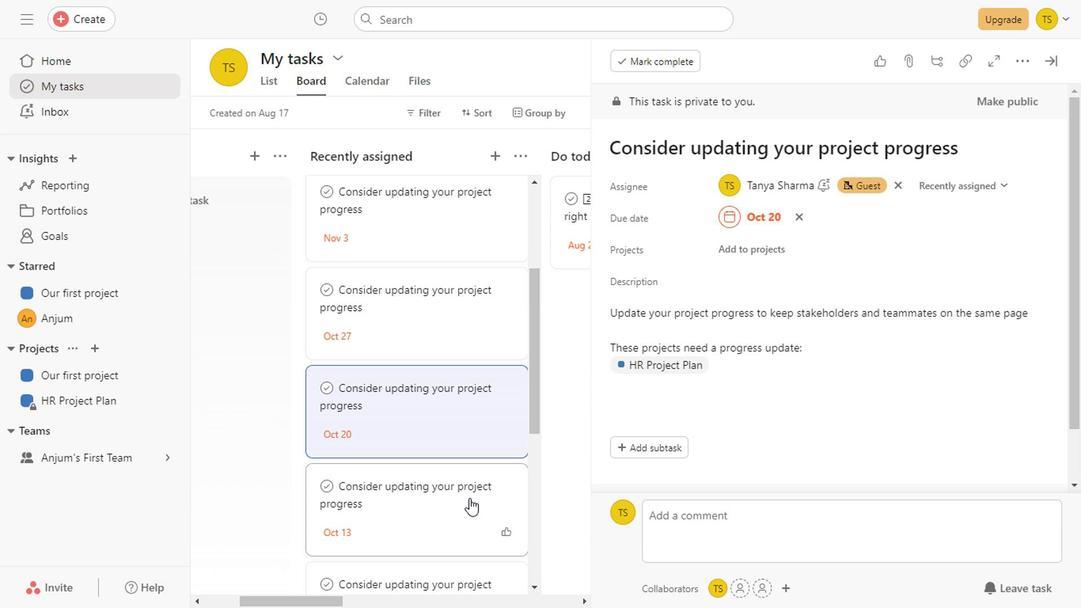 
Action: Mouse scrolled (465, 499) with delta (0, -1)
Screenshot: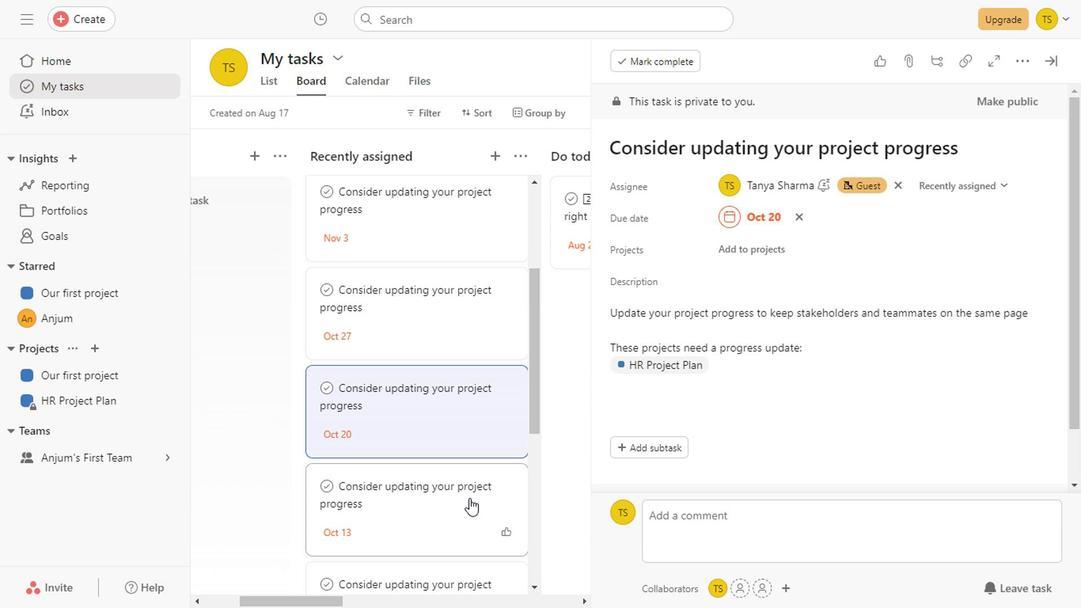 
Action: Mouse scrolled (465, 499) with delta (0, -1)
Screenshot: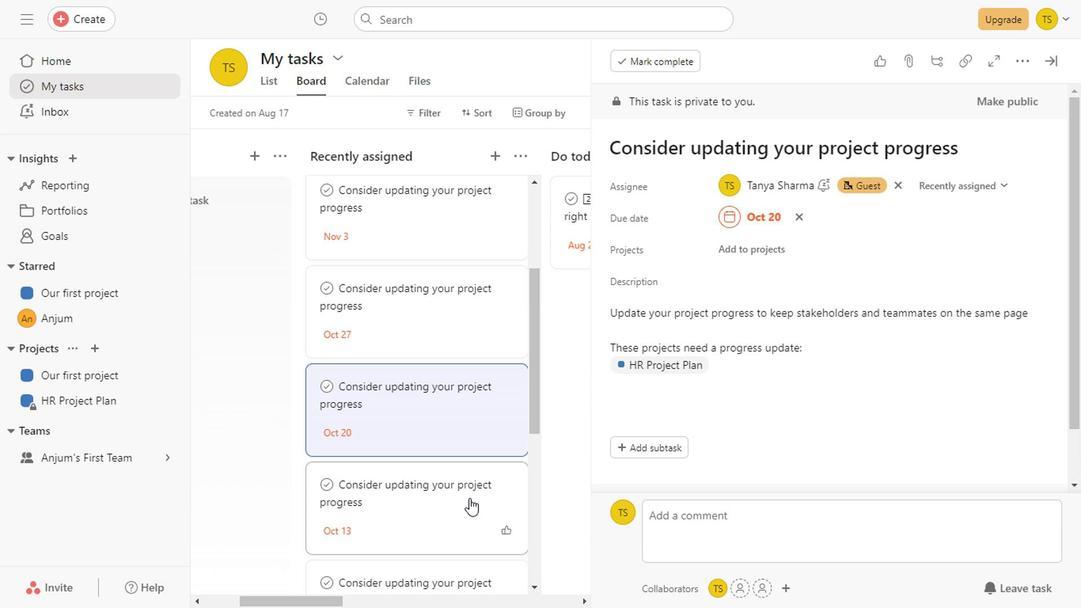 
Action: Mouse scrolled (465, 499) with delta (0, -1)
Screenshot: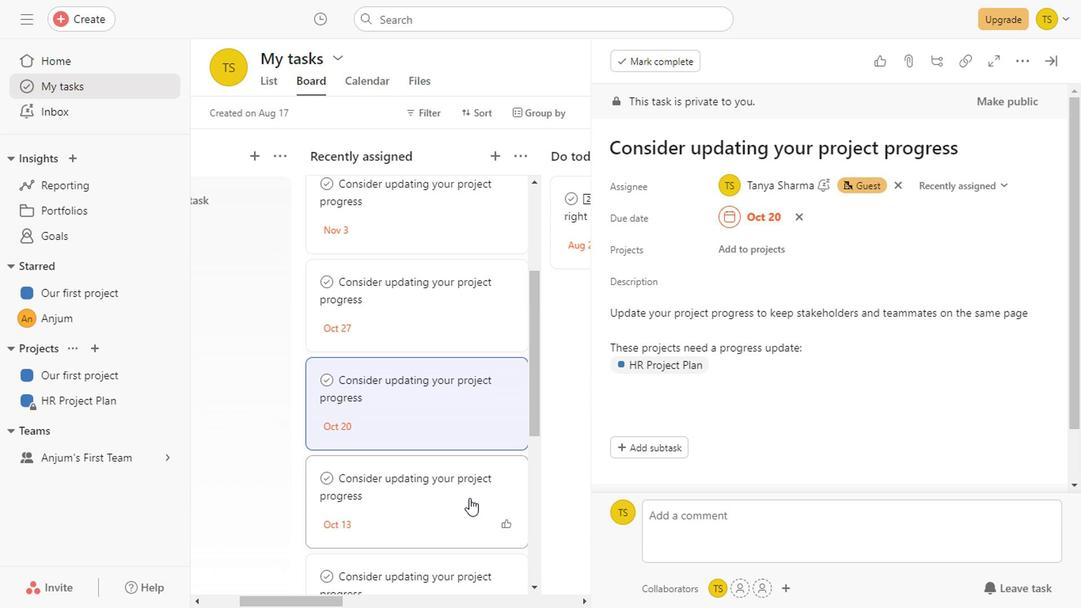 
Action: Mouse scrolled (465, 499) with delta (0, -1)
Screenshot: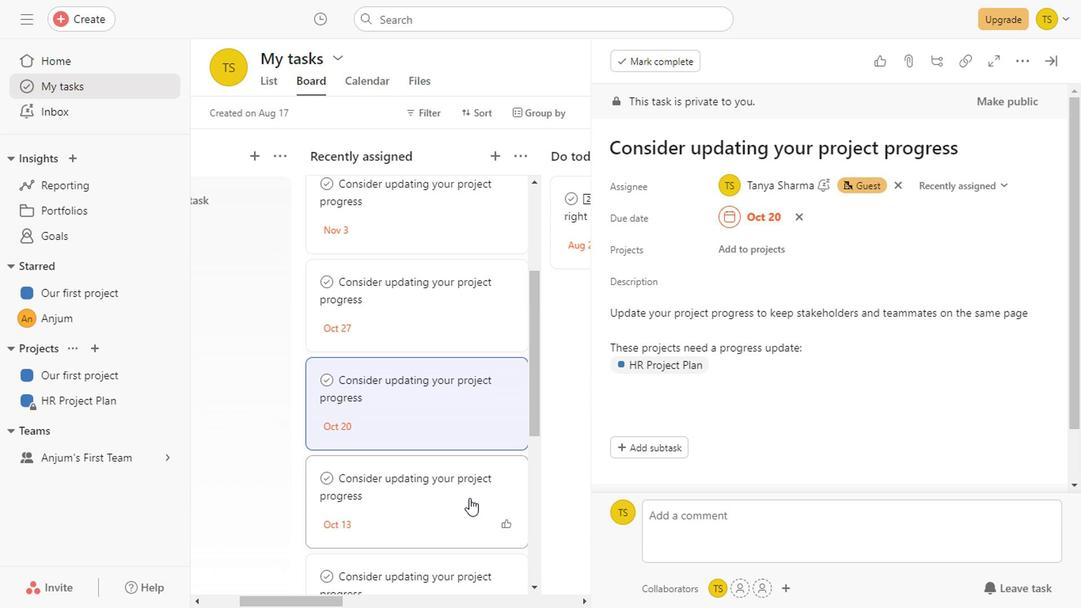 
Action: Mouse scrolled (465, 499) with delta (0, -1)
Screenshot: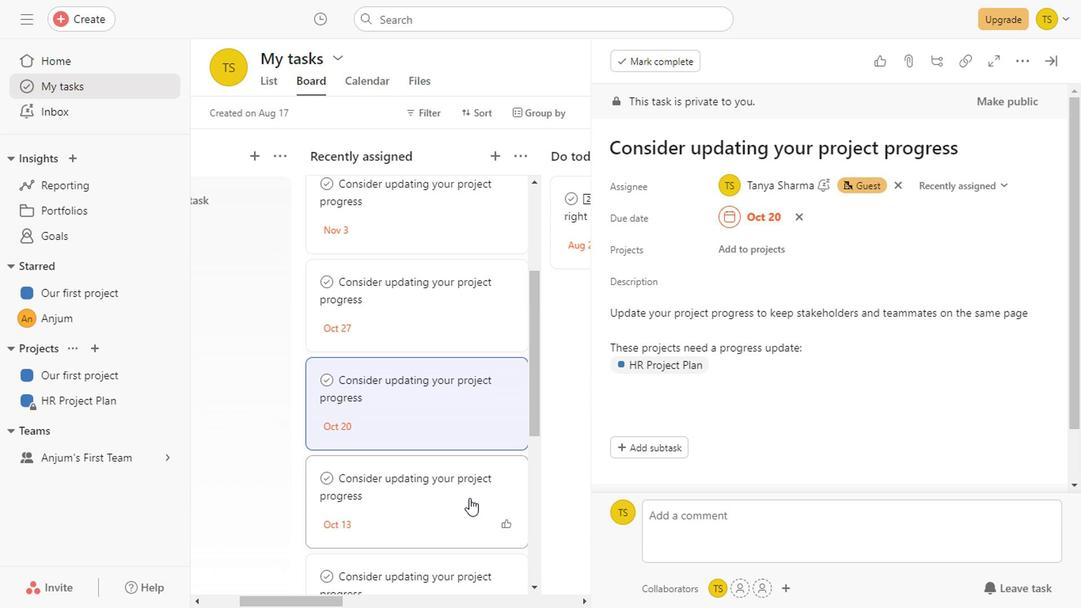 
Action: Mouse scrolled (465, 499) with delta (0, -1)
Screenshot: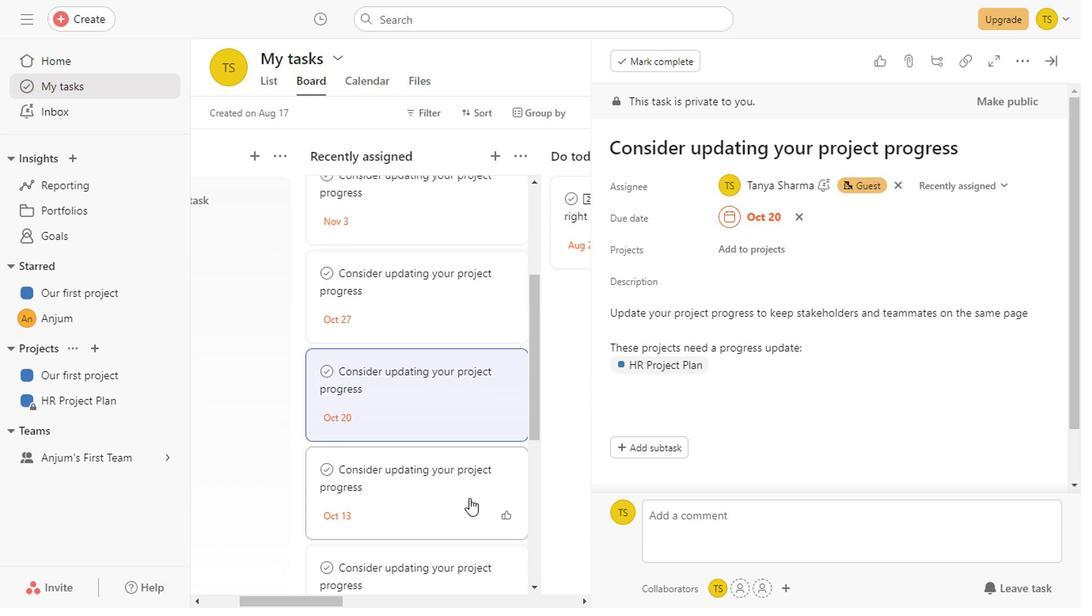 
Action: Mouse scrolled (465, 499) with delta (0, -1)
Screenshot: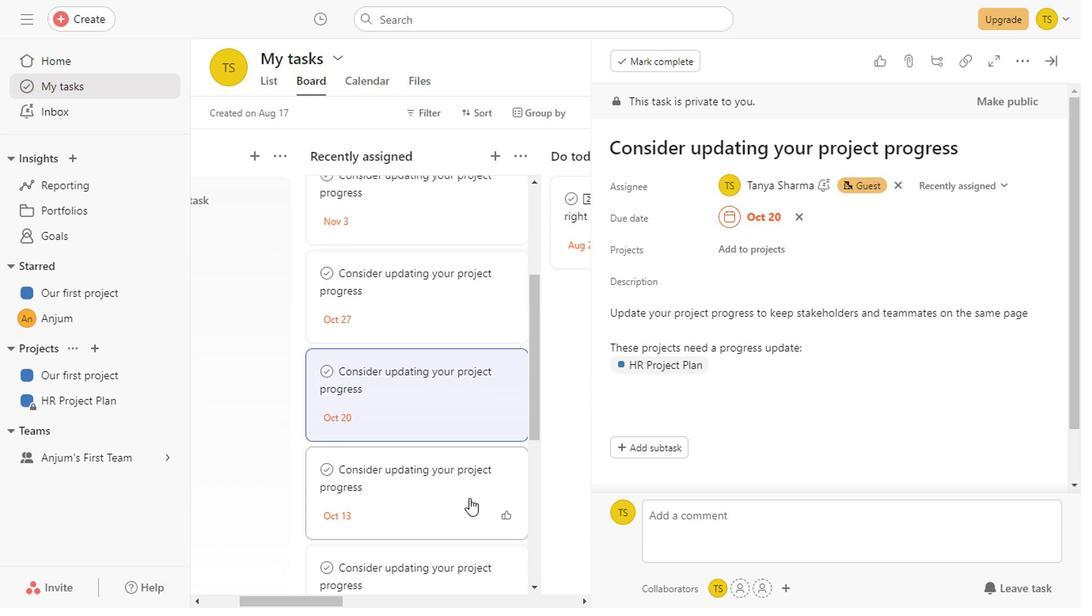 
Action: Mouse scrolled (465, 499) with delta (0, -1)
Screenshot: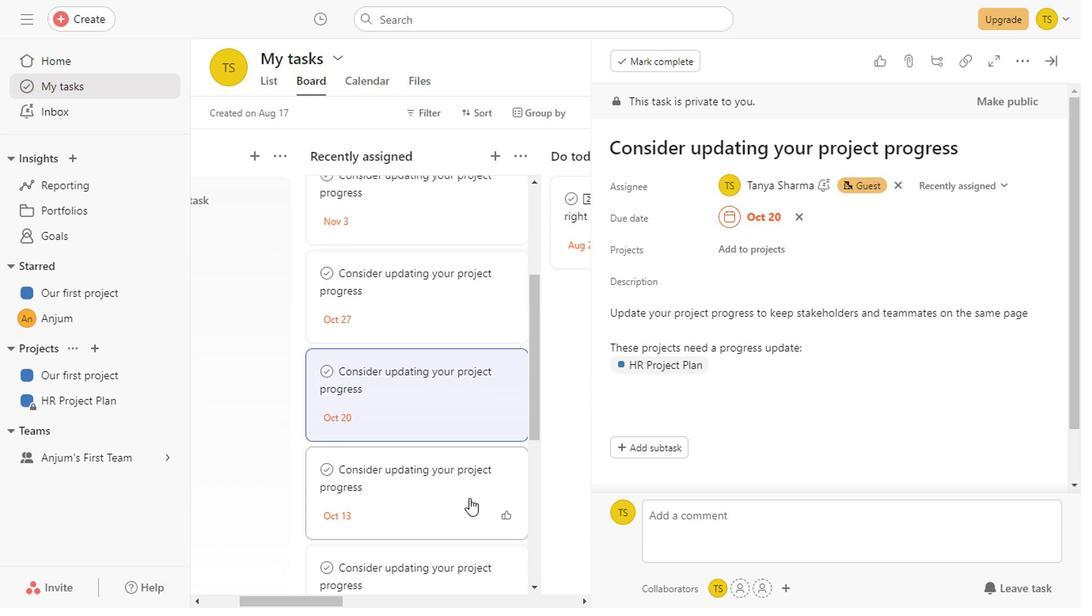 
Action: Mouse scrolled (465, 499) with delta (0, -1)
Screenshot: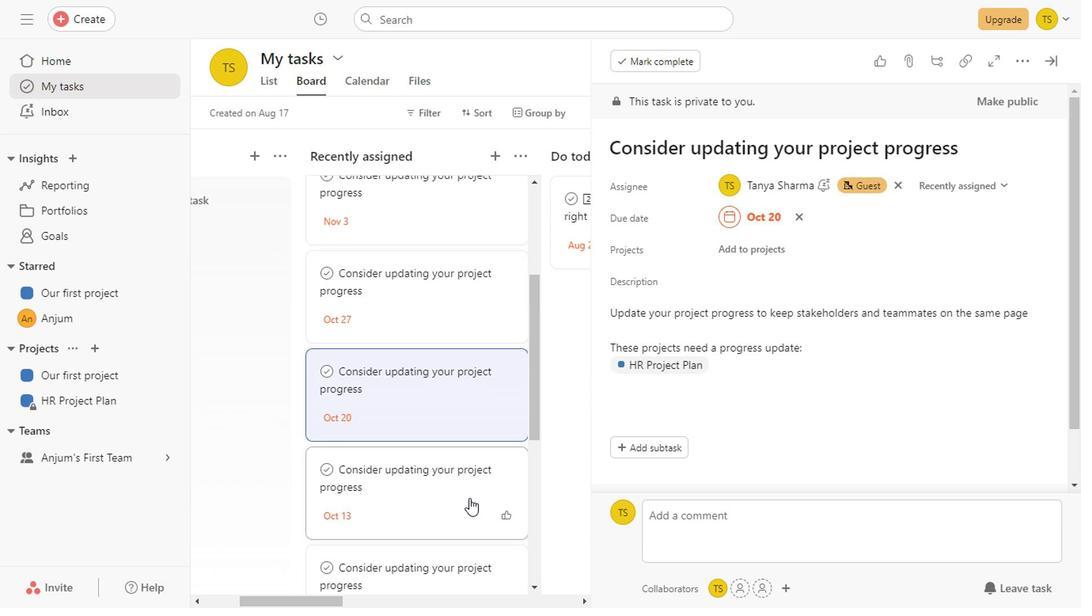 
Action: Mouse scrolled (465, 499) with delta (0, -1)
Screenshot: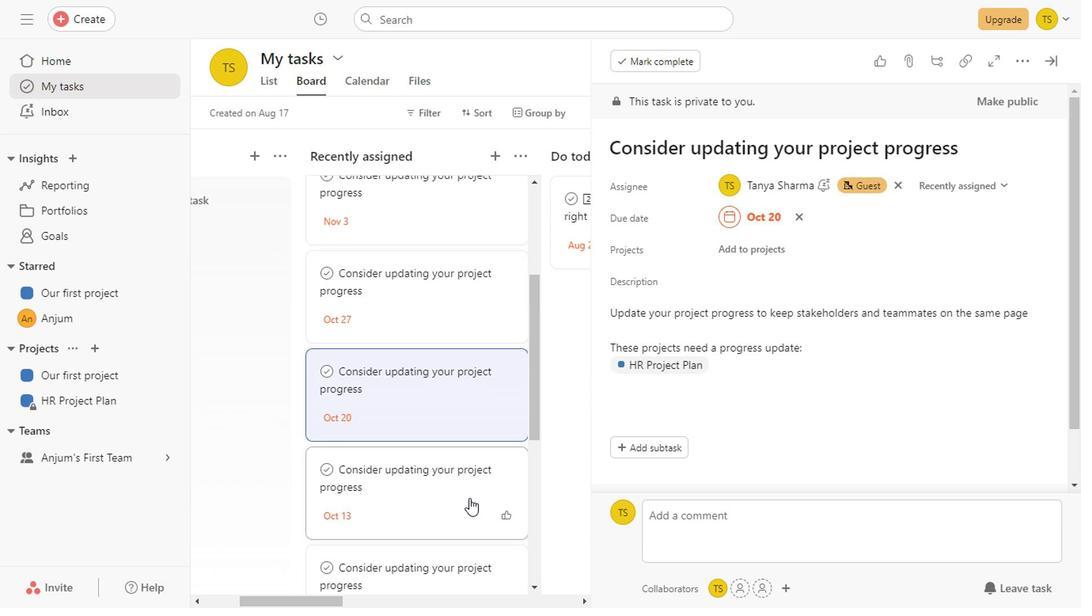 
Action: Mouse scrolled (465, 499) with delta (0, -1)
Screenshot: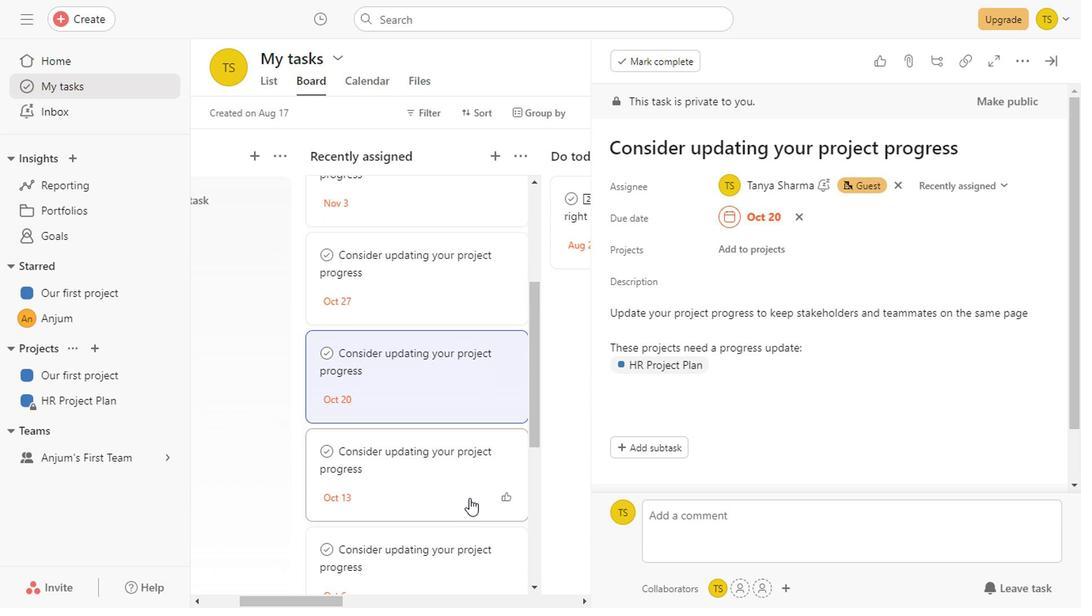 
Action: Mouse scrolled (465, 499) with delta (0, -1)
Screenshot: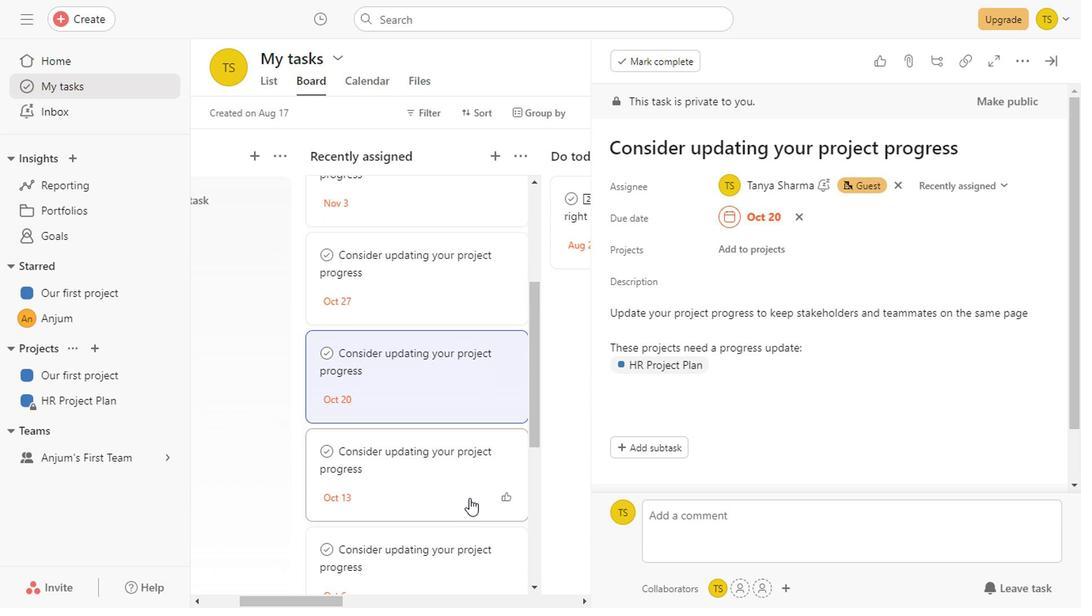 
Action: Mouse scrolled (465, 499) with delta (0, -1)
Screenshot: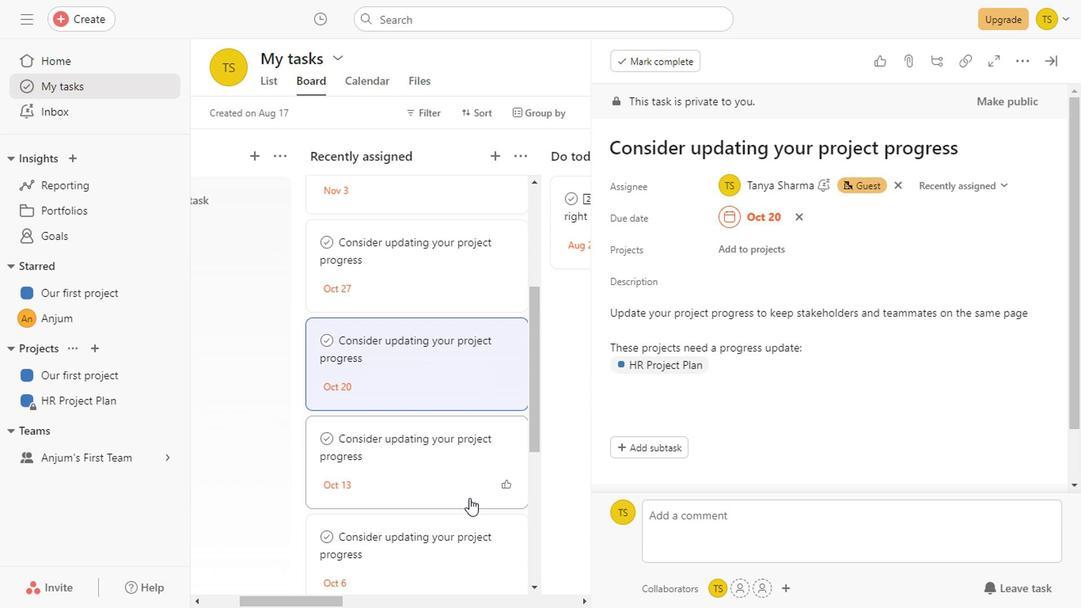 
Action: Mouse scrolled (465, 499) with delta (0, -1)
Screenshot: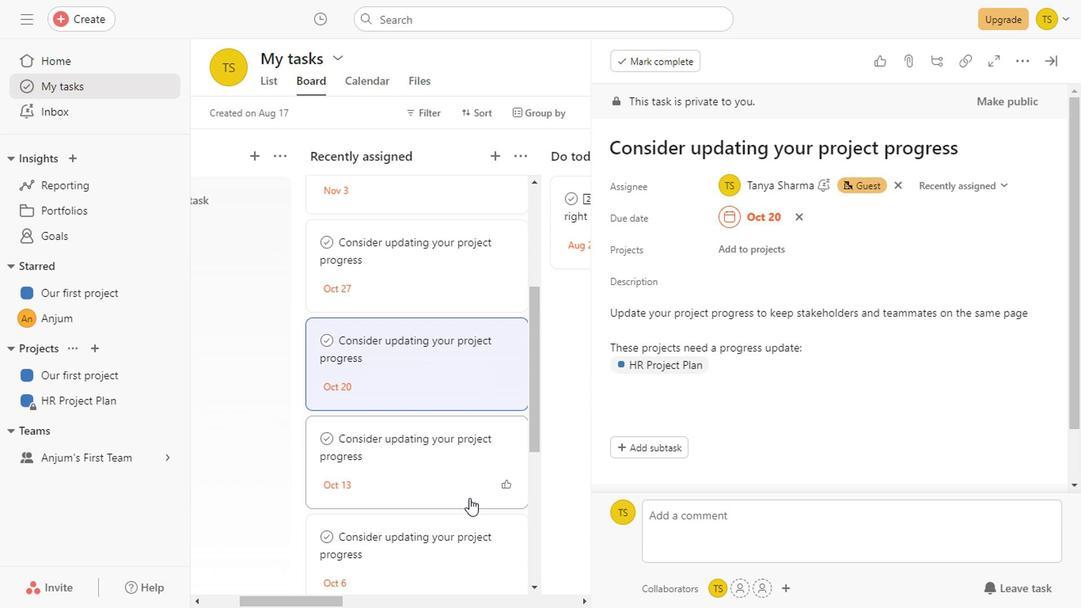 
Action: Mouse scrolled (465, 499) with delta (0, -1)
Screenshot: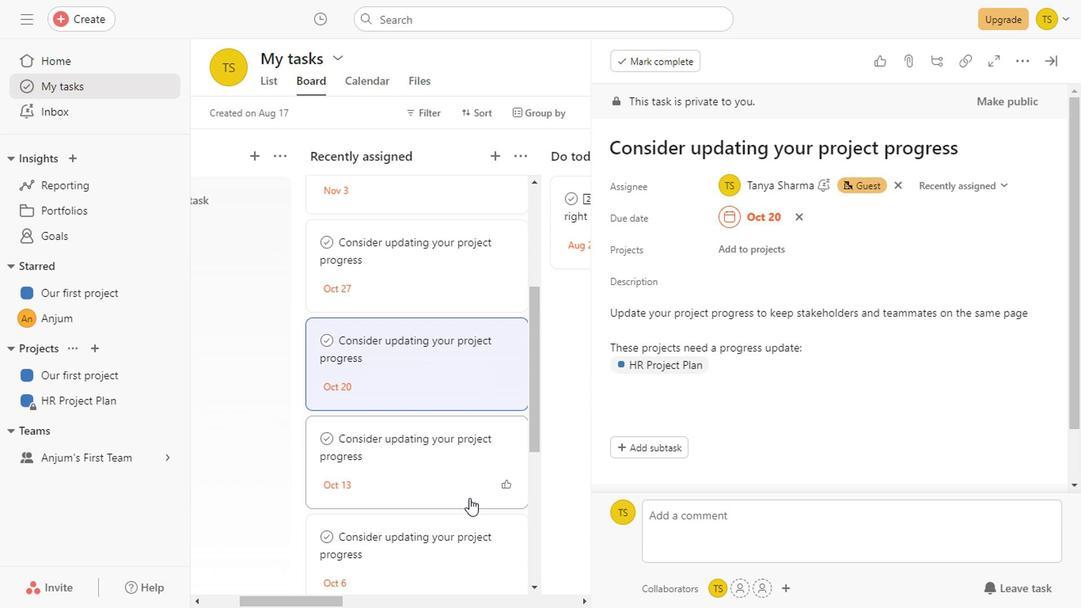 
Action: Mouse scrolled (465, 499) with delta (0, -1)
Screenshot: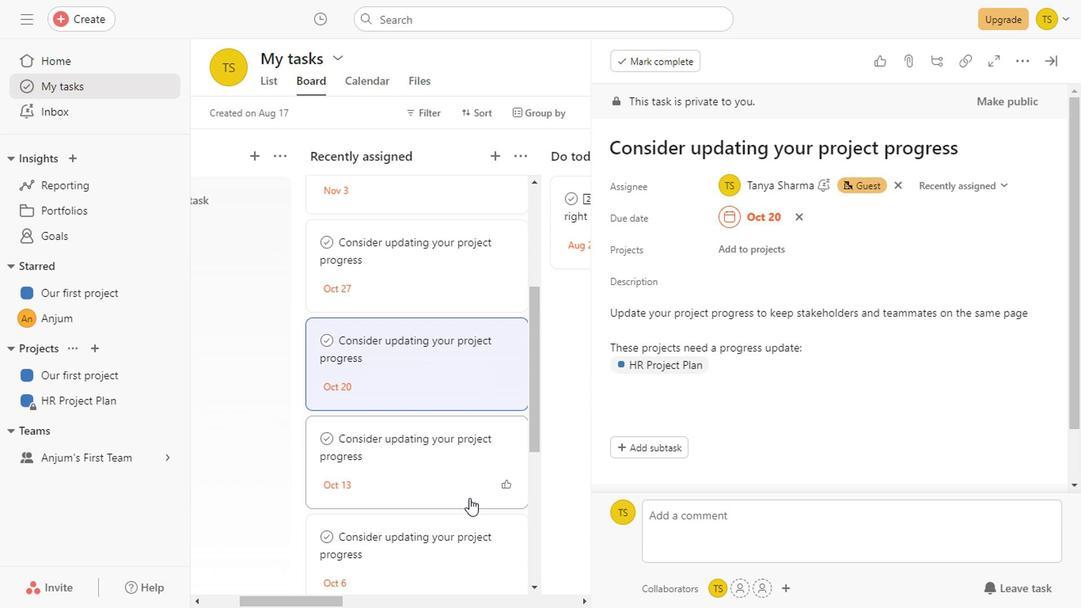 
Action: Mouse scrolled (465, 499) with delta (0, -1)
Screenshot: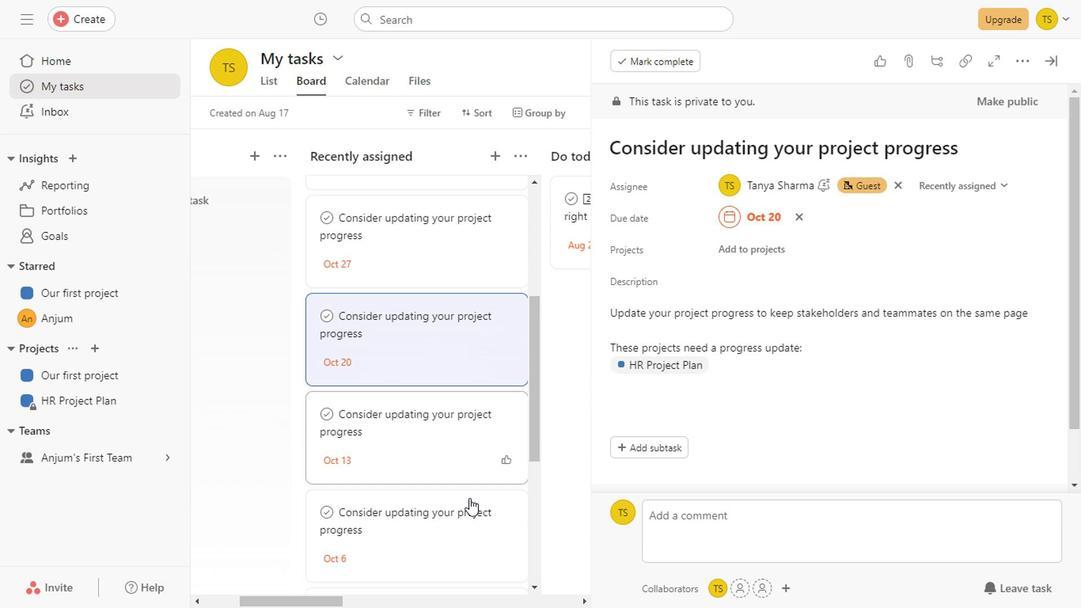 
Action: Mouse scrolled (465, 499) with delta (0, -1)
Screenshot: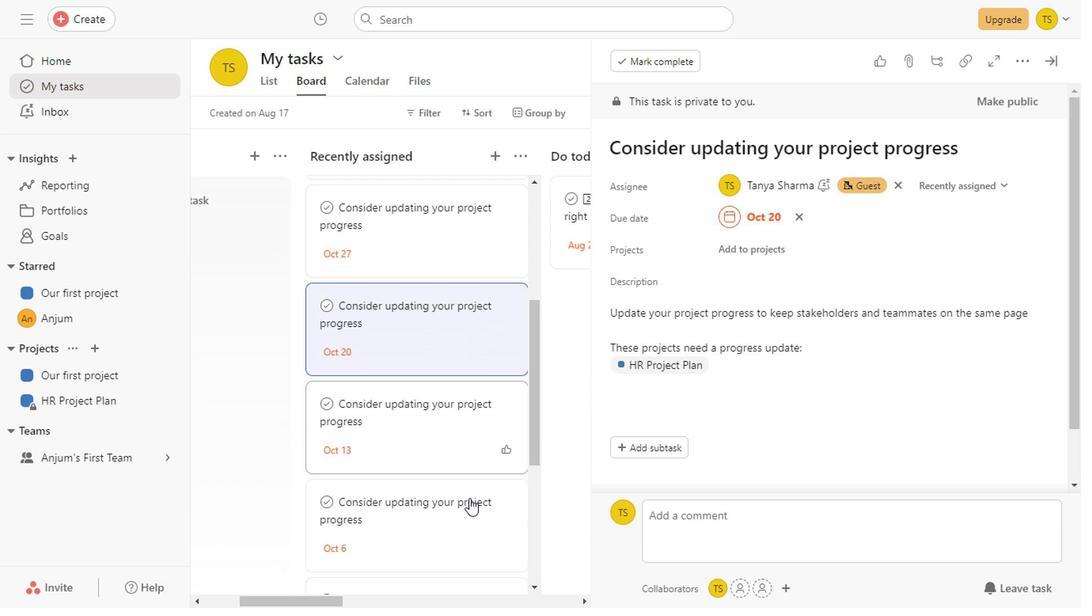 
Action: Mouse scrolled (465, 499) with delta (0, -1)
Screenshot: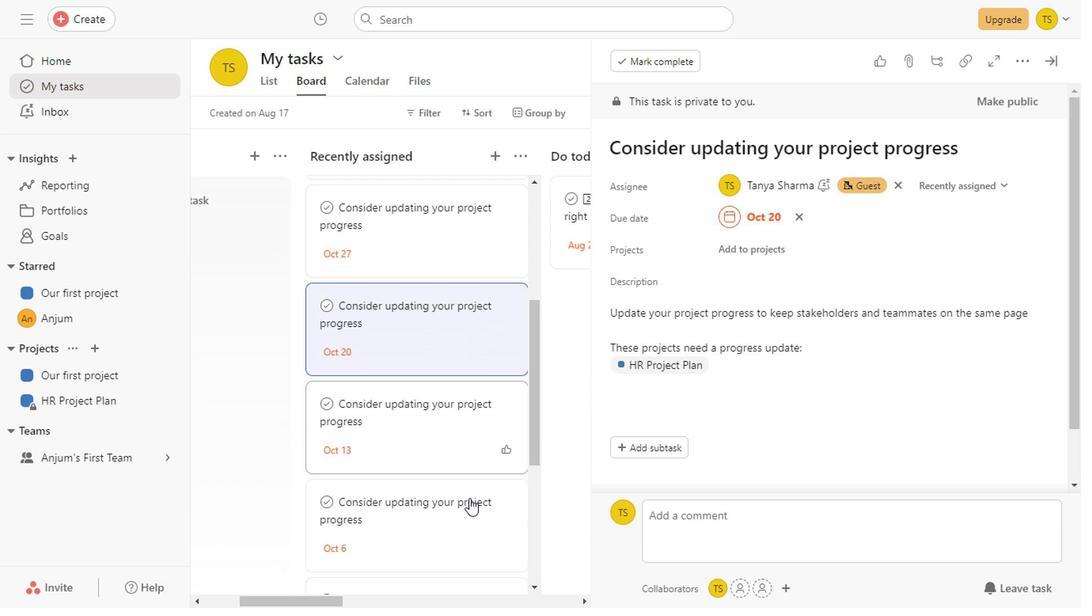 
Action: Mouse scrolled (465, 499) with delta (0, -1)
Screenshot: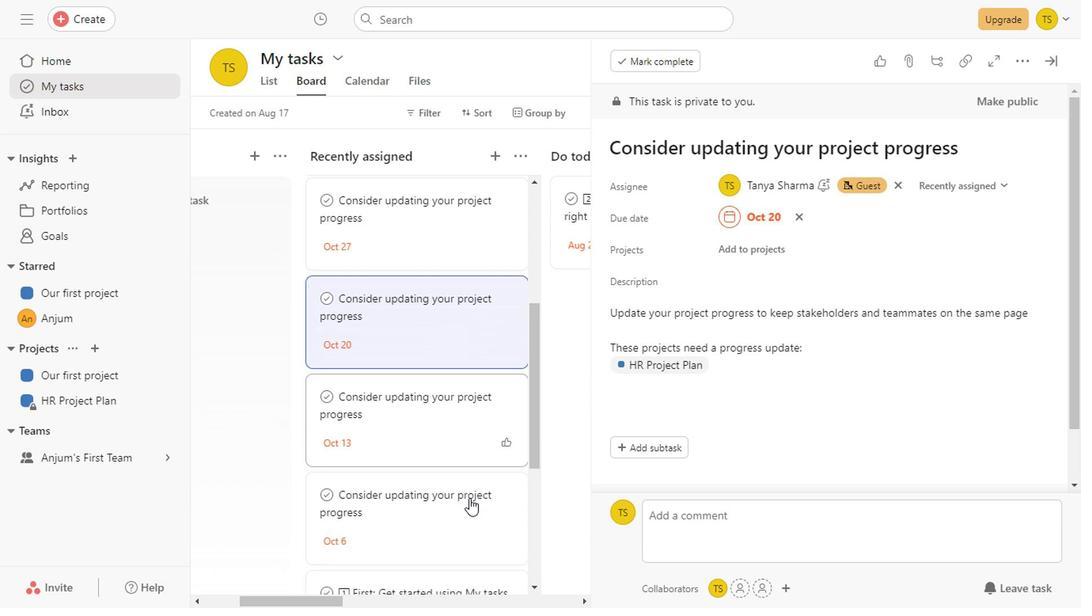
Action: Mouse moved to (425, 420)
Screenshot: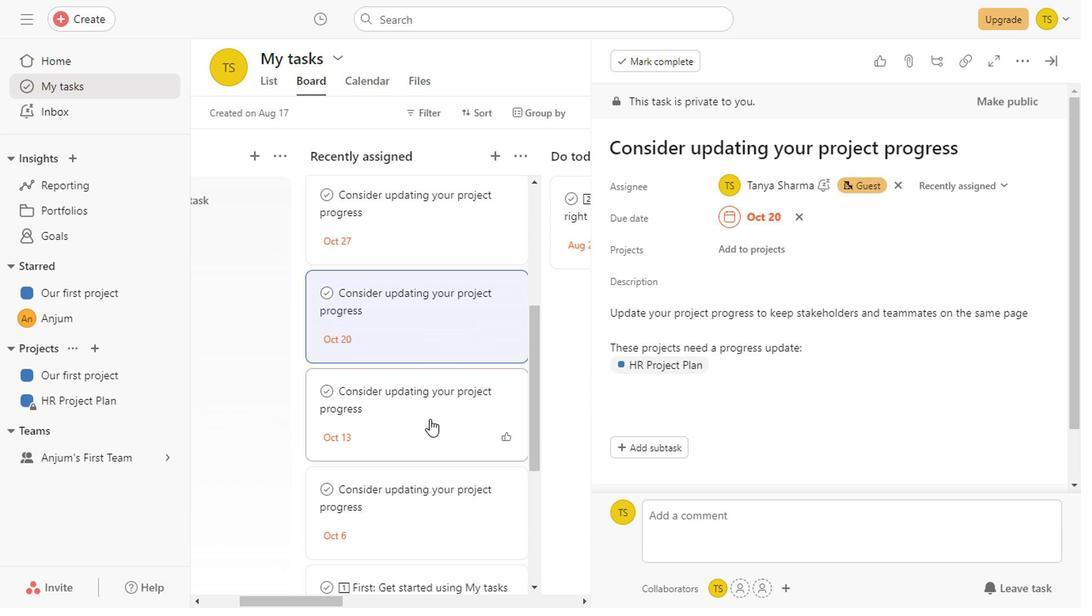 
Action: Mouse pressed left at (425, 420)
Screenshot: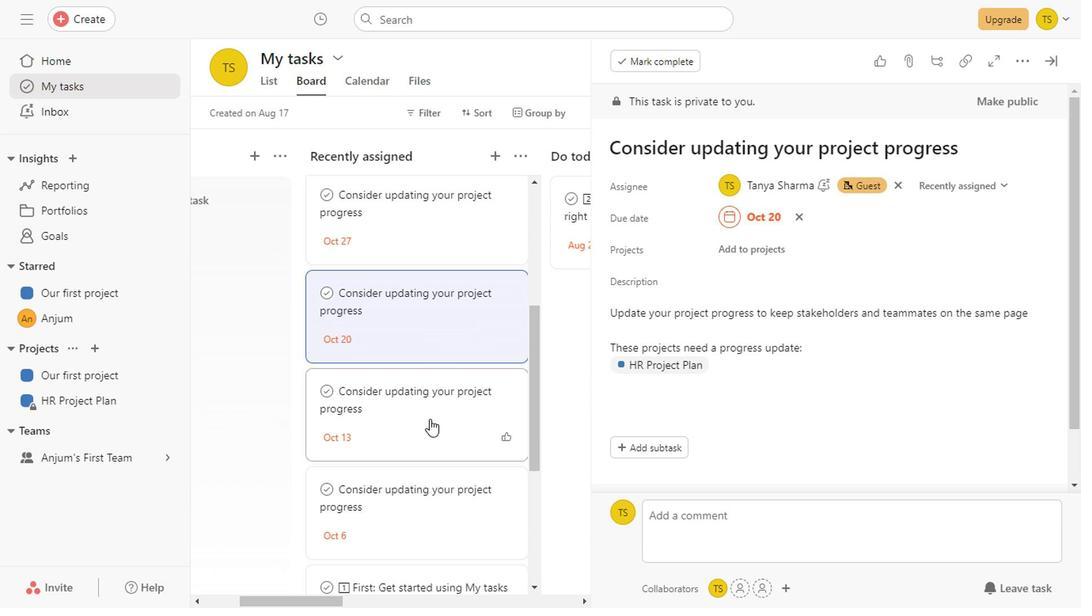 
Action: Mouse moved to (437, 540)
Screenshot: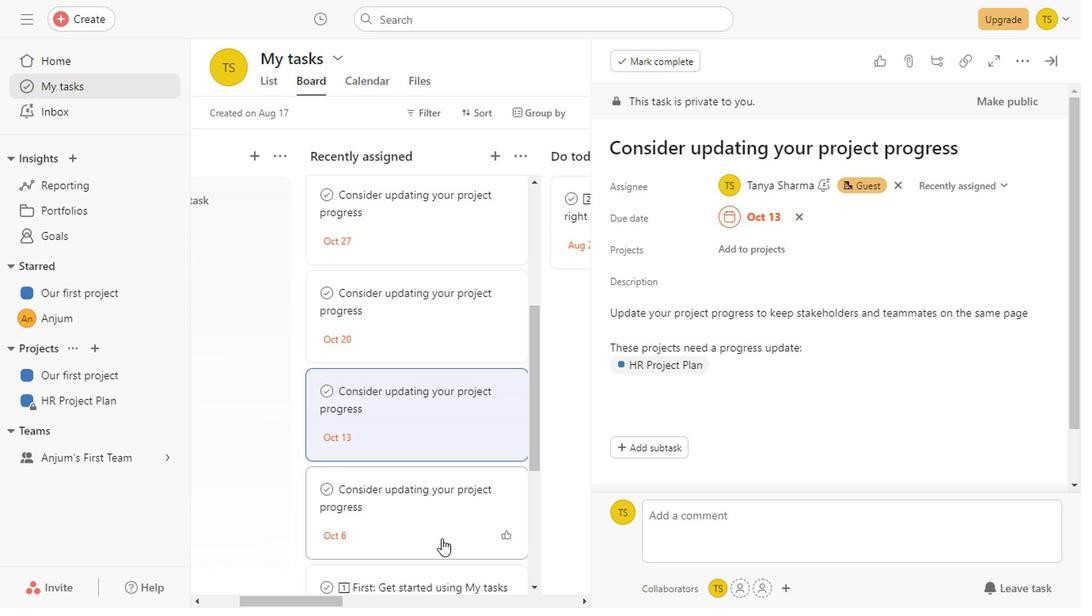 
Action: Mouse pressed left at (437, 540)
Screenshot: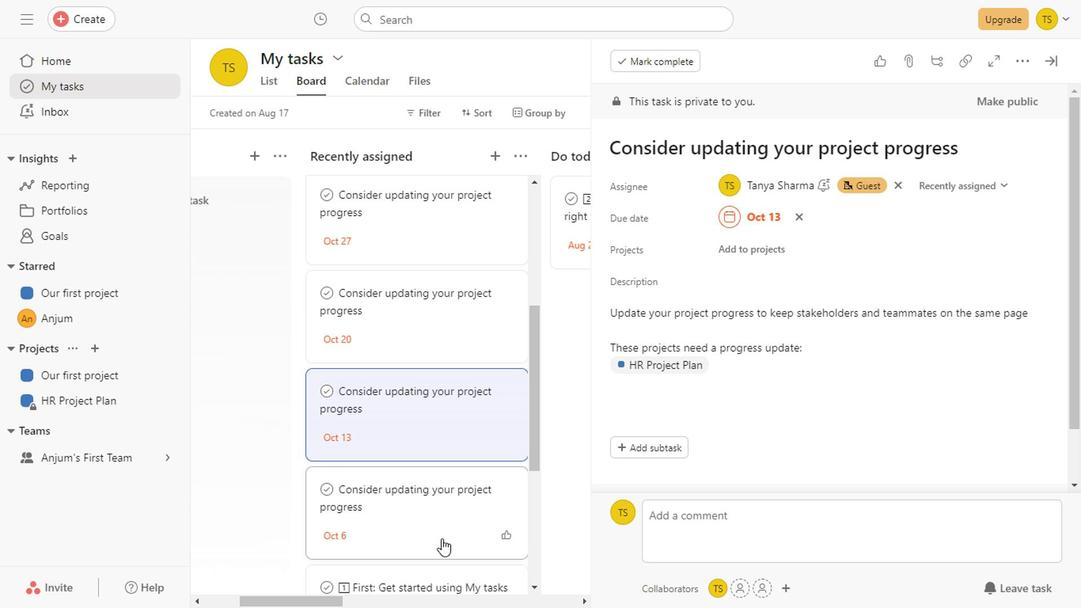 
Action: Mouse moved to (843, 419)
Screenshot: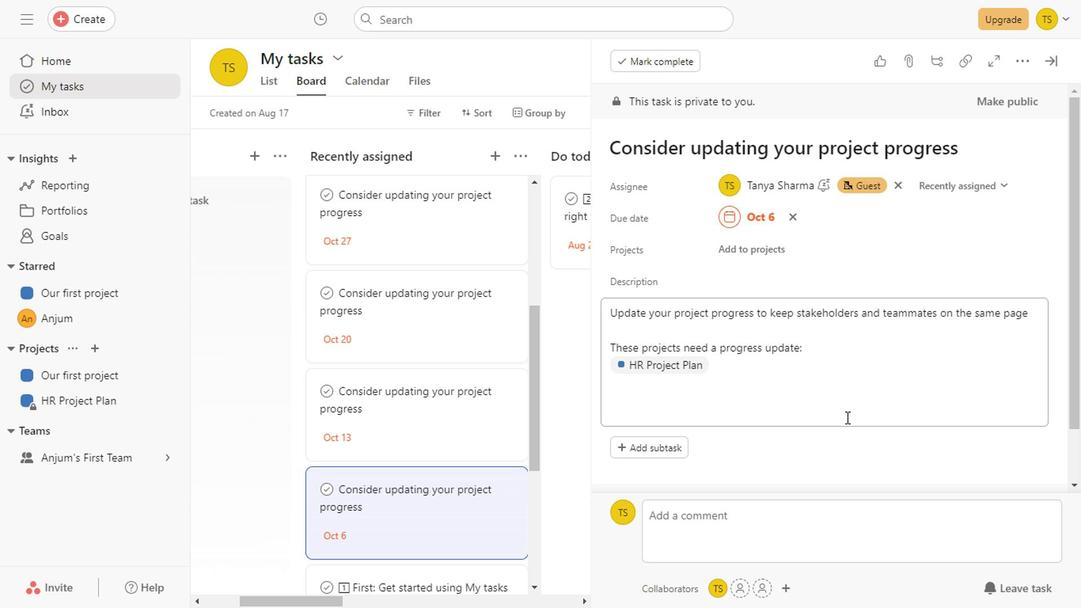 
Action: Mouse scrolled (843, 418) with delta (0, 0)
Screenshot: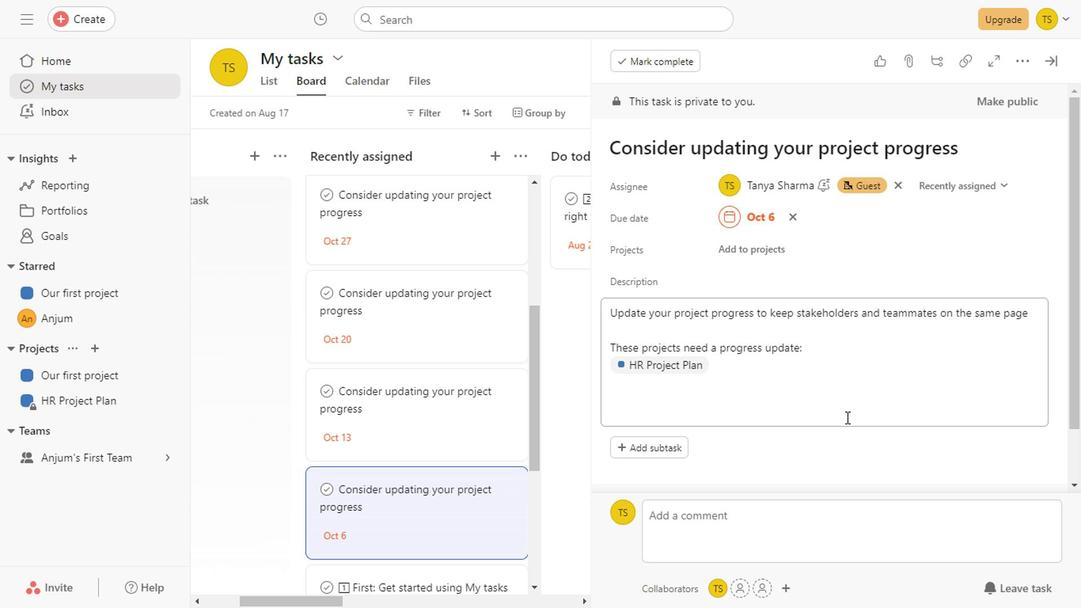
Action: Mouse scrolled (843, 418) with delta (0, 0)
Screenshot: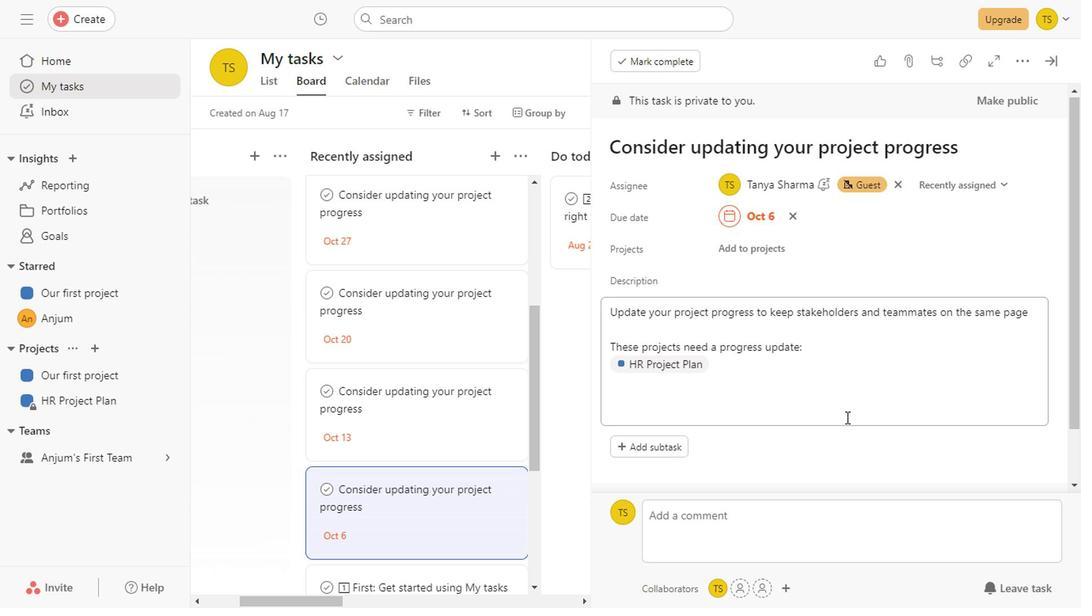 
Action: Mouse scrolled (843, 418) with delta (0, 0)
Screenshot: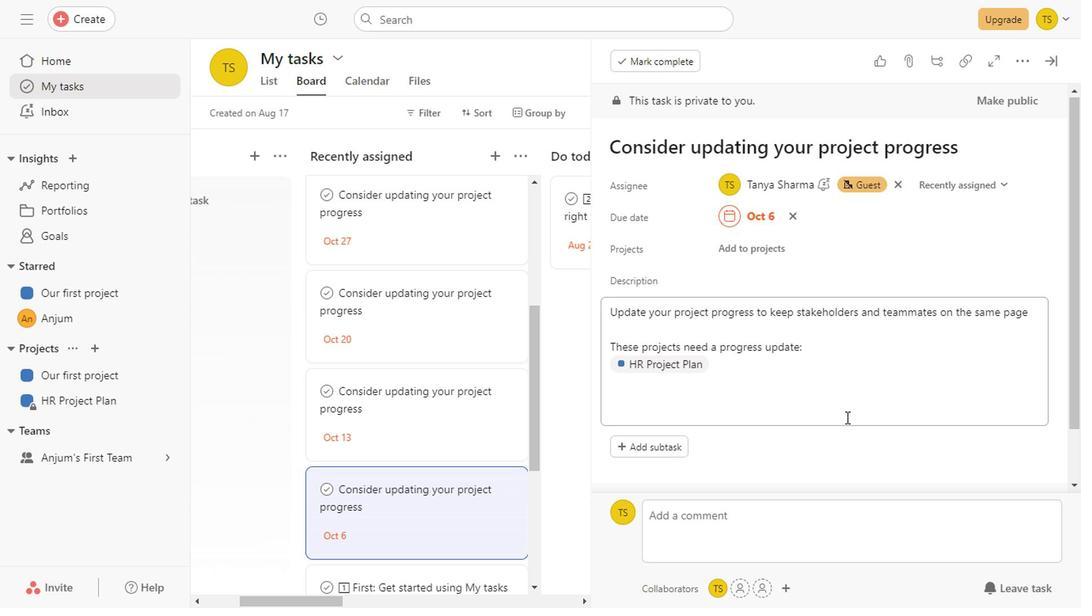 
Action: Mouse scrolled (843, 418) with delta (0, 0)
Screenshot: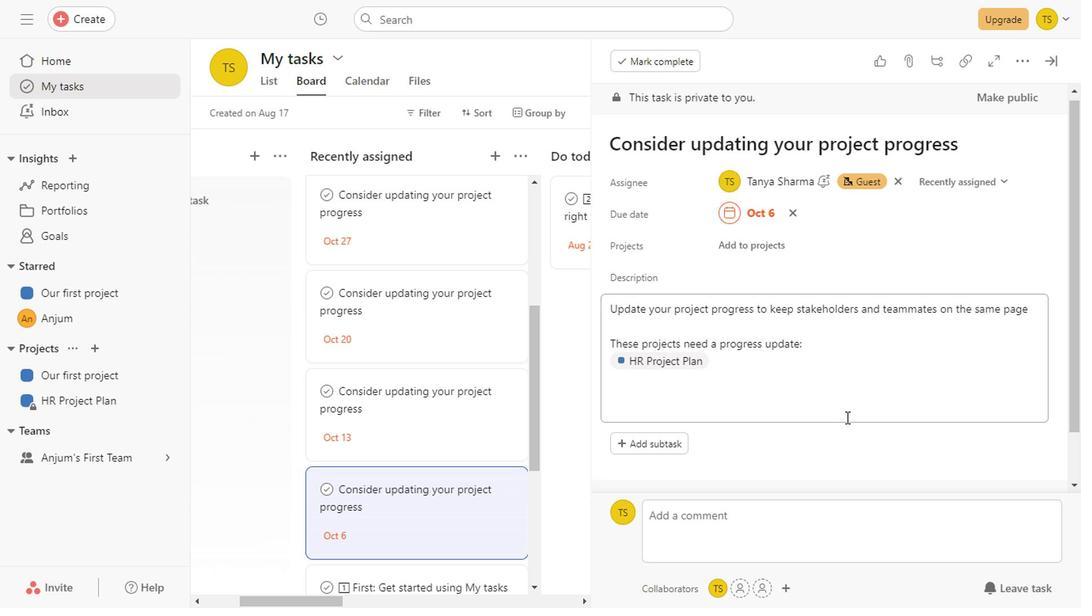
Action: Mouse scrolled (843, 418) with delta (0, 0)
Screenshot: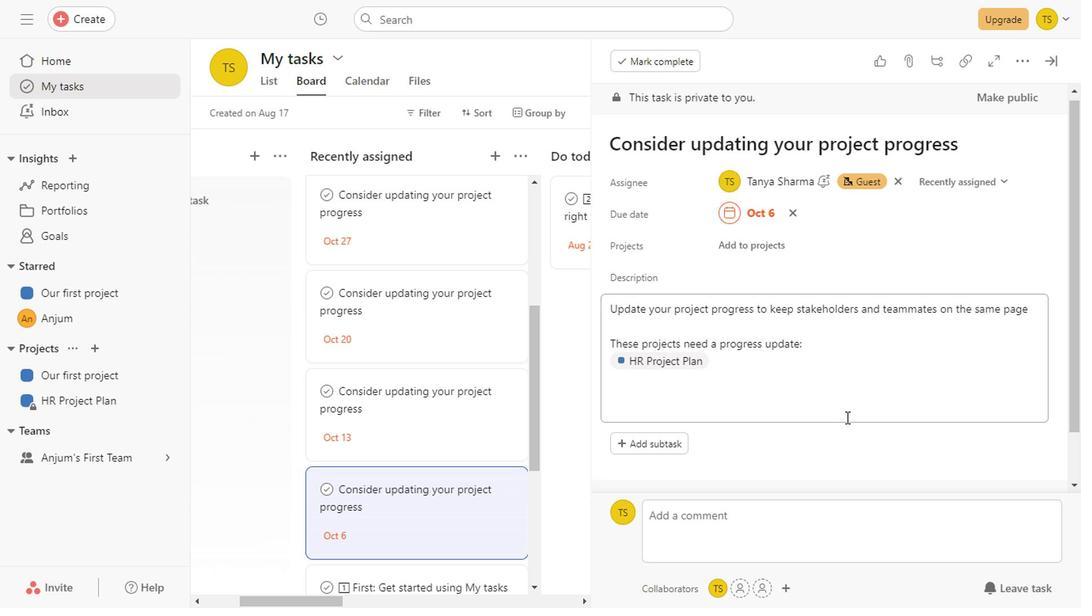 
Action: Mouse scrolled (843, 418) with delta (0, 0)
Screenshot: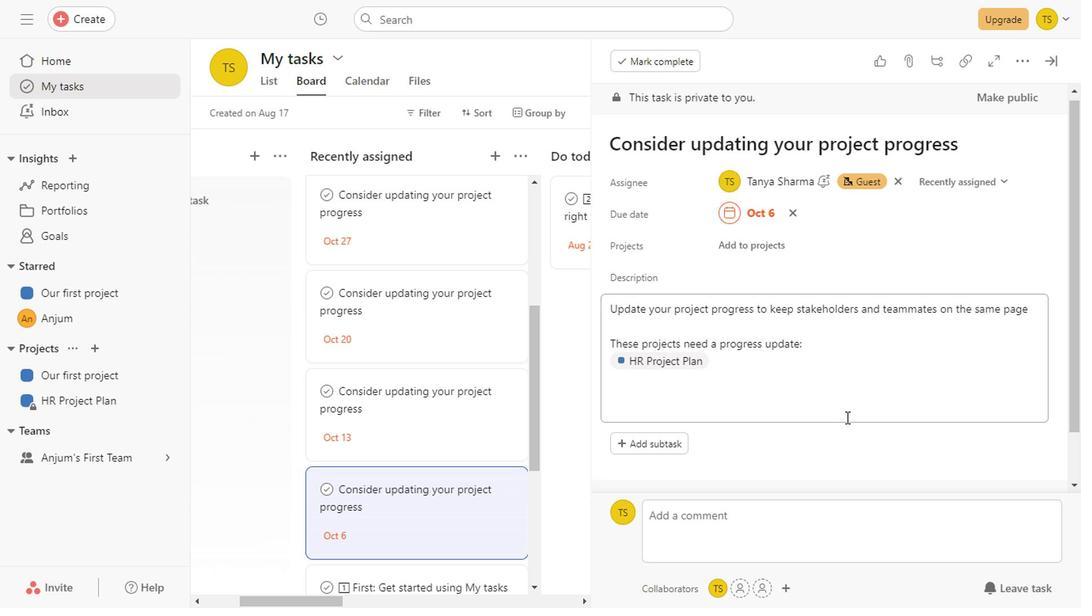 
Action: Mouse scrolled (843, 418) with delta (0, 0)
Screenshot: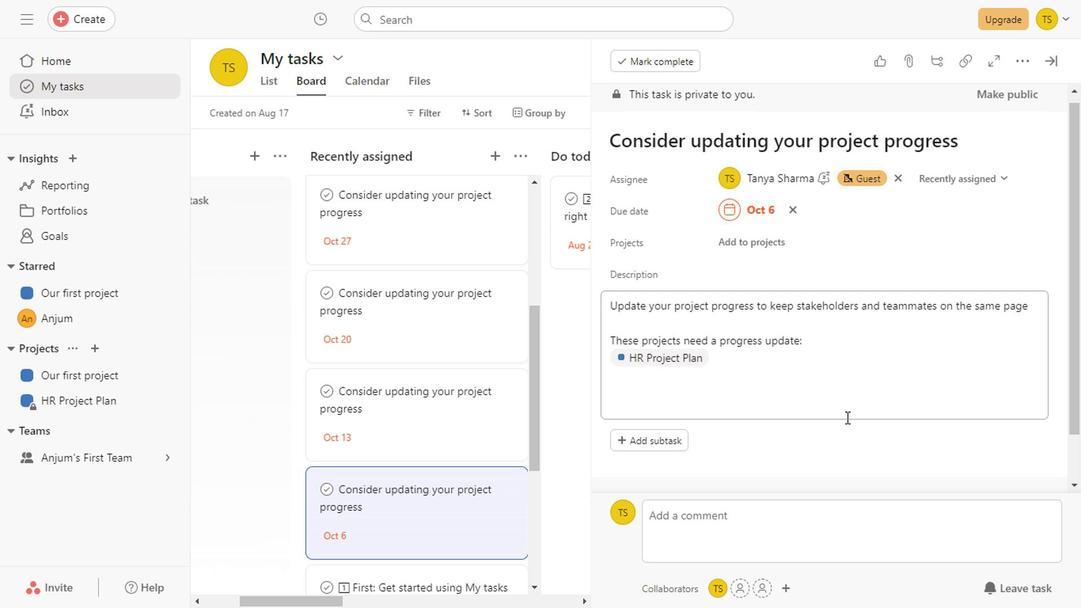 
Action: Mouse scrolled (843, 418) with delta (0, 0)
Screenshot: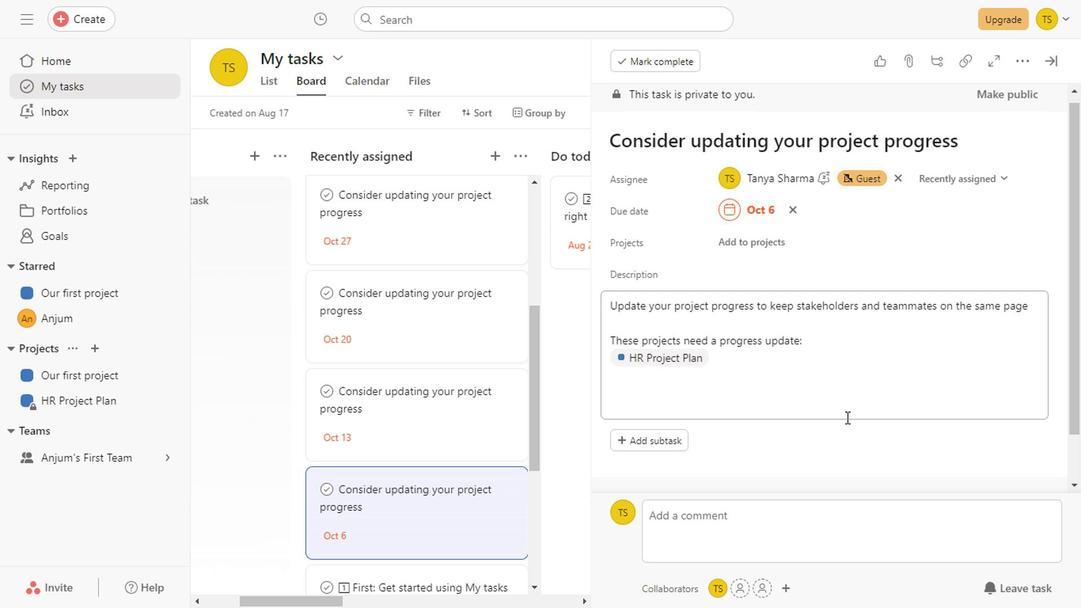 
Action: Mouse scrolled (843, 418) with delta (0, 0)
Screenshot: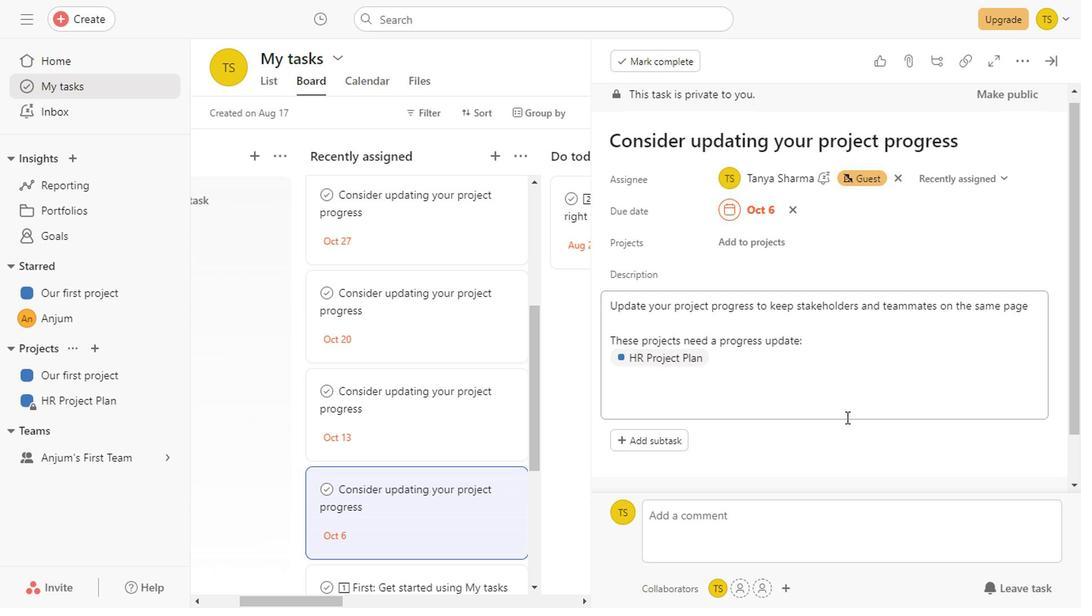 
Action: Mouse scrolled (843, 418) with delta (0, 0)
Screenshot: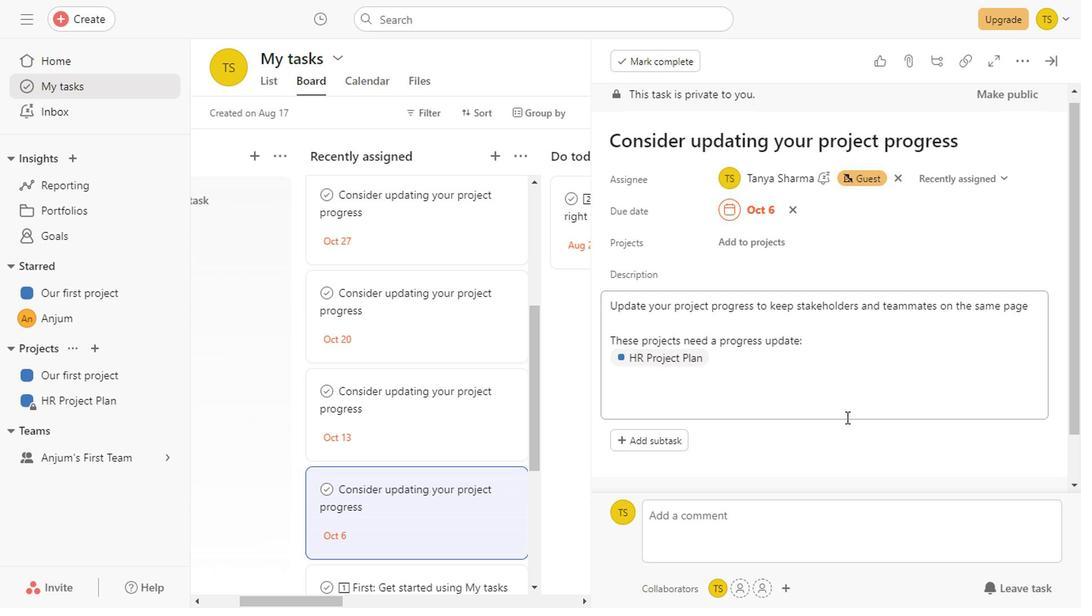 
Action: Mouse scrolled (843, 418) with delta (0, 0)
Screenshot: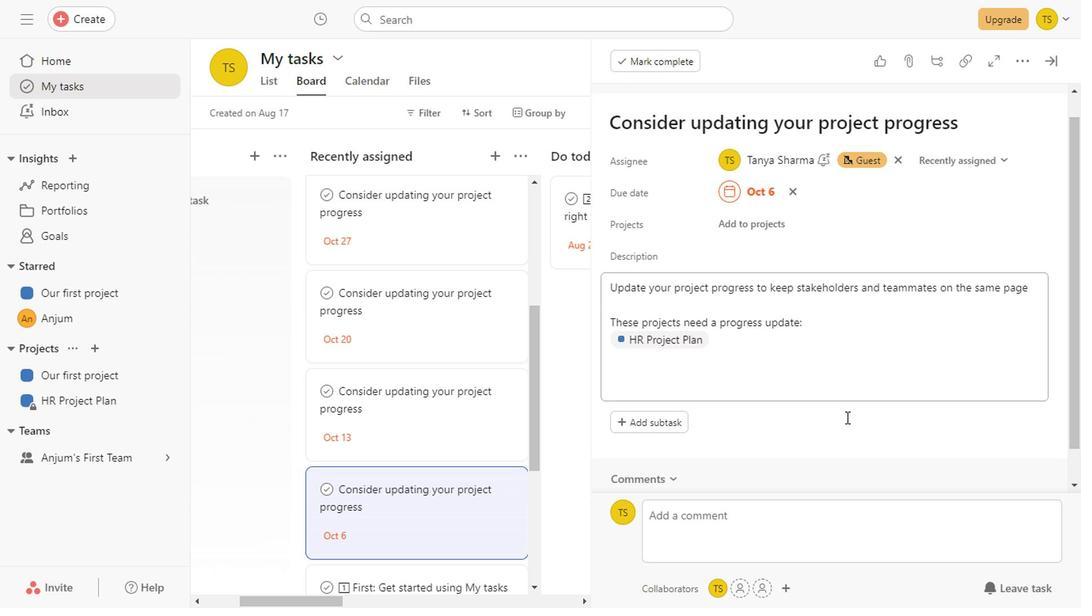
Action: Mouse scrolled (843, 418) with delta (0, 0)
Screenshot: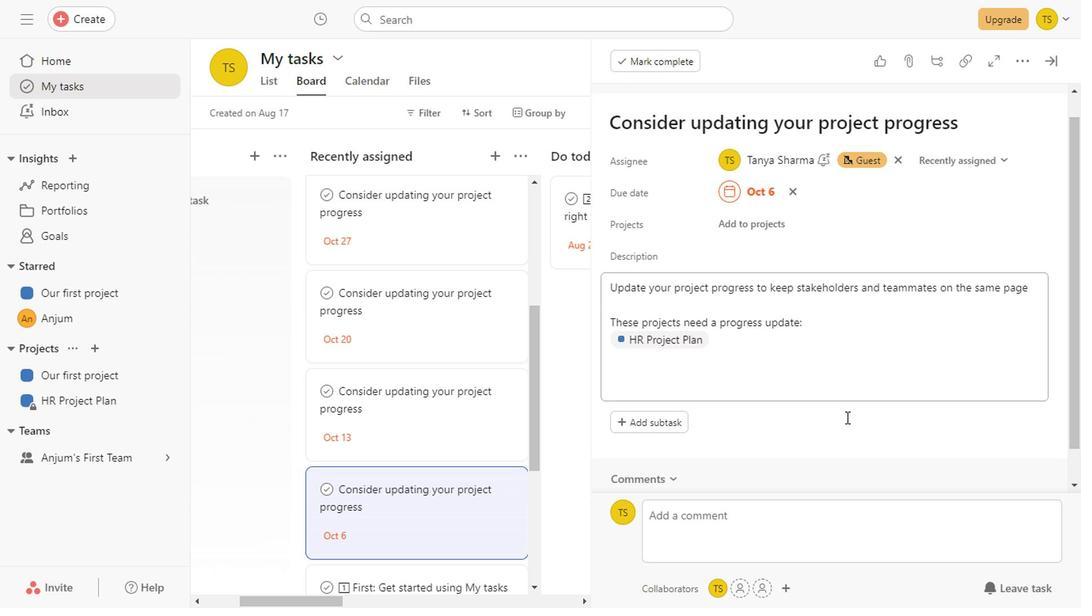 
Action: Mouse scrolled (843, 418) with delta (0, 0)
Screenshot: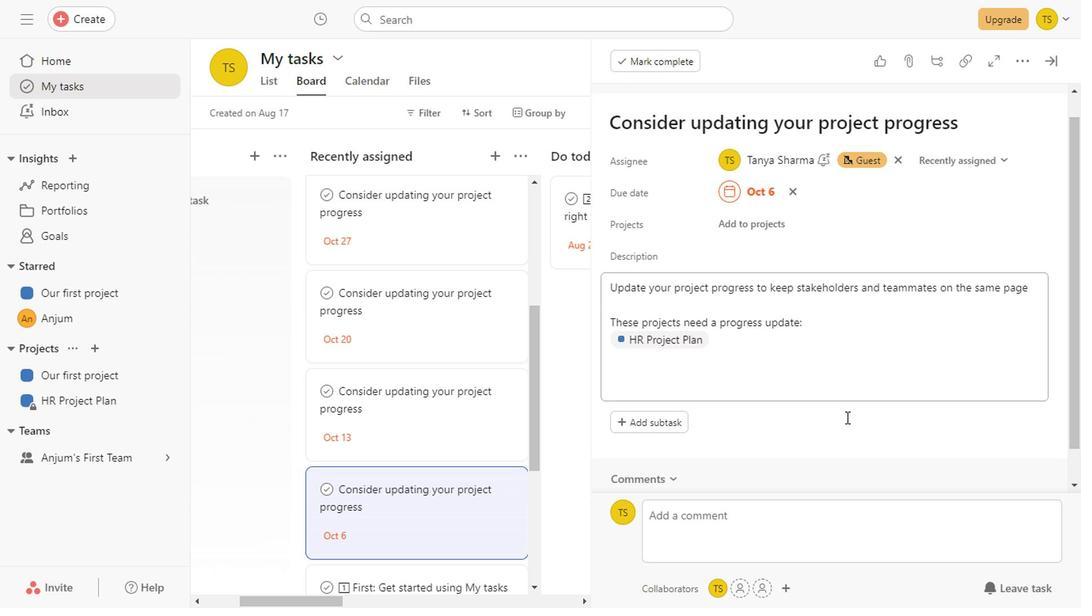 
Action: Mouse scrolled (843, 418) with delta (0, 0)
Screenshot: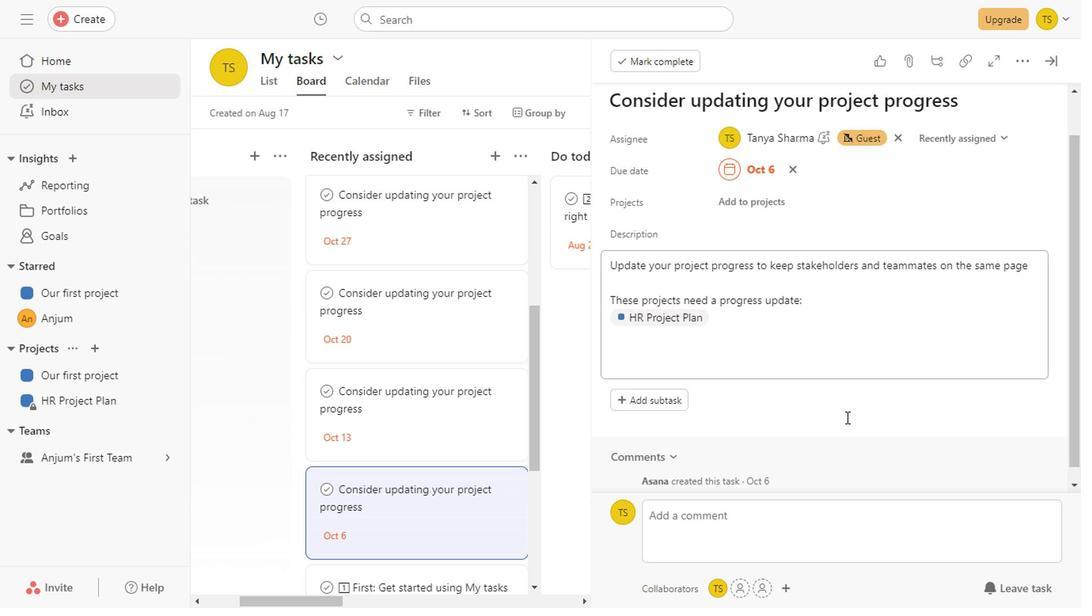 
Action: Mouse moved to (532, 454)
Screenshot: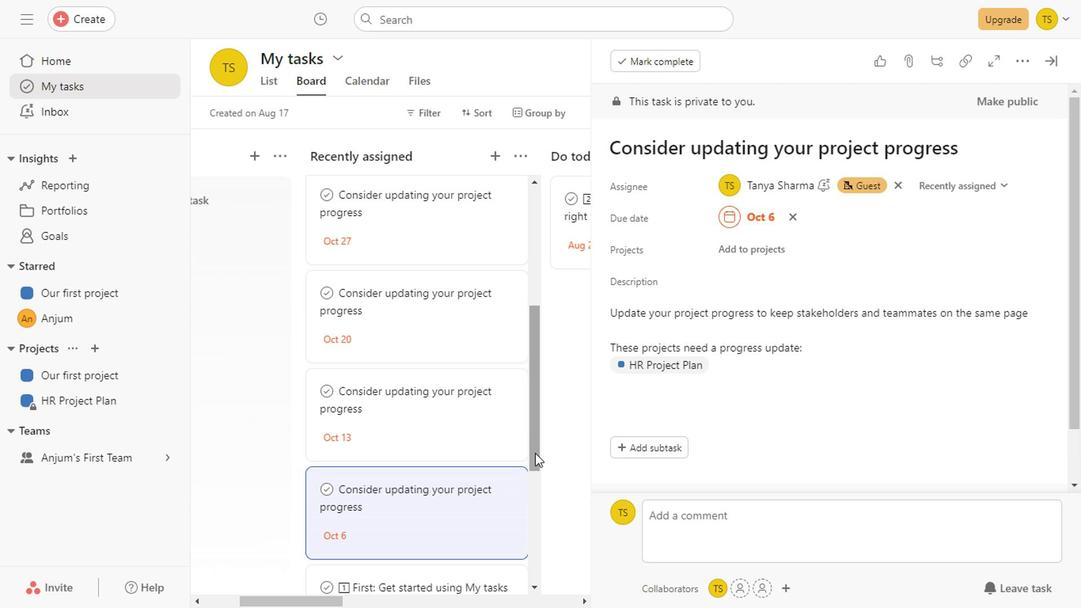 
Action: Mouse pressed left at (532, 454)
Screenshot: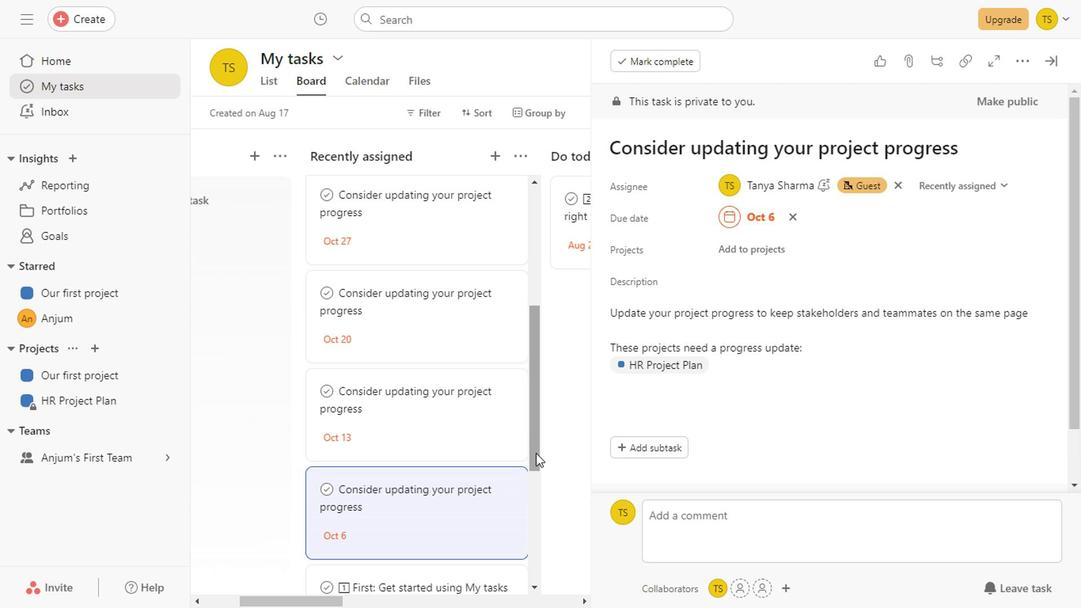 
Action: Mouse moved to (426, 482)
Screenshot: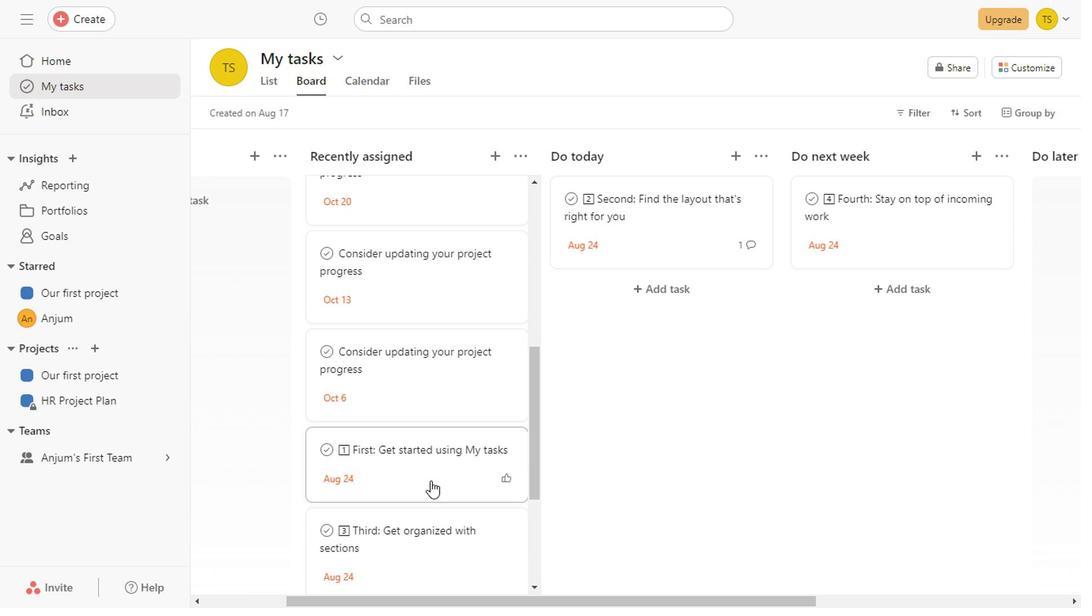 
Action: Mouse pressed left at (426, 482)
